 Task: Design a Vector Pattern for a Space-themed DJ Equipment.
Action: Mouse moved to (41, 99)
Screenshot: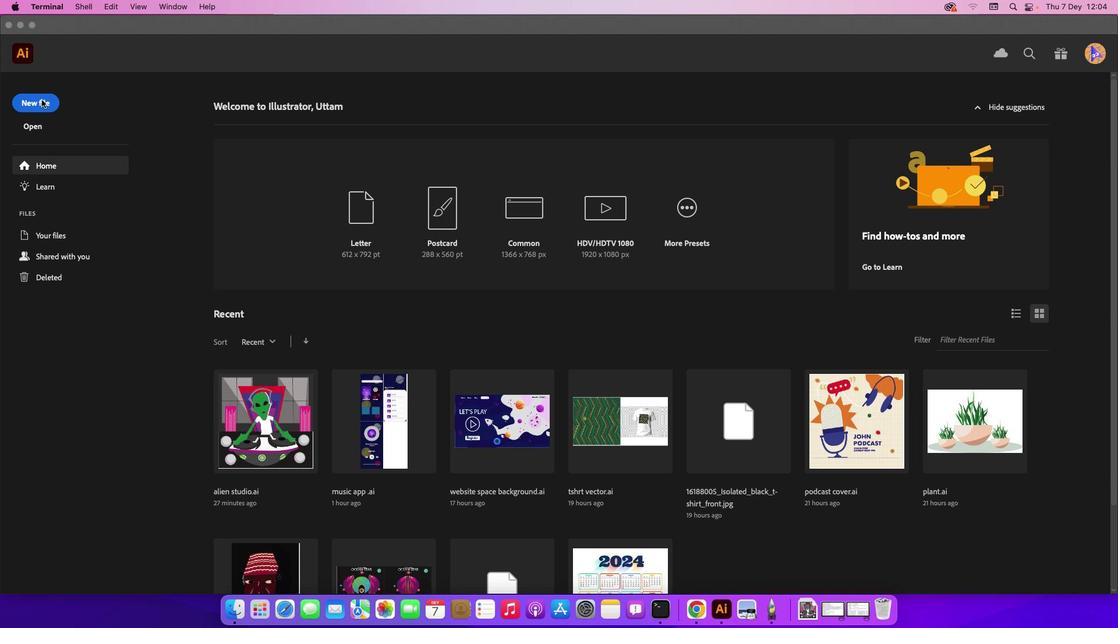 
Action: Mouse pressed left at (41, 99)
Screenshot: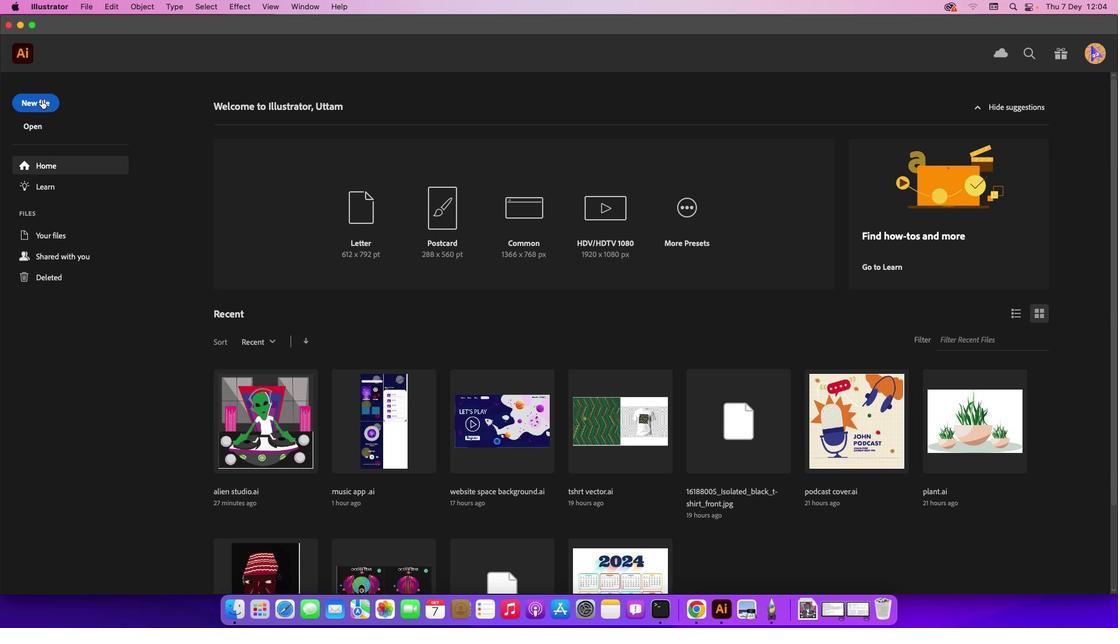 
Action: Mouse moved to (41, 104)
Screenshot: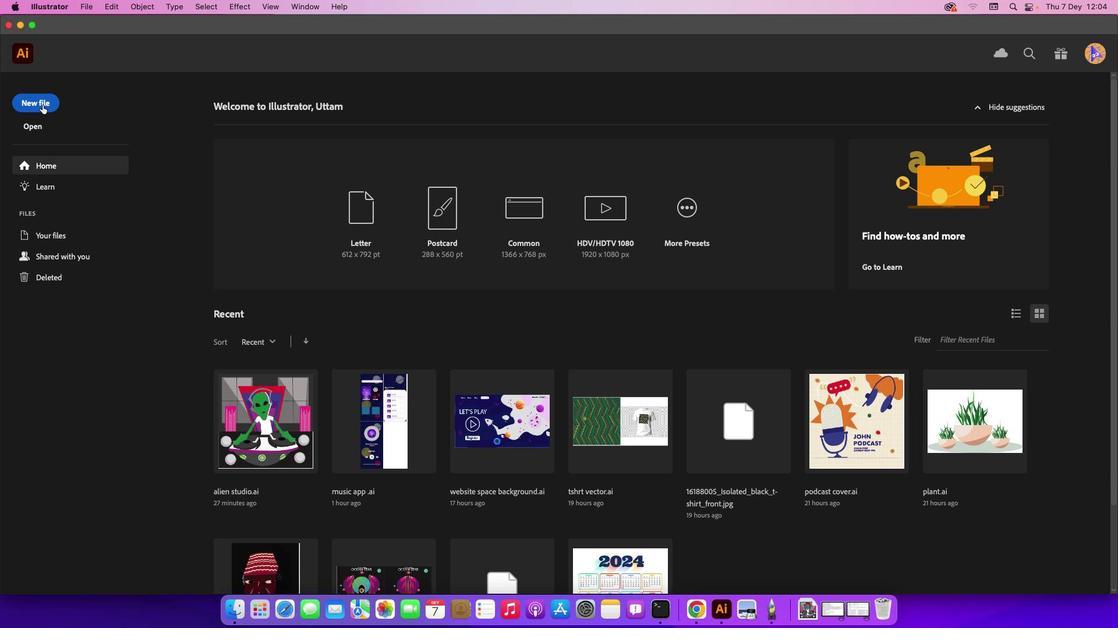 
Action: Mouse pressed left at (41, 104)
Screenshot: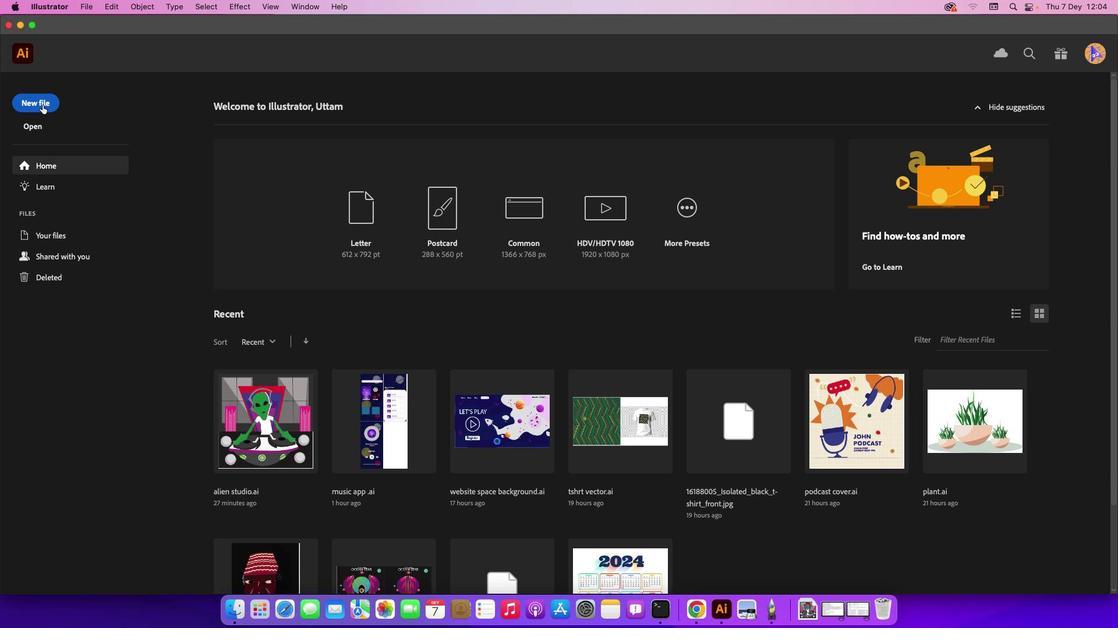 
Action: Mouse moved to (812, 481)
Screenshot: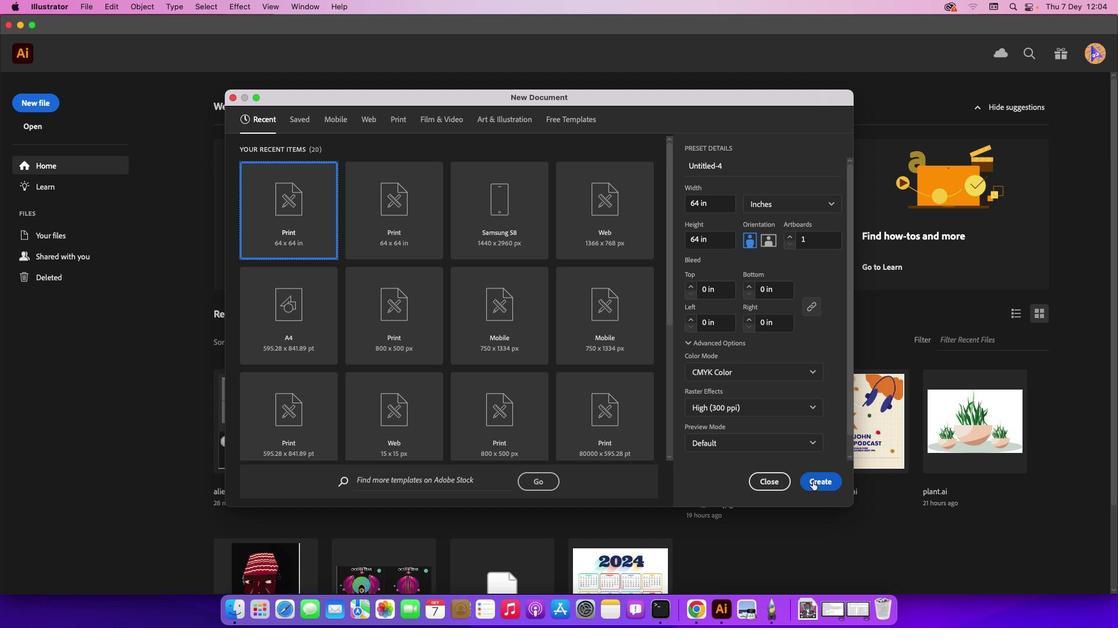 
Action: Mouse pressed left at (812, 481)
Screenshot: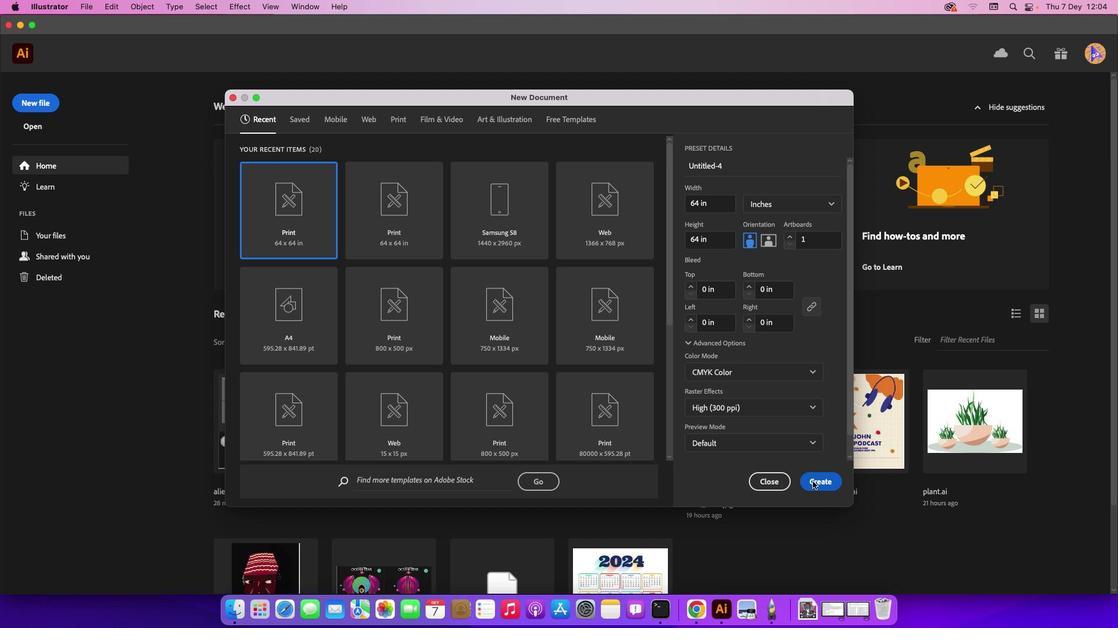 
Action: Mouse moved to (917, 105)
Screenshot: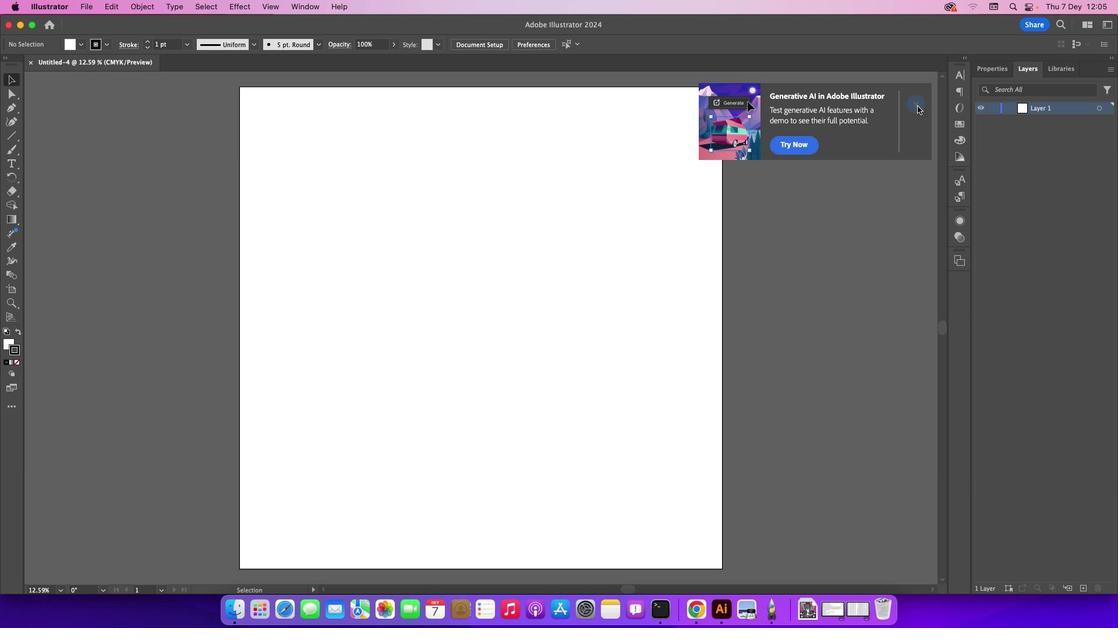 
Action: Mouse pressed left at (917, 105)
Screenshot: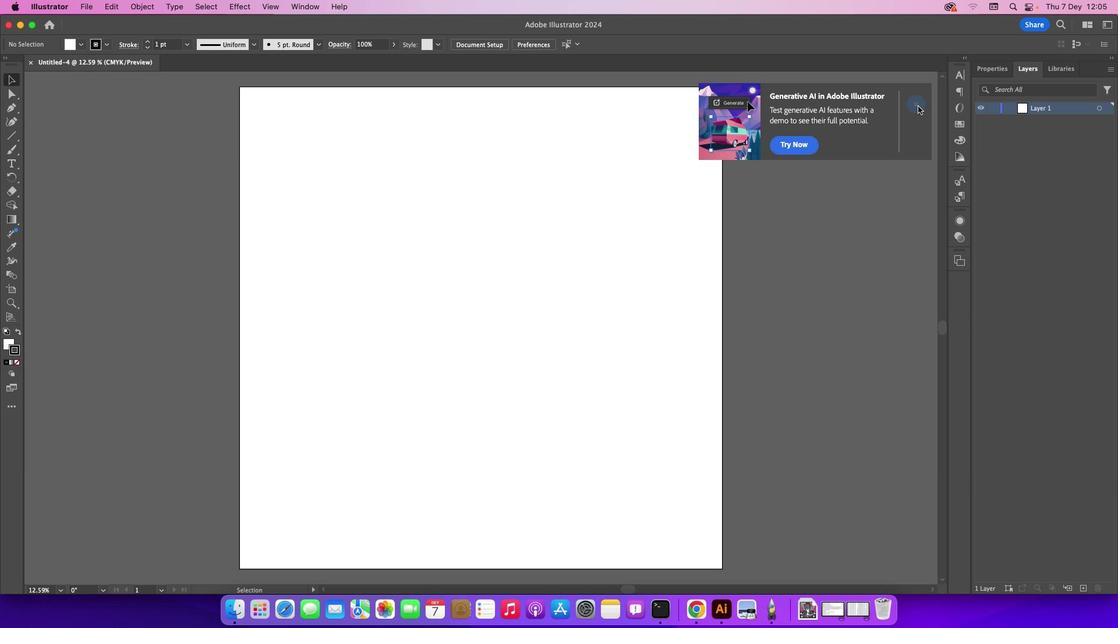 
Action: Mouse moved to (1082, 590)
Screenshot: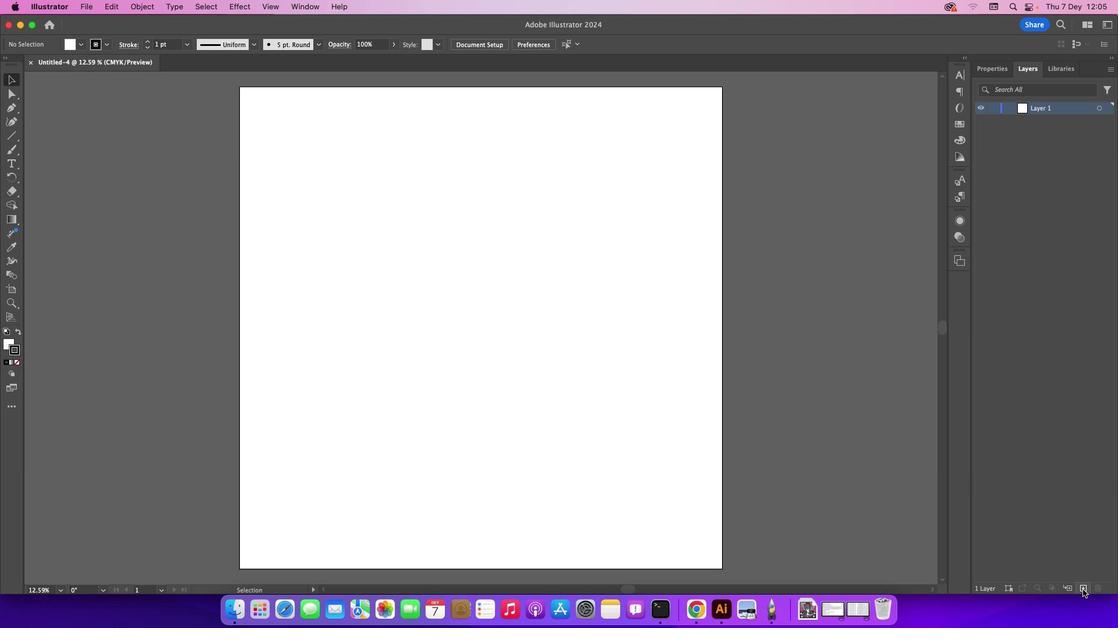 
Action: Mouse pressed left at (1082, 590)
Screenshot: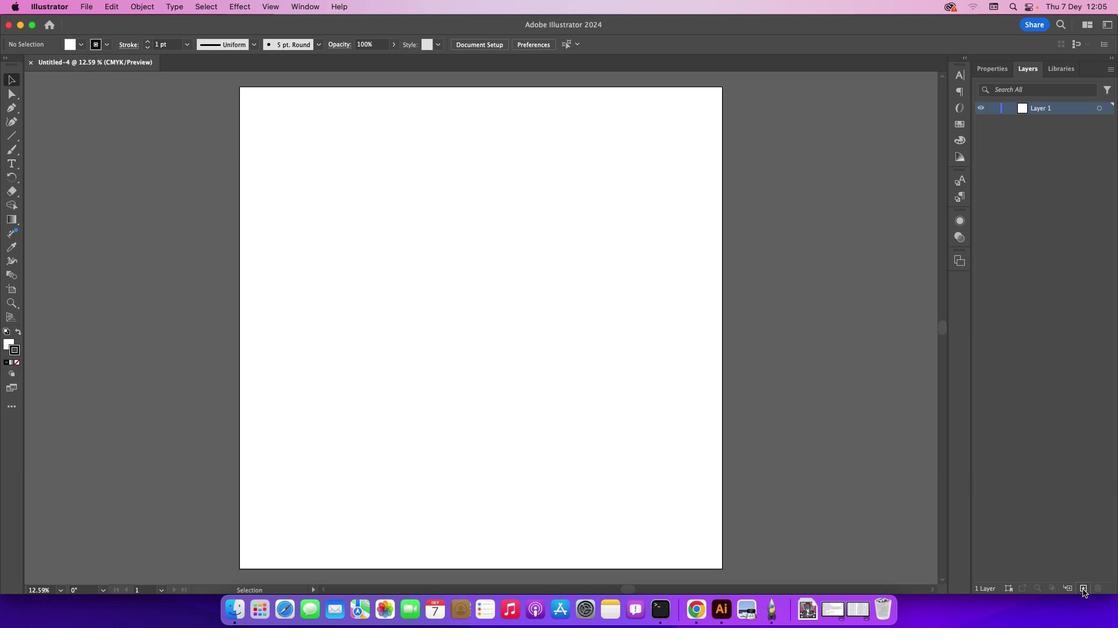 
Action: Mouse moved to (9, 104)
Screenshot: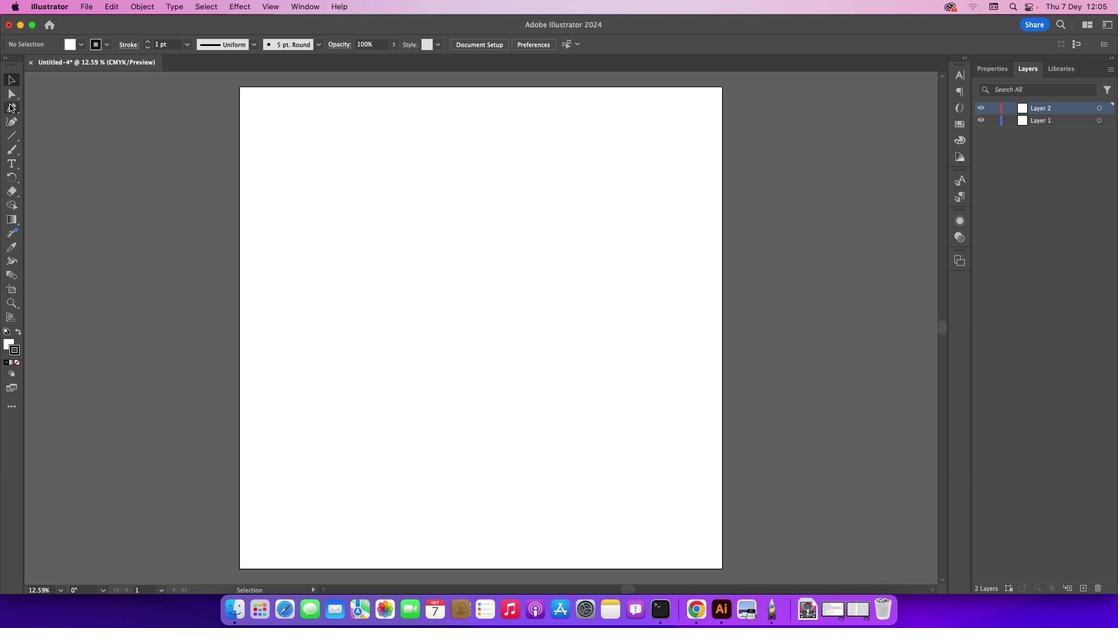 
Action: Mouse pressed left at (9, 104)
Screenshot: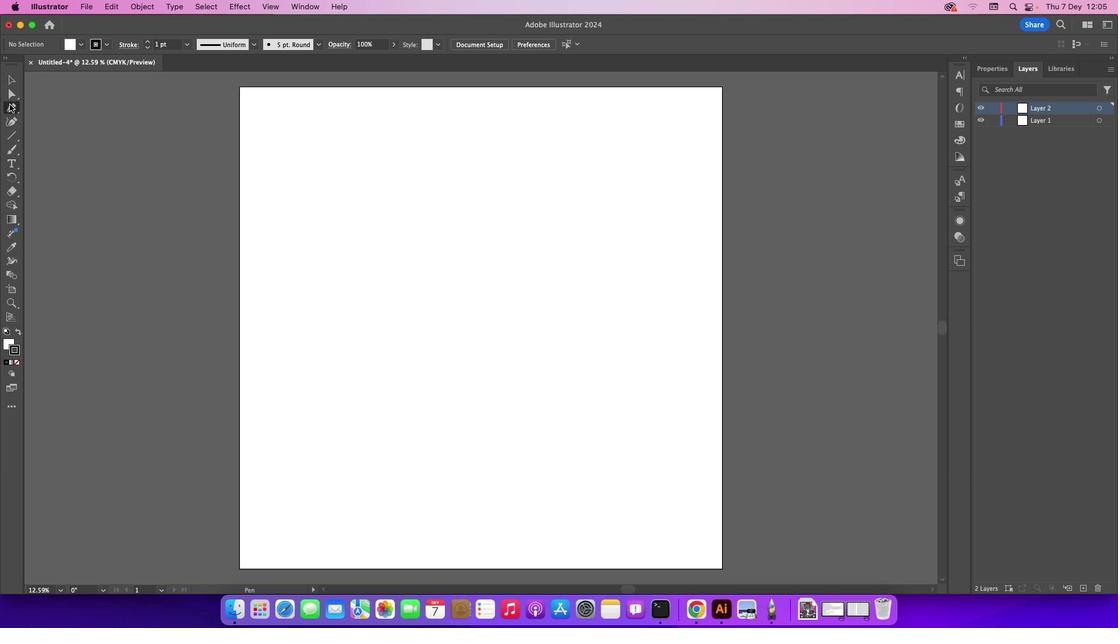 
Action: Mouse moved to (284, 229)
Screenshot: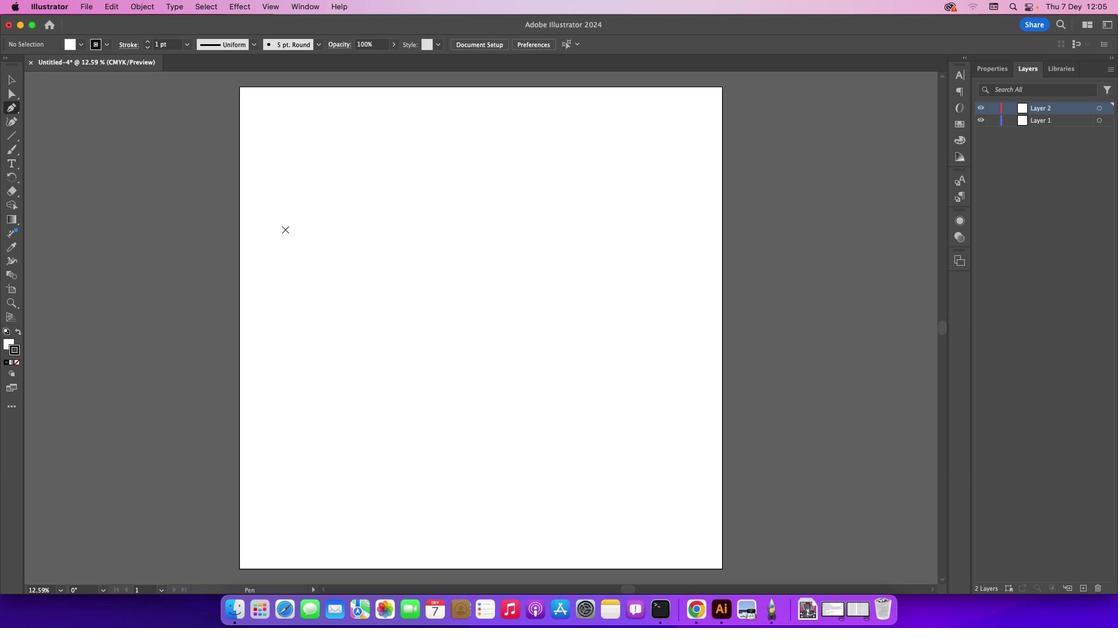 
Action: Key pressed Key.caps_lock
Screenshot: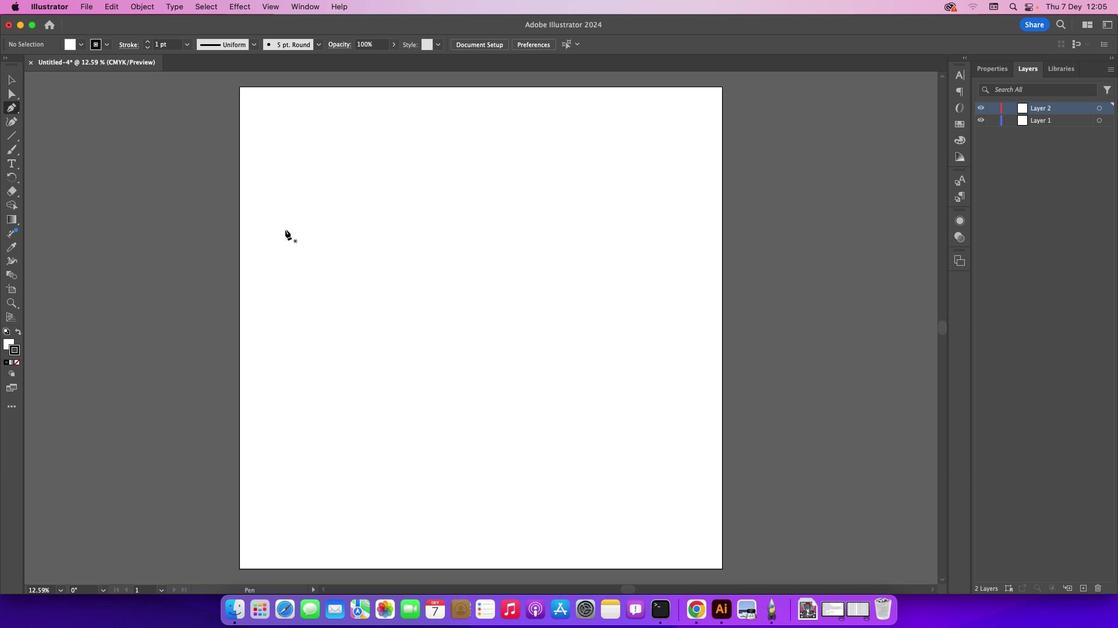 
Action: Mouse moved to (269, 224)
Screenshot: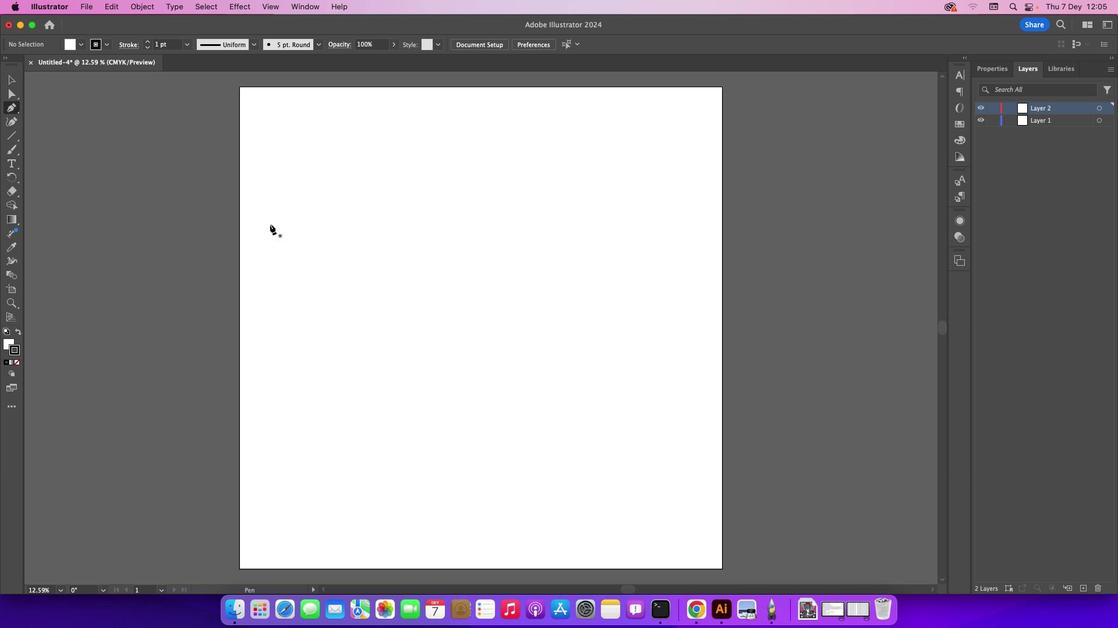 
Action: Mouse pressed left at (269, 224)
Screenshot: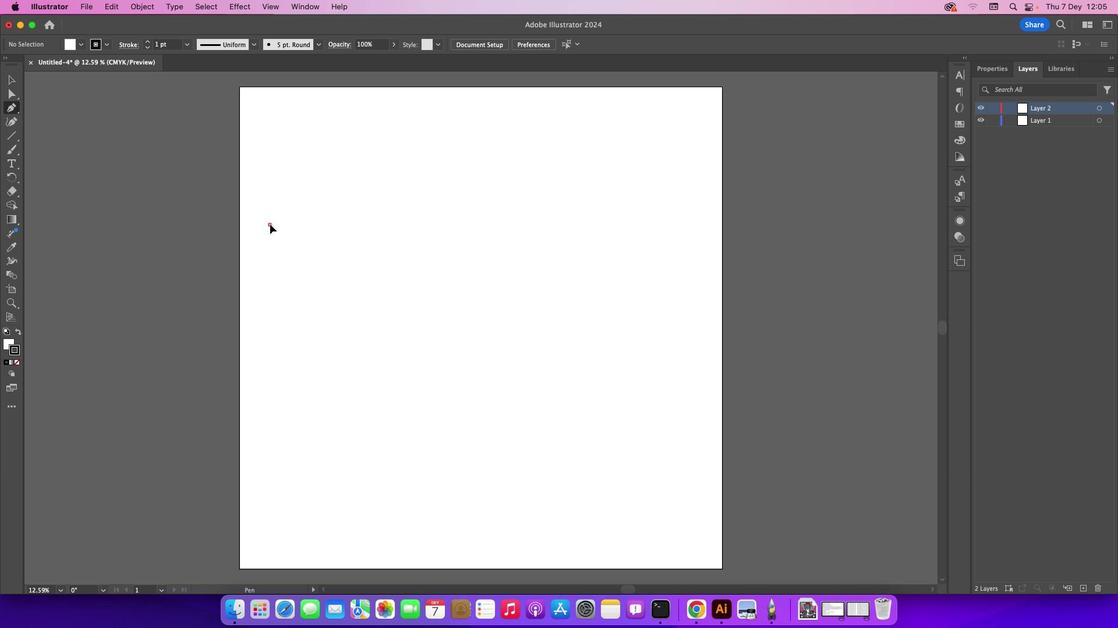 
Action: Mouse moved to (654, 222)
Screenshot: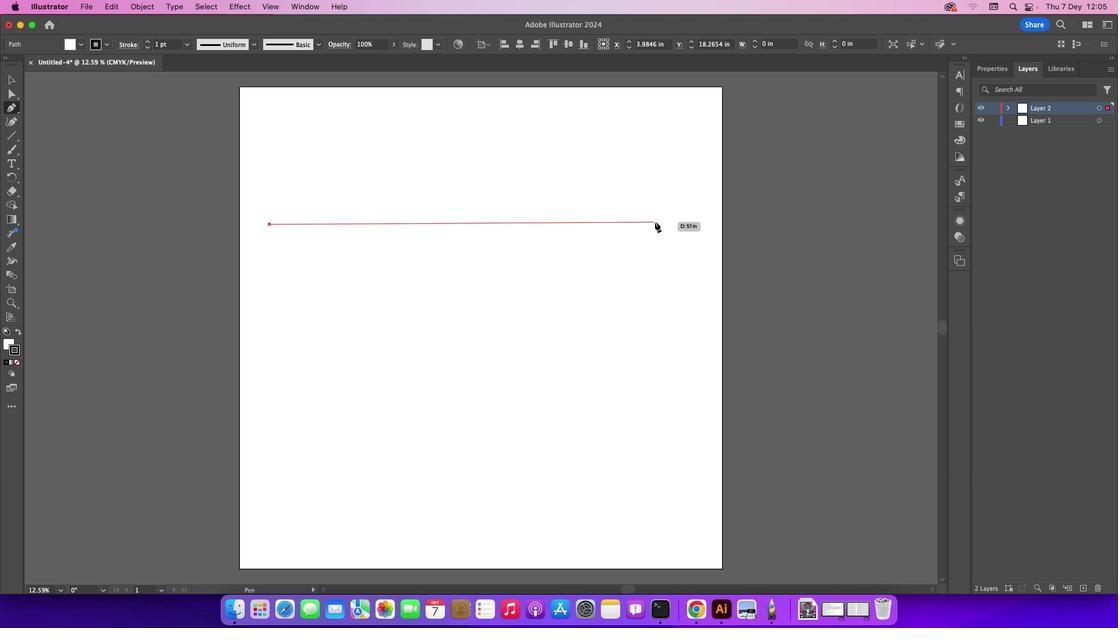 
Action: Mouse pressed left at (654, 222)
Screenshot: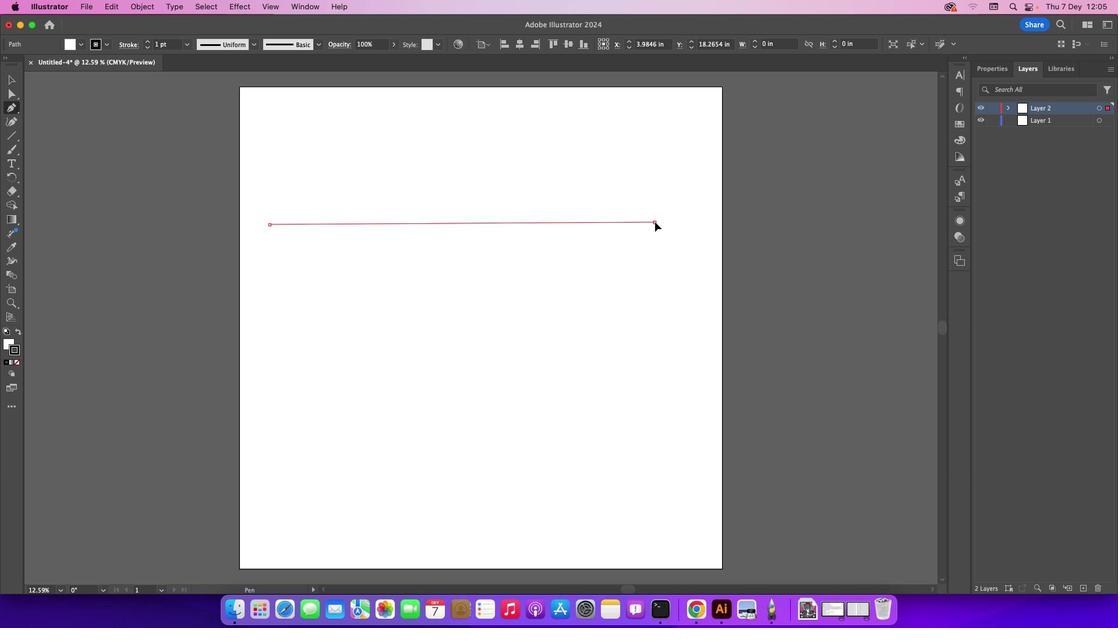 
Action: Mouse moved to (695, 447)
Screenshot: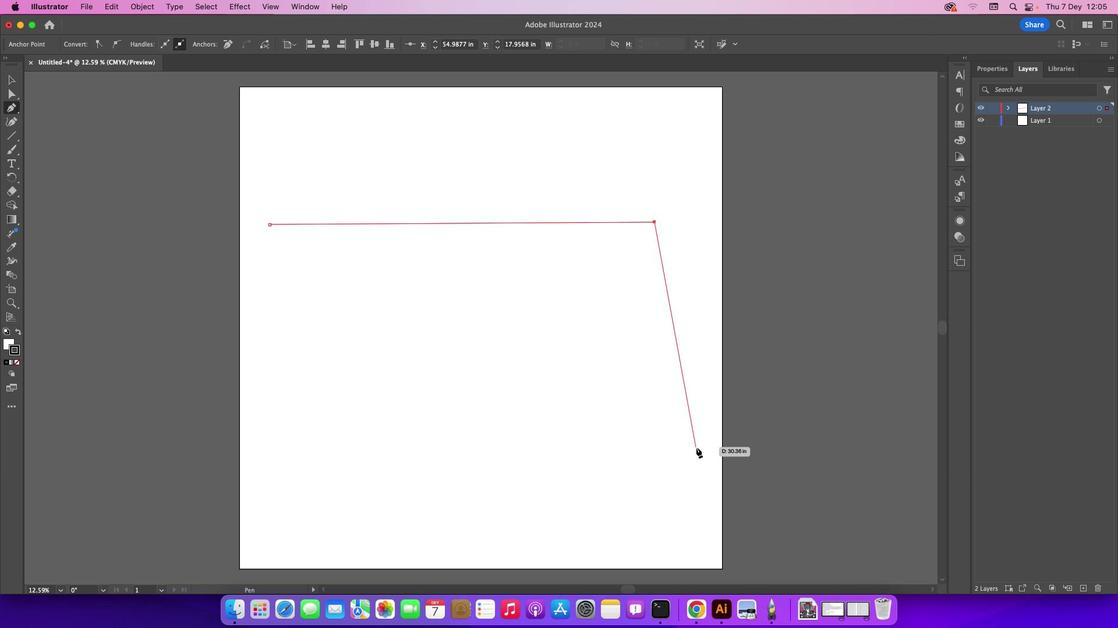 
Action: Mouse pressed left at (695, 447)
Screenshot: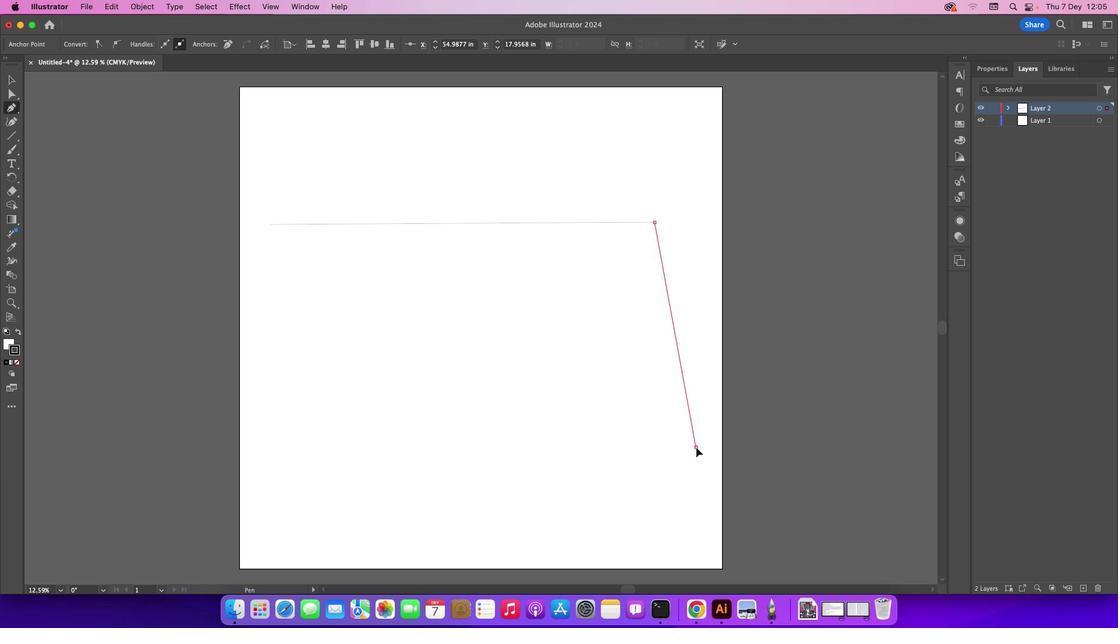 
Action: Mouse moved to (246, 450)
Screenshot: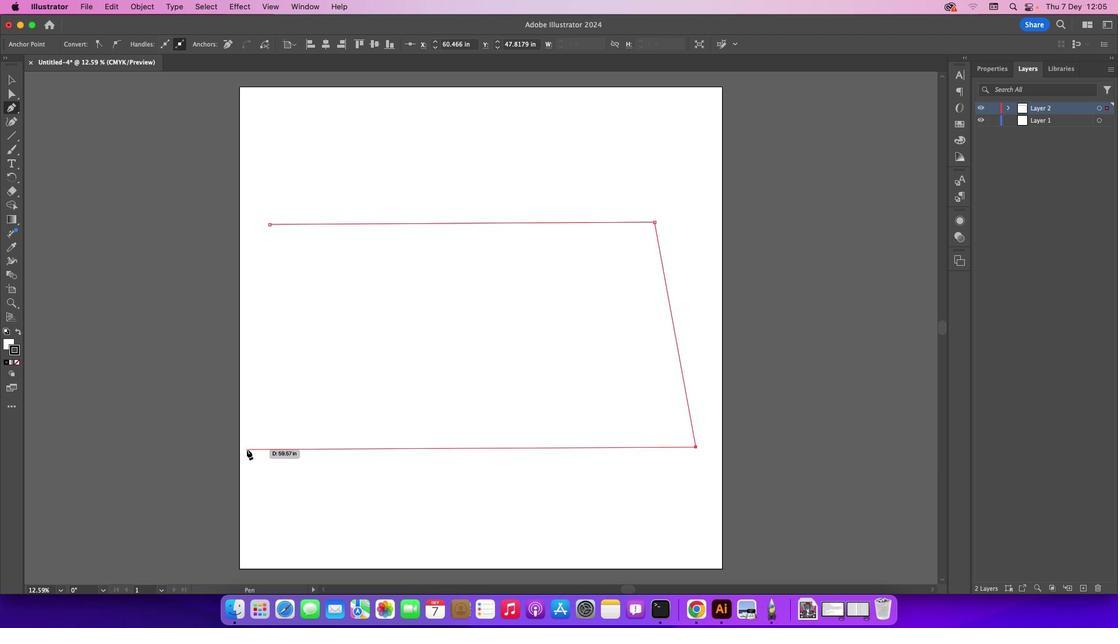 
Action: Mouse pressed left at (246, 450)
Screenshot: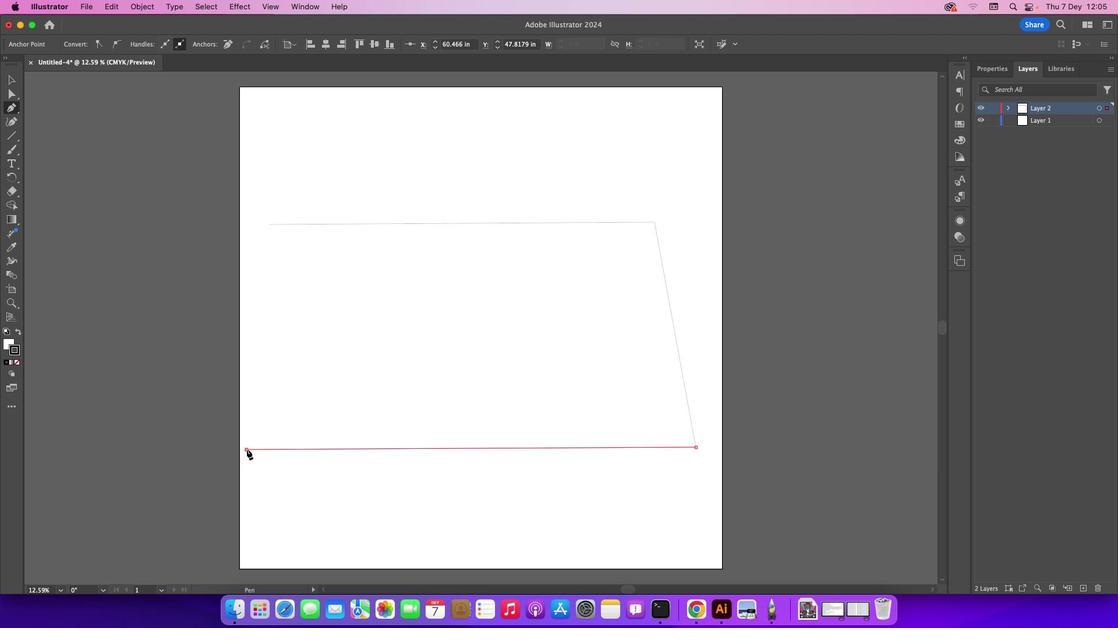 
Action: Mouse moved to (269, 225)
Screenshot: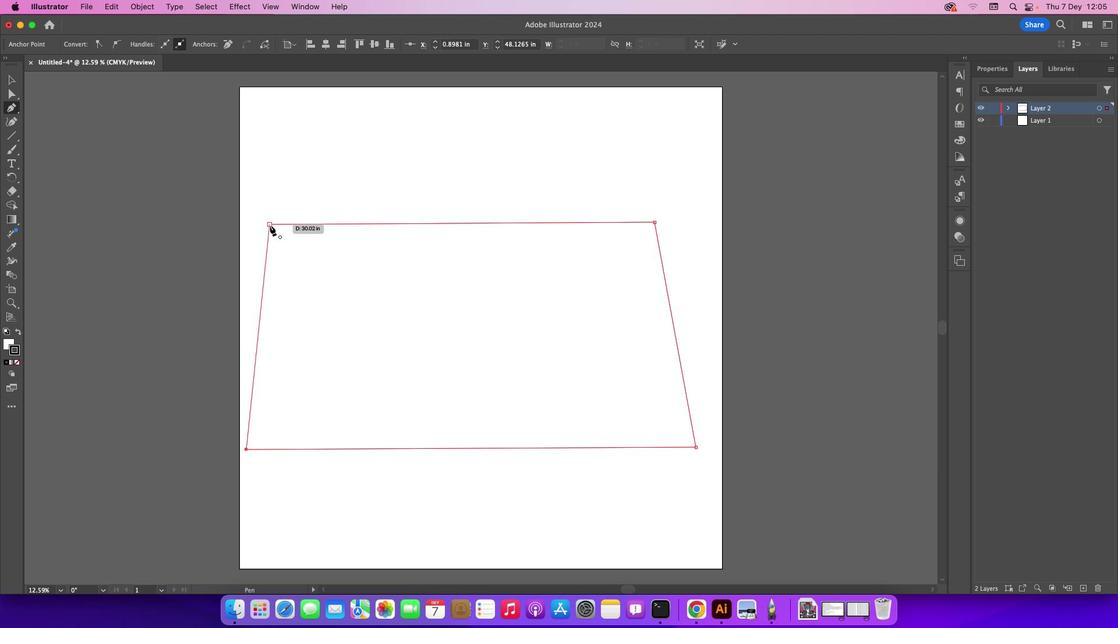 
Action: Mouse pressed left at (269, 225)
Screenshot: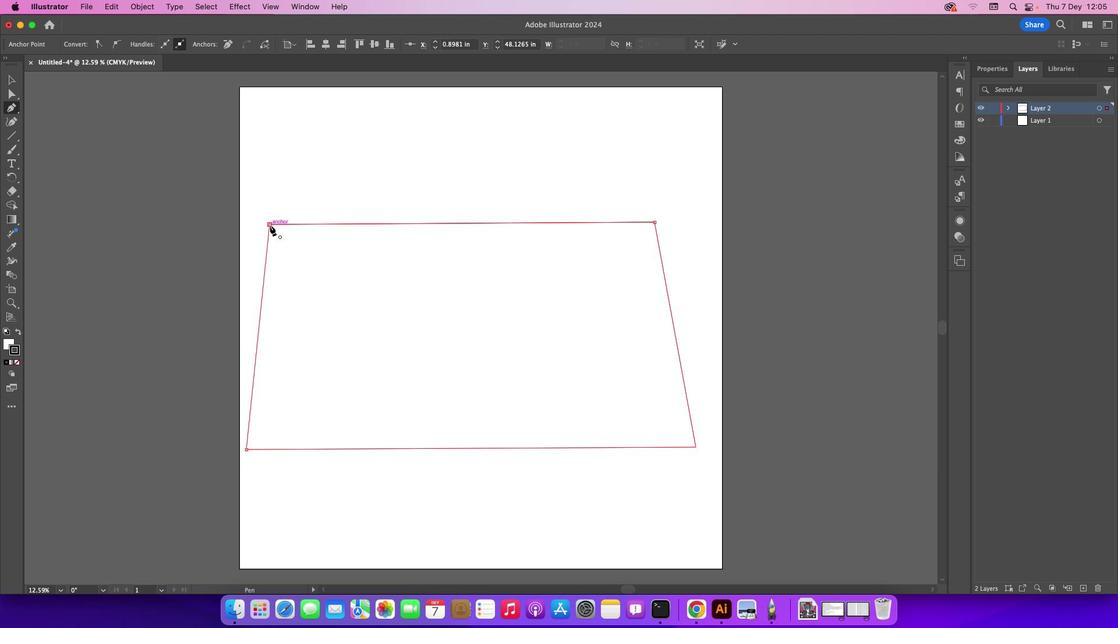 
Action: Mouse moved to (7, 72)
Screenshot: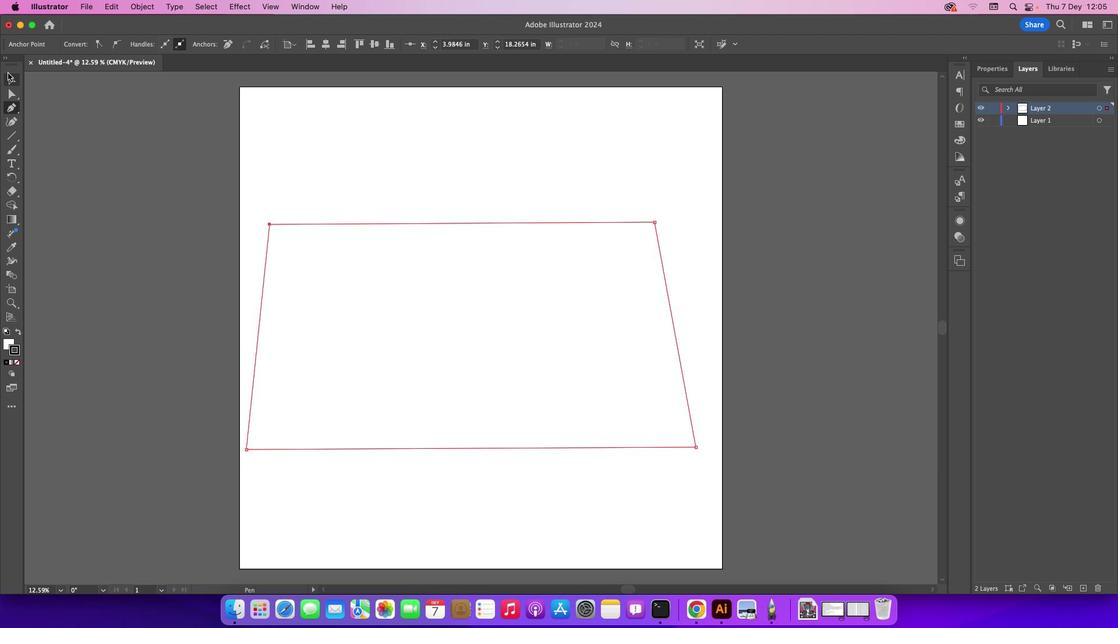 
Action: Mouse pressed left at (7, 72)
Screenshot: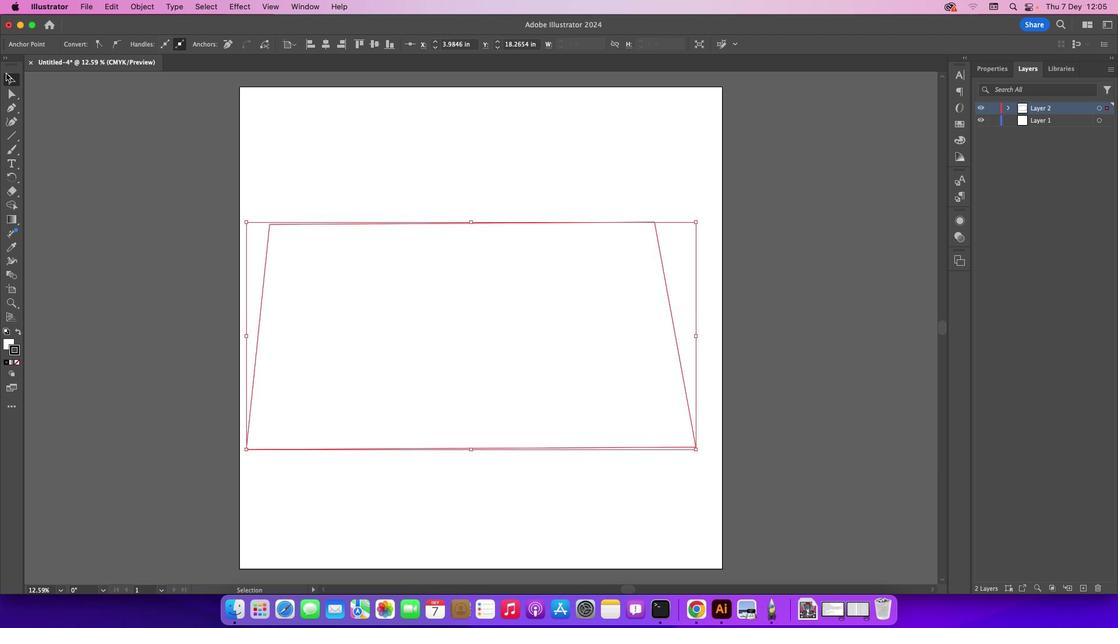 
Action: Mouse moved to (375, 222)
Screenshot: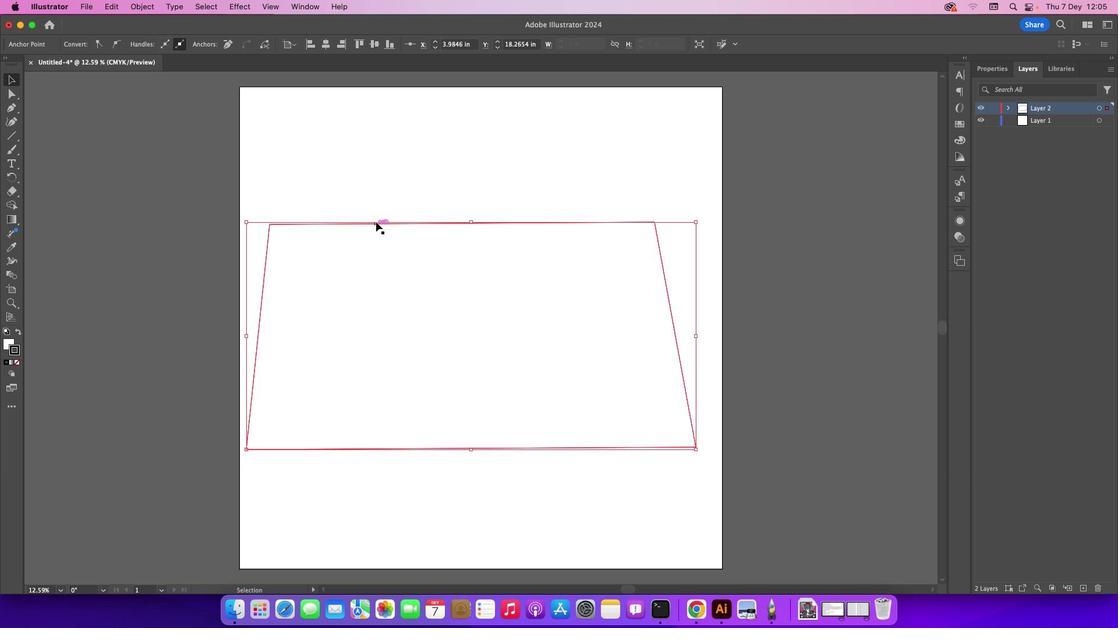 
Action: Mouse pressed left at (375, 222)
Screenshot: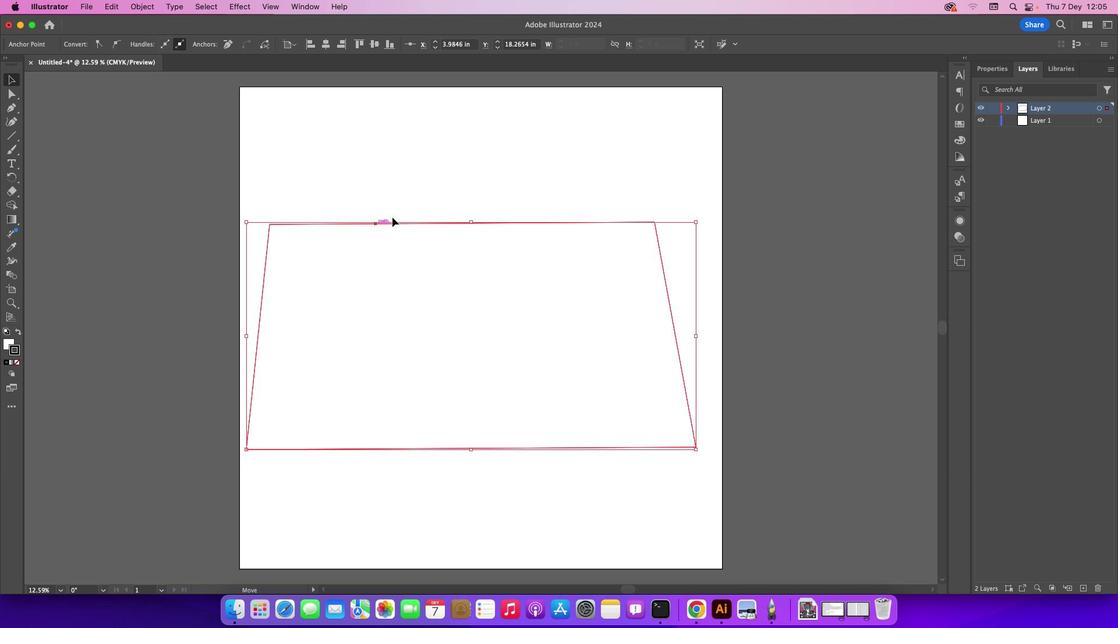 
Action: Mouse moved to (397, 207)
Screenshot: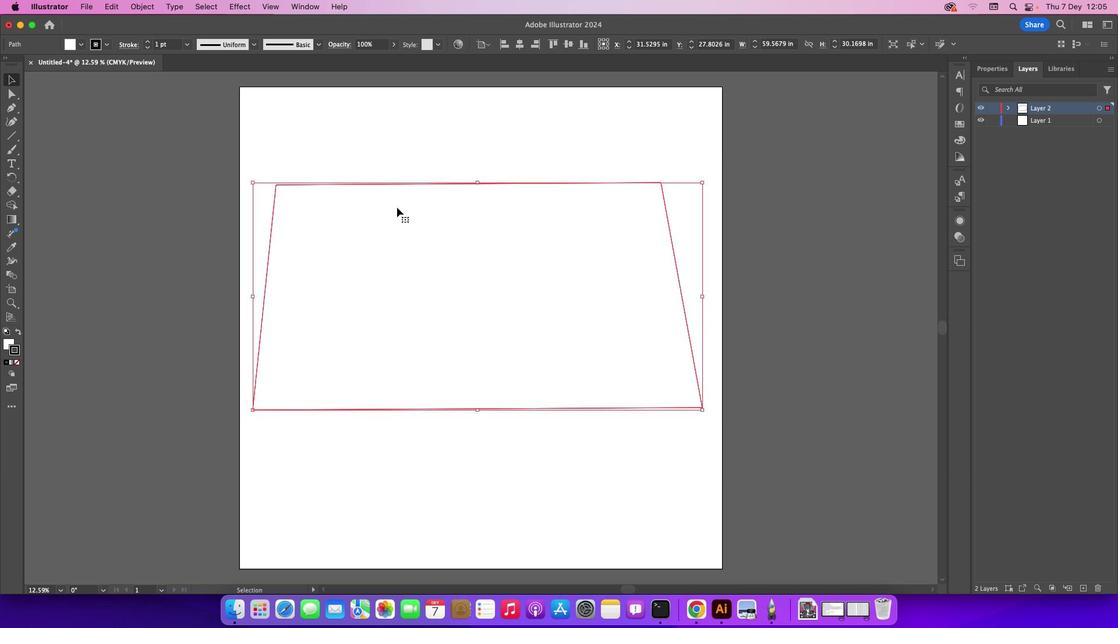 
Action: Key pressed Key.delete
Screenshot: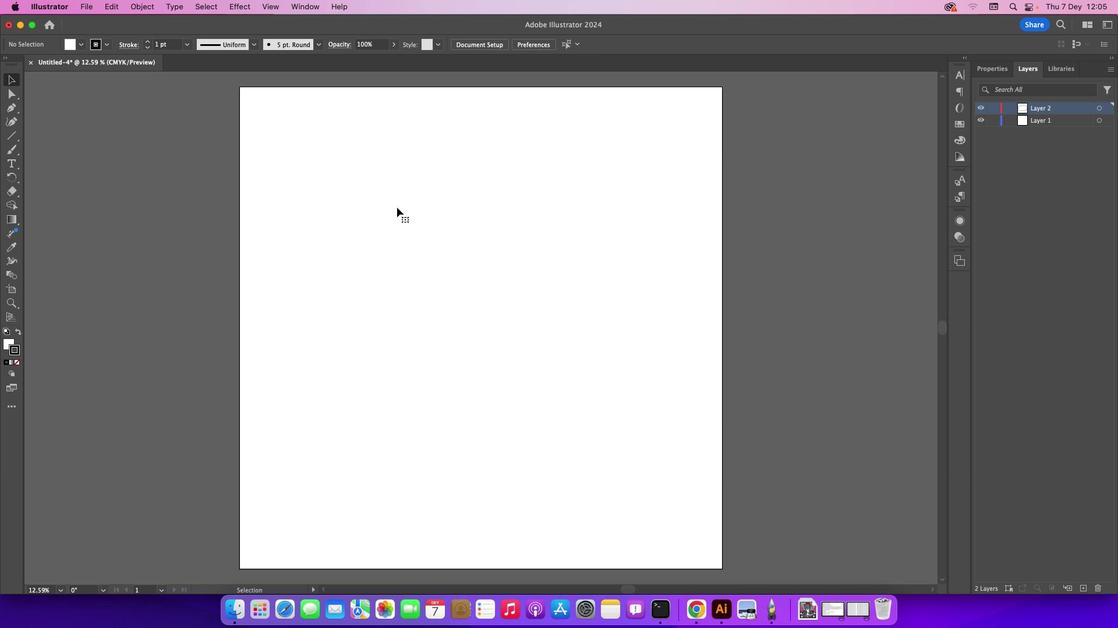 
Action: Mouse moved to (14, 113)
Screenshot: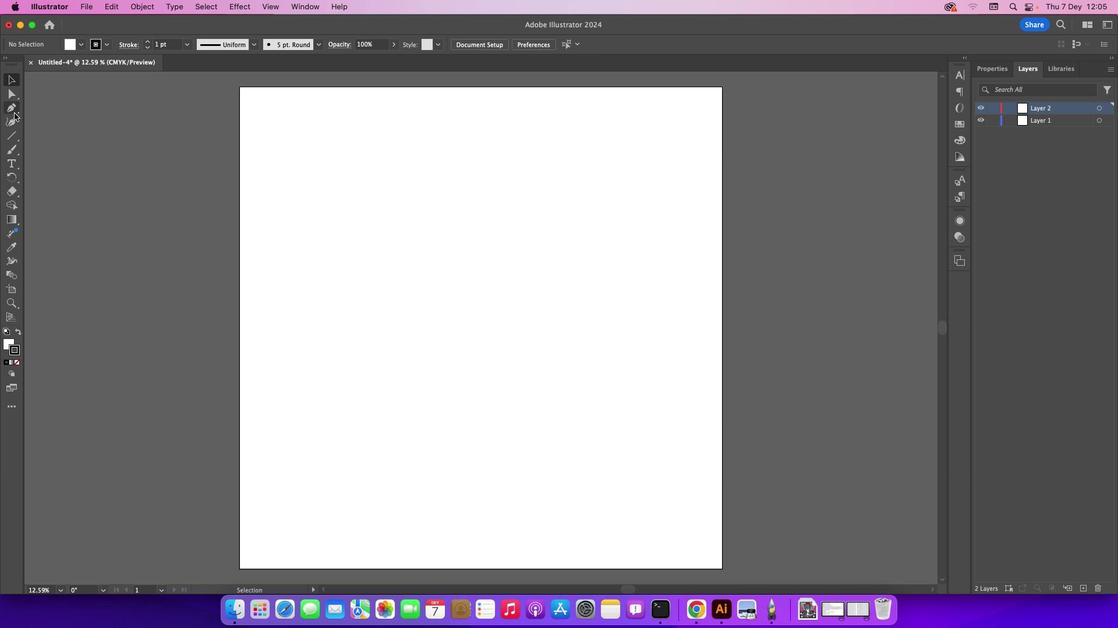 
Action: Mouse pressed left at (14, 113)
Screenshot: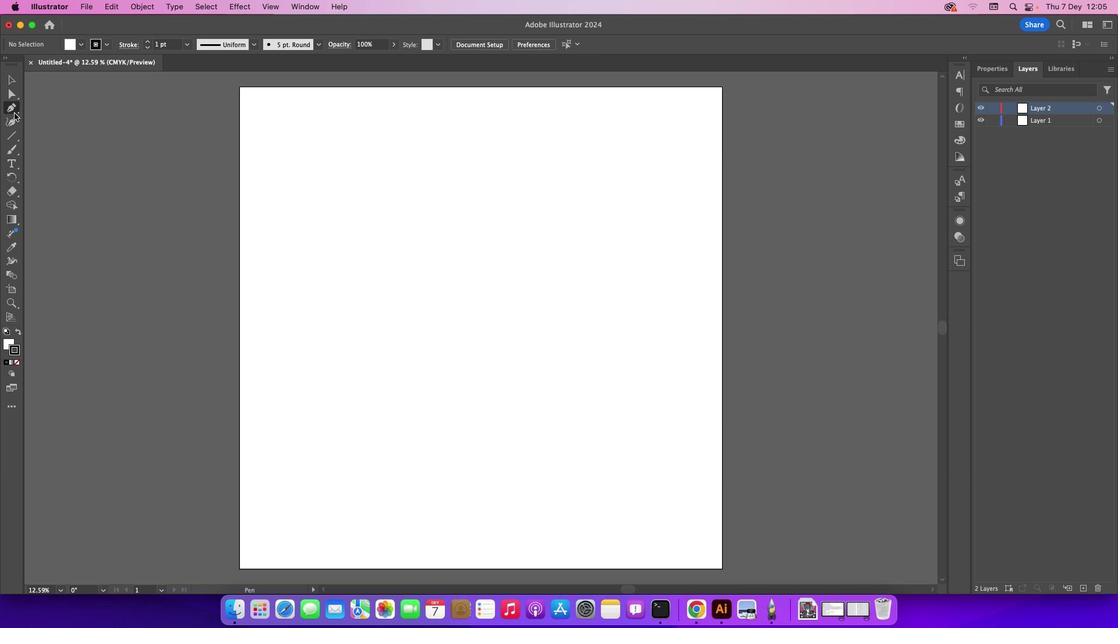 
Action: Mouse moved to (307, 252)
Screenshot: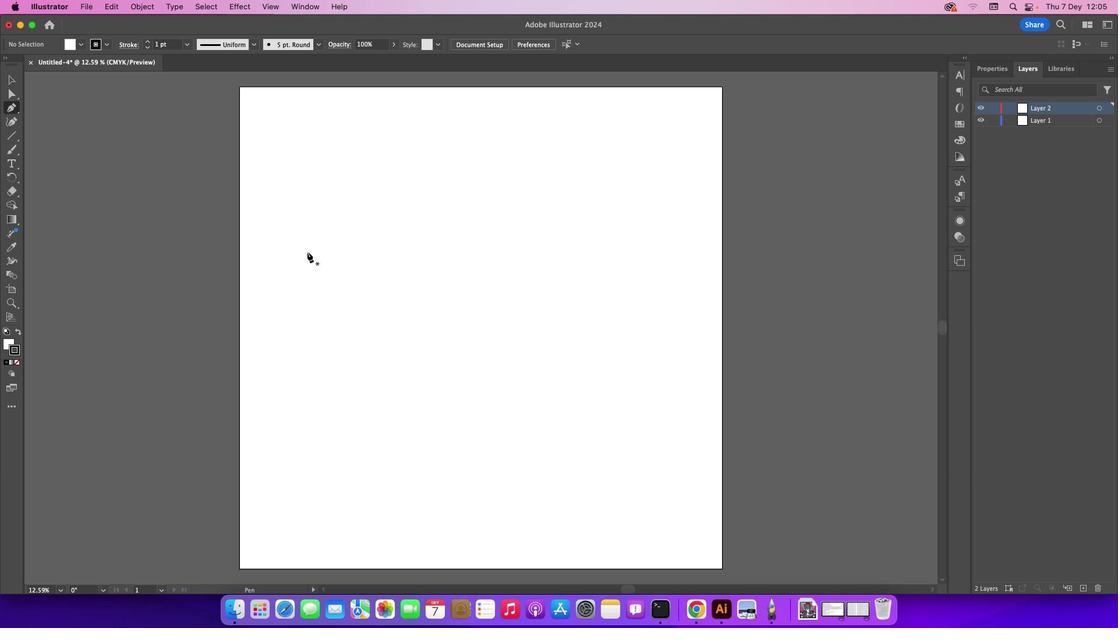 
Action: Mouse pressed left at (307, 252)
Screenshot: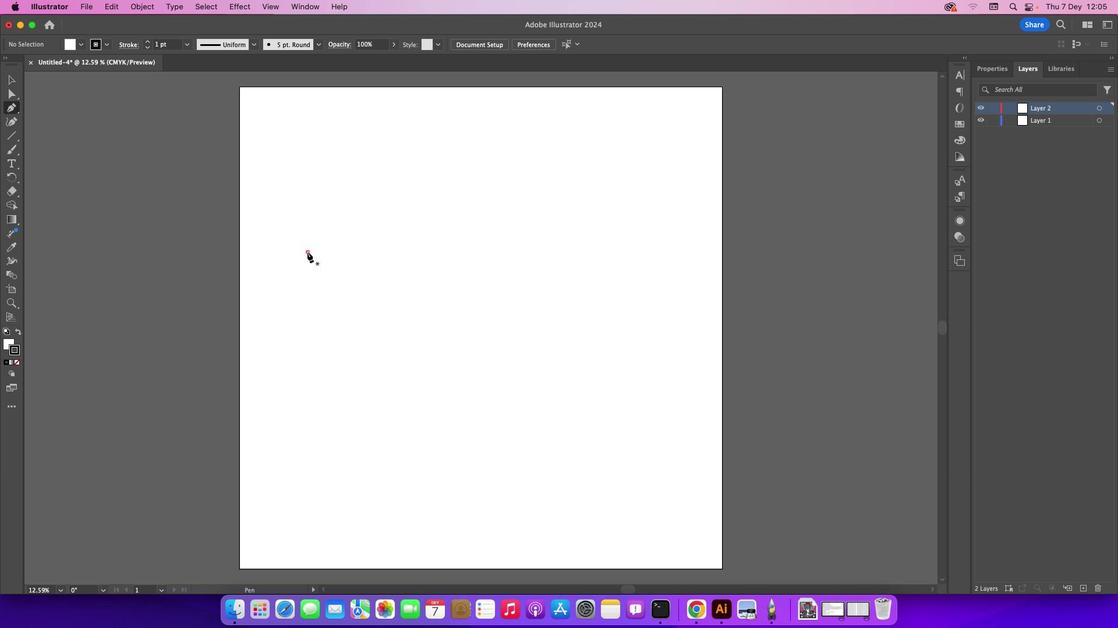 
Action: Mouse moved to (241, 466)
Screenshot: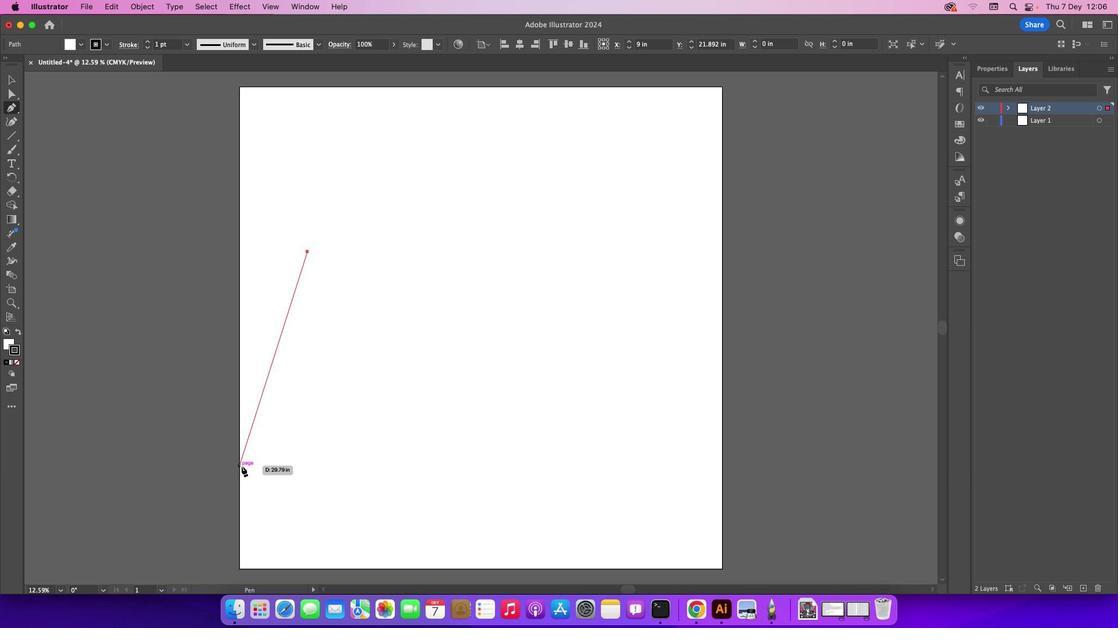 
Action: Mouse pressed left at (241, 466)
Screenshot: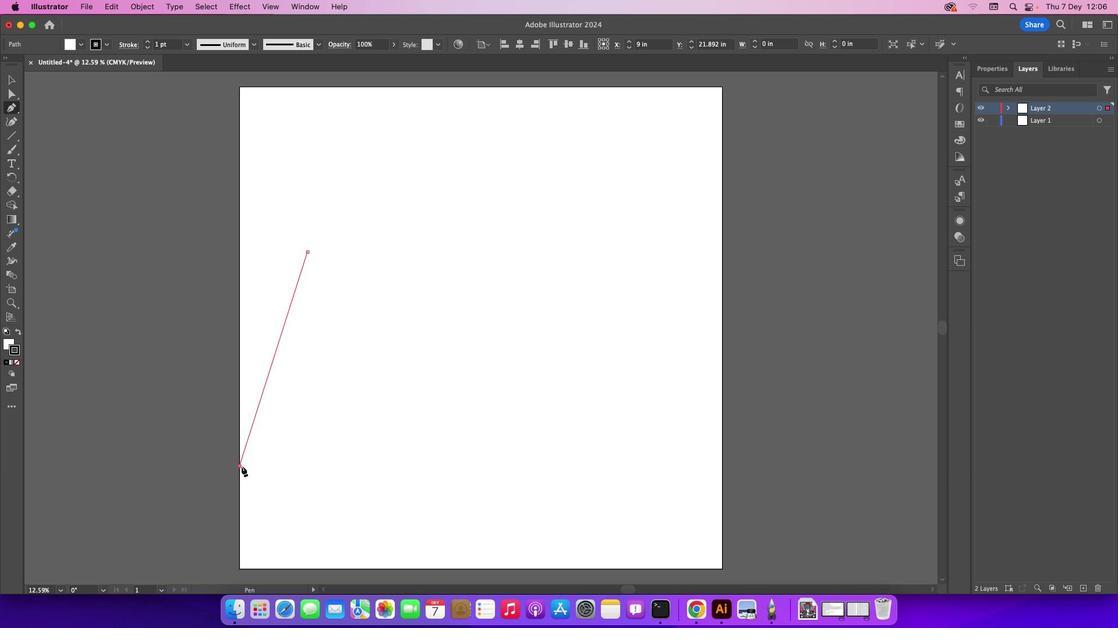 
Action: Mouse moved to (720, 462)
Screenshot: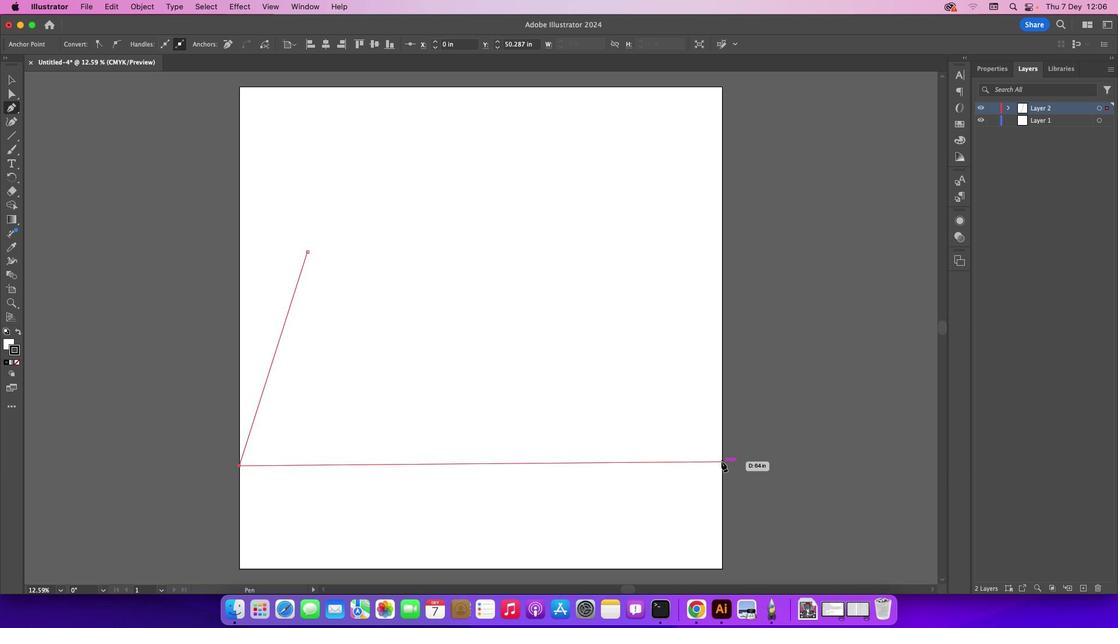 
Action: Mouse pressed left at (720, 462)
Screenshot: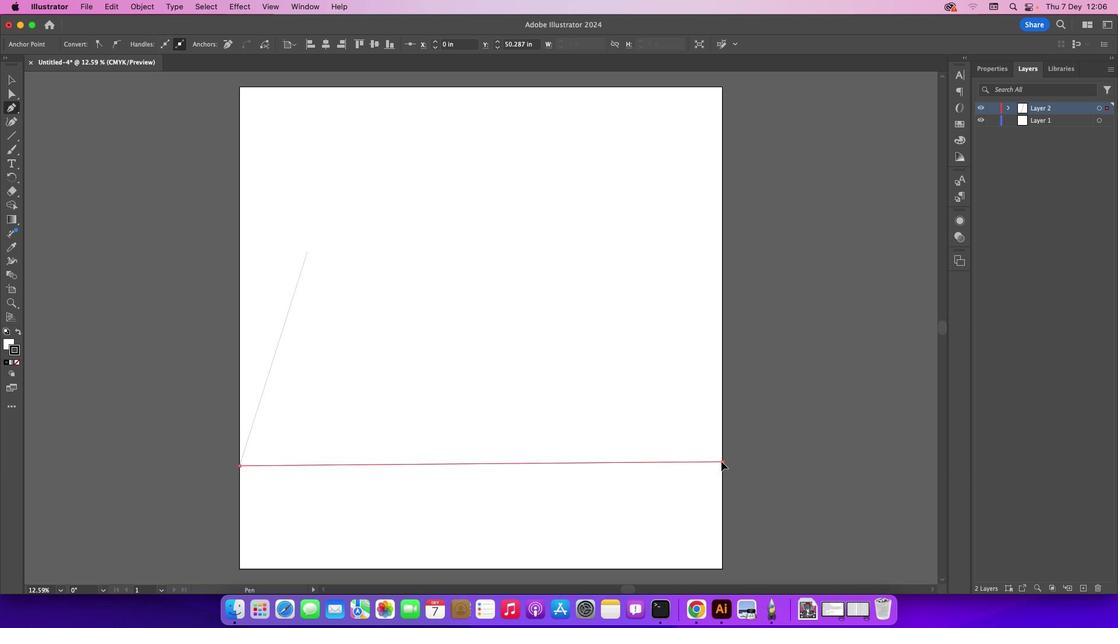 
Action: Mouse moved to (663, 252)
Screenshot: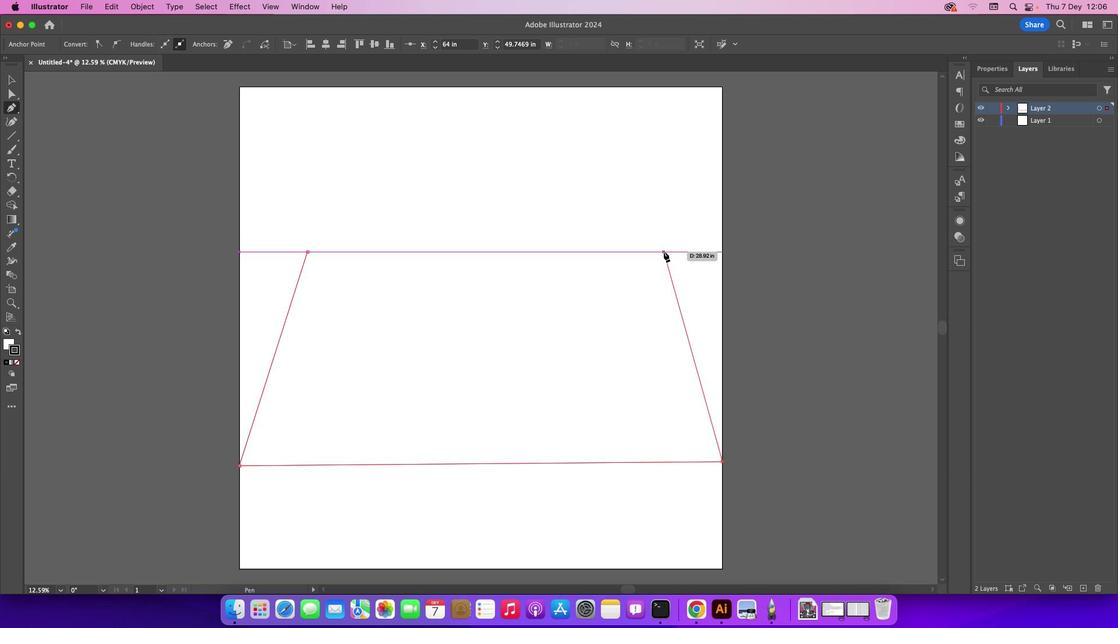 
Action: Mouse pressed left at (663, 252)
Screenshot: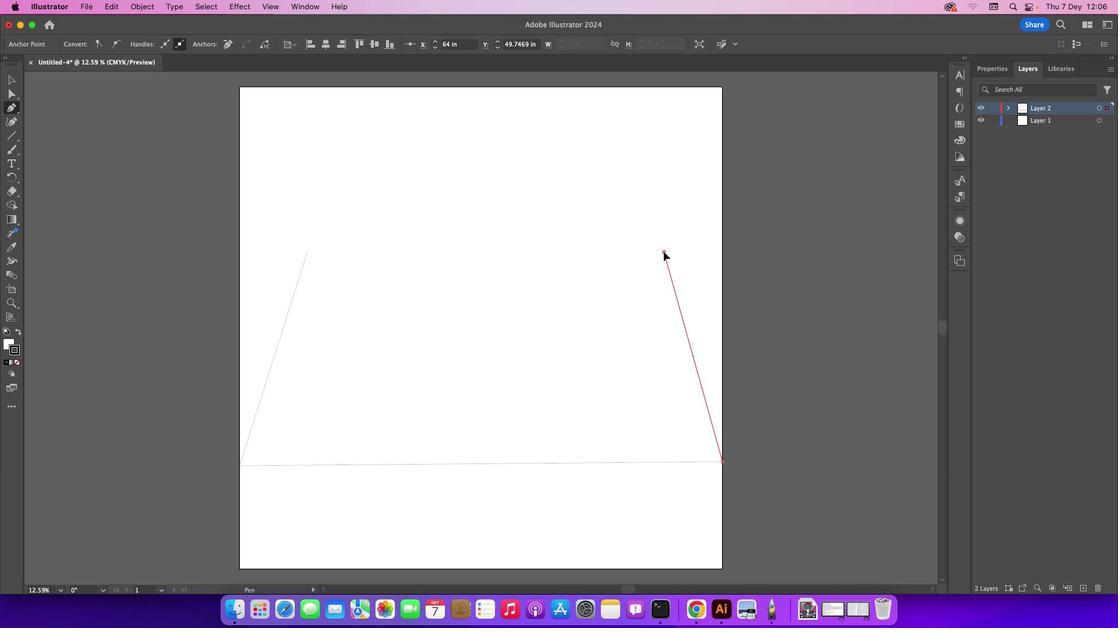 
Action: Mouse moved to (306, 252)
Screenshot: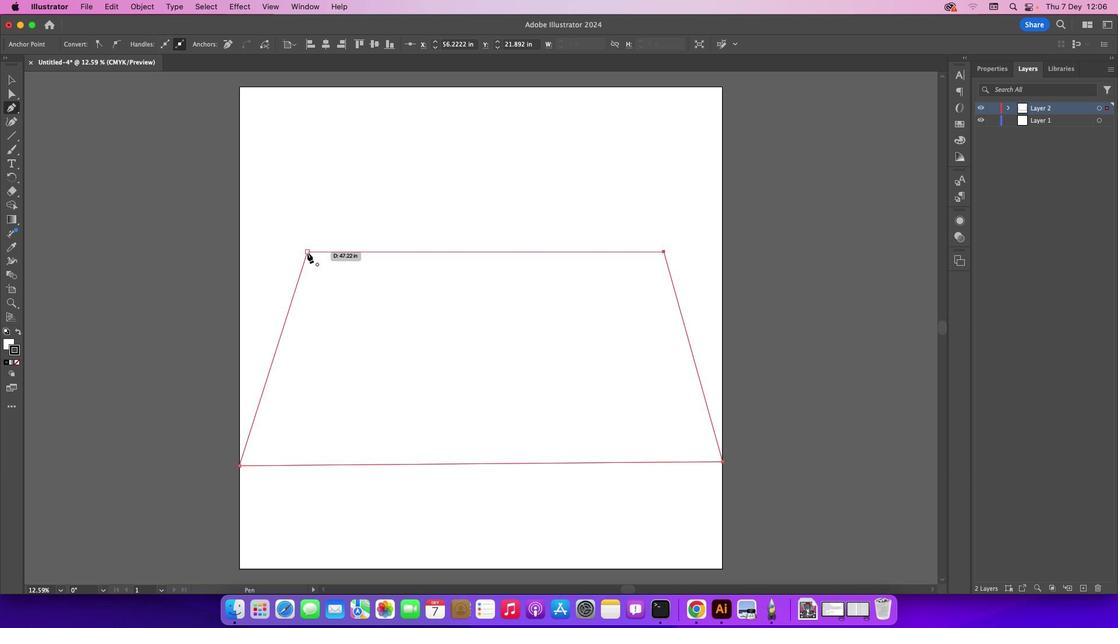 
Action: Mouse pressed left at (306, 252)
Screenshot: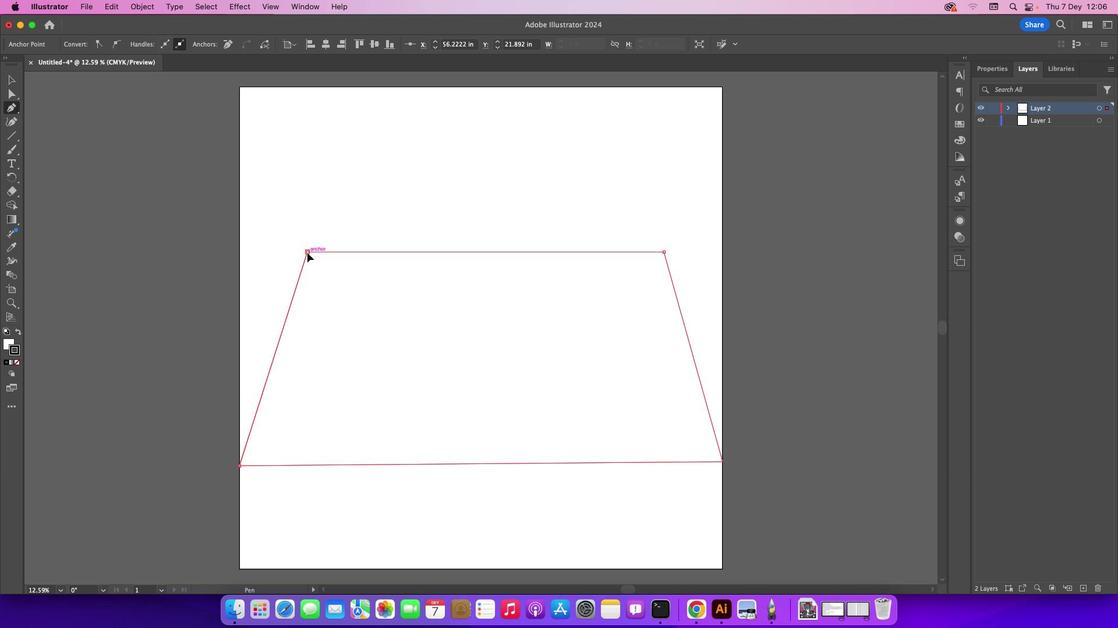 
Action: Mouse moved to (12, 76)
Screenshot: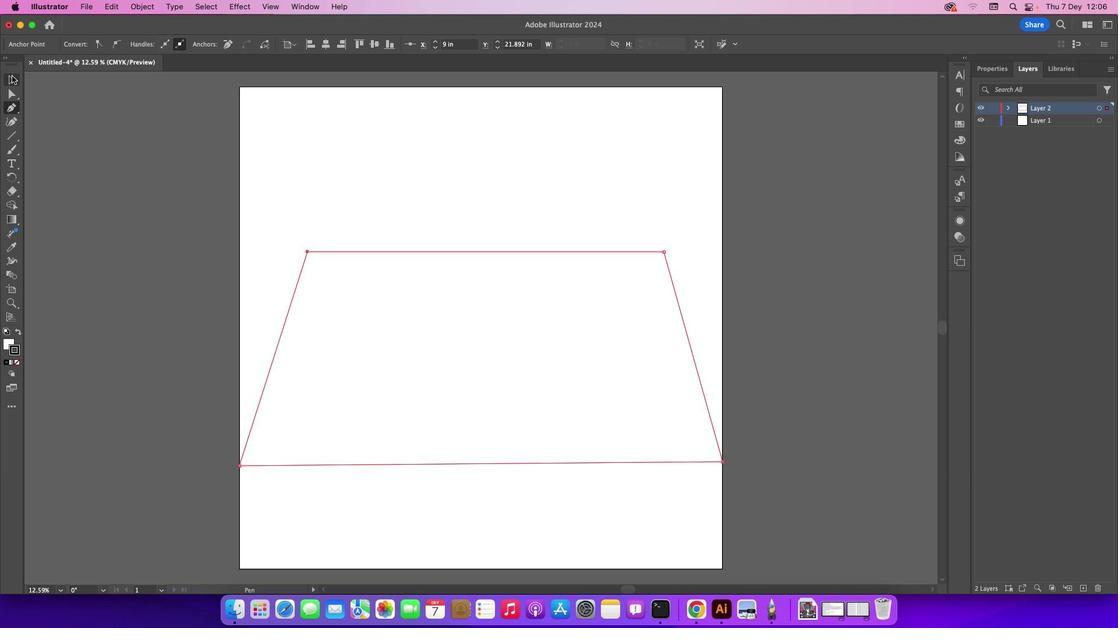 
Action: Mouse pressed left at (12, 76)
Screenshot: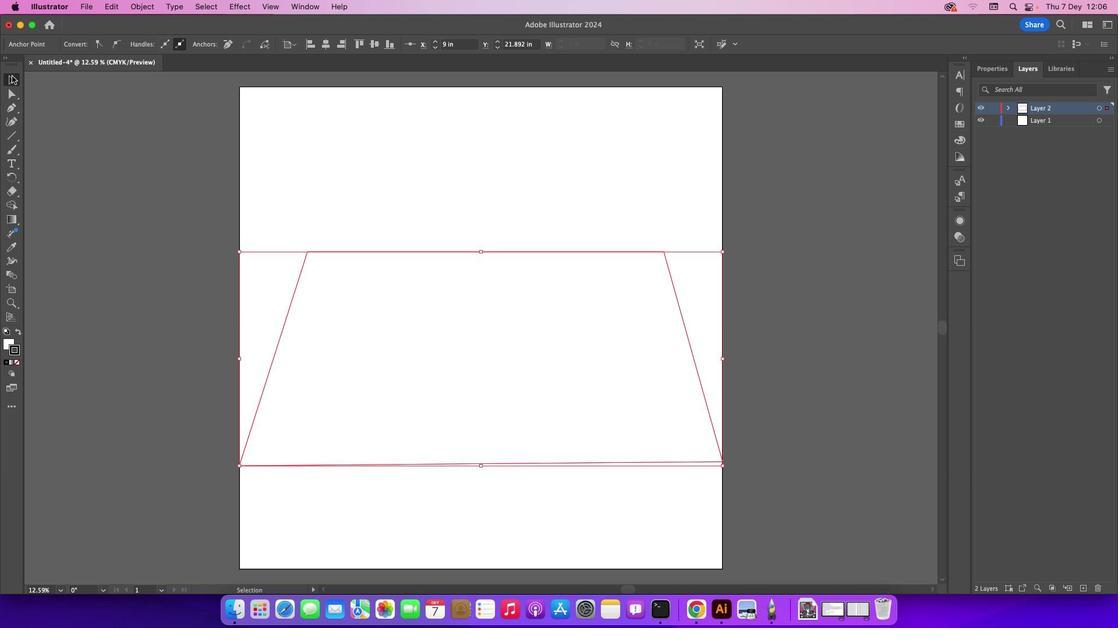 
Action: Mouse moved to (18, 334)
Screenshot: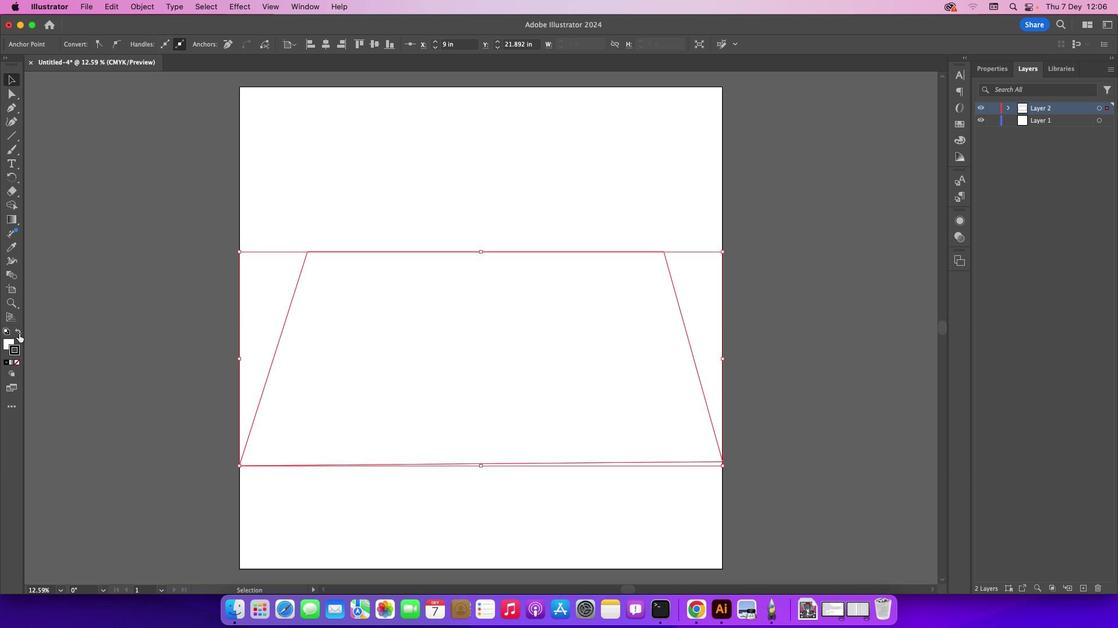 
Action: Mouse pressed left at (18, 334)
Screenshot: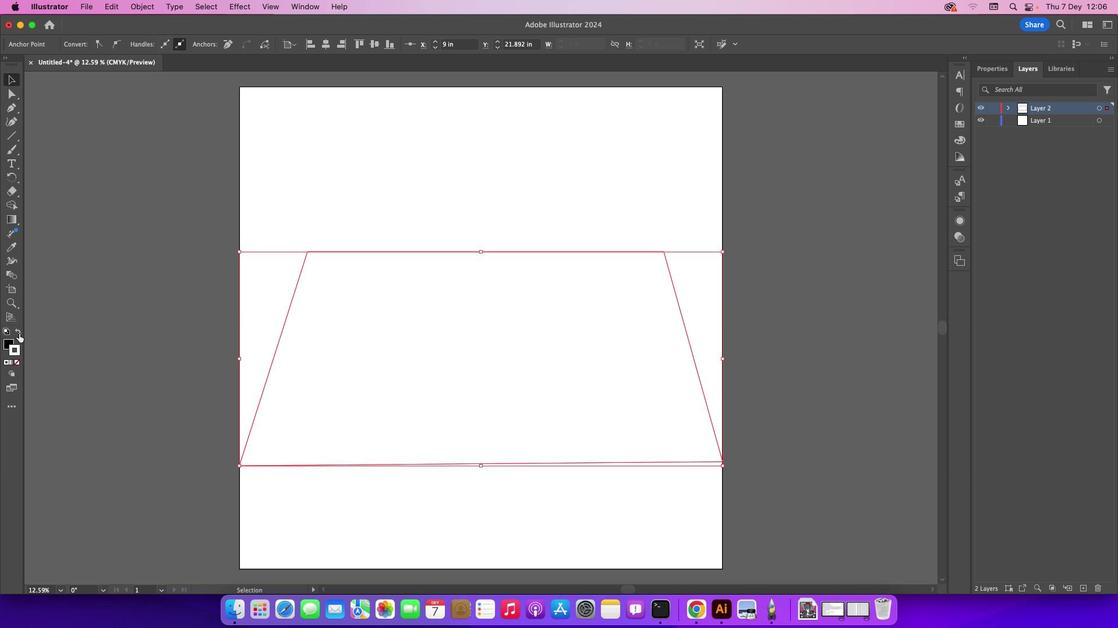 
Action: Mouse moved to (6, 341)
Screenshot: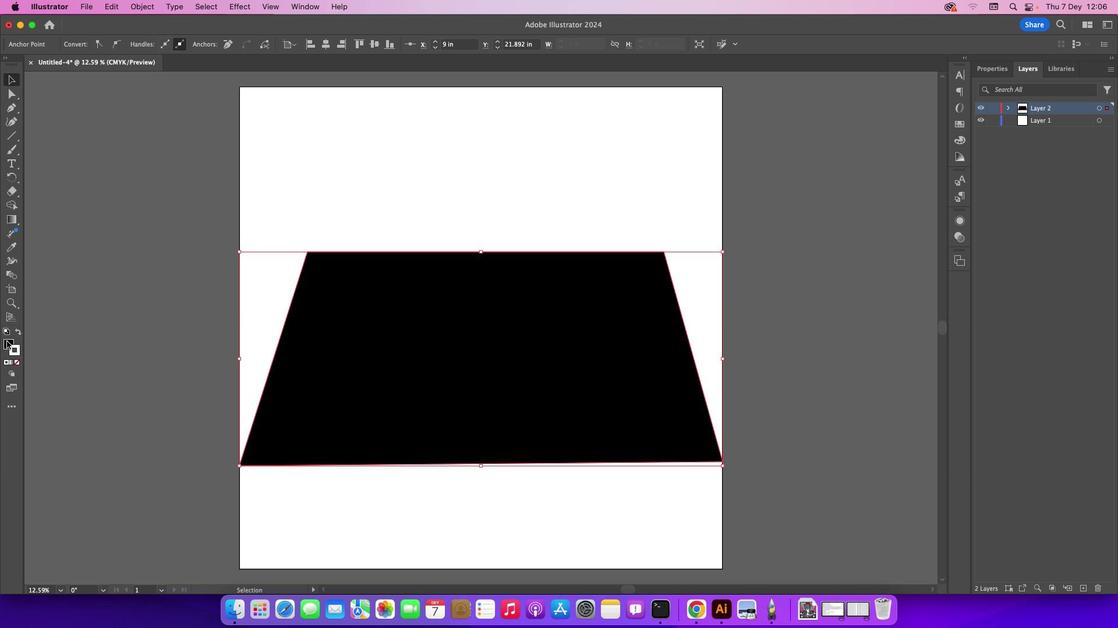 
Action: Mouse pressed left at (6, 341)
Screenshot: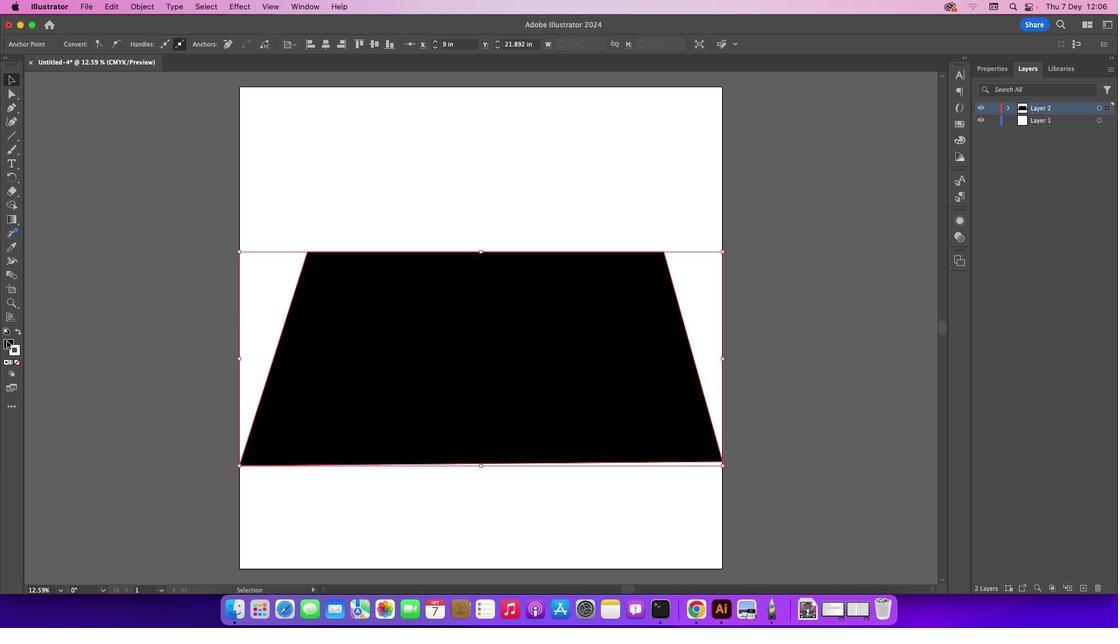 
Action: Mouse moved to (9, 347)
Screenshot: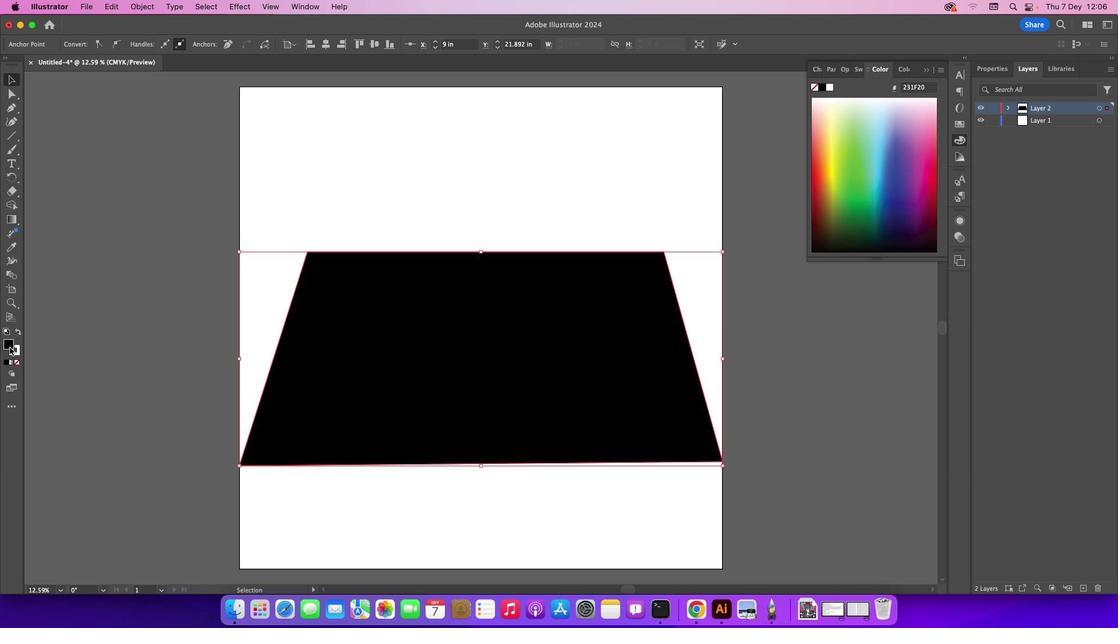 
Action: Mouse pressed left at (9, 347)
Screenshot: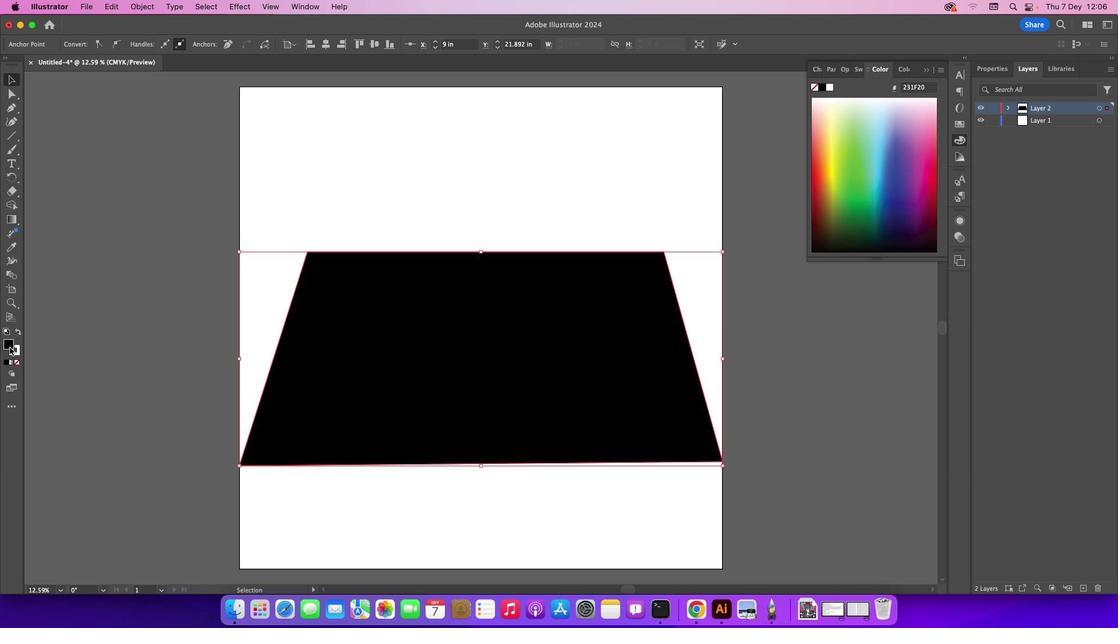 
Action: Mouse pressed left at (9, 347)
Screenshot: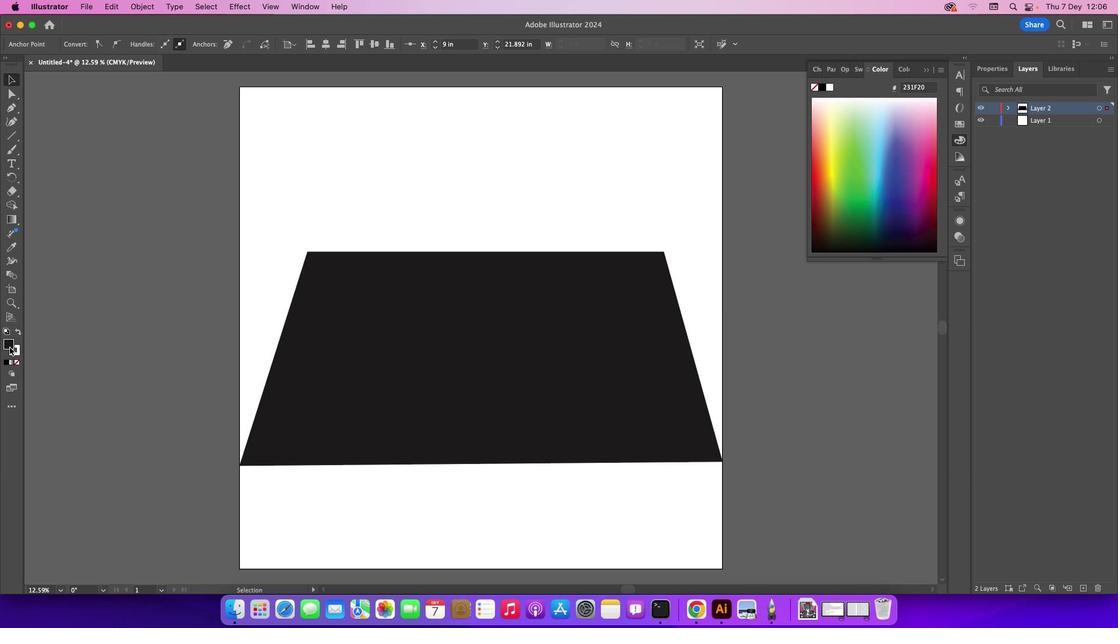 
Action: Mouse moved to (550, 444)
Screenshot: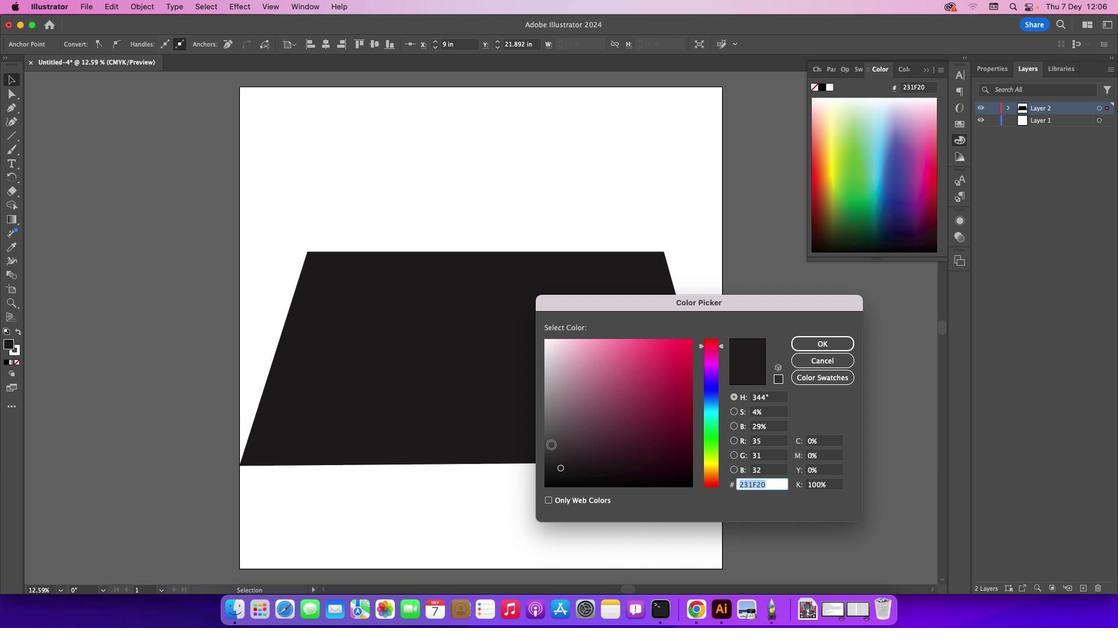 
Action: Mouse pressed left at (550, 444)
Screenshot: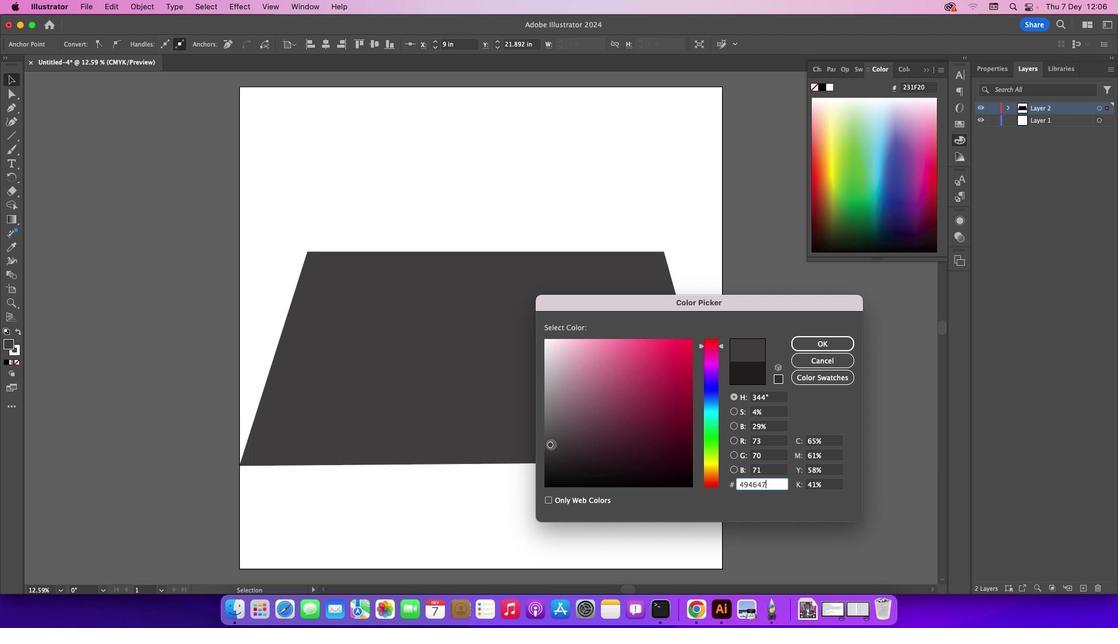 
Action: Mouse moved to (550, 439)
Screenshot: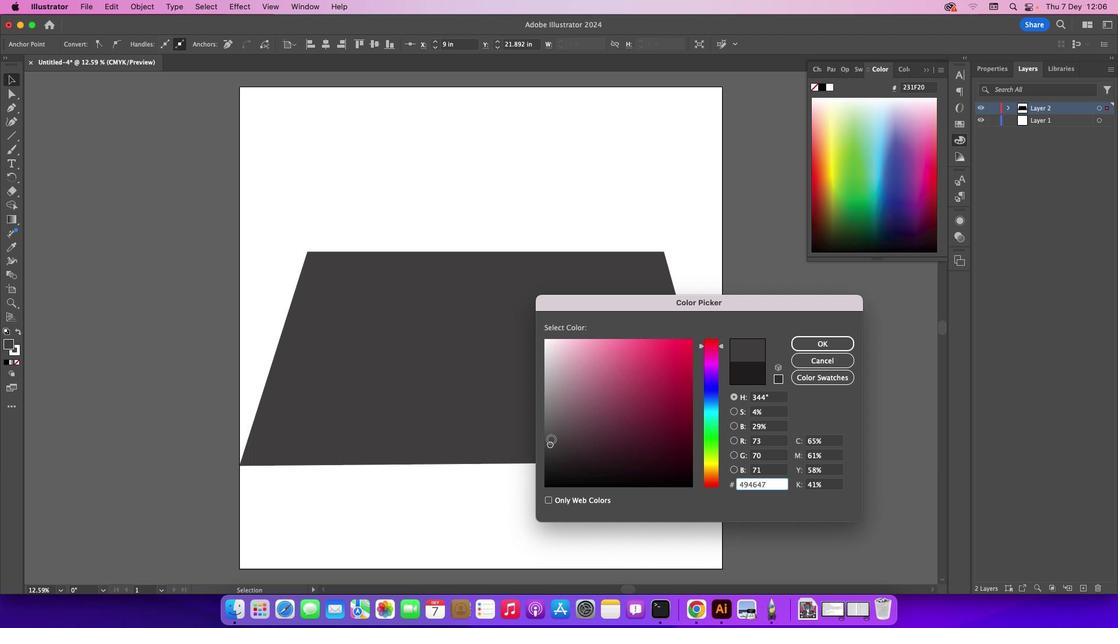 
Action: Mouse pressed left at (550, 439)
Screenshot: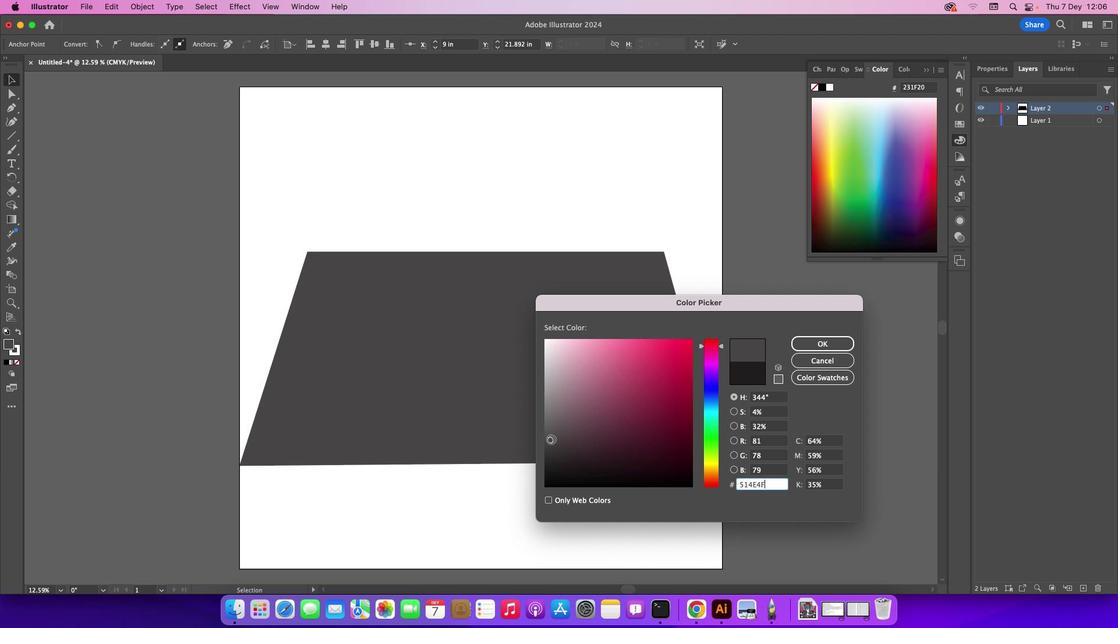 
Action: Mouse moved to (804, 348)
Screenshot: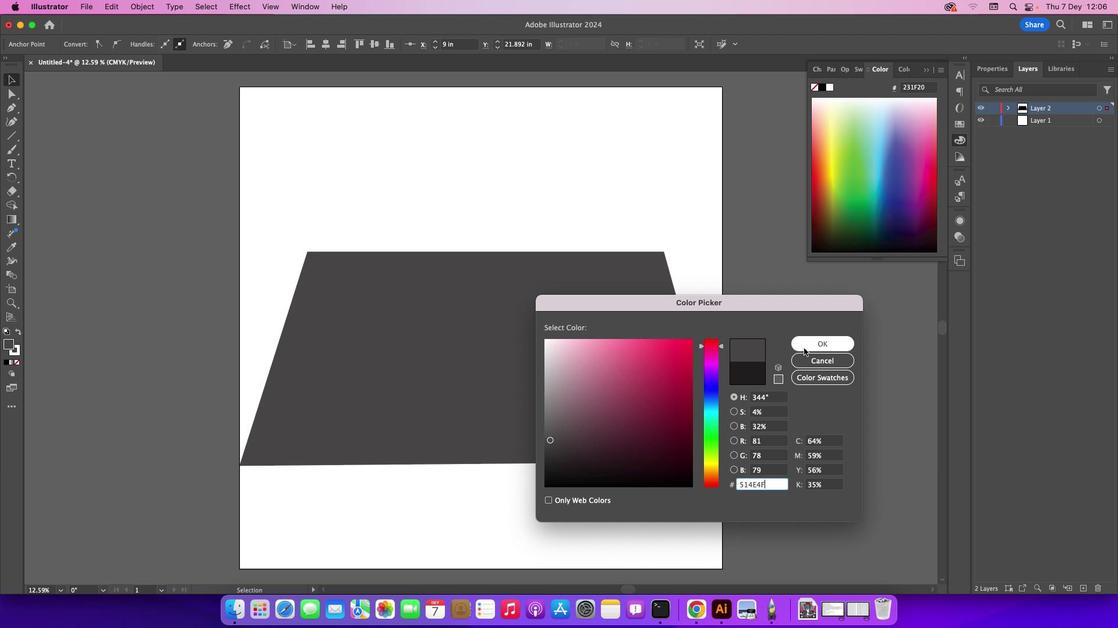 
Action: Mouse pressed left at (804, 348)
Screenshot: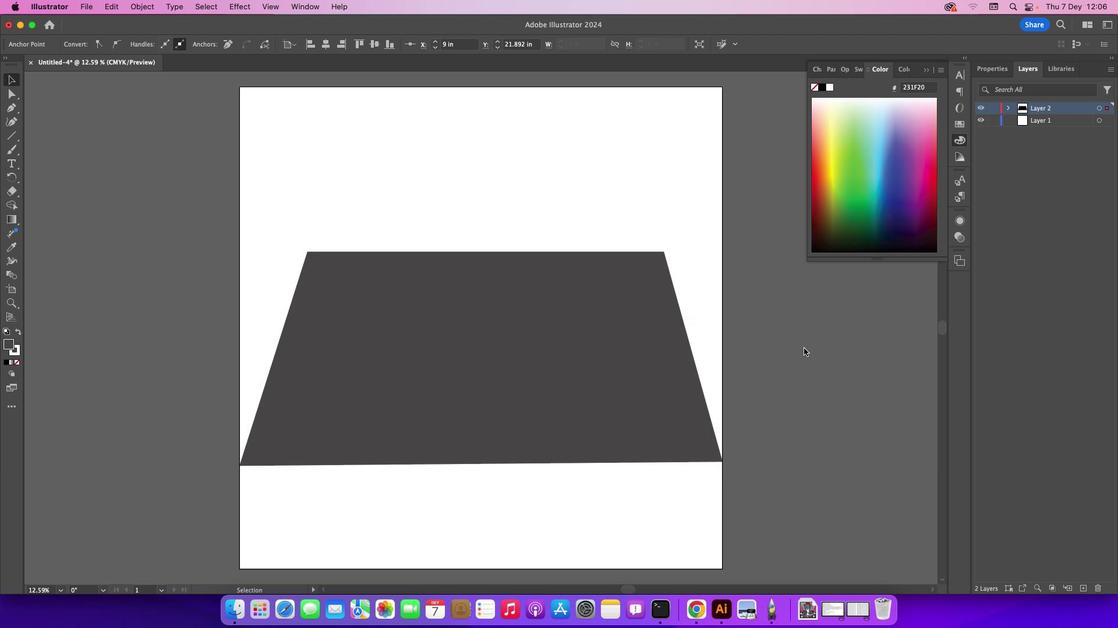 
Action: Mouse moved to (112, 126)
Screenshot: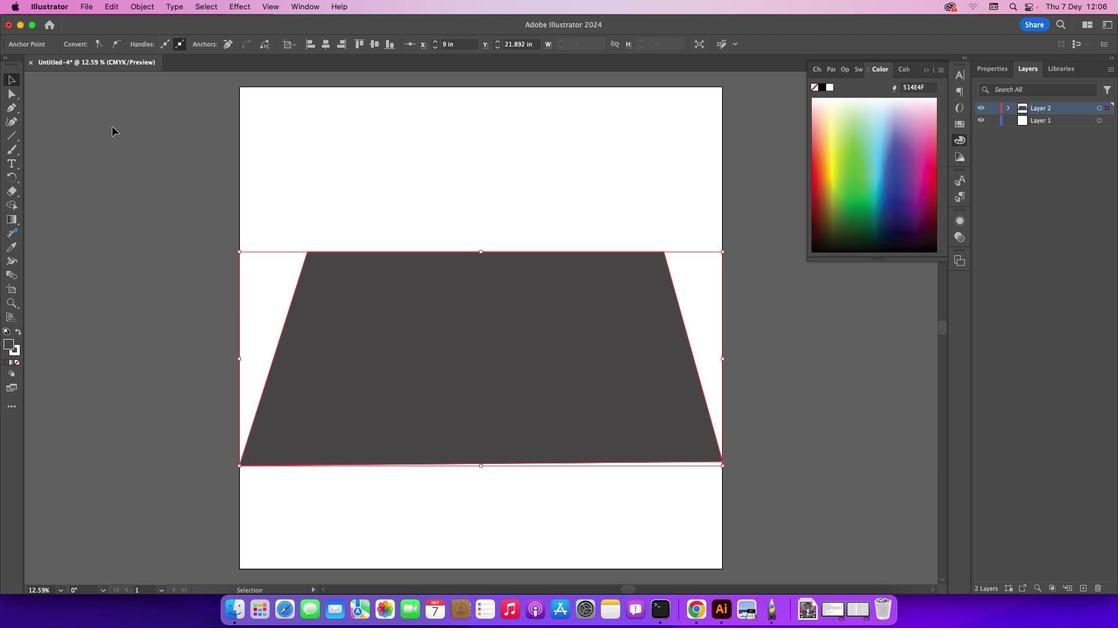 
Action: Mouse pressed left at (112, 126)
Screenshot: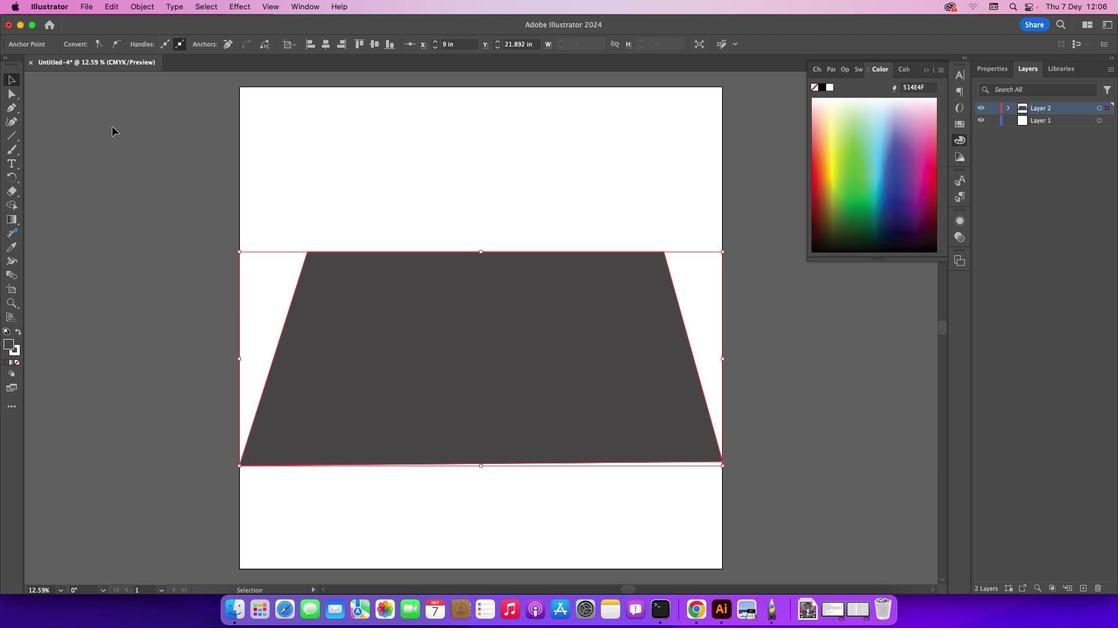 
Action: Mouse moved to (1083, 592)
Screenshot: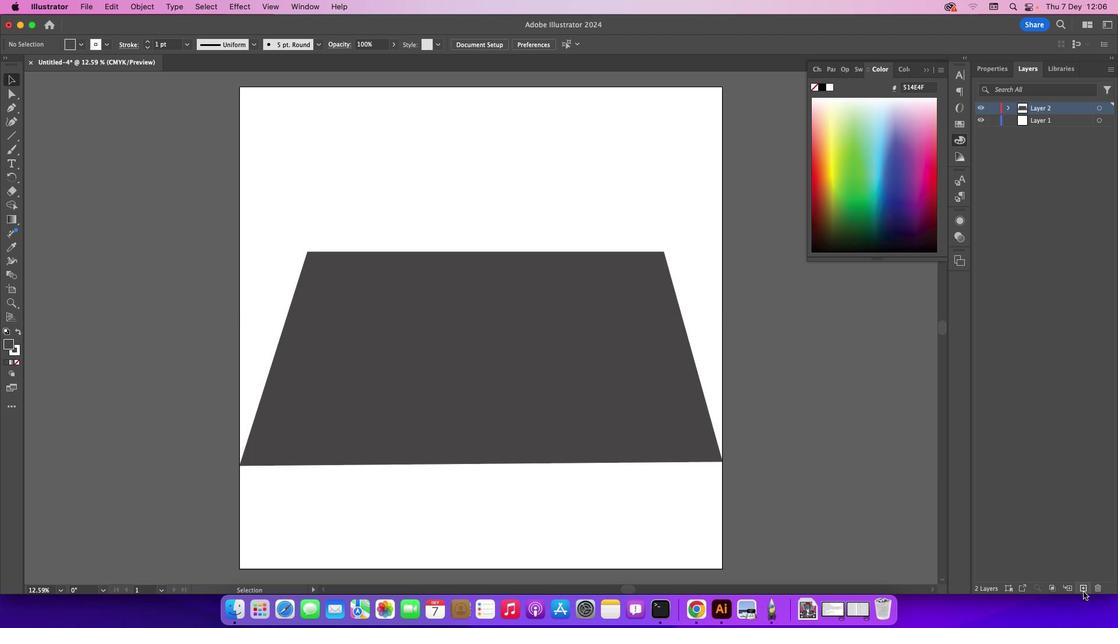 
Action: Mouse pressed left at (1083, 592)
Screenshot: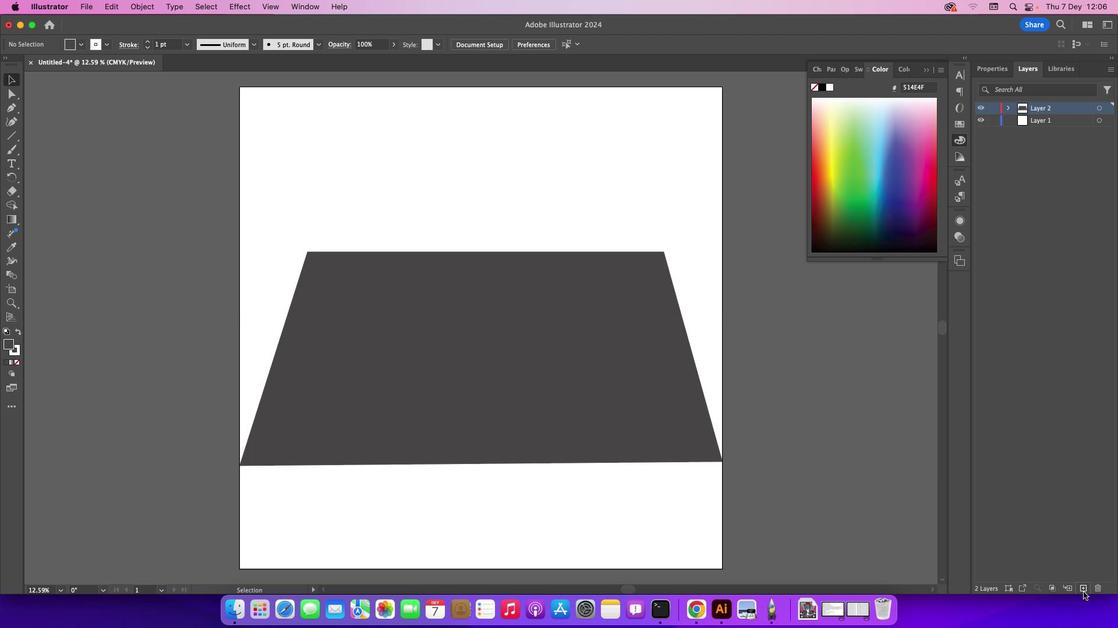 
Action: Mouse moved to (11, 135)
Screenshot: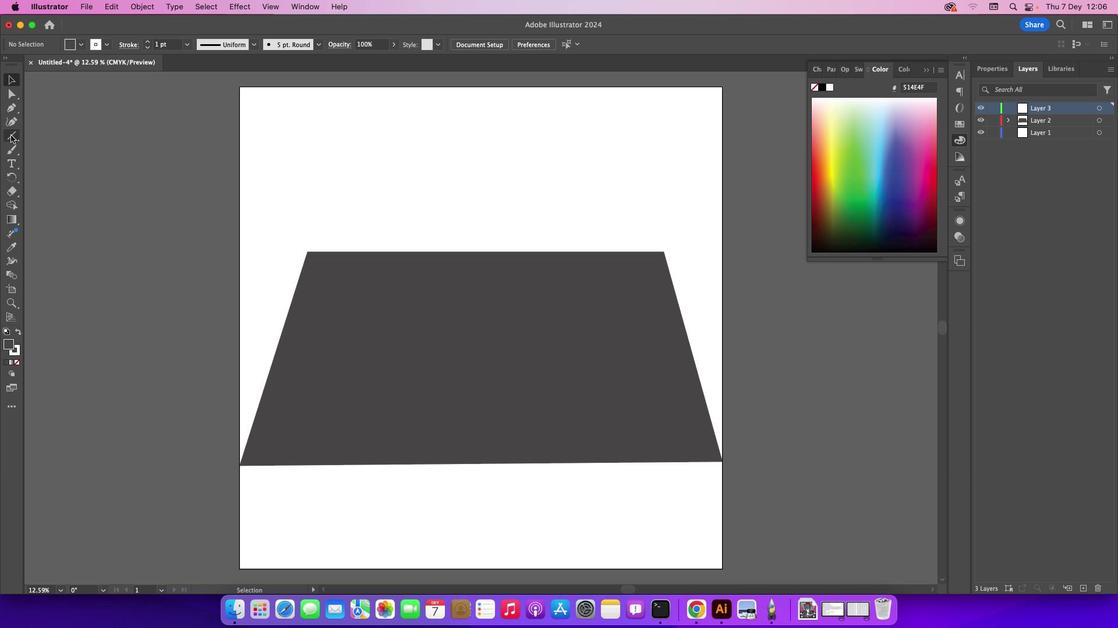 
Action: Mouse pressed left at (11, 135)
Screenshot: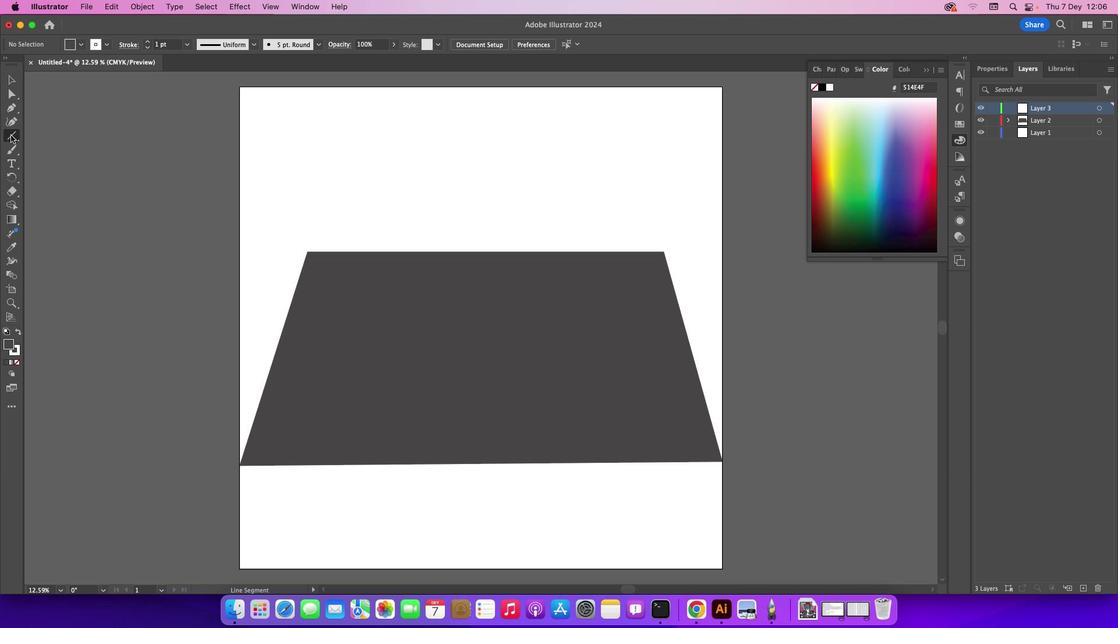 
Action: Mouse moved to (83, 151)
Screenshot: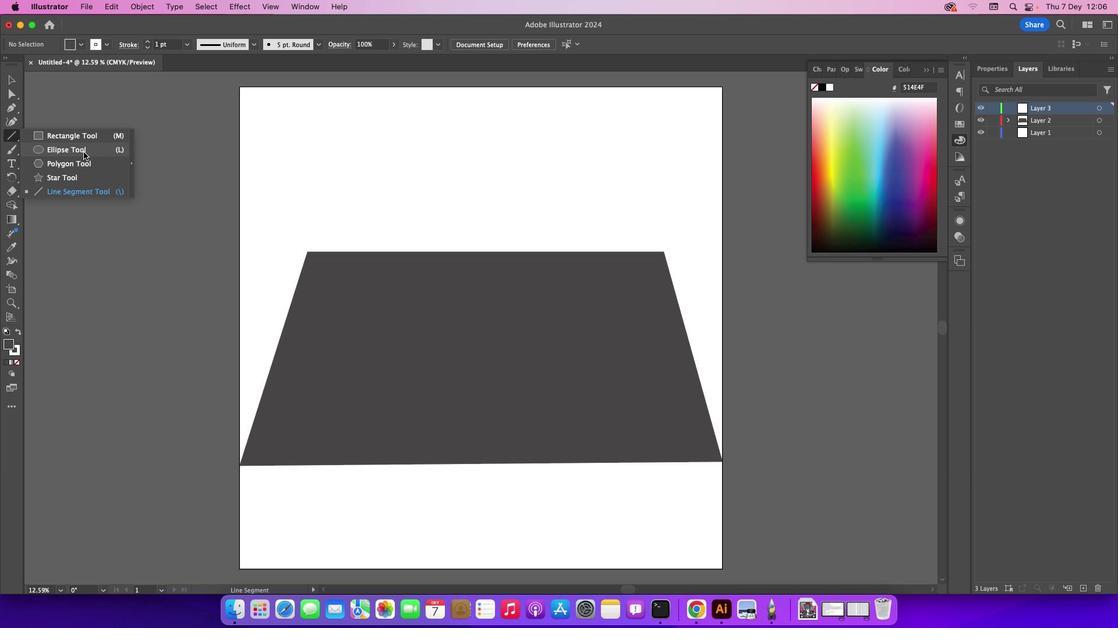 
Action: Mouse pressed left at (83, 151)
Screenshot: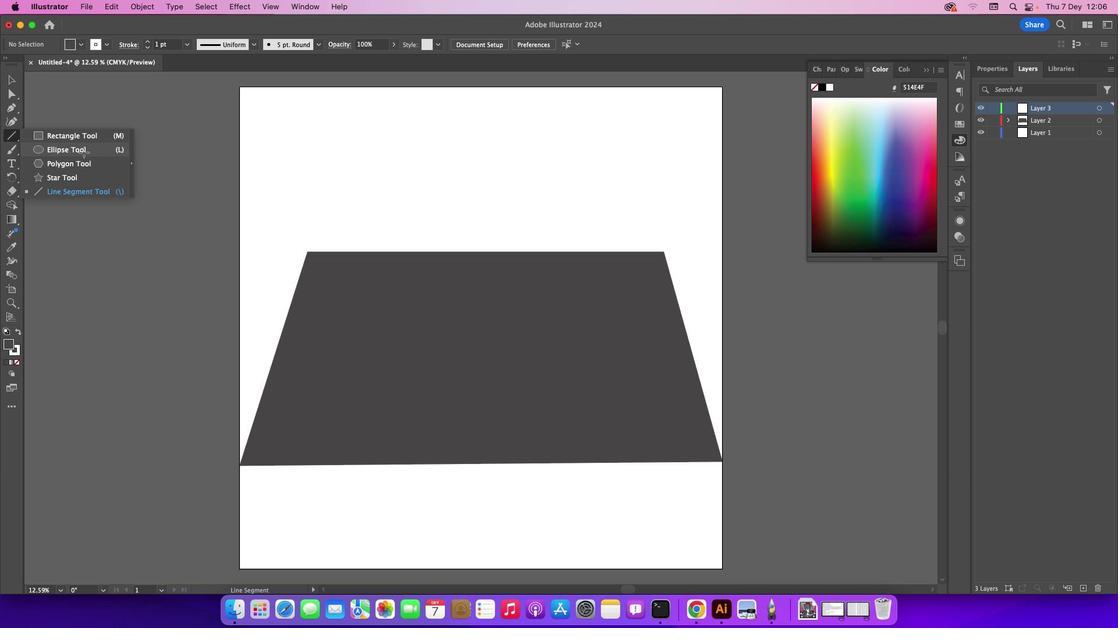 
Action: Mouse moved to (267, 451)
Screenshot: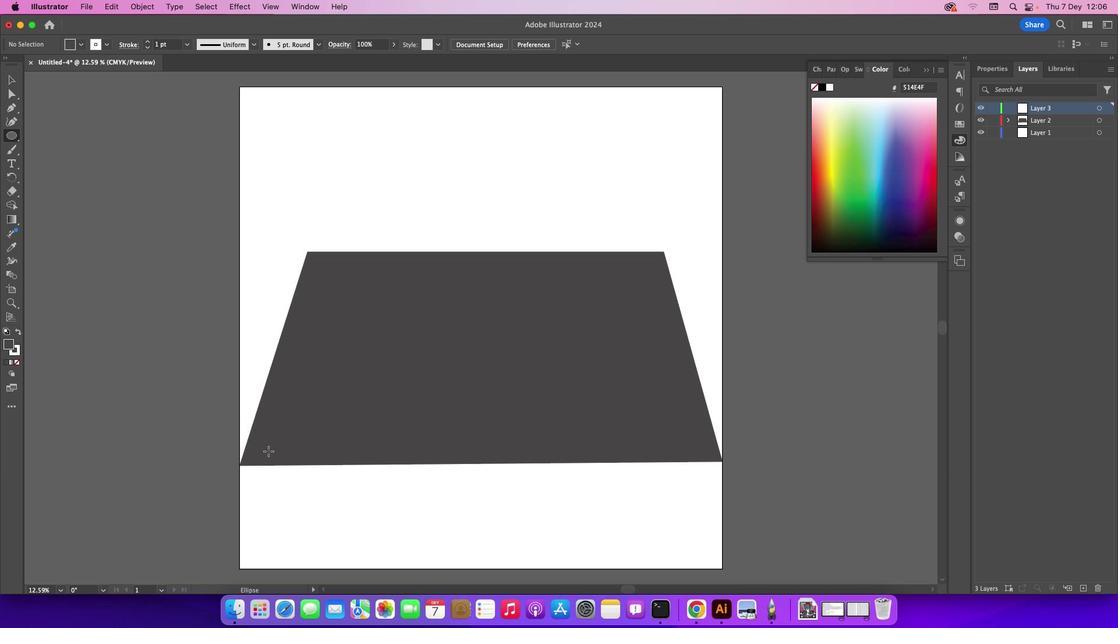 
Action: Mouse pressed left at (267, 451)
Screenshot: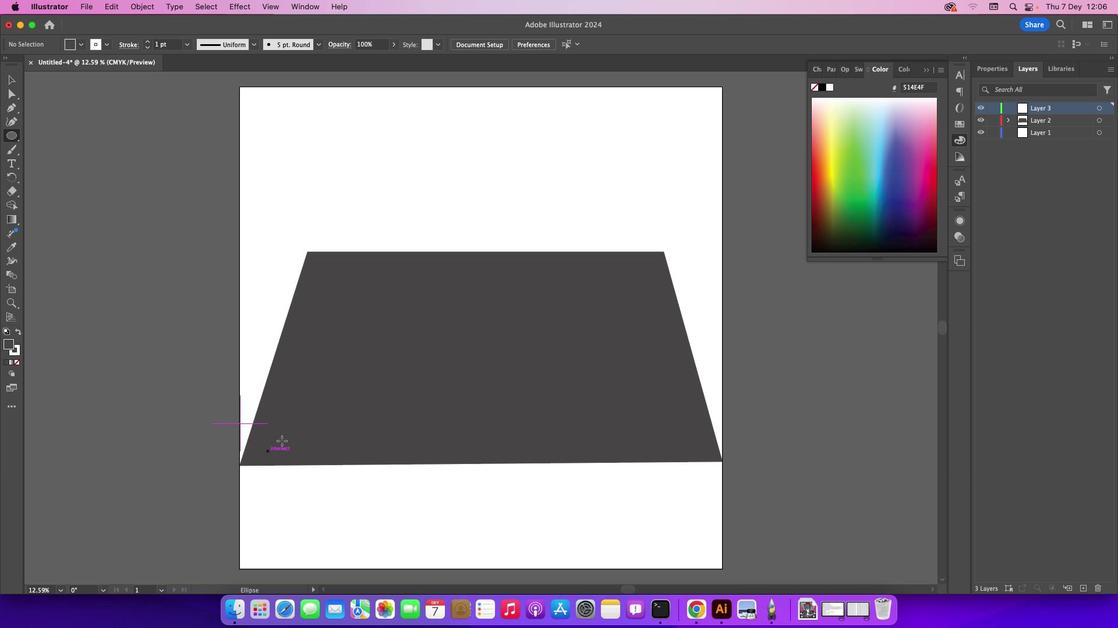 
Action: Mouse moved to (308, 405)
Screenshot: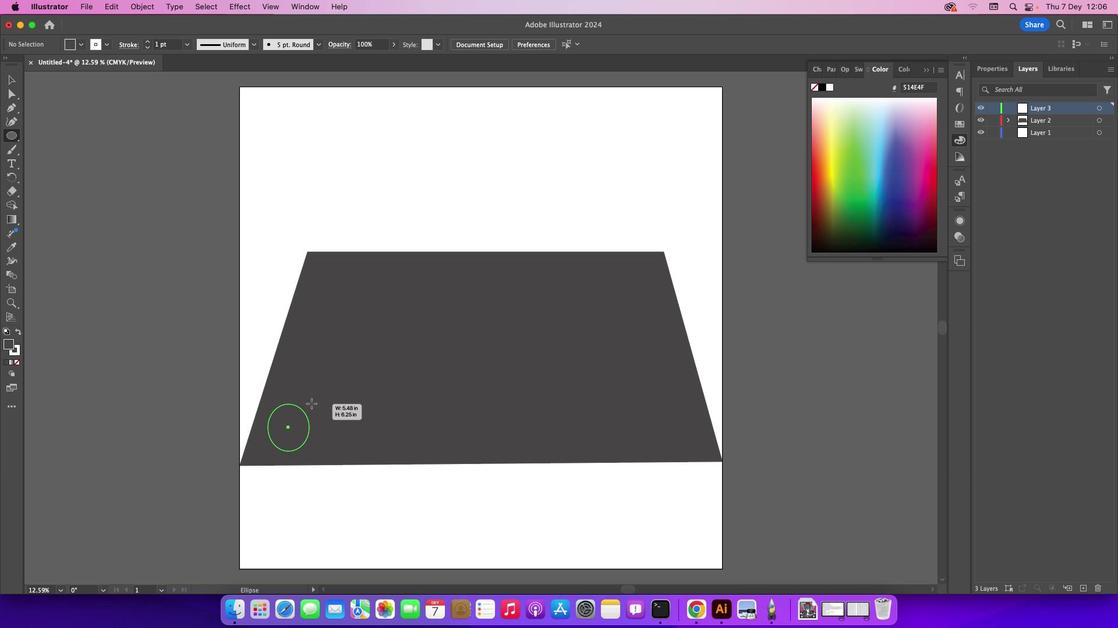 
Action: Mouse pressed right at (308, 405)
Screenshot: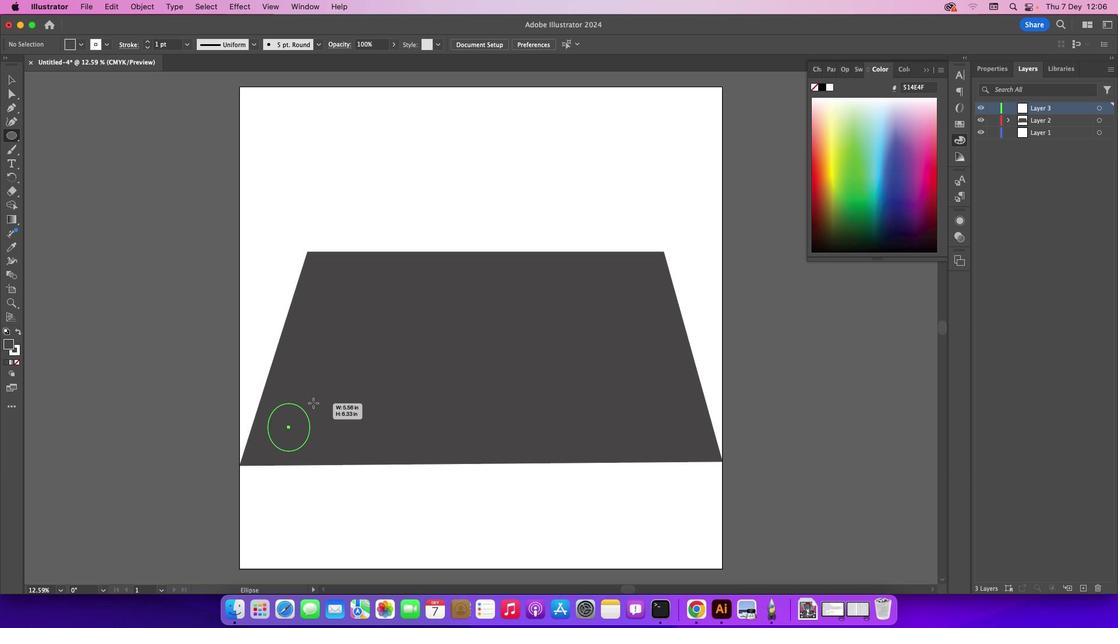
Action: Mouse moved to (8, 344)
Screenshot: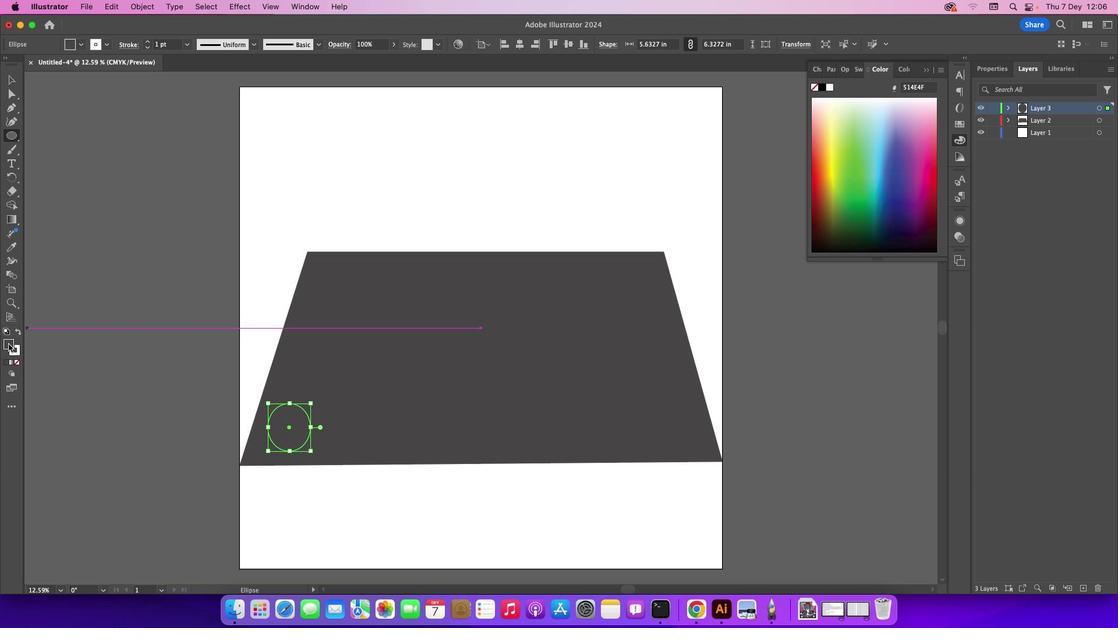 
Action: Mouse pressed left at (8, 344)
Screenshot: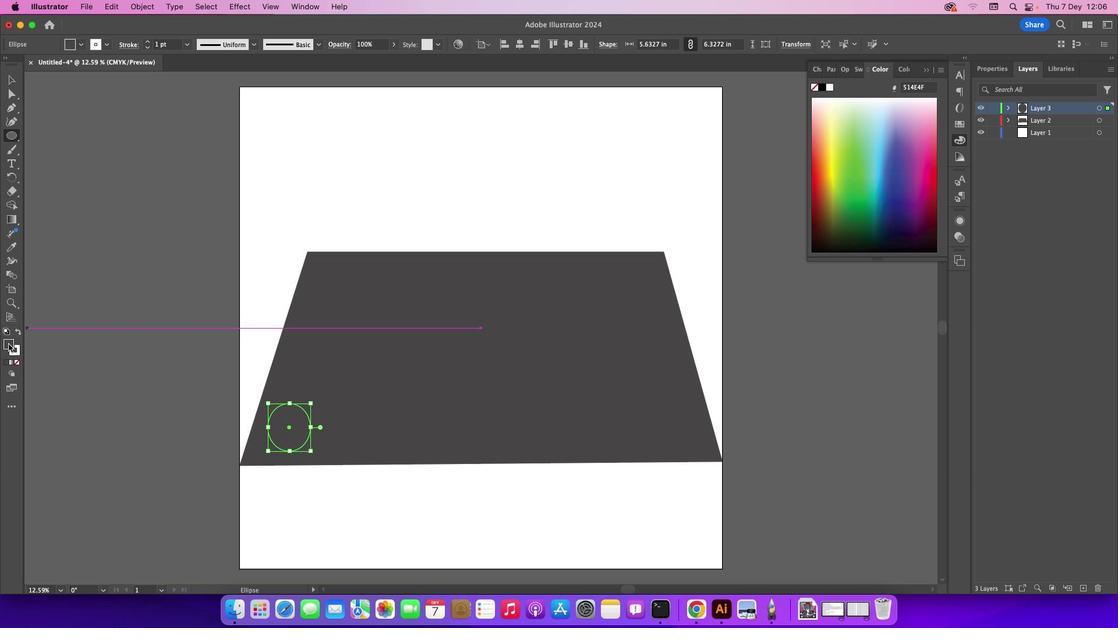 
Action: Mouse pressed left at (8, 344)
Screenshot: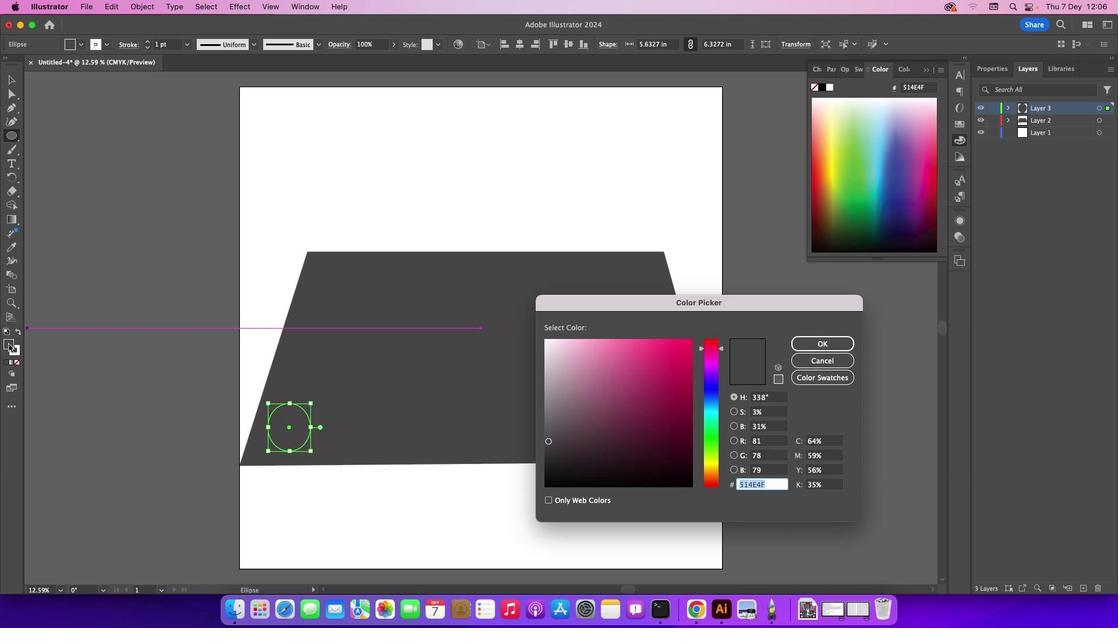 
Action: Mouse moved to (713, 339)
Screenshot: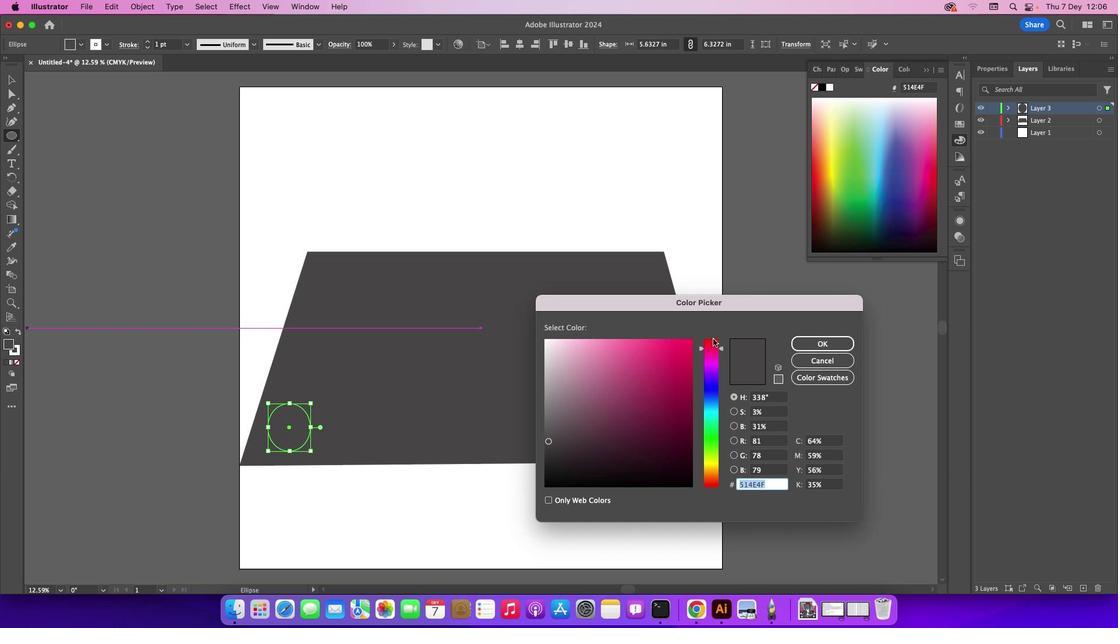 
Action: Mouse pressed left at (713, 339)
Screenshot: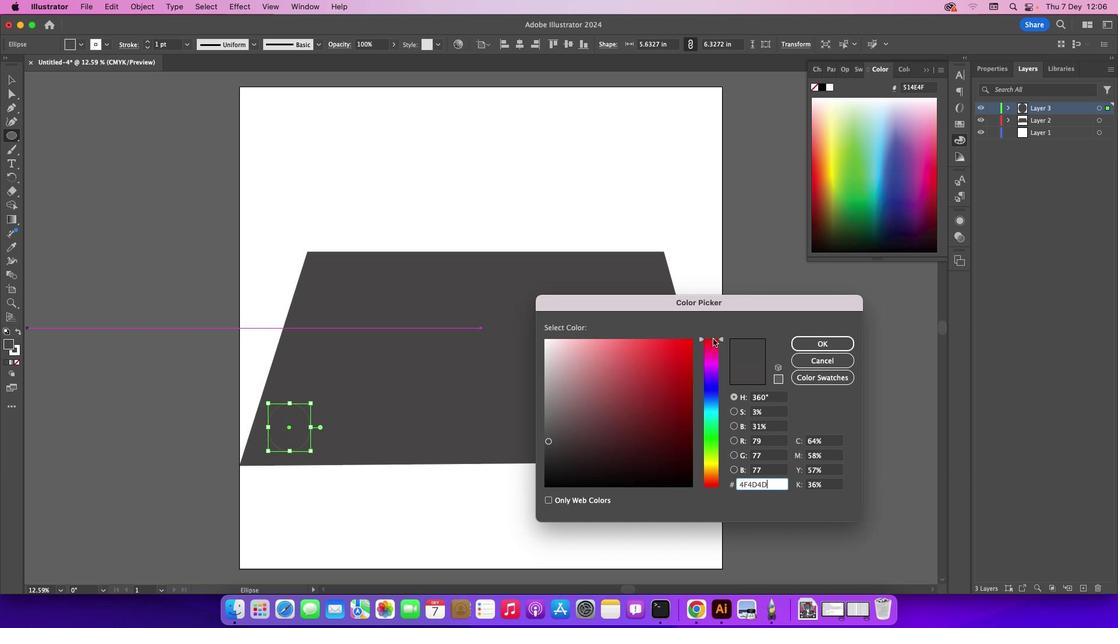 
Action: Mouse moved to (682, 376)
Screenshot: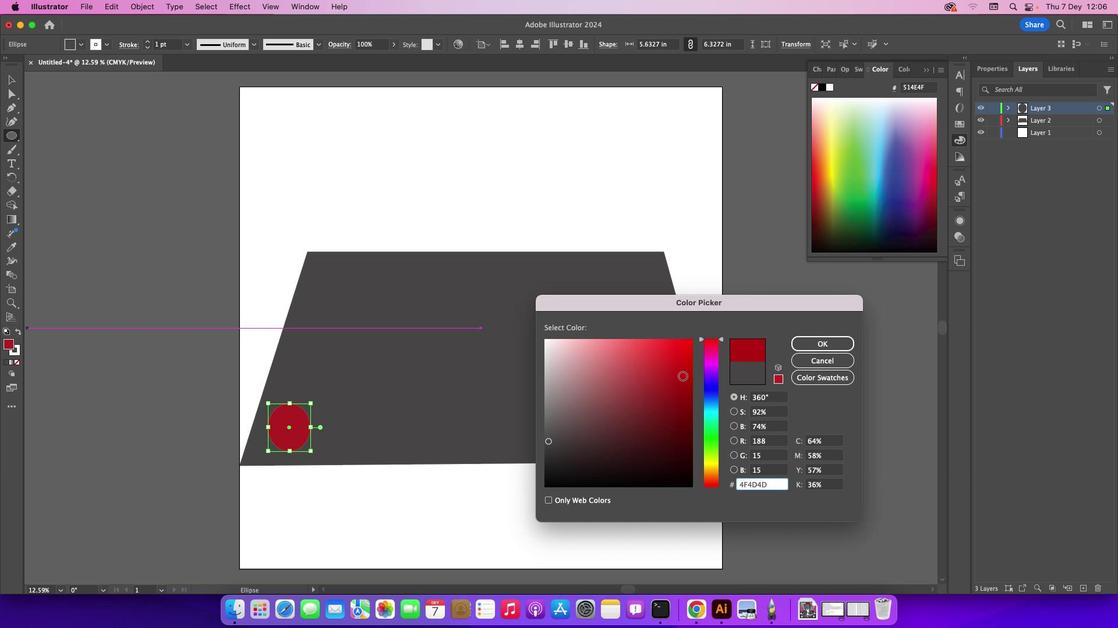 
Action: Mouse pressed left at (682, 376)
Screenshot: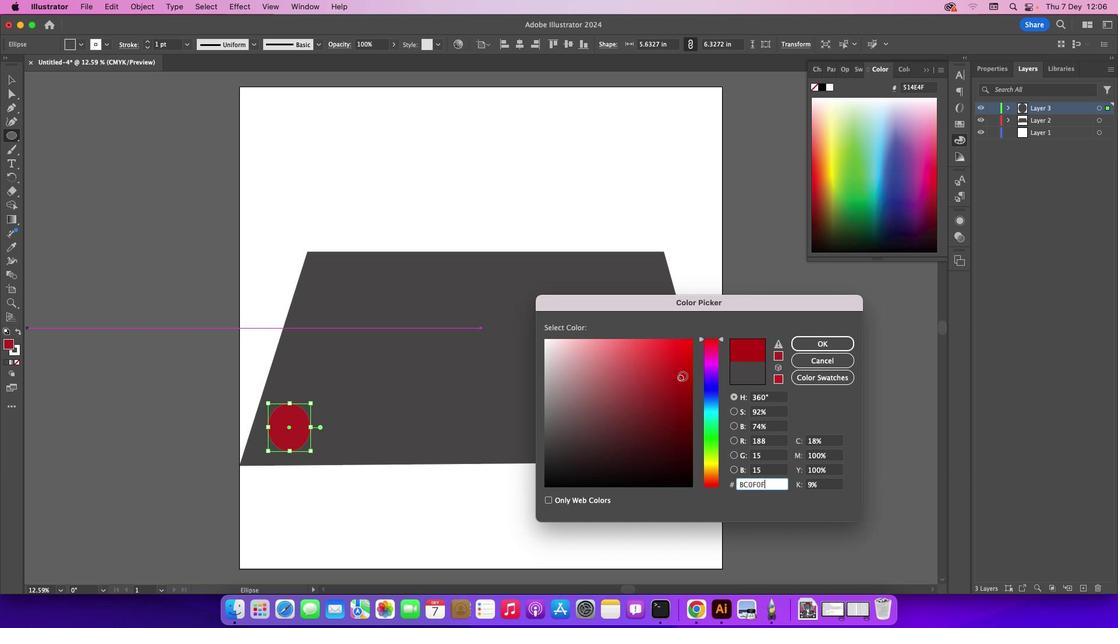 
Action: Mouse moved to (822, 351)
Screenshot: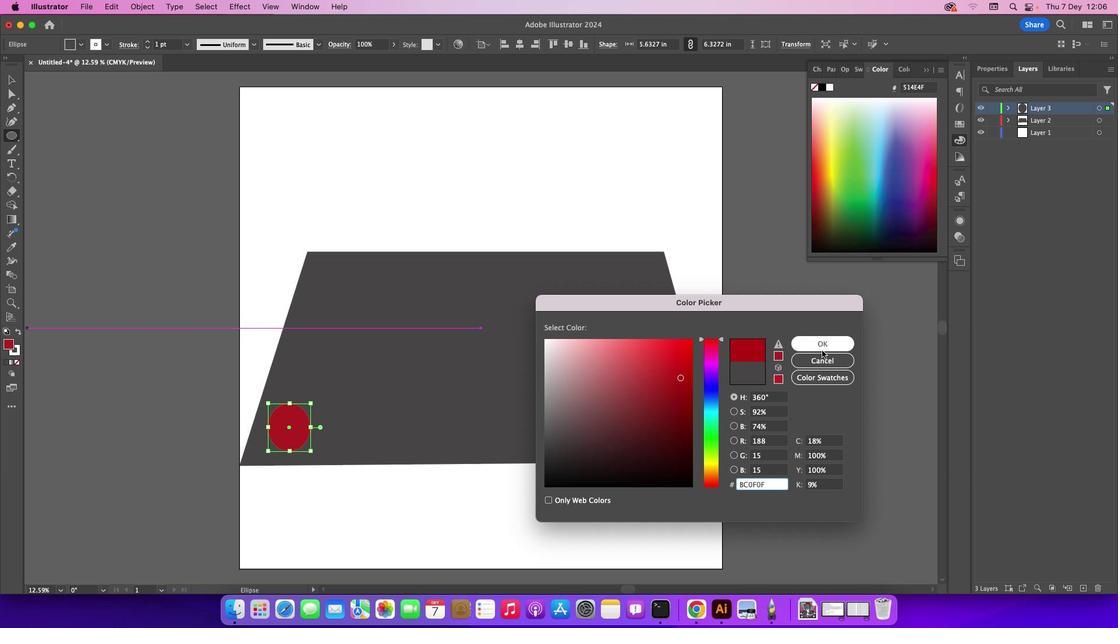 
Action: Mouse pressed left at (822, 351)
Screenshot: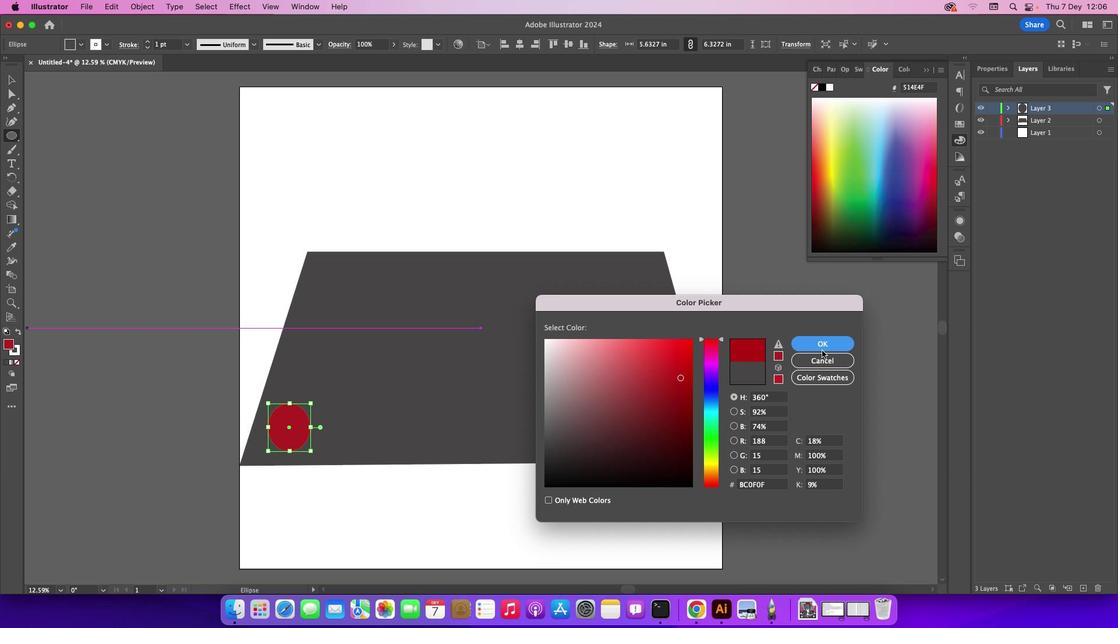 
Action: Mouse moved to (4, 78)
Screenshot: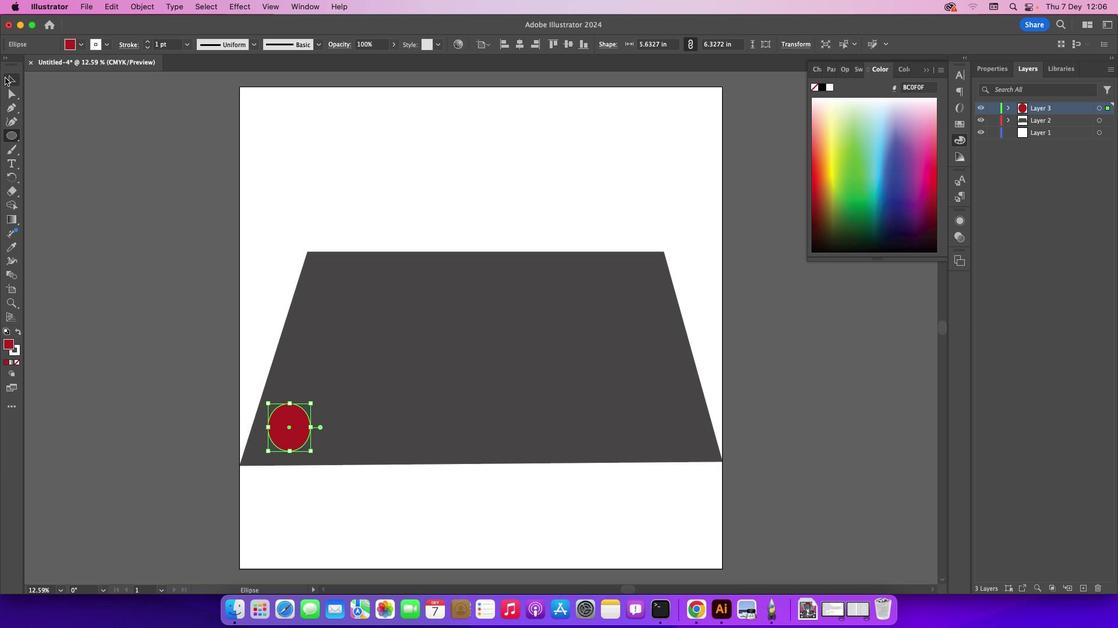 
Action: Mouse pressed left at (4, 78)
Screenshot: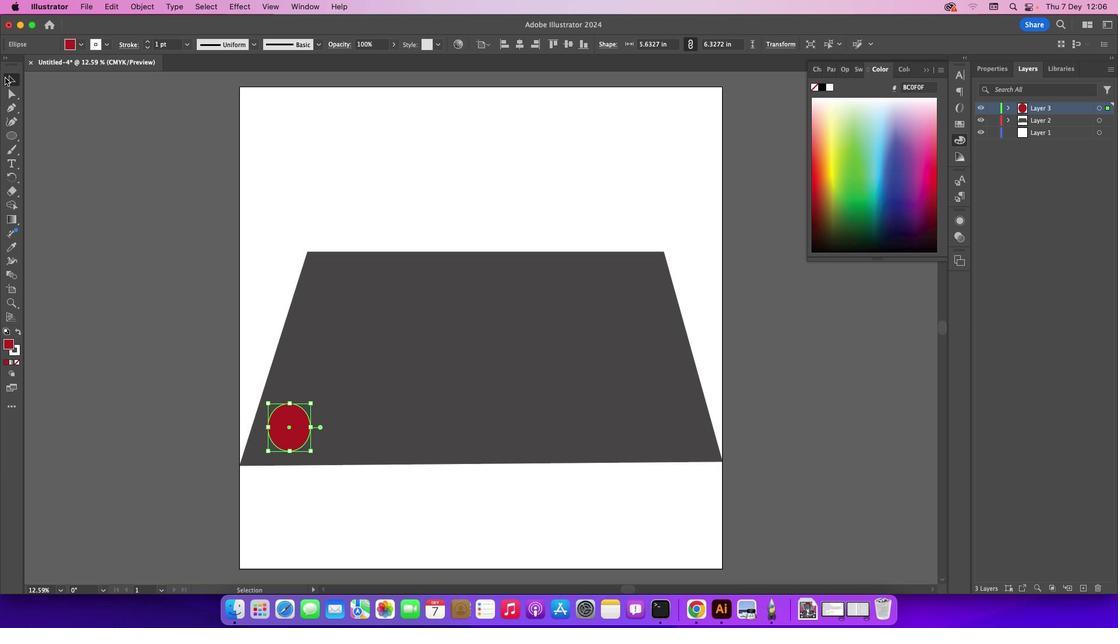 
Action: Mouse moved to (76, 128)
Screenshot: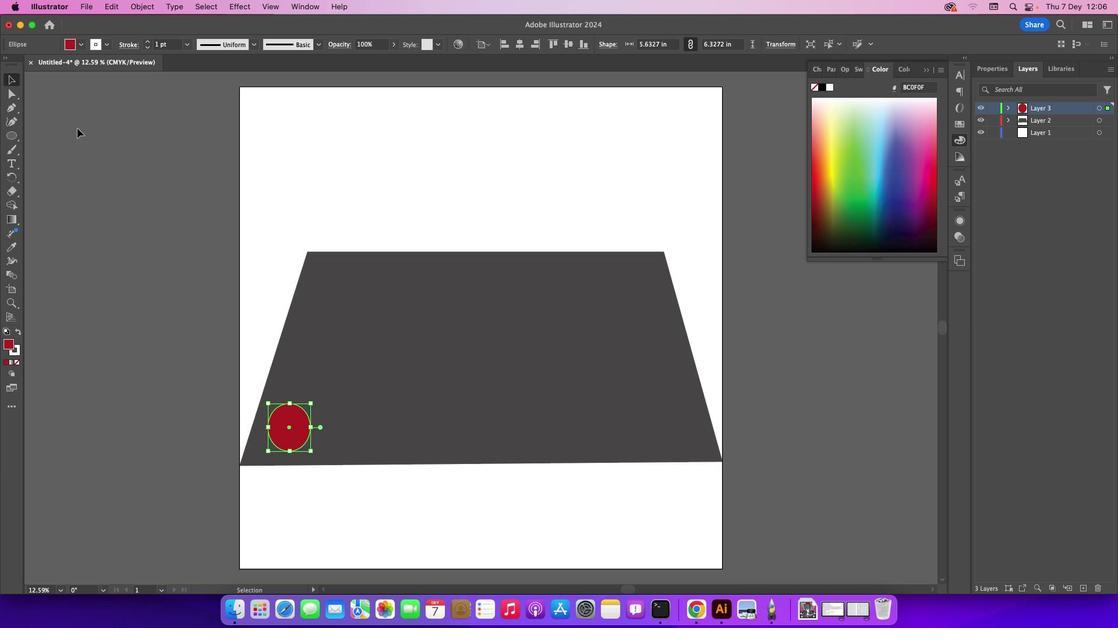 
Action: Mouse pressed left at (76, 128)
Screenshot: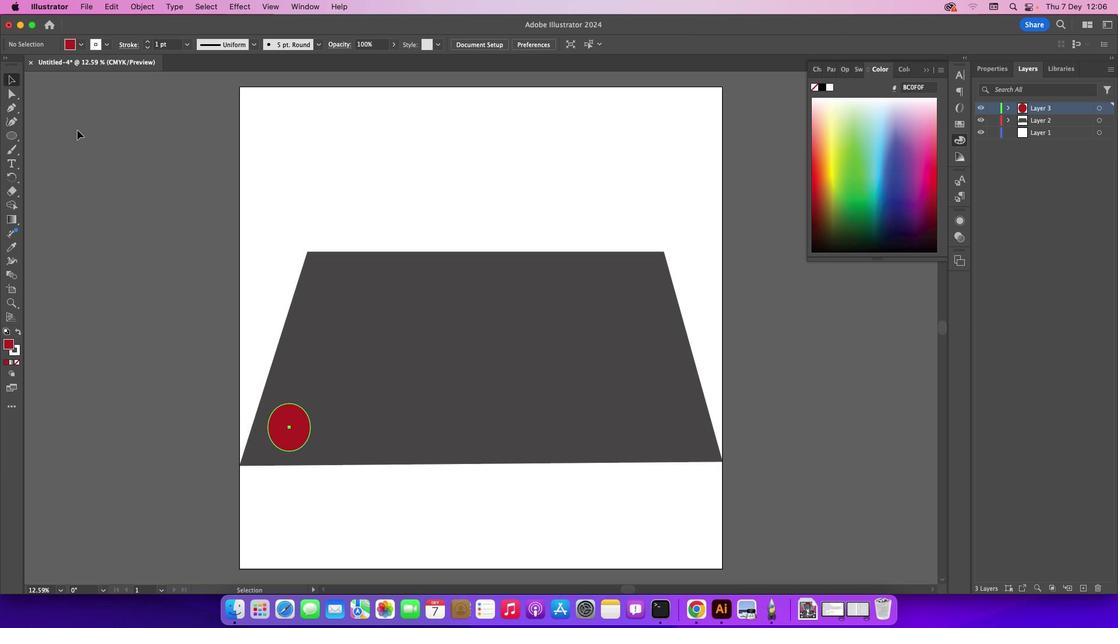 
Action: Mouse moved to (300, 441)
Screenshot: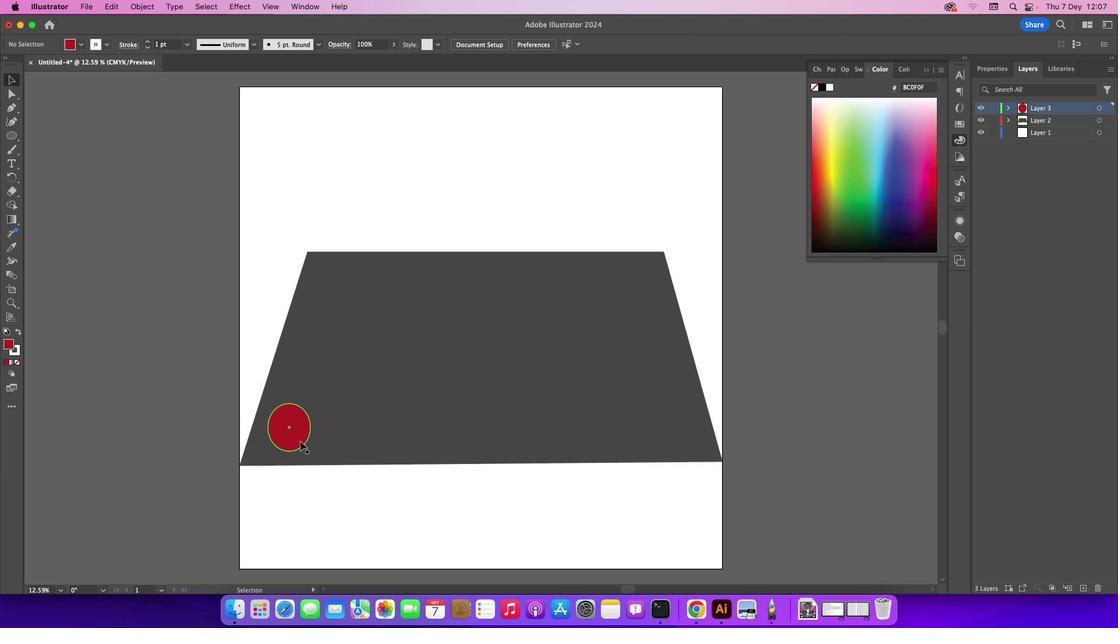 
Action: Mouse pressed left at (300, 441)
Screenshot: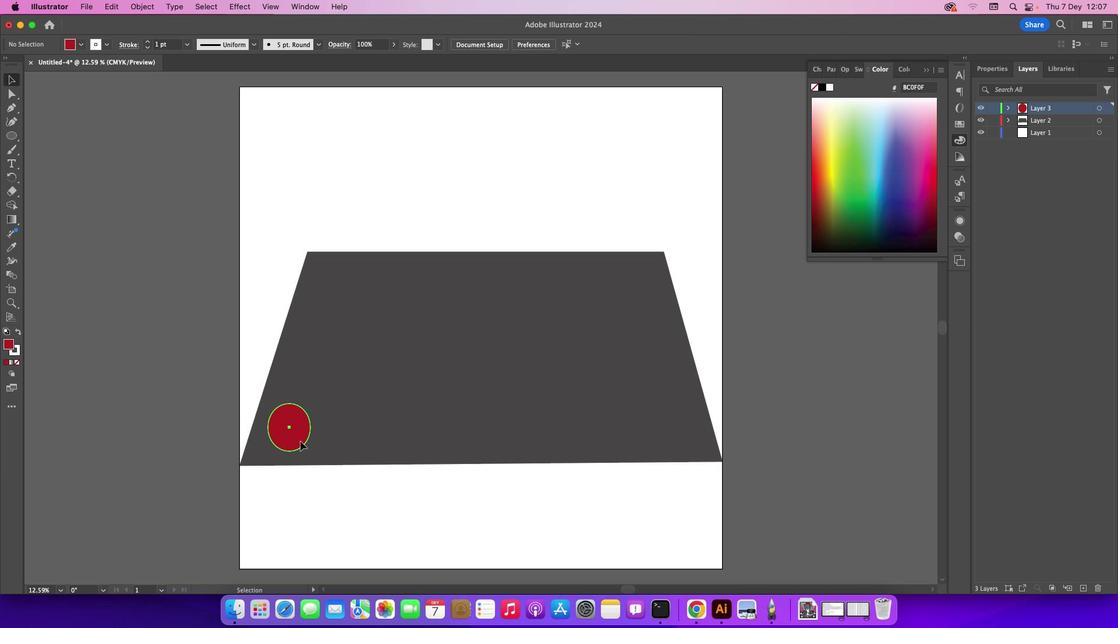 
Action: Mouse moved to (310, 405)
Screenshot: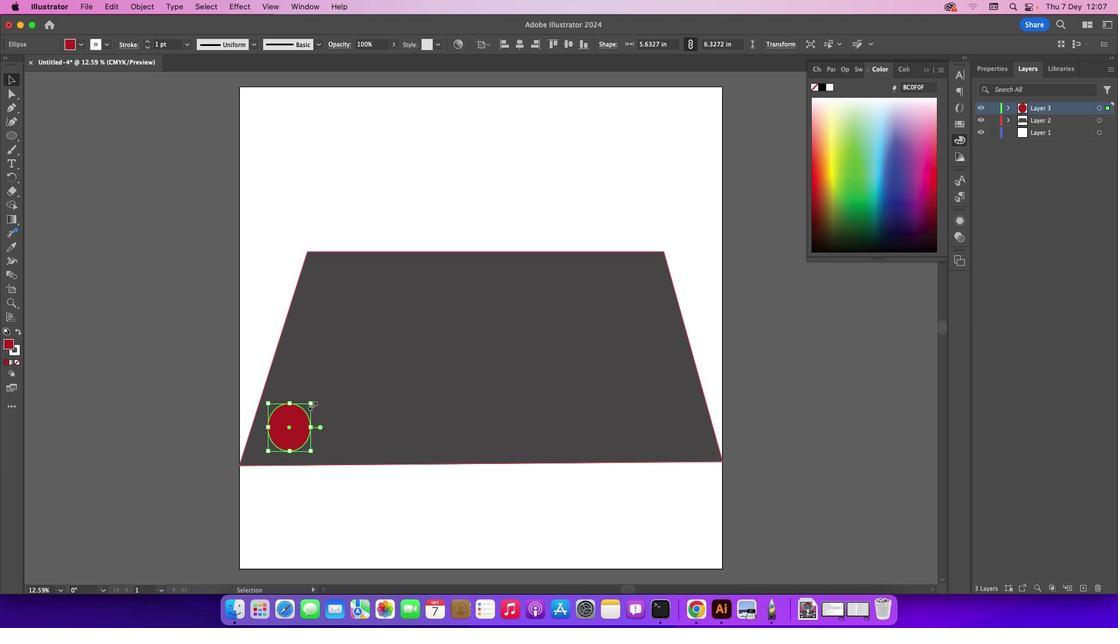 
Action: Mouse pressed left at (310, 405)
Screenshot: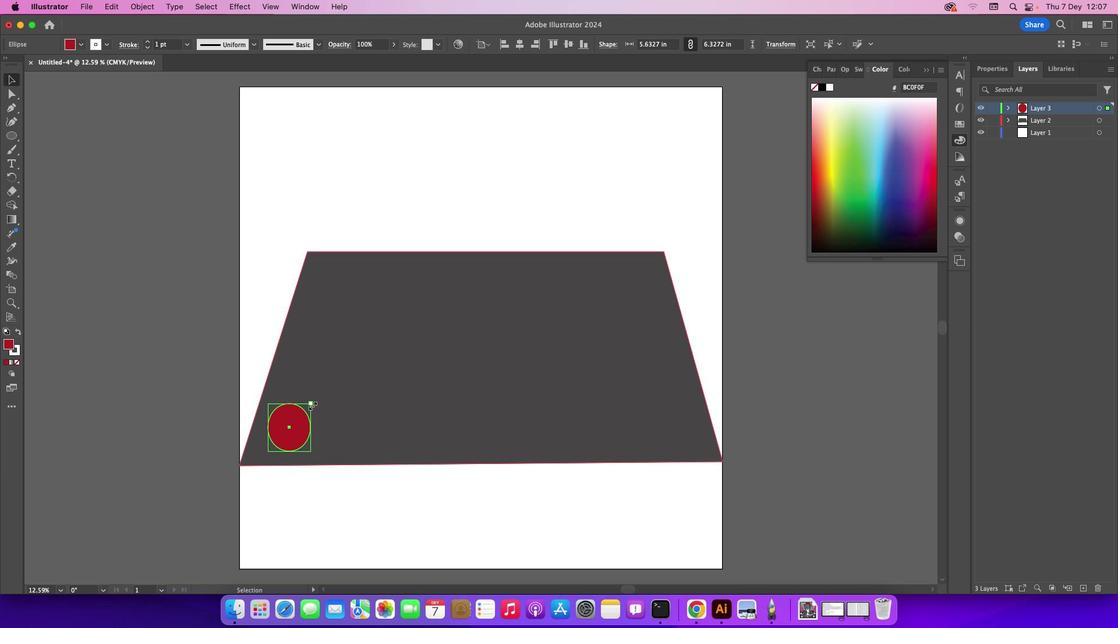 
Action: Mouse moved to (387, 146)
Screenshot: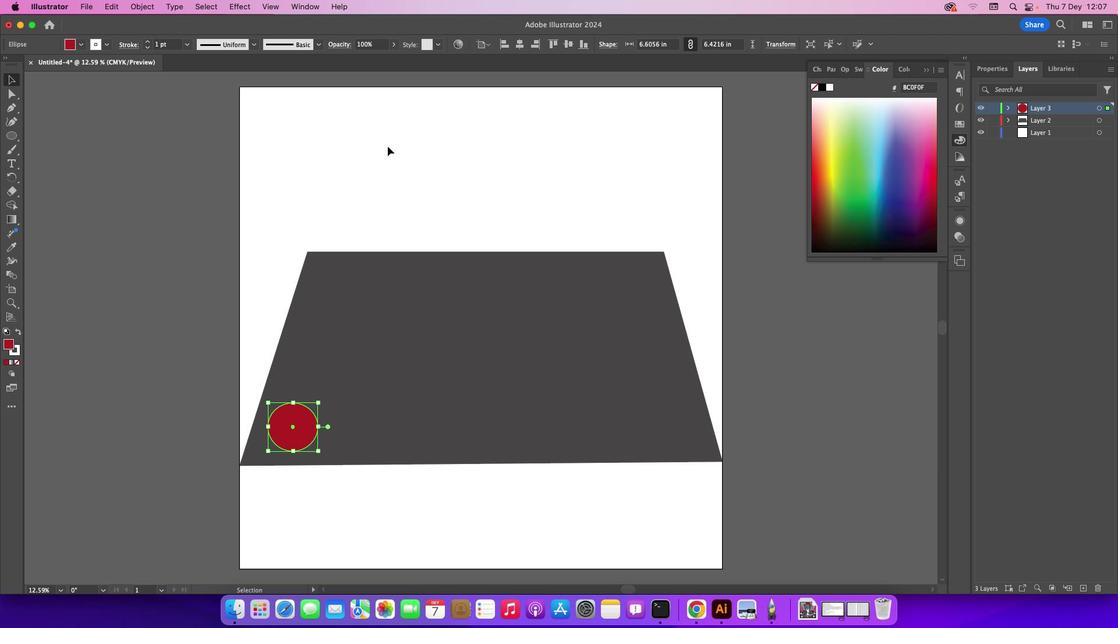 
Action: Mouse pressed left at (387, 146)
Screenshot: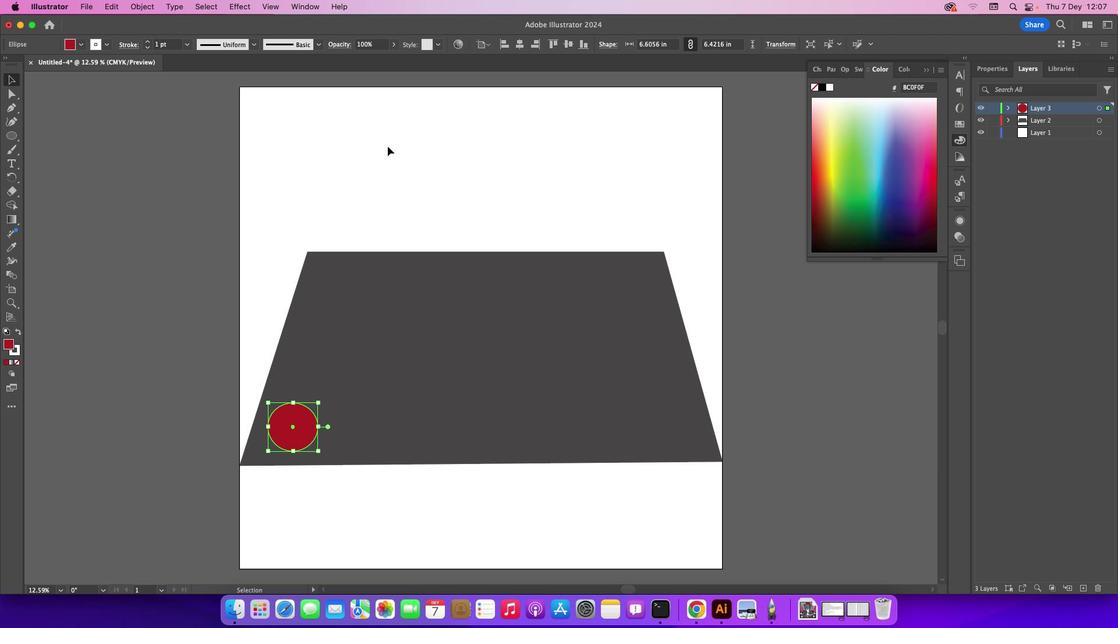 
Action: Mouse moved to (1037, 124)
Screenshot: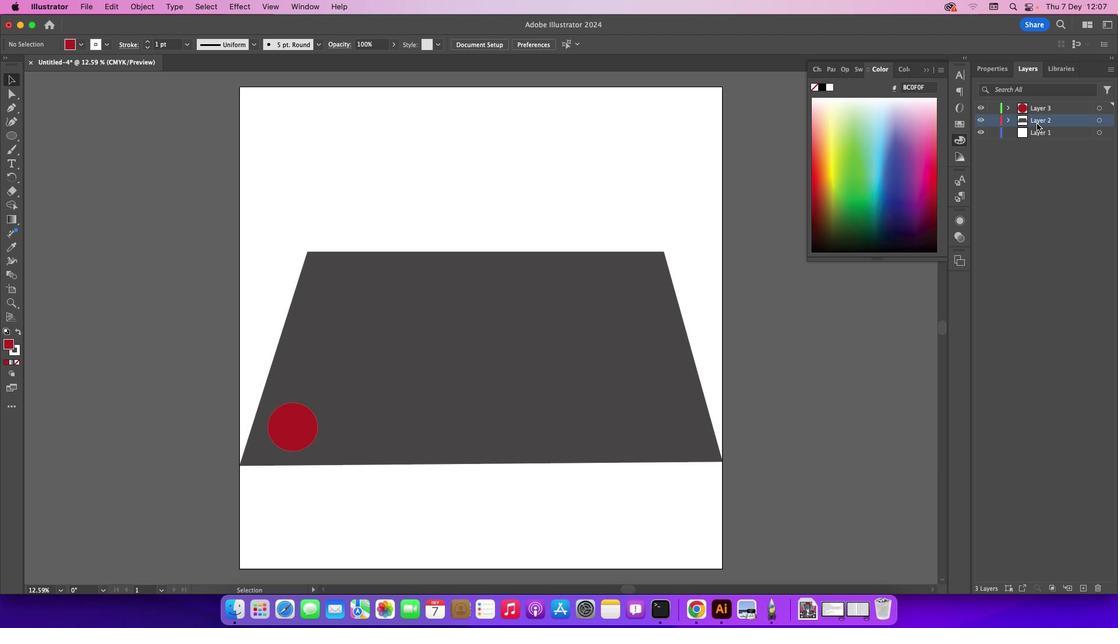 
Action: Mouse pressed left at (1037, 124)
Screenshot: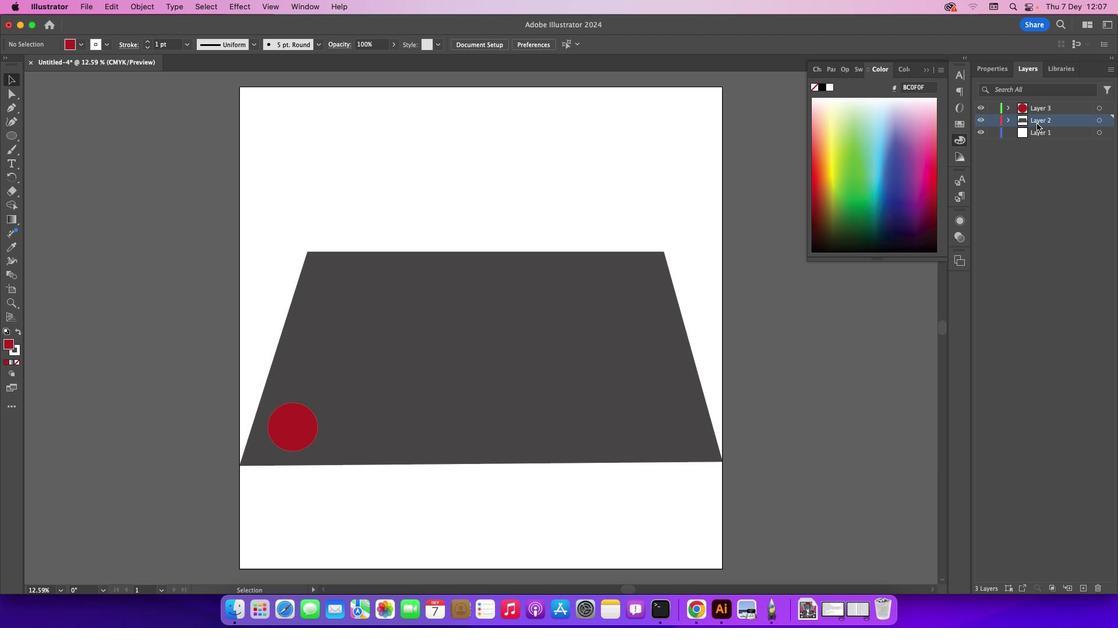 
Action: Mouse moved to (1086, 592)
Screenshot: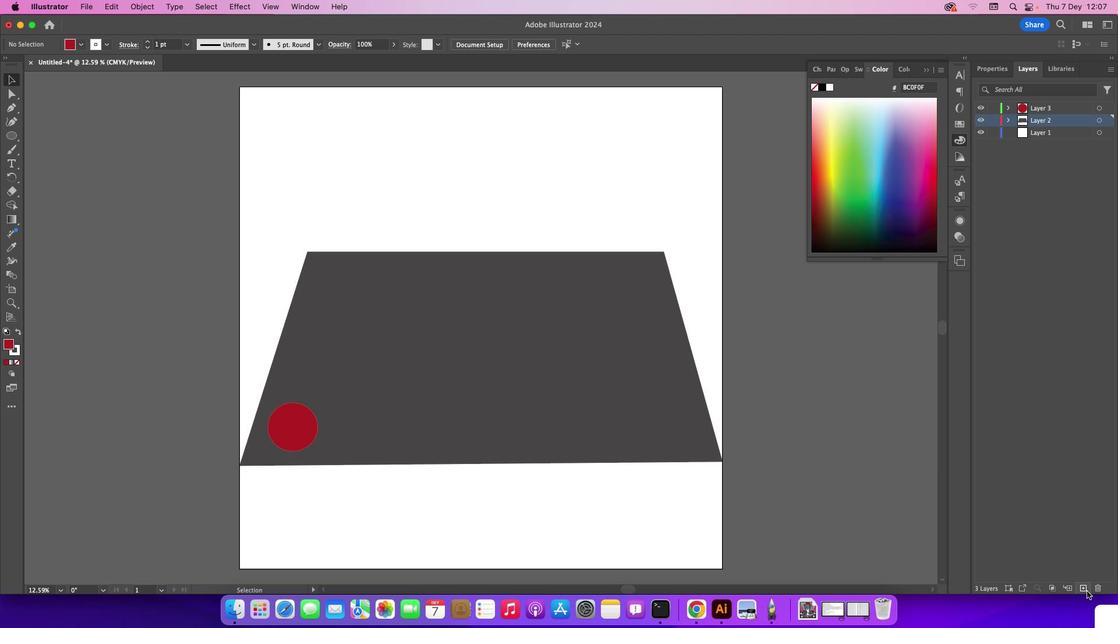
Action: Mouse pressed left at (1086, 592)
Screenshot: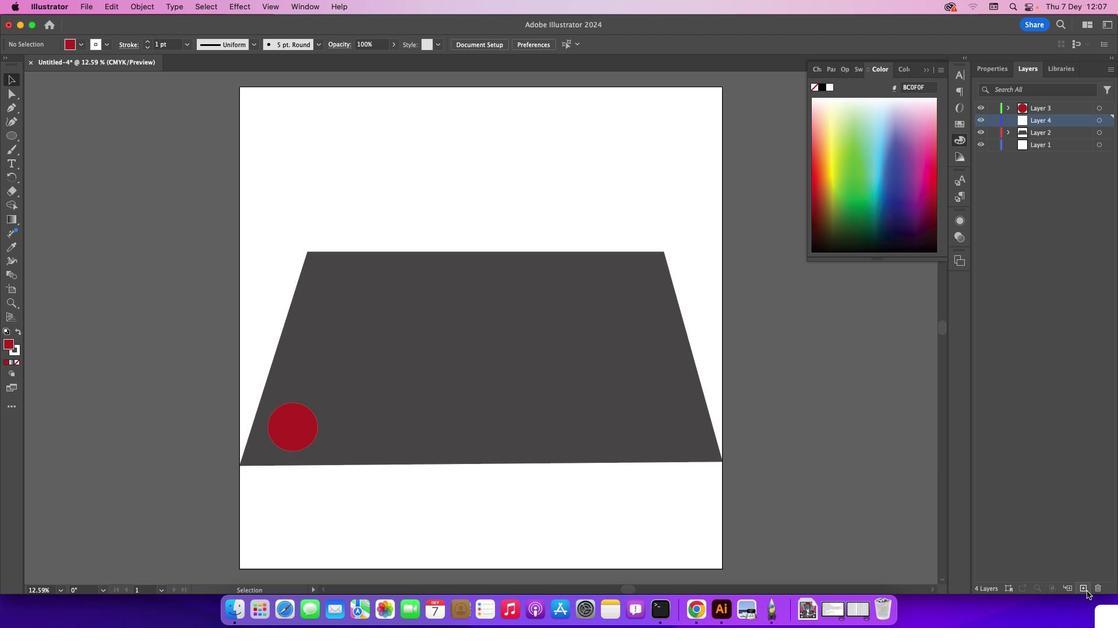 
Action: Mouse moved to (9, 103)
Screenshot: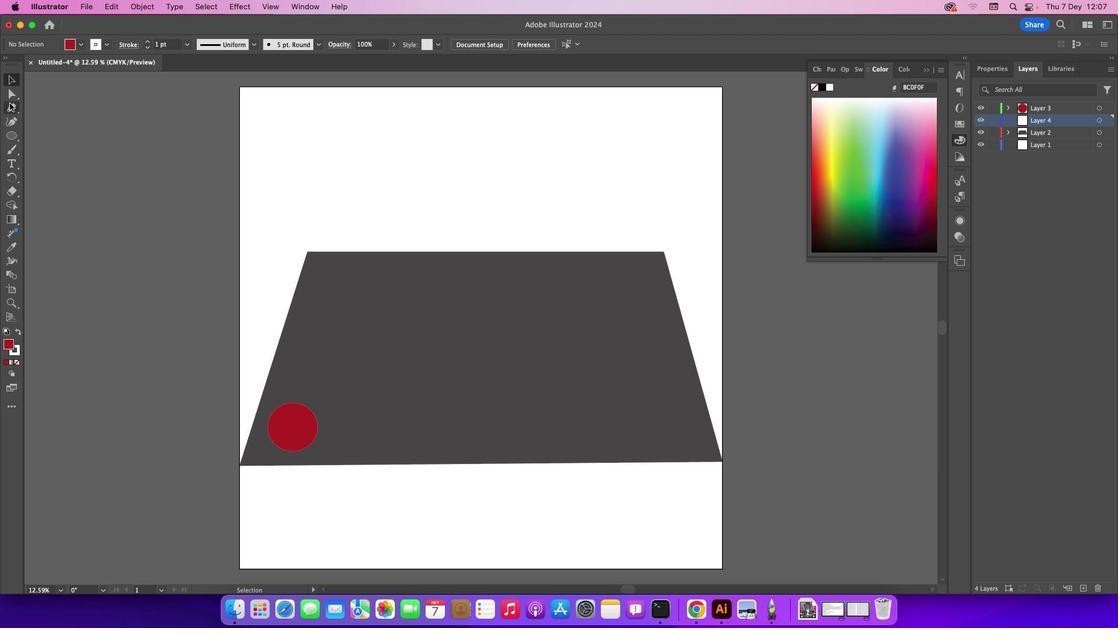
Action: Mouse pressed left at (9, 103)
Screenshot: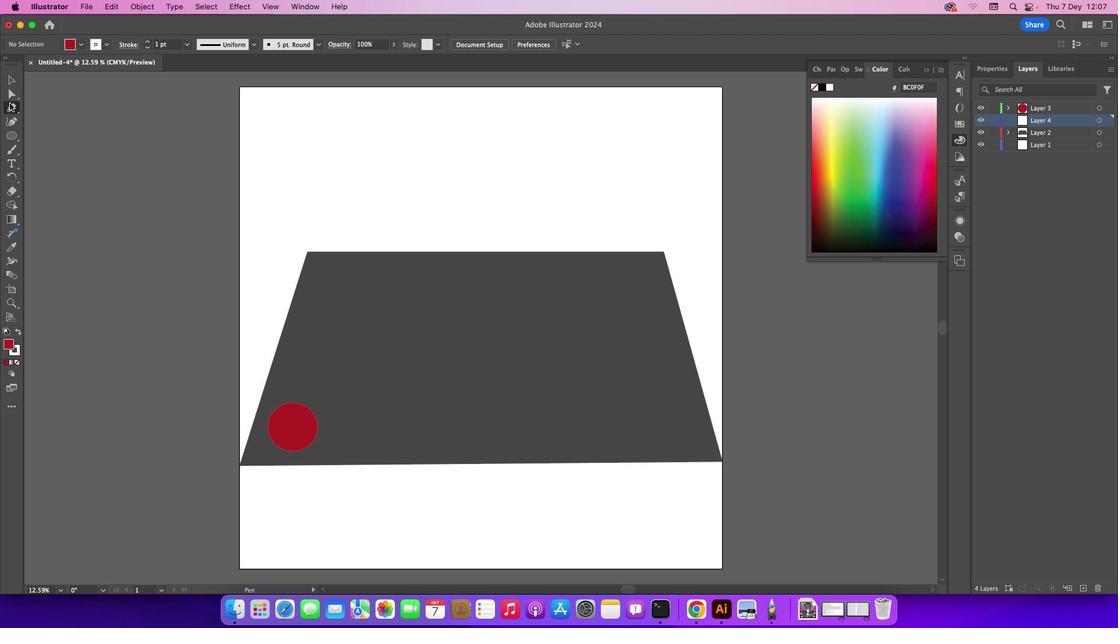 
Action: Mouse moved to (287, 321)
Screenshot: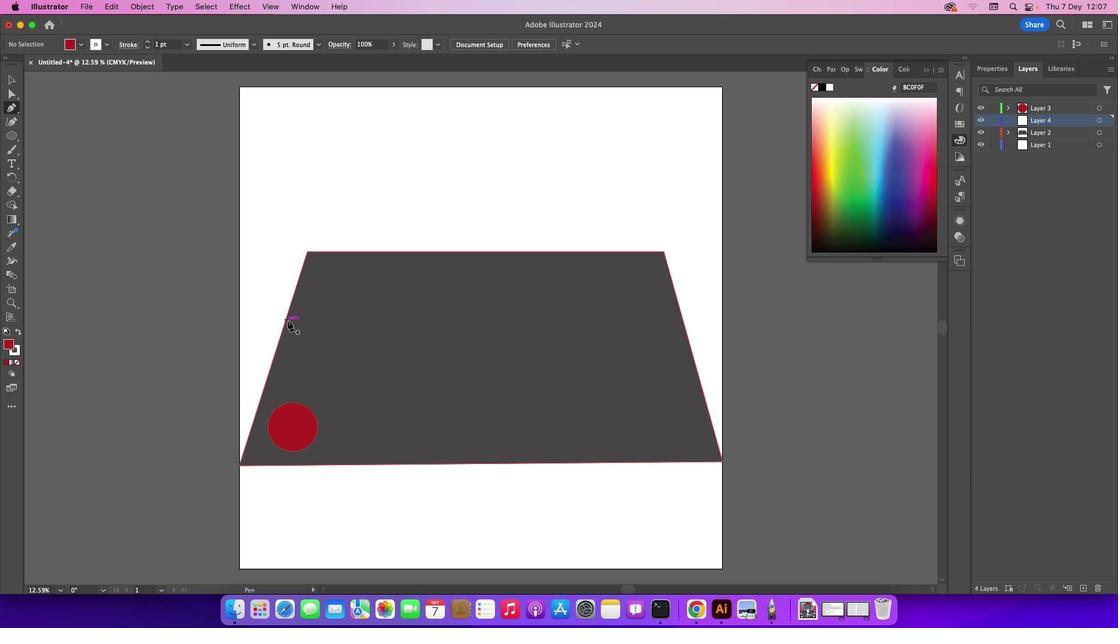 
Action: Mouse pressed left at (287, 321)
Screenshot: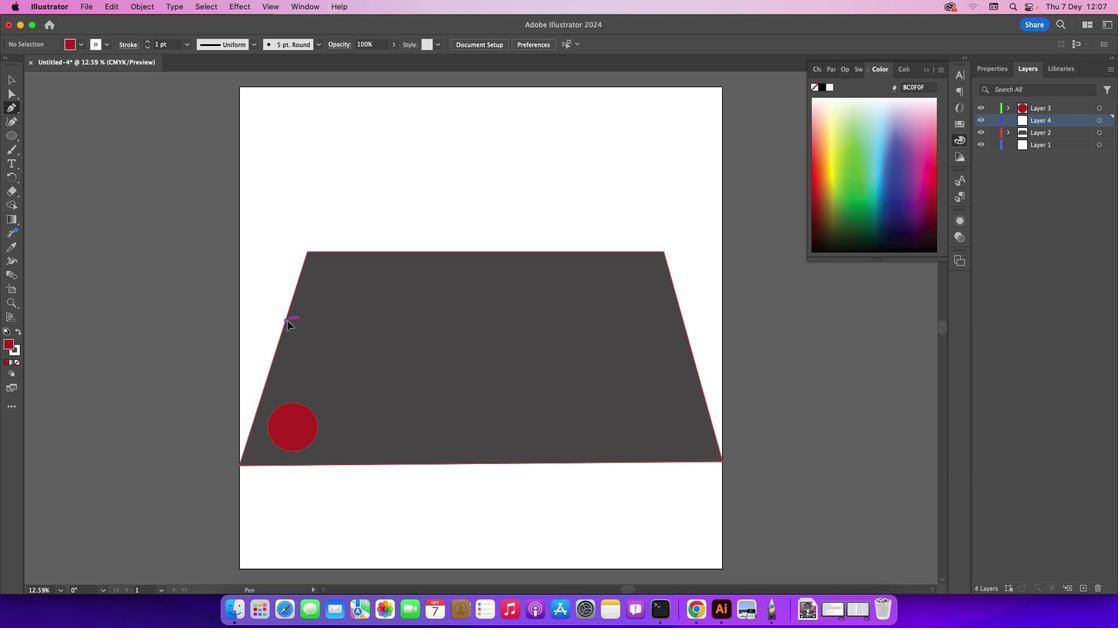
Action: Mouse moved to (349, 323)
Screenshot: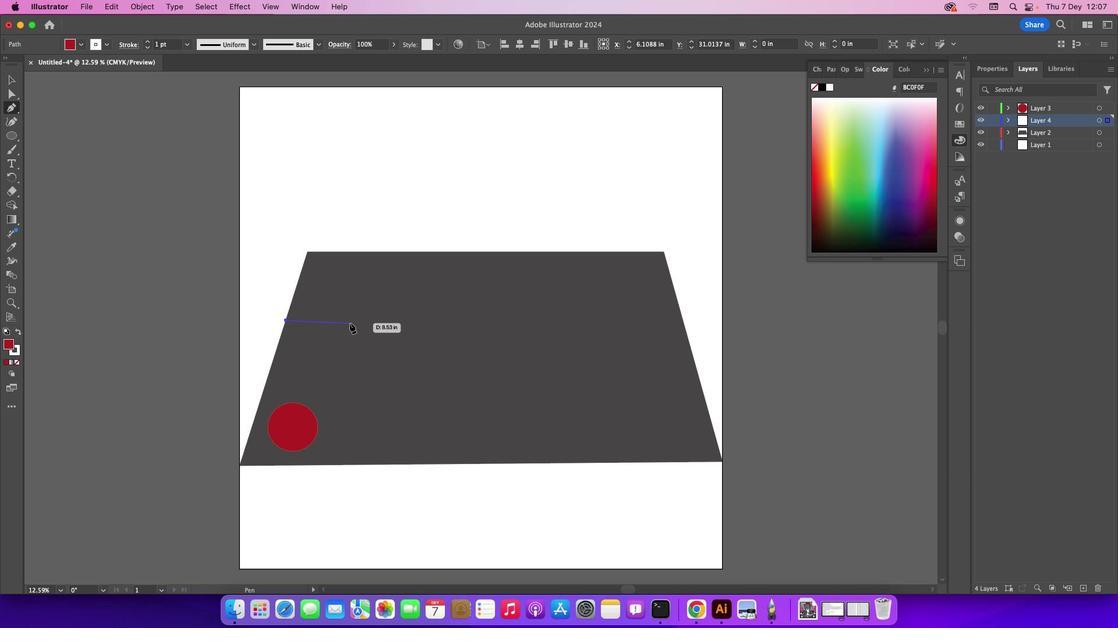 
Action: Mouse pressed left at (349, 323)
Screenshot: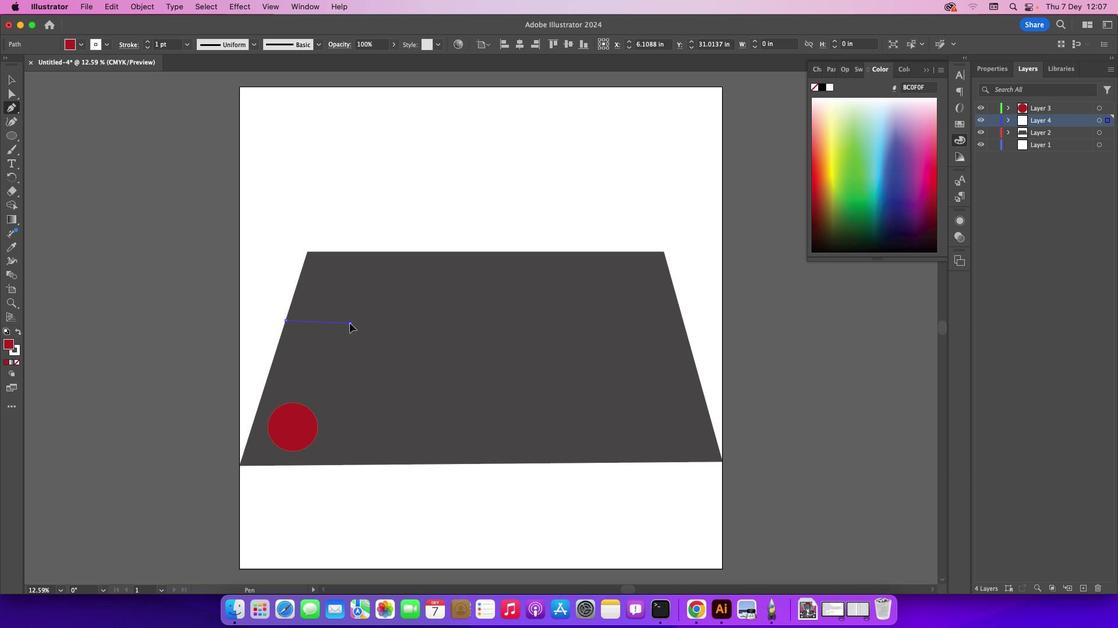 
Action: Mouse moved to (408, 299)
Screenshot: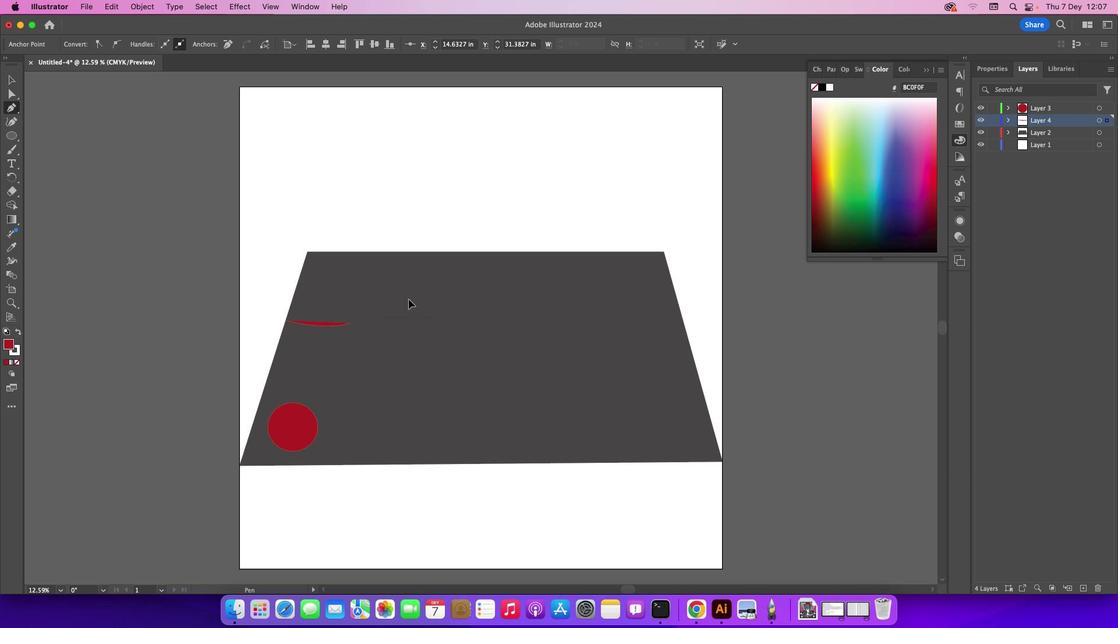 
Action: Mouse pressed left at (408, 299)
Screenshot: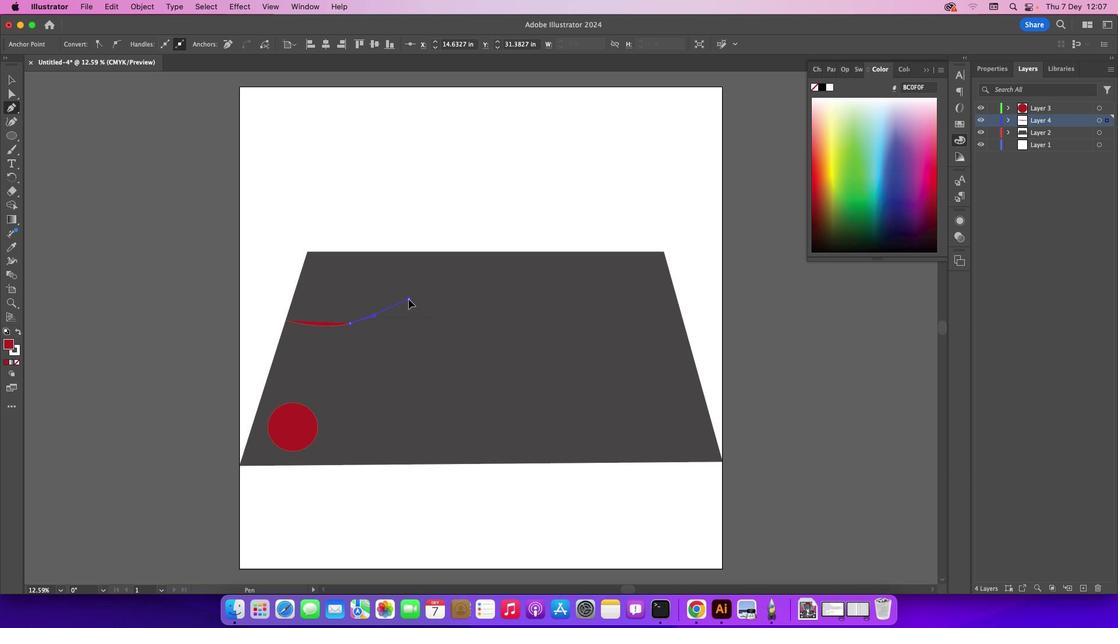 
Action: Mouse moved to (475, 251)
Screenshot: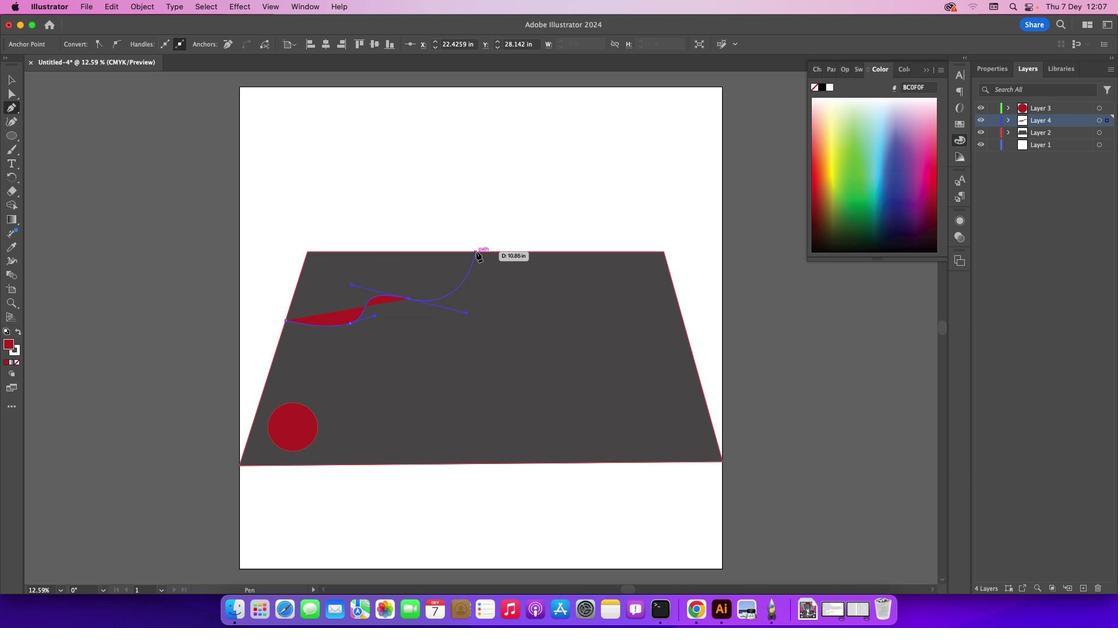 
Action: Mouse pressed left at (475, 251)
Screenshot: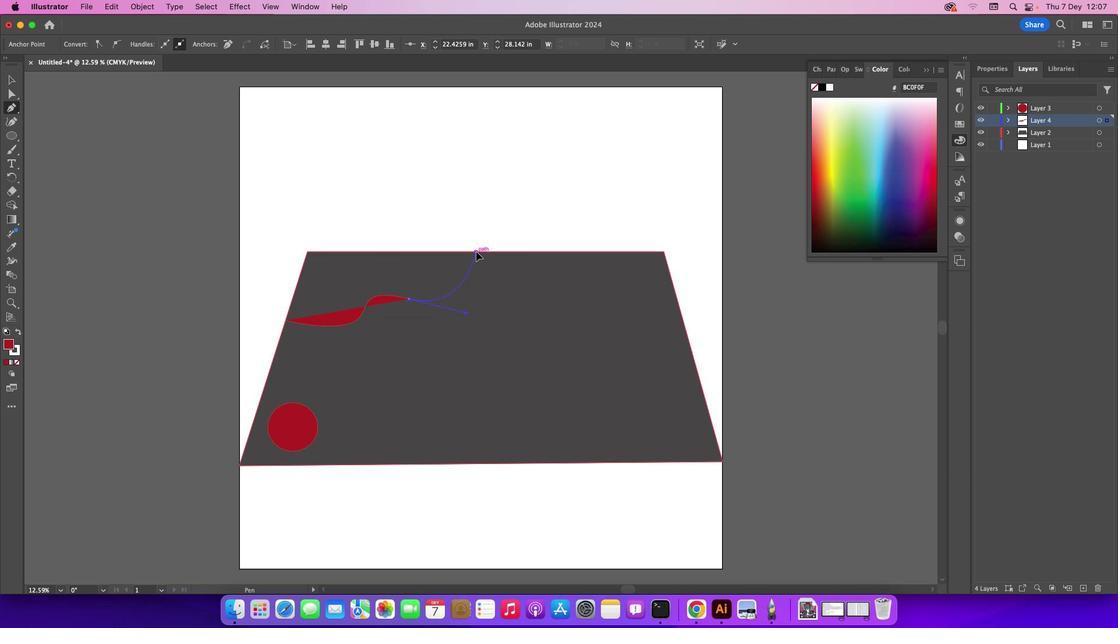
Action: Mouse moved to (408, 331)
Screenshot: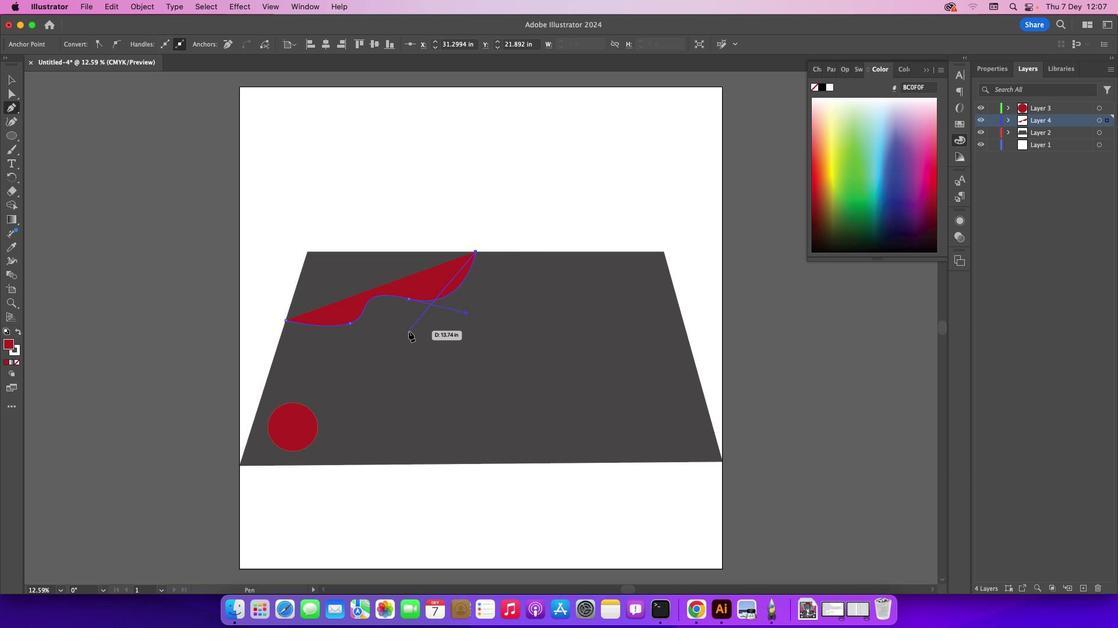 
Action: Mouse pressed left at (408, 331)
Screenshot: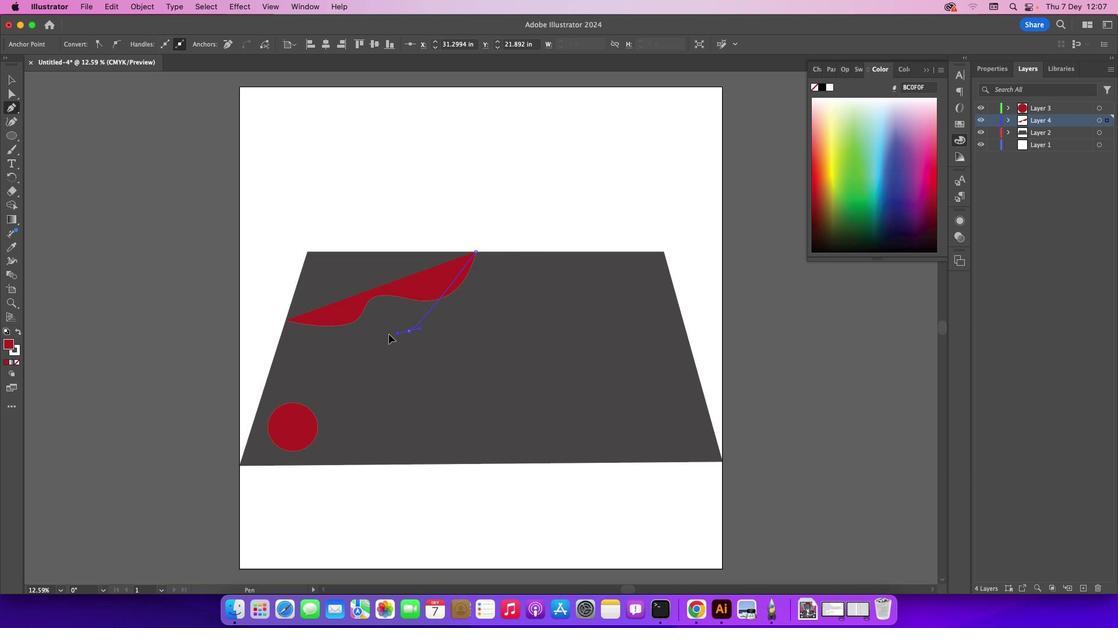 
Action: Mouse moved to (315, 370)
Screenshot: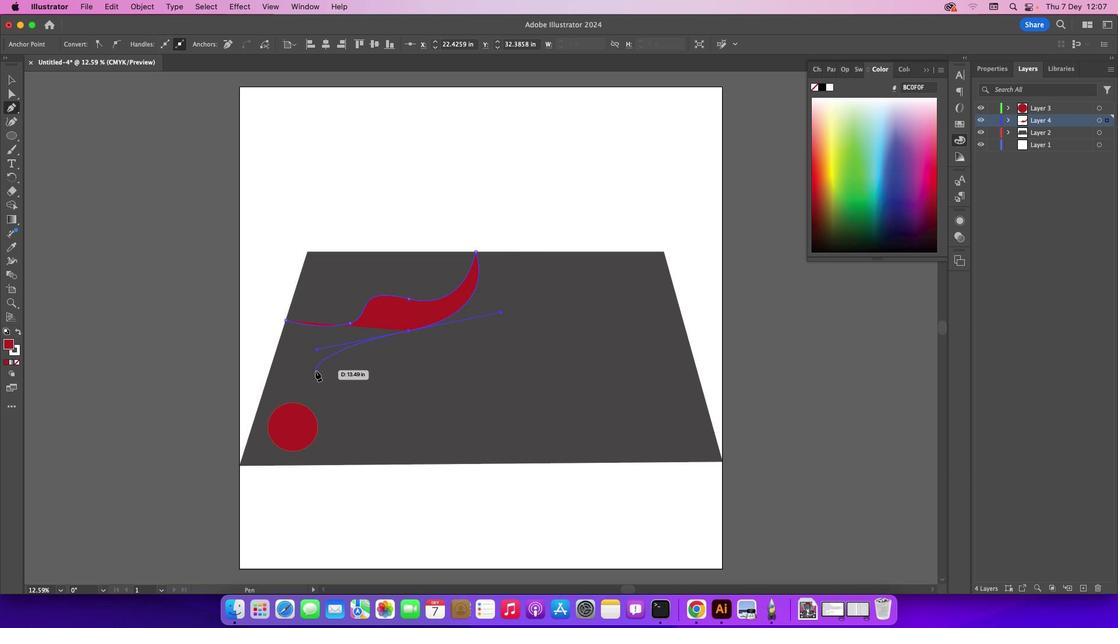 
Action: Mouse pressed left at (315, 370)
Screenshot: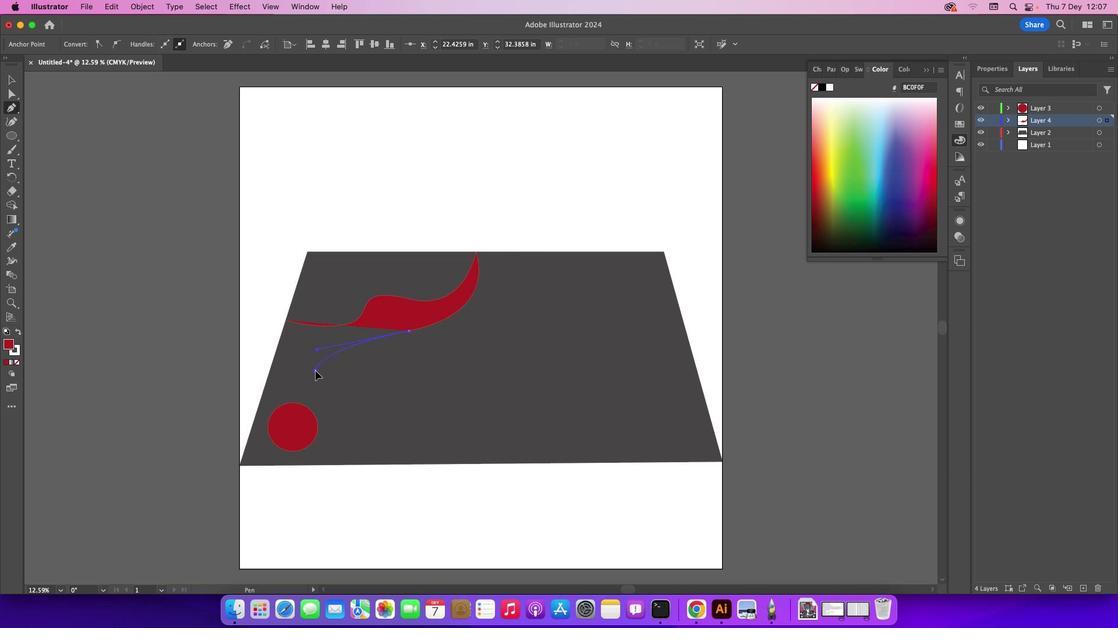 
Action: Mouse moved to (269, 376)
Screenshot: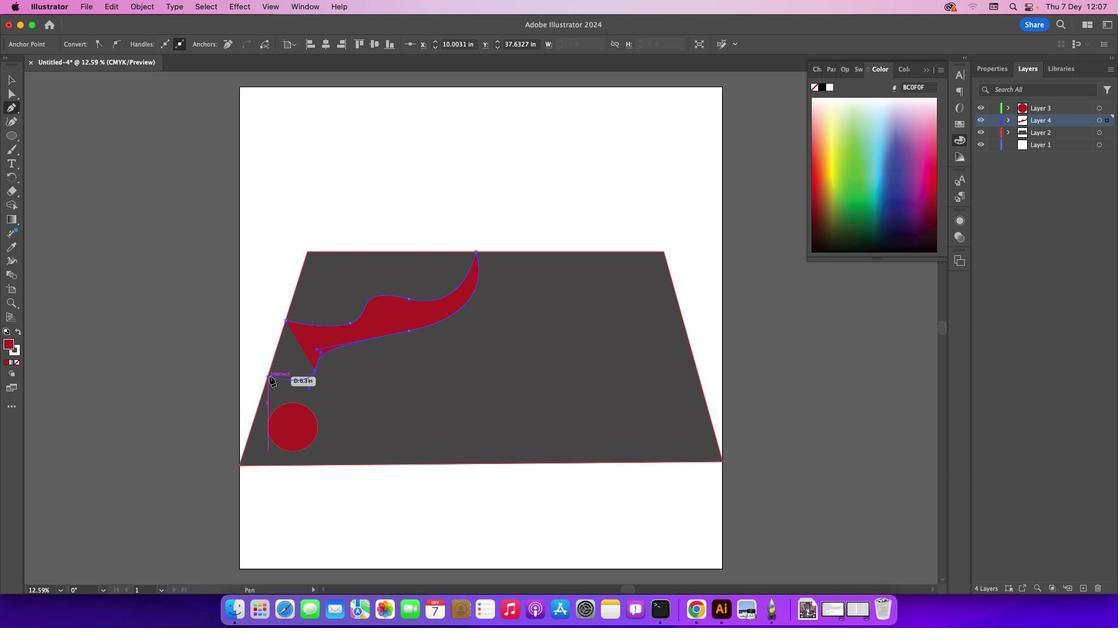 
Action: Mouse pressed left at (269, 376)
Screenshot: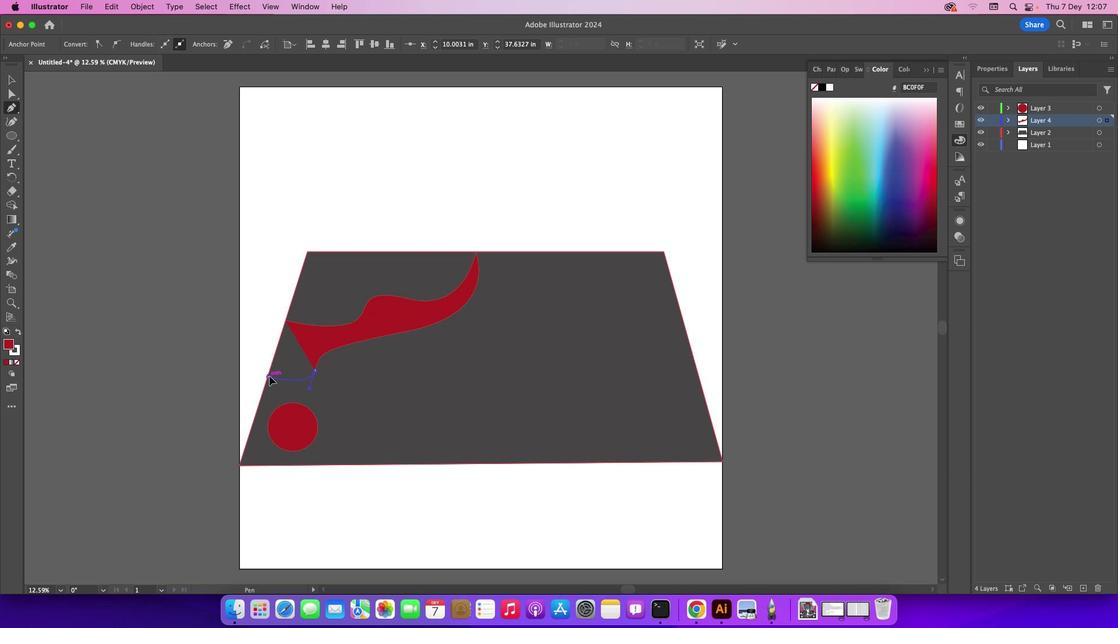 
Action: Mouse moved to (284, 320)
Screenshot: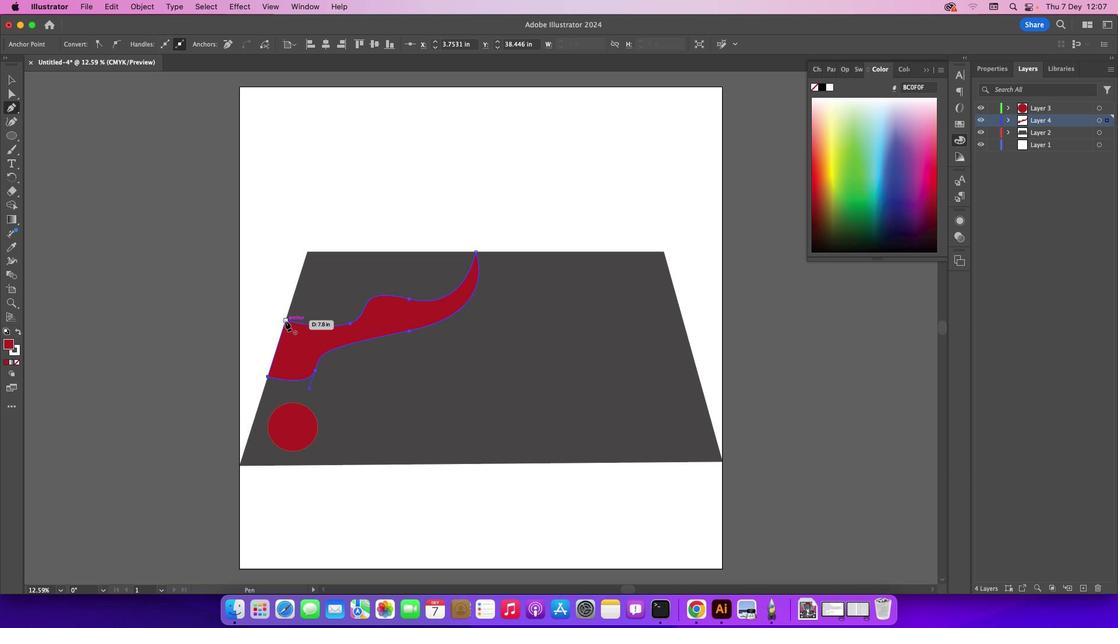 
Action: Mouse pressed left at (284, 320)
Screenshot: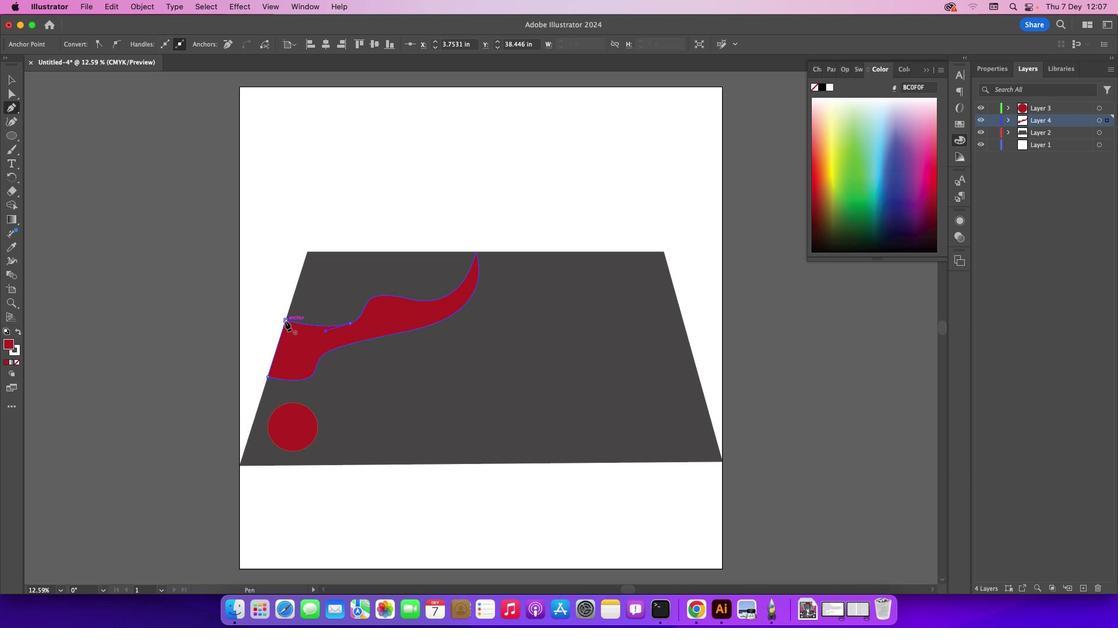
Action: Mouse moved to (12, 343)
Screenshot: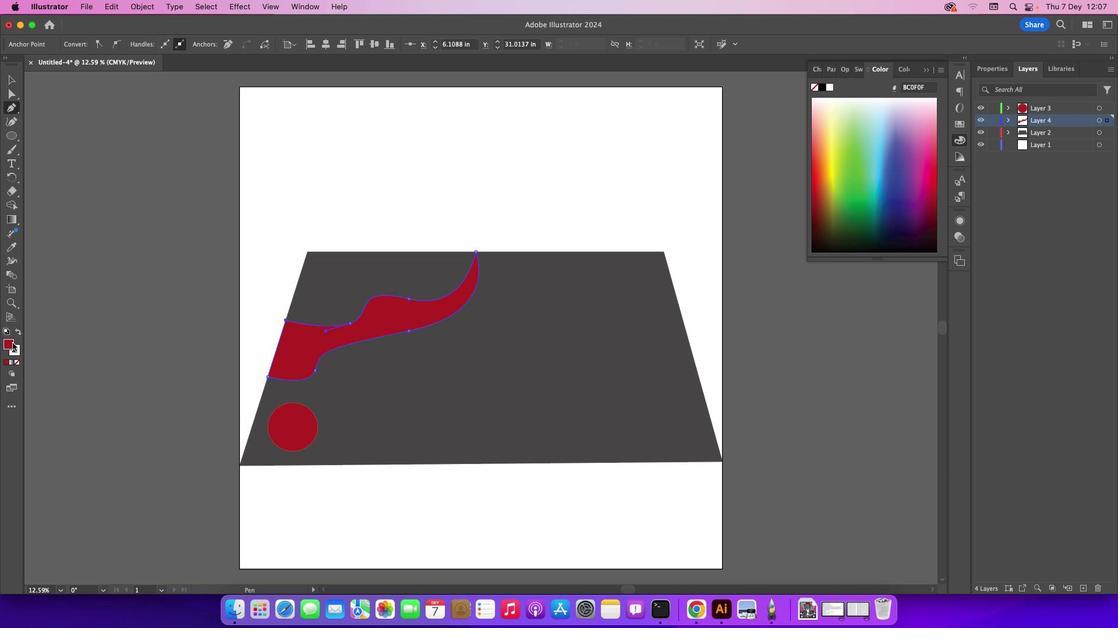 
Action: Mouse pressed left at (12, 343)
Screenshot: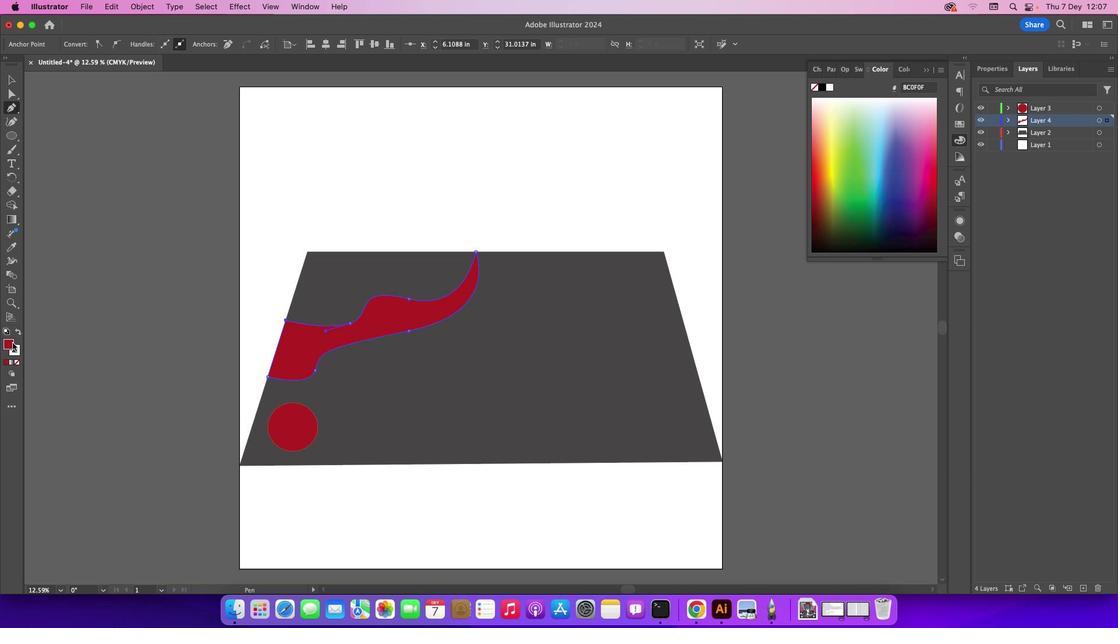 
Action: Mouse pressed left at (12, 343)
Screenshot: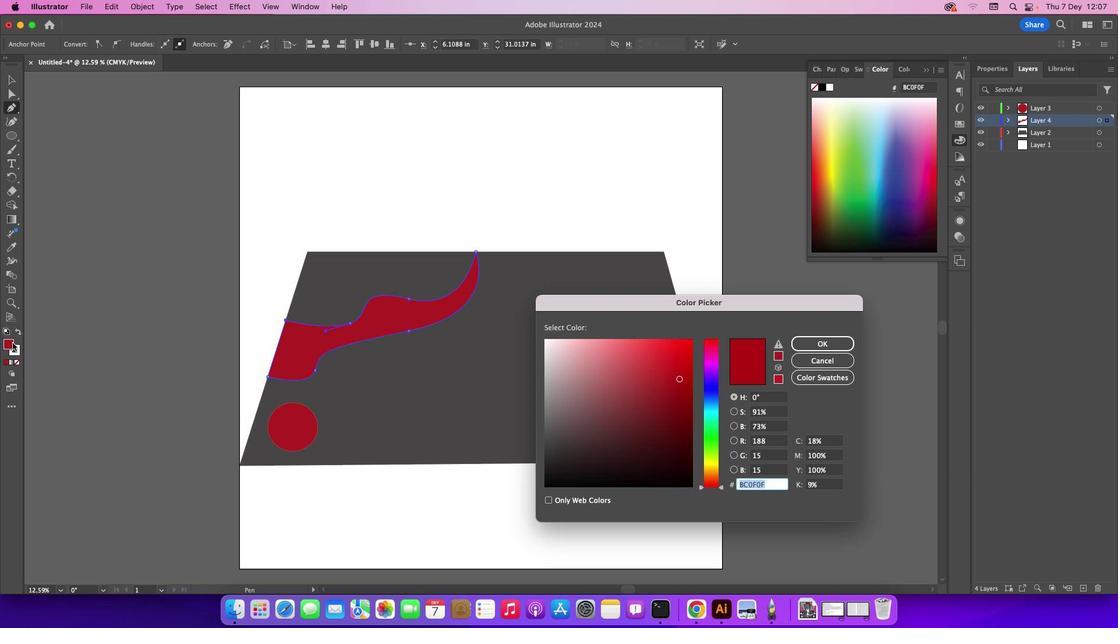 
Action: Mouse moved to (567, 440)
Screenshot: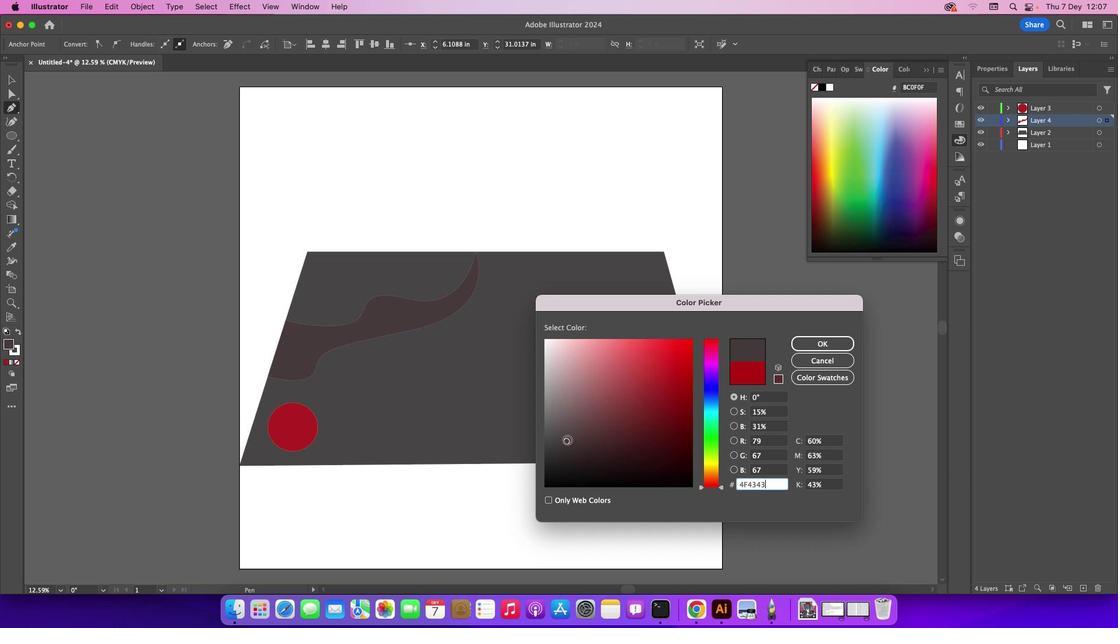 
Action: Mouse pressed left at (567, 440)
Screenshot: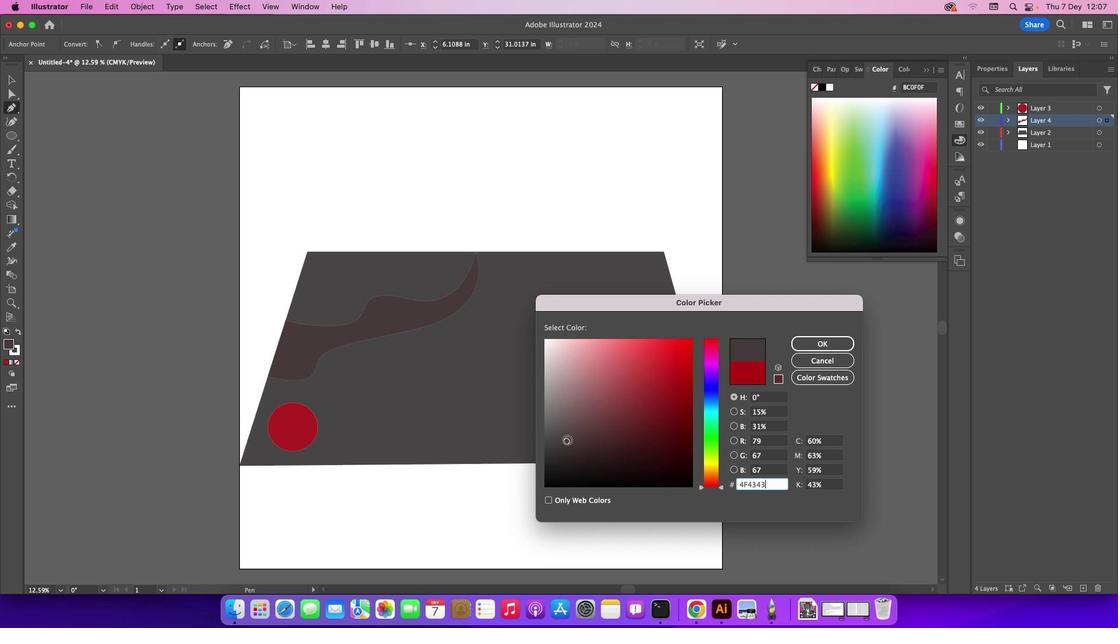 
Action: Mouse moved to (564, 443)
Screenshot: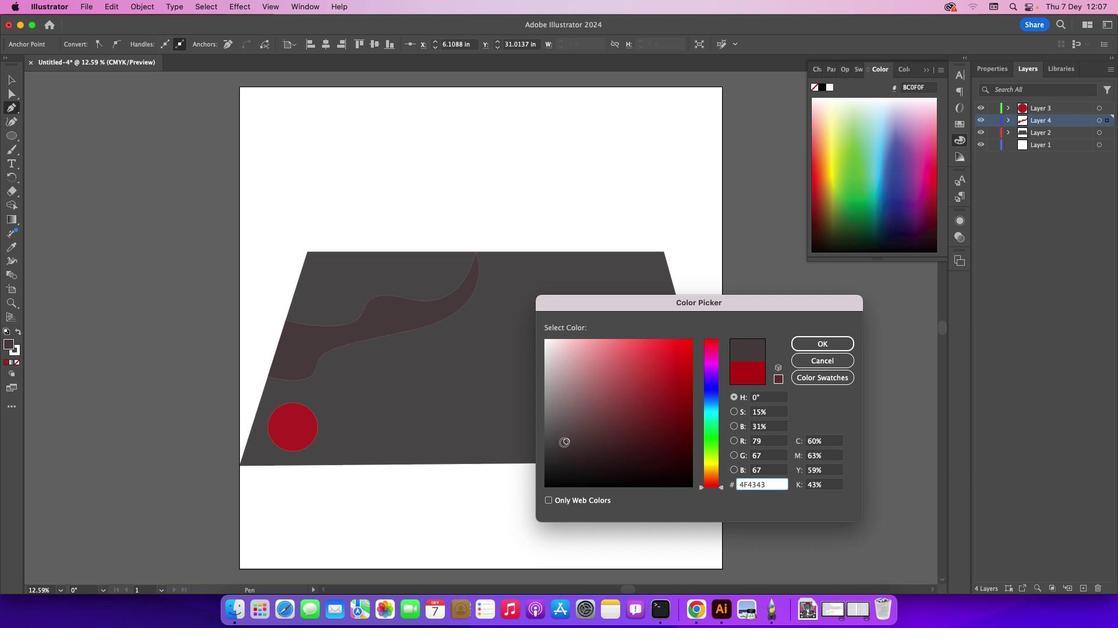 
Action: Mouse pressed left at (564, 443)
Screenshot: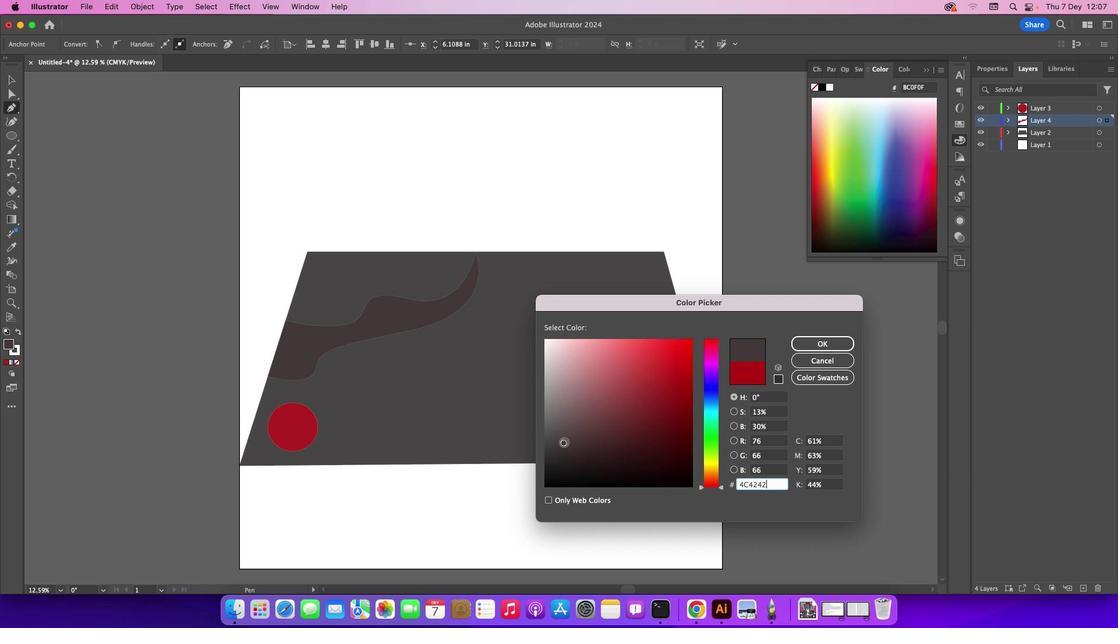
Action: Mouse moved to (557, 431)
Screenshot: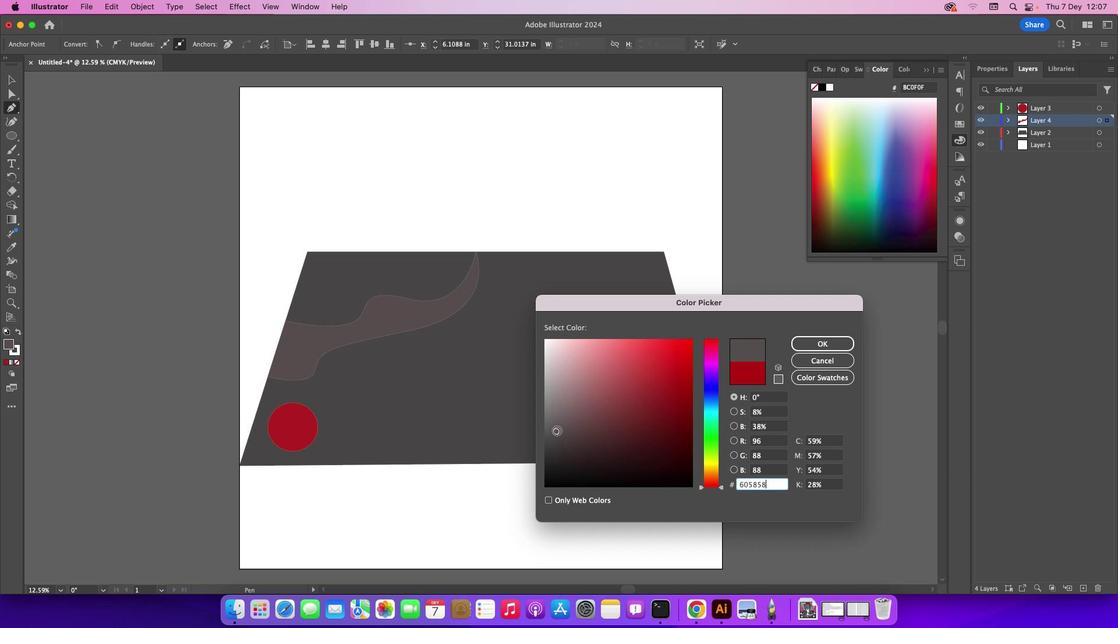 
Action: Mouse pressed left at (557, 431)
Screenshot: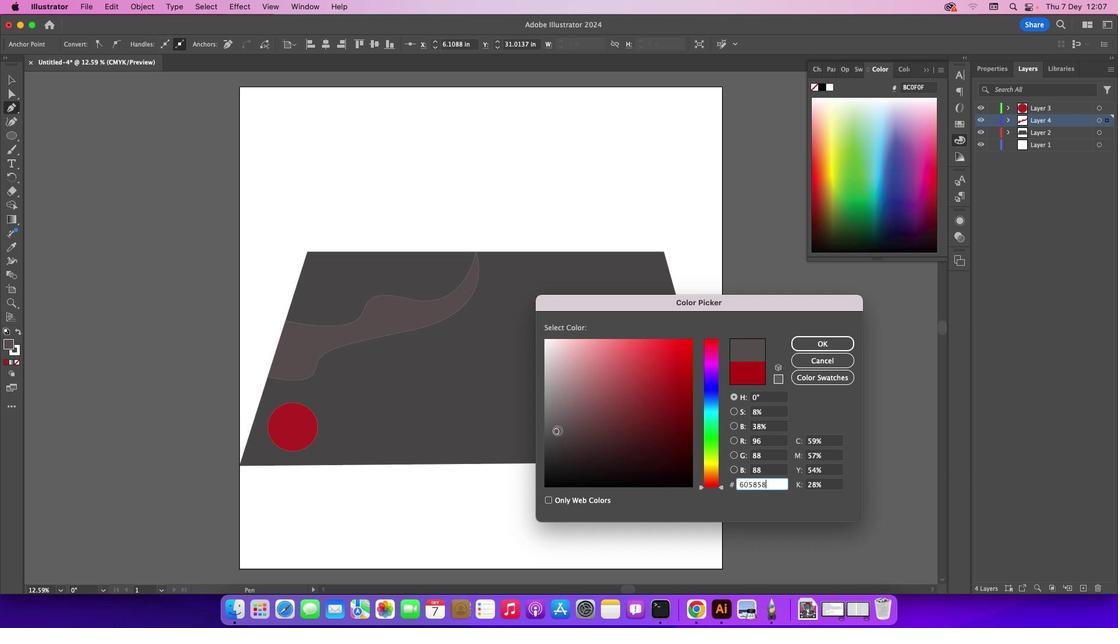 
Action: Mouse moved to (561, 437)
Screenshot: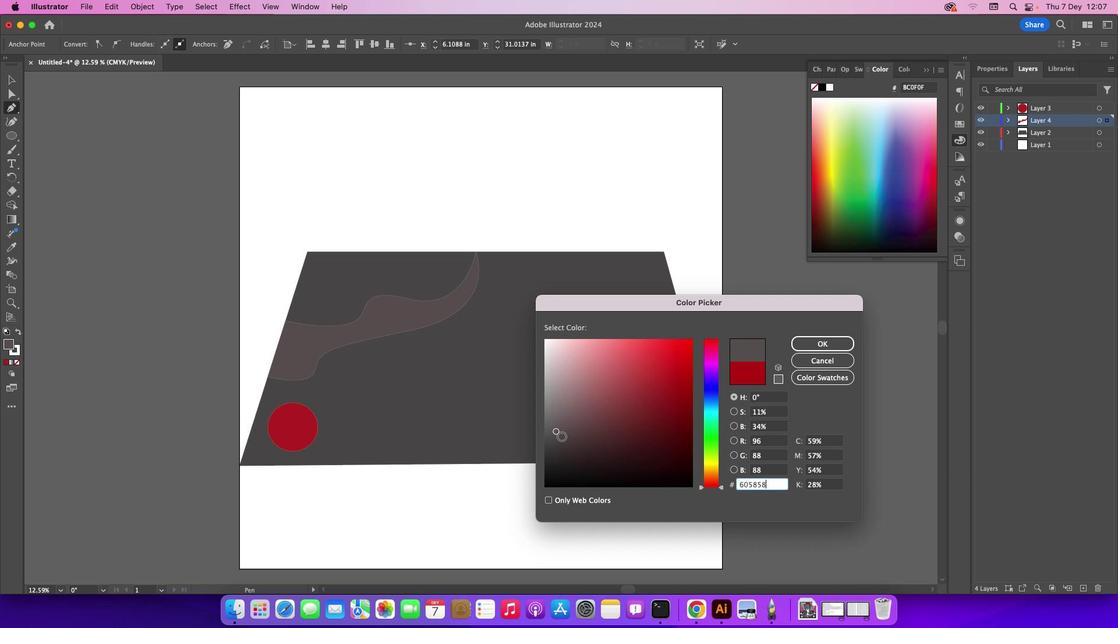 
Action: Mouse pressed left at (561, 437)
Screenshot: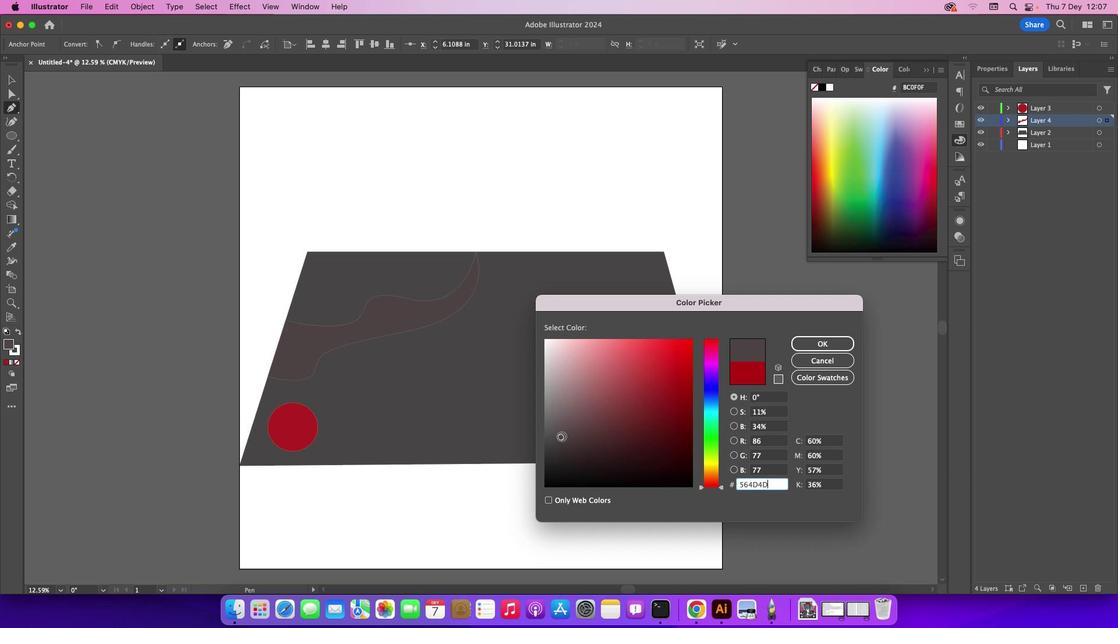 
Action: Mouse moved to (565, 436)
Screenshot: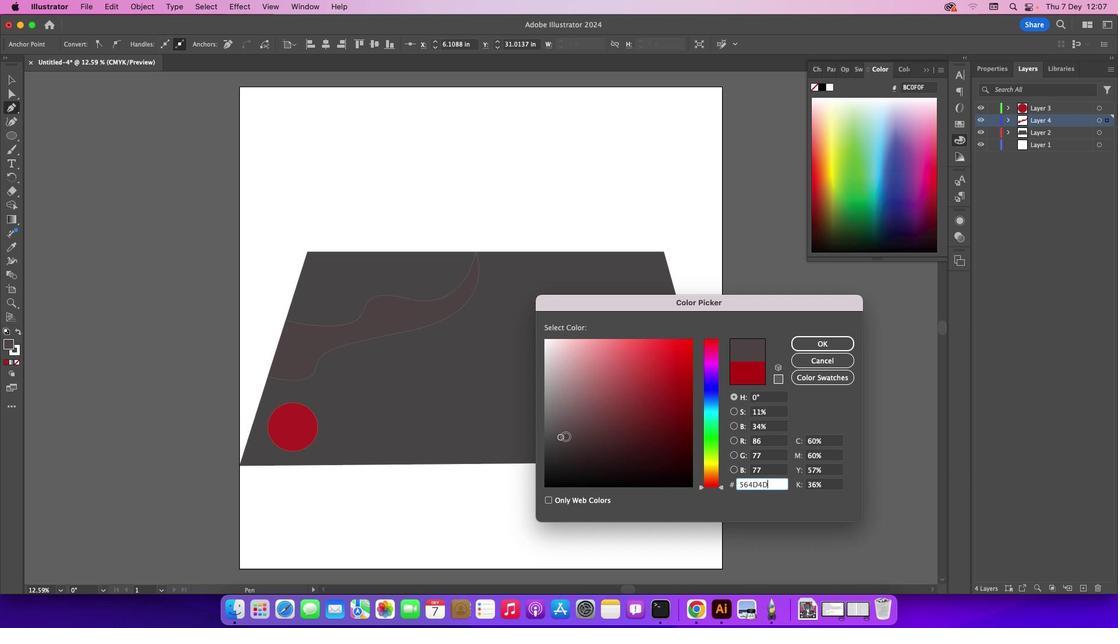 
Action: Mouse pressed left at (565, 436)
Screenshot: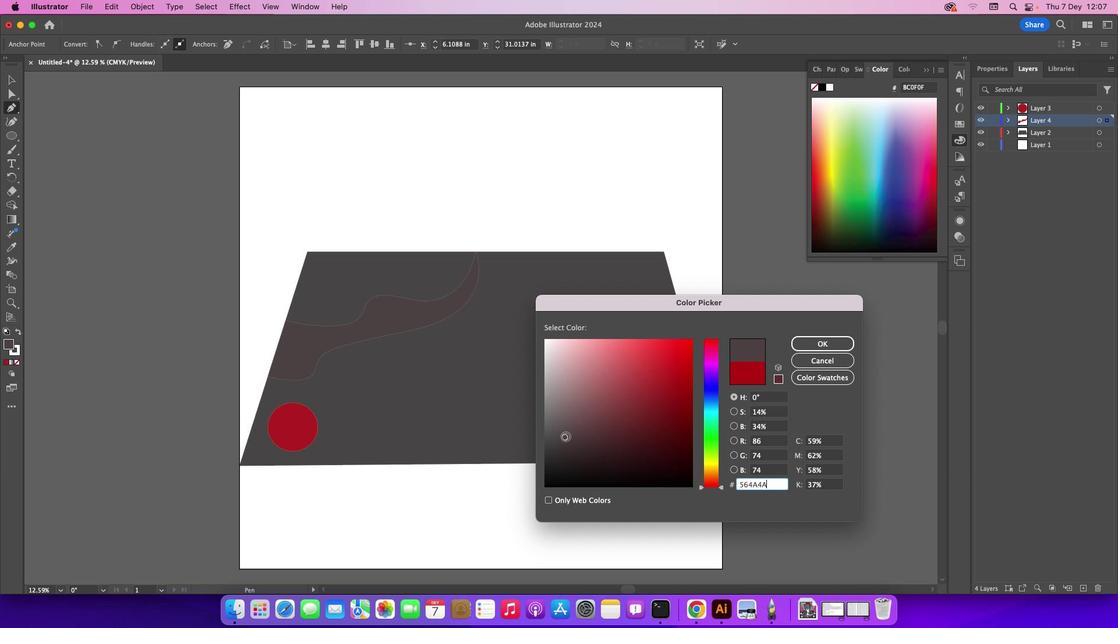 
Action: Mouse moved to (568, 436)
Screenshot: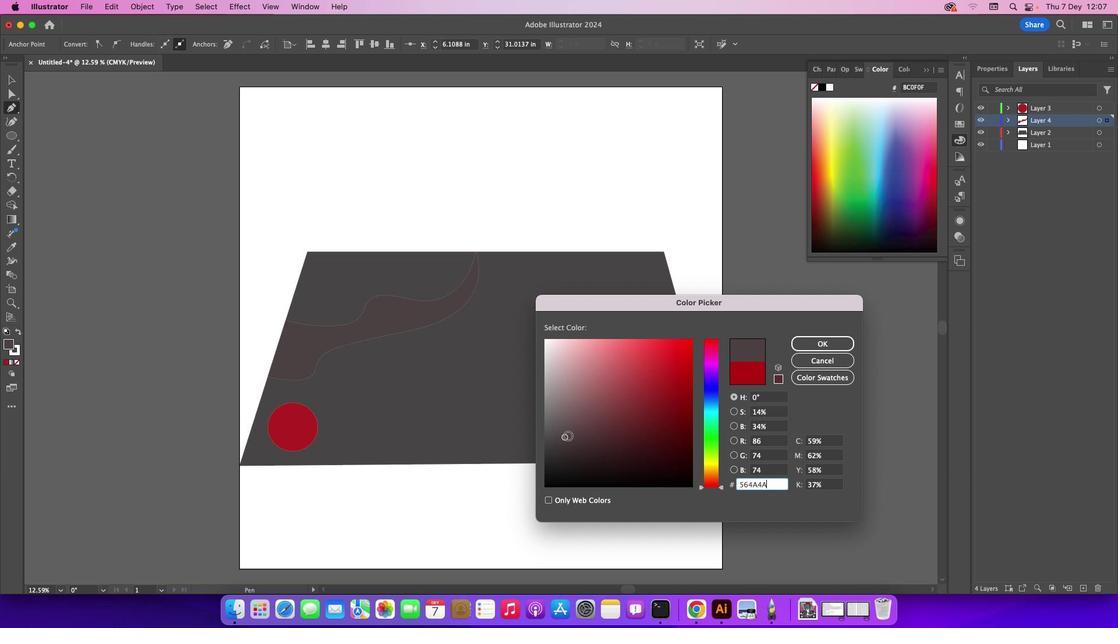 
Action: Mouse pressed left at (568, 436)
Screenshot: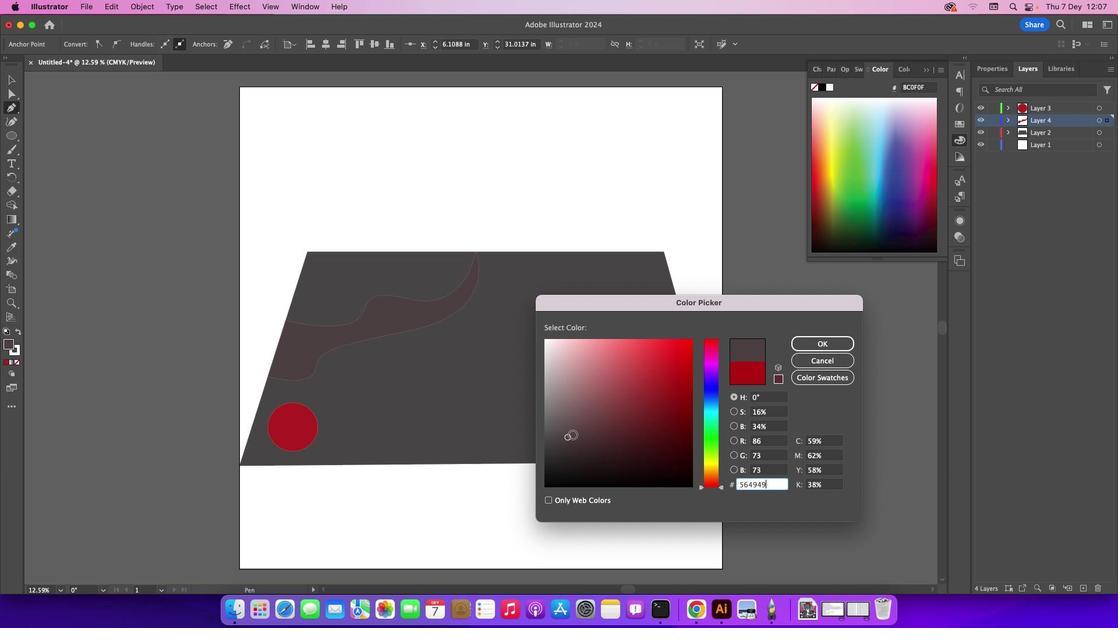 
Action: Mouse moved to (591, 436)
Screenshot: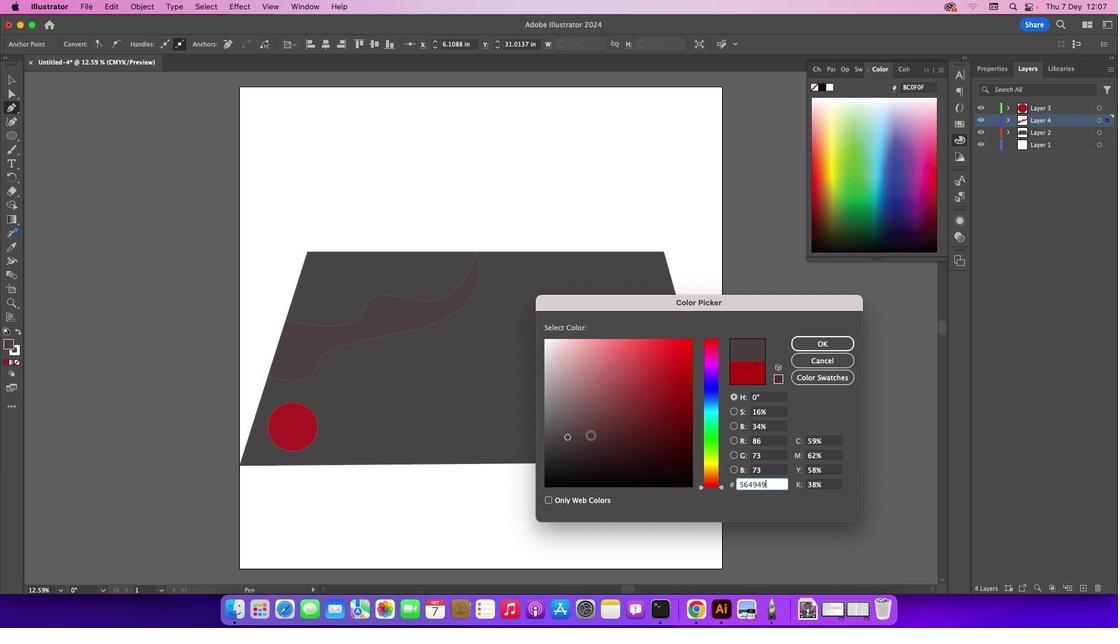 
Action: Mouse pressed left at (591, 436)
Screenshot: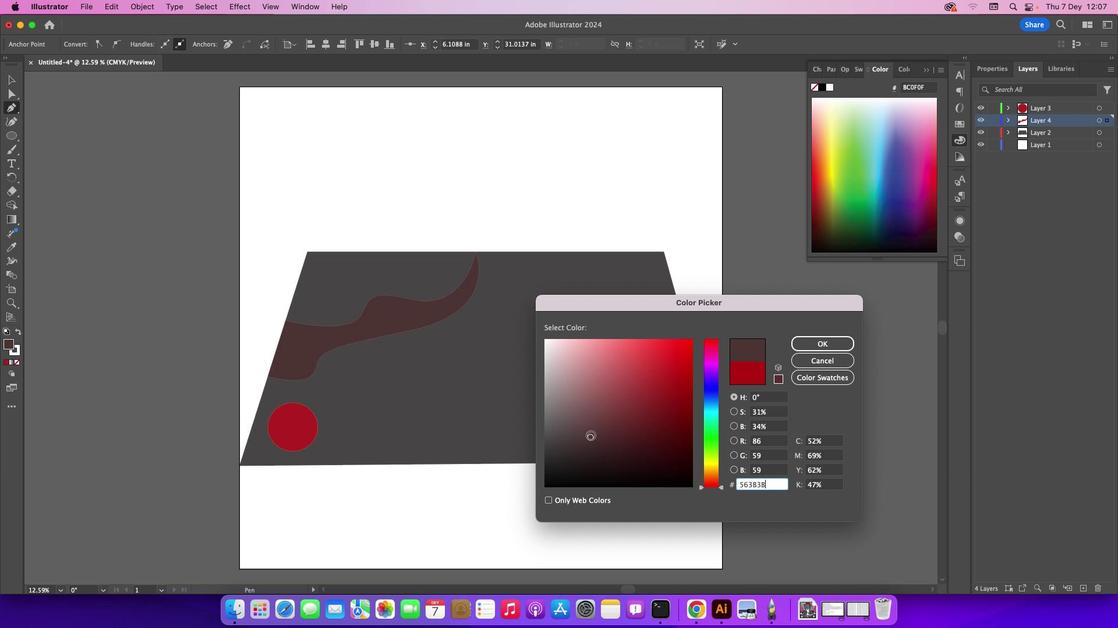 
Action: Mouse moved to (556, 444)
Screenshot: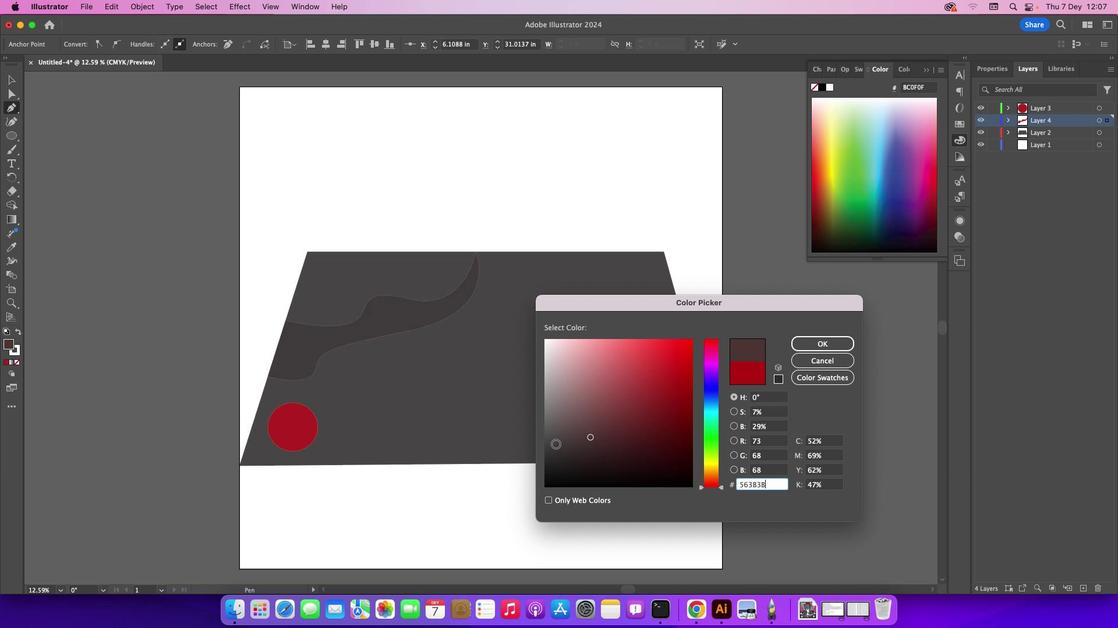 
Action: Mouse pressed left at (556, 444)
Screenshot: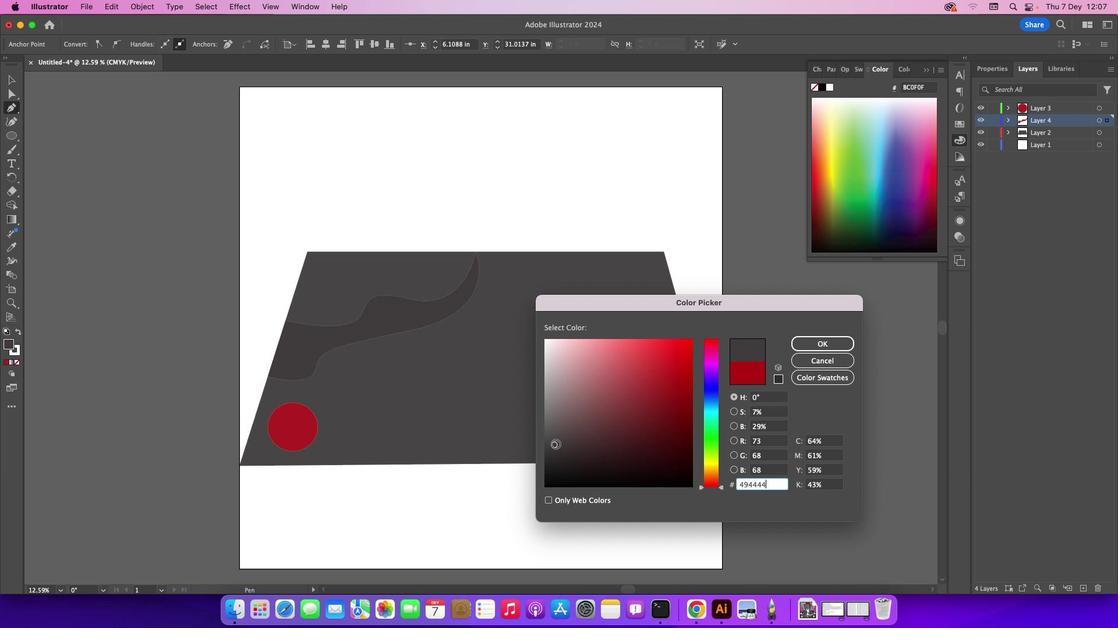 
Action: Mouse moved to (549, 447)
Screenshot: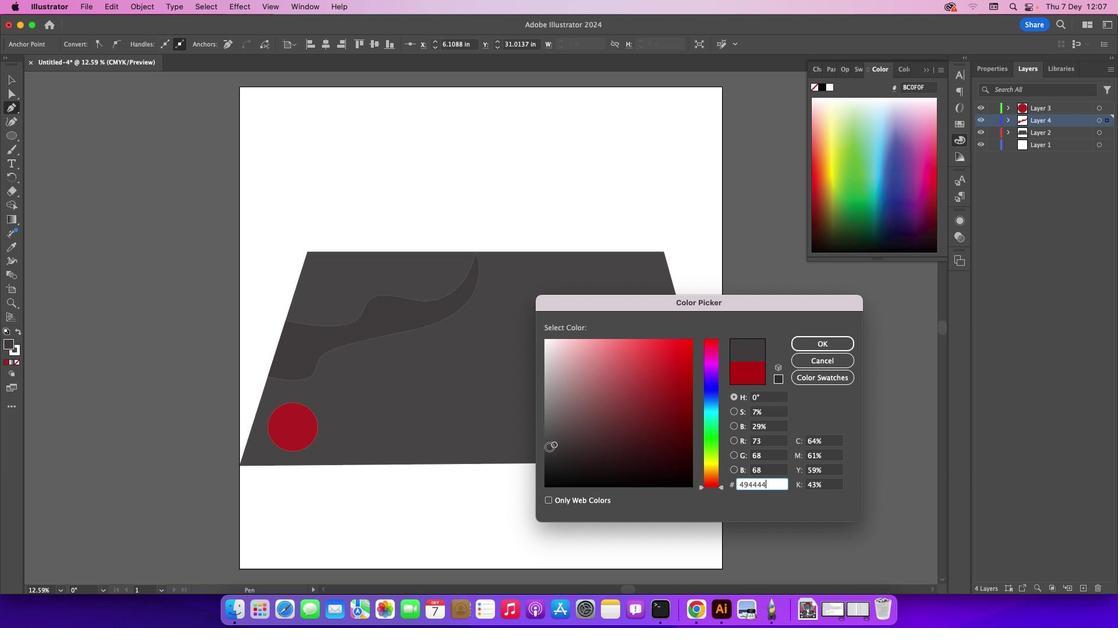
Action: Mouse pressed left at (549, 447)
Screenshot: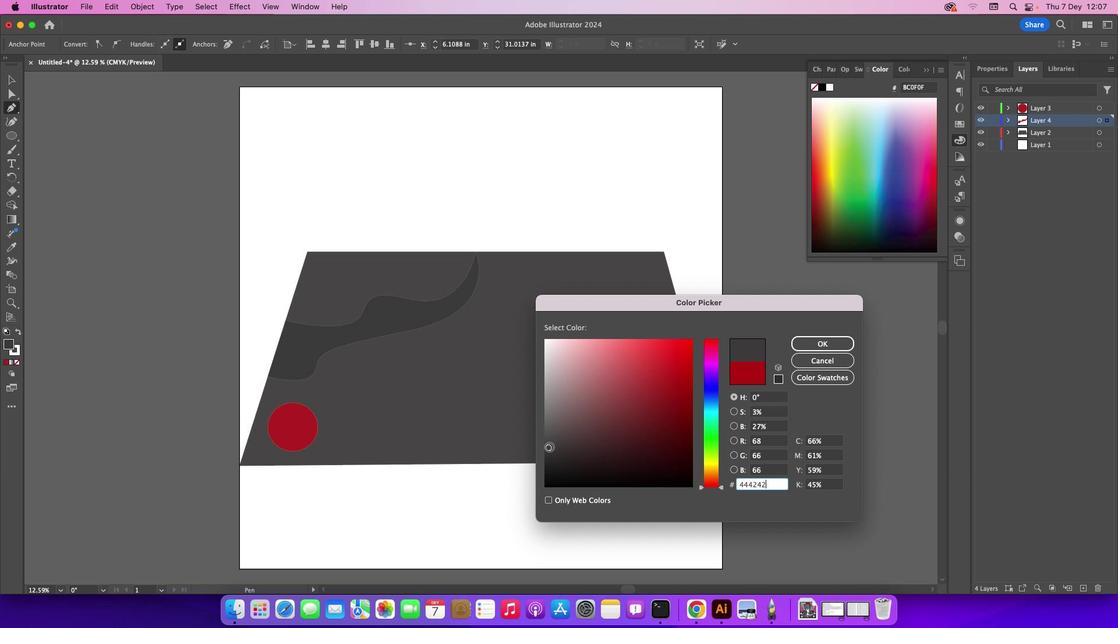
Action: Mouse moved to (833, 341)
Screenshot: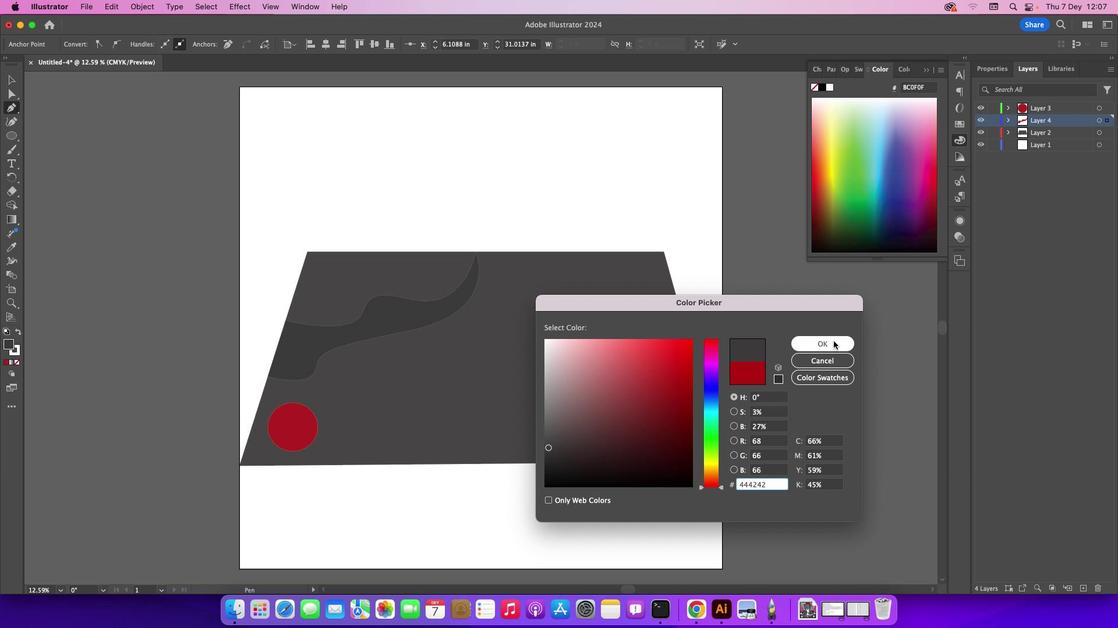 
Action: Mouse pressed left at (833, 341)
Screenshot: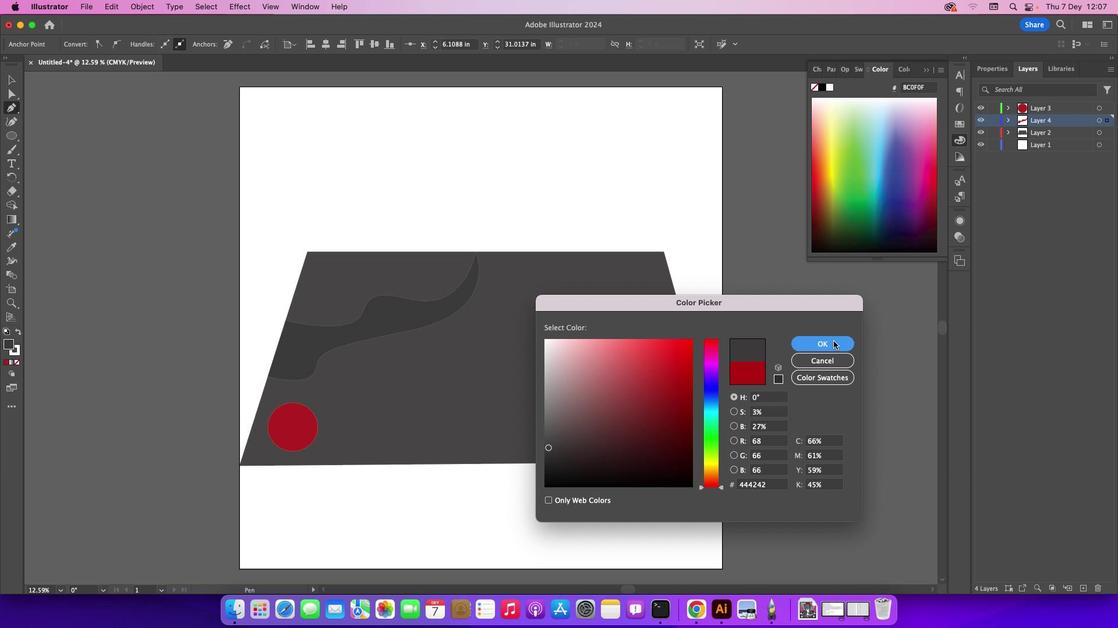 
Action: Mouse moved to (16, 351)
Screenshot: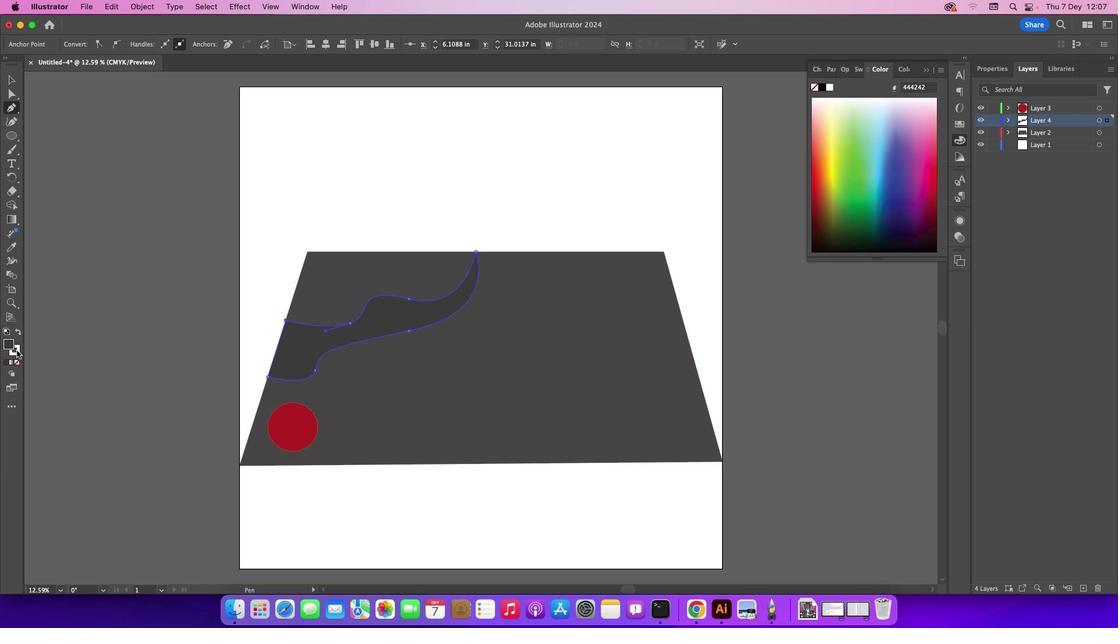 
Action: Mouse pressed left at (16, 351)
Screenshot: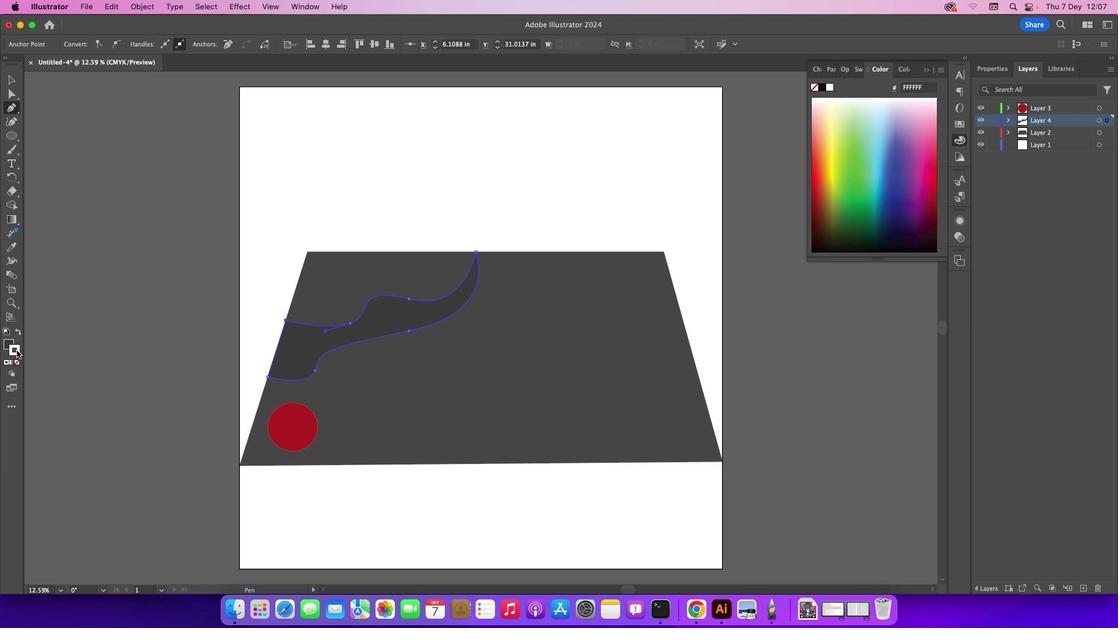 
Action: Mouse moved to (18, 363)
Screenshot: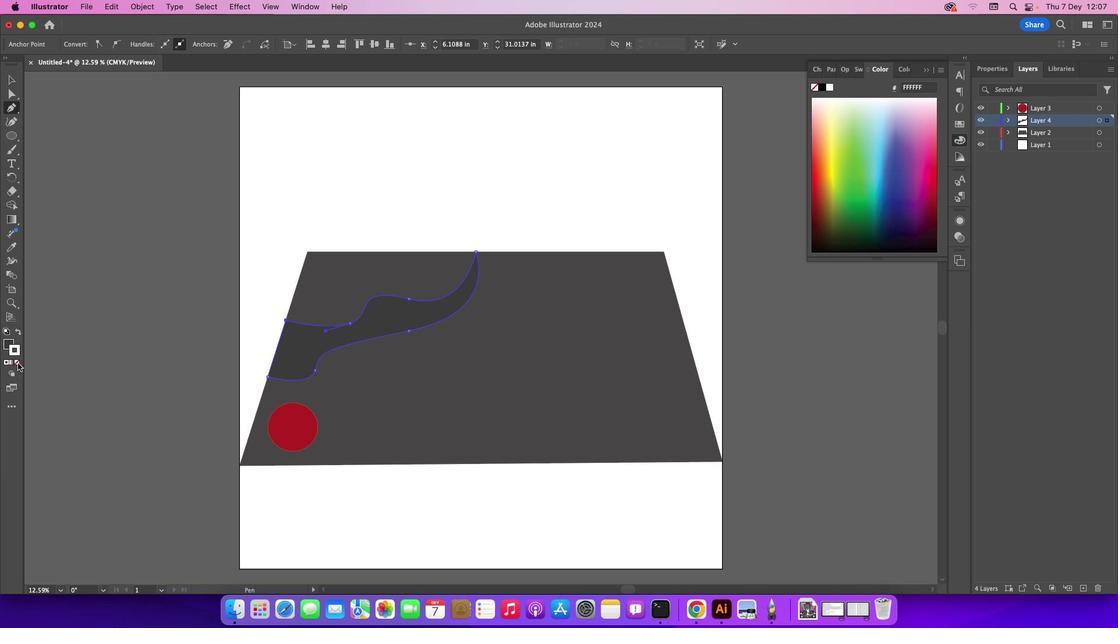 
Action: Mouse pressed left at (18, 363)
Screenshot: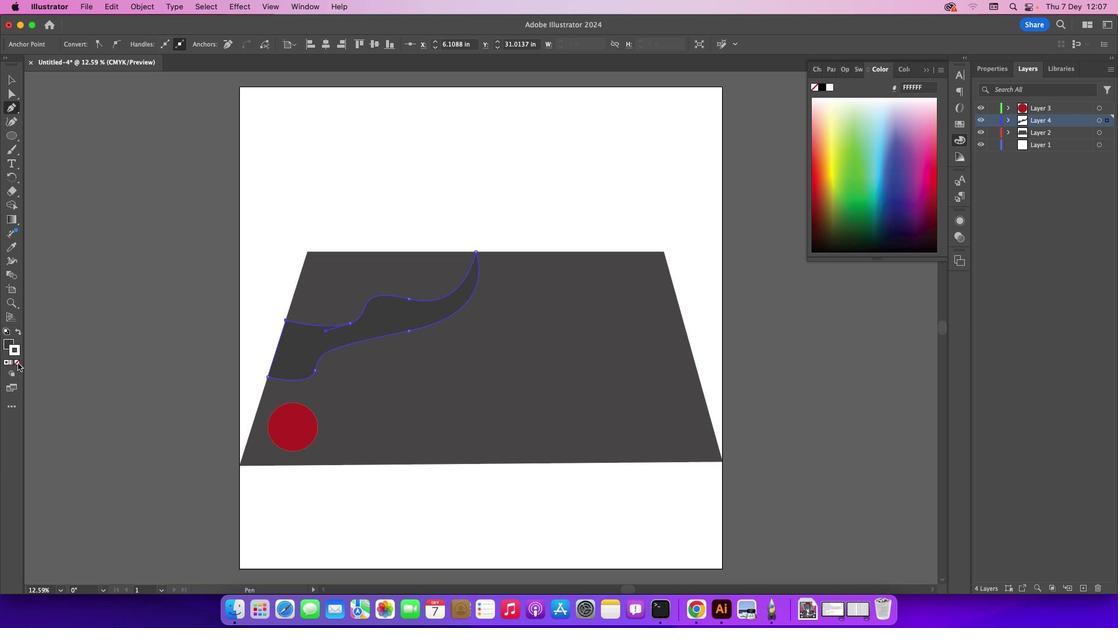 
Action: Mouse moved to (6, 342)
Screenshot: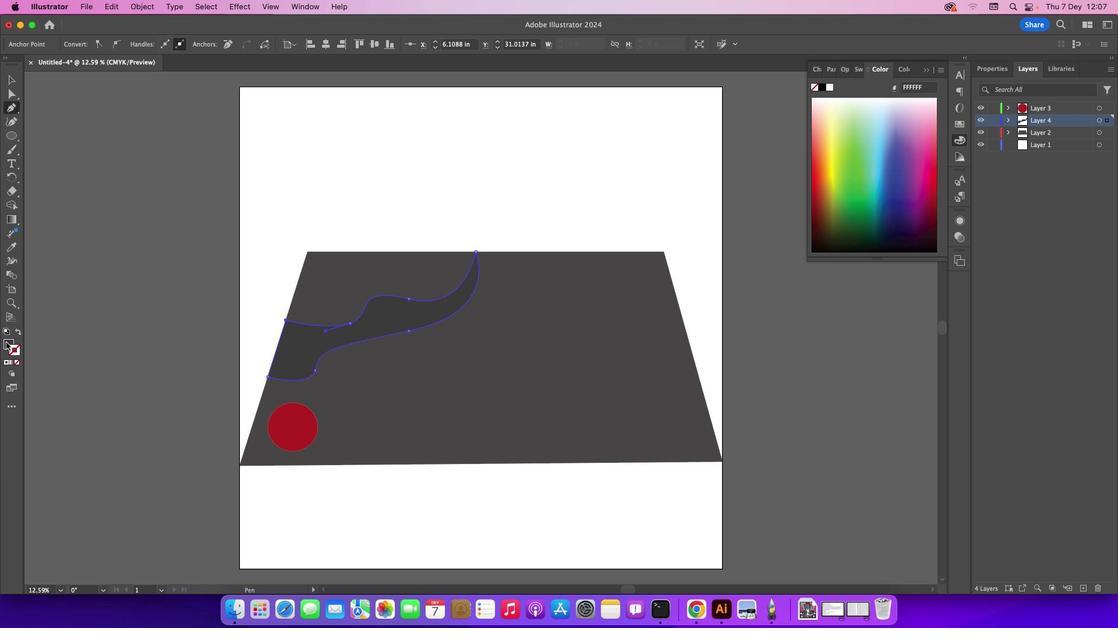 
Action: Mouse pressed left at (6, 342)
Screenshot: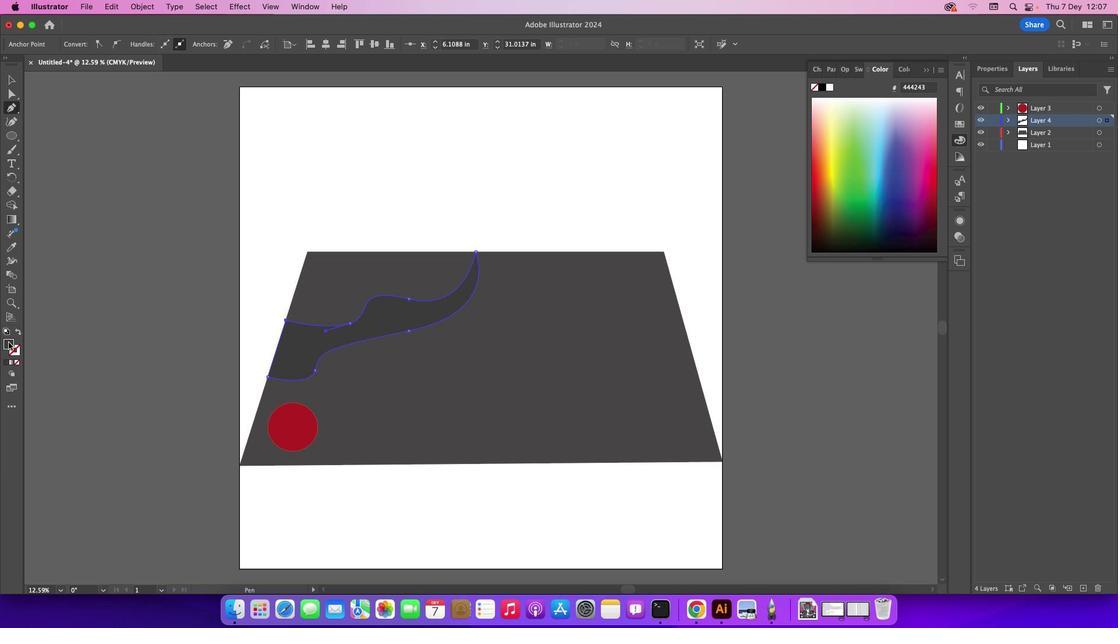 
Action: Mouse moved to (107, 330)
Screenshot: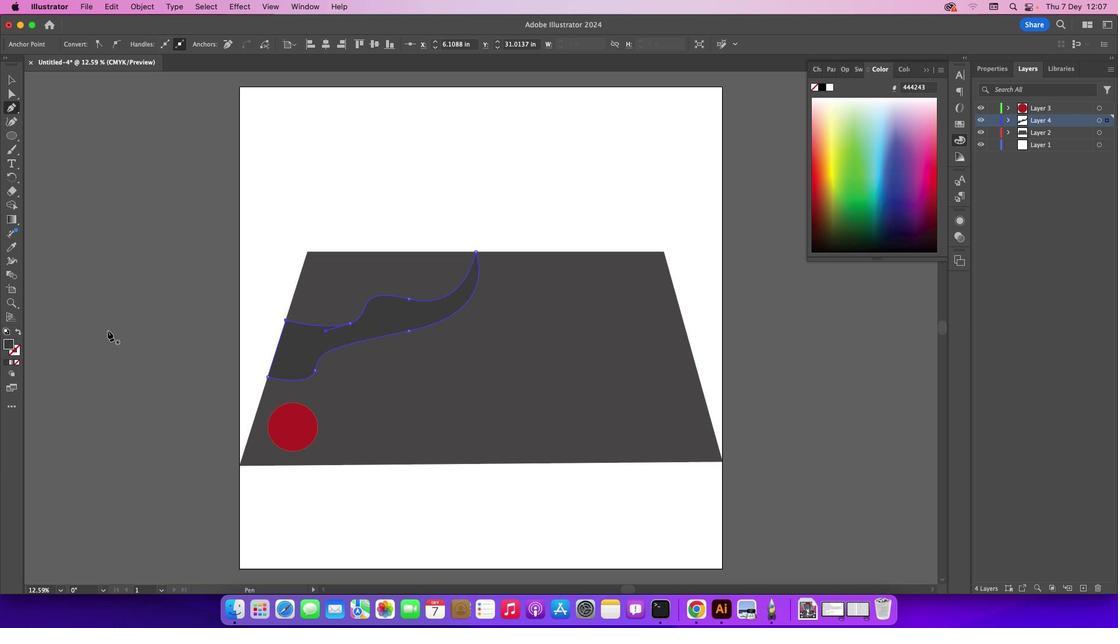 
Action: Mouse pressed left at (107, 330)
Screenshot: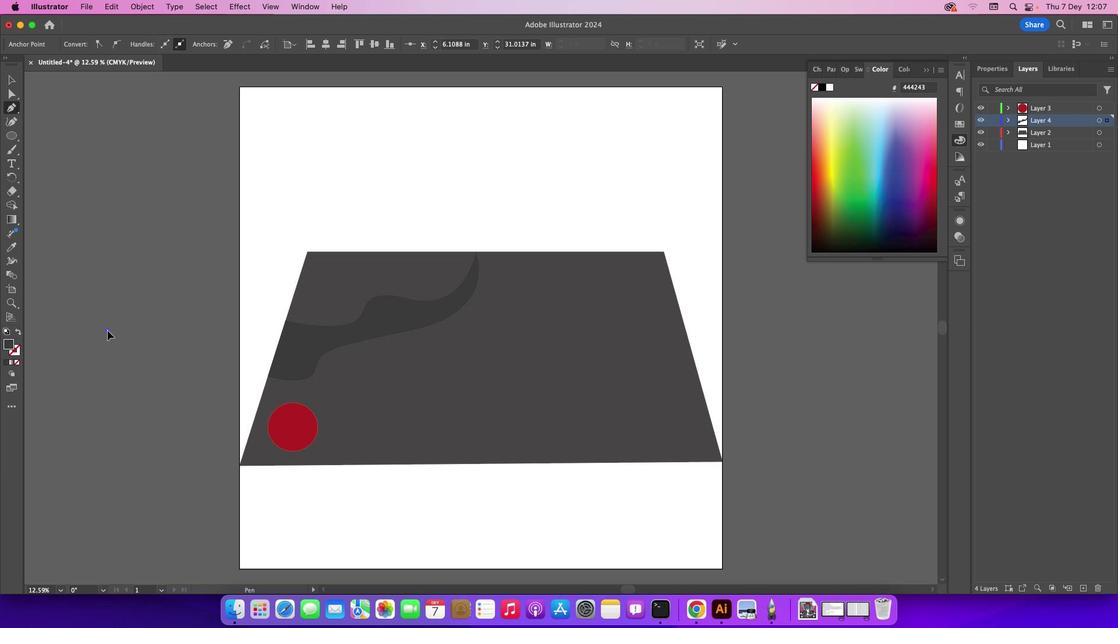 
Action: Mouse moved to (4, 76)
Screenshot: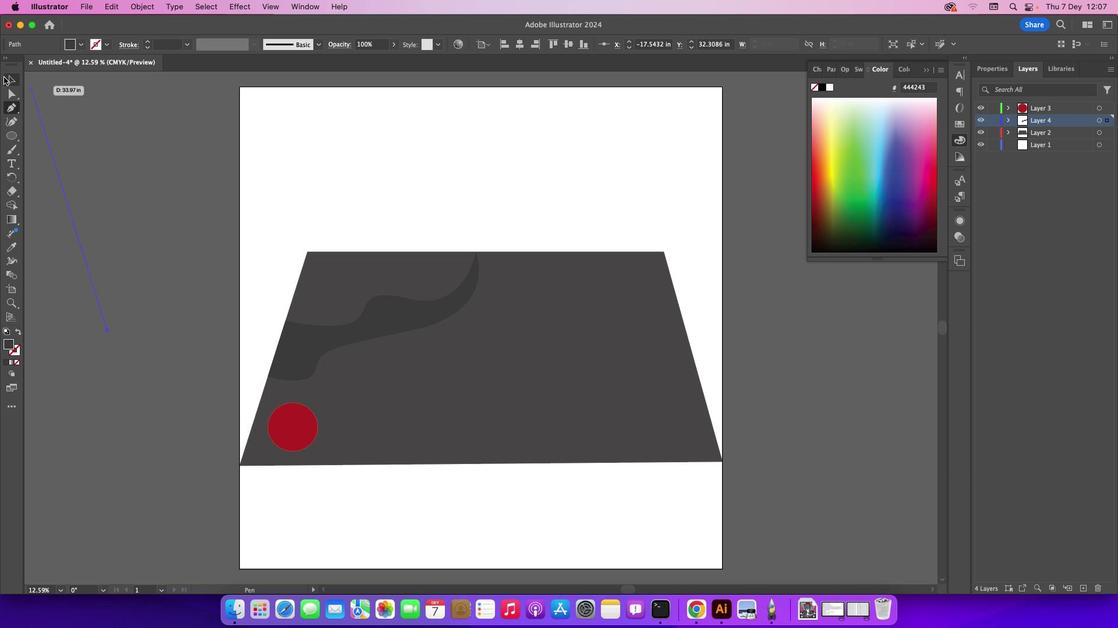 
Action: Mouse pressed left at (4, 76)
Screenshot: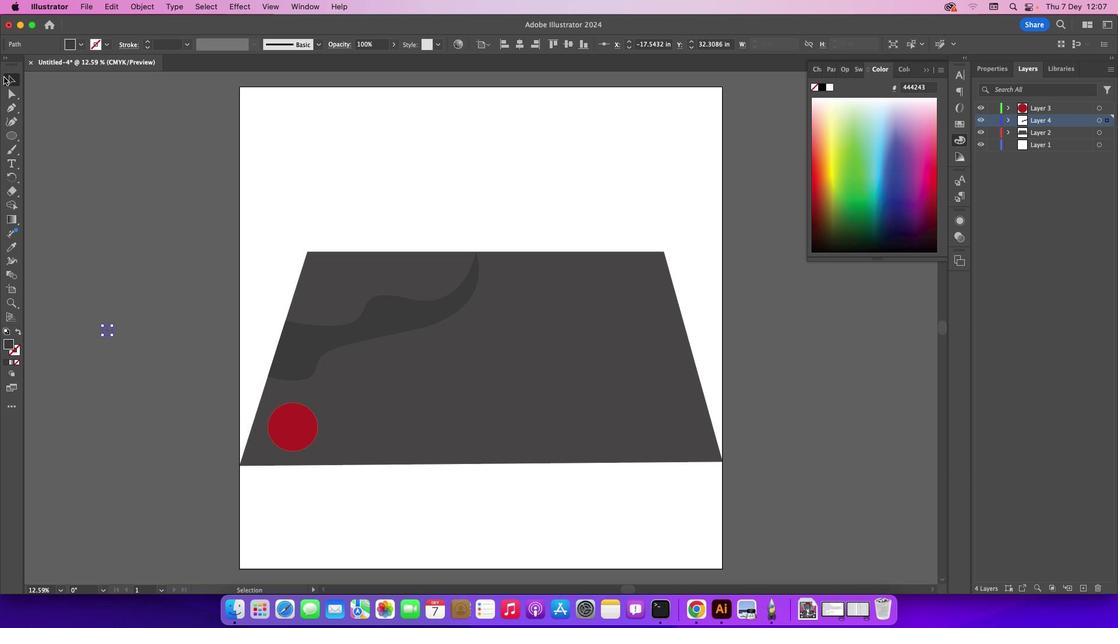 
Action: Mouse moved to (199, 239)
Screenshot: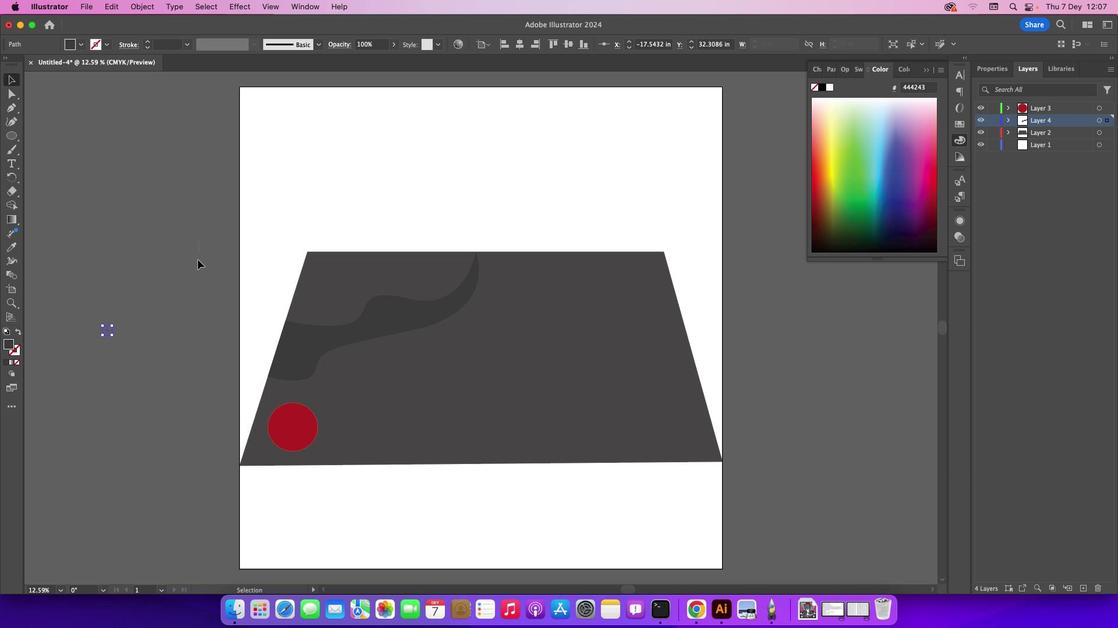 
Action: Mouse pressed left at (199, 239)
Screenshot: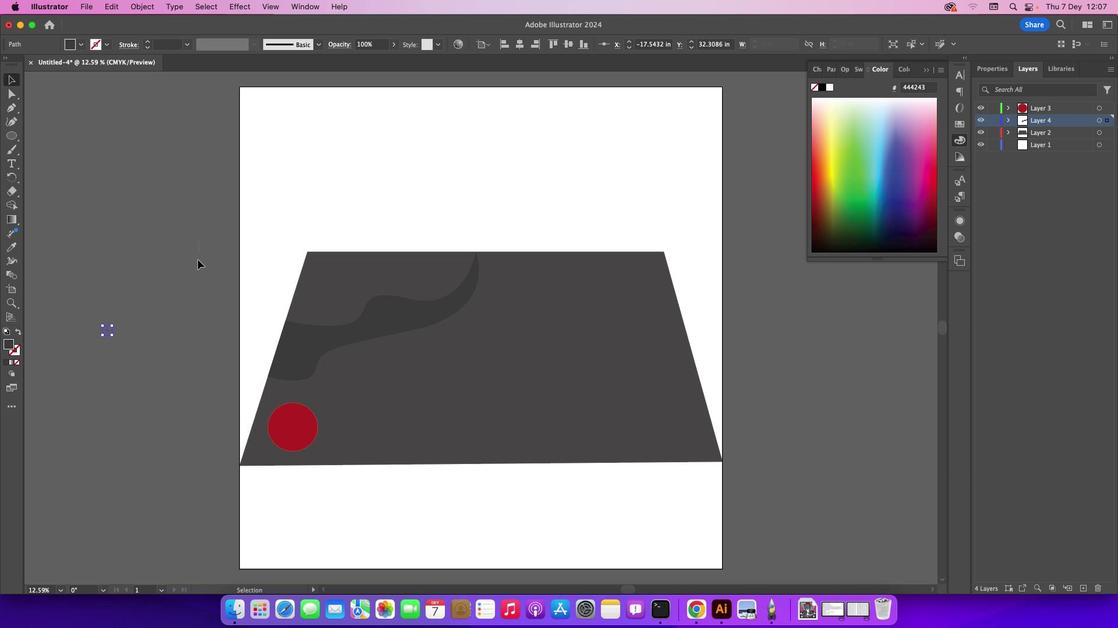 
Action: Mouse moved to (153, 303)
Screenshot: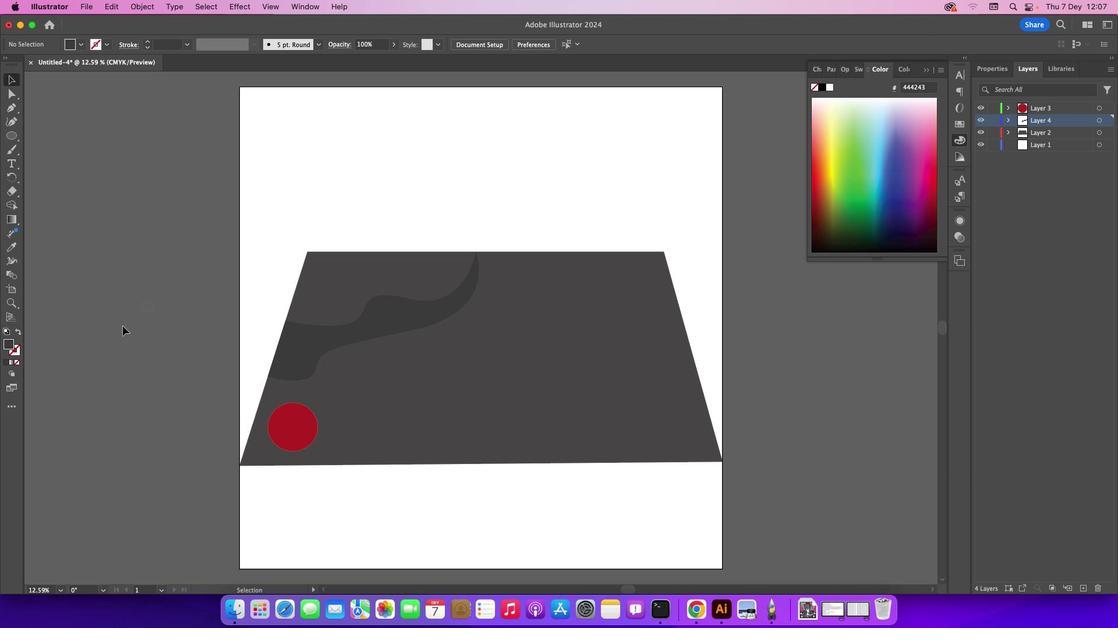
Action: Mouse pressed left at (153, 303)
Screenshot: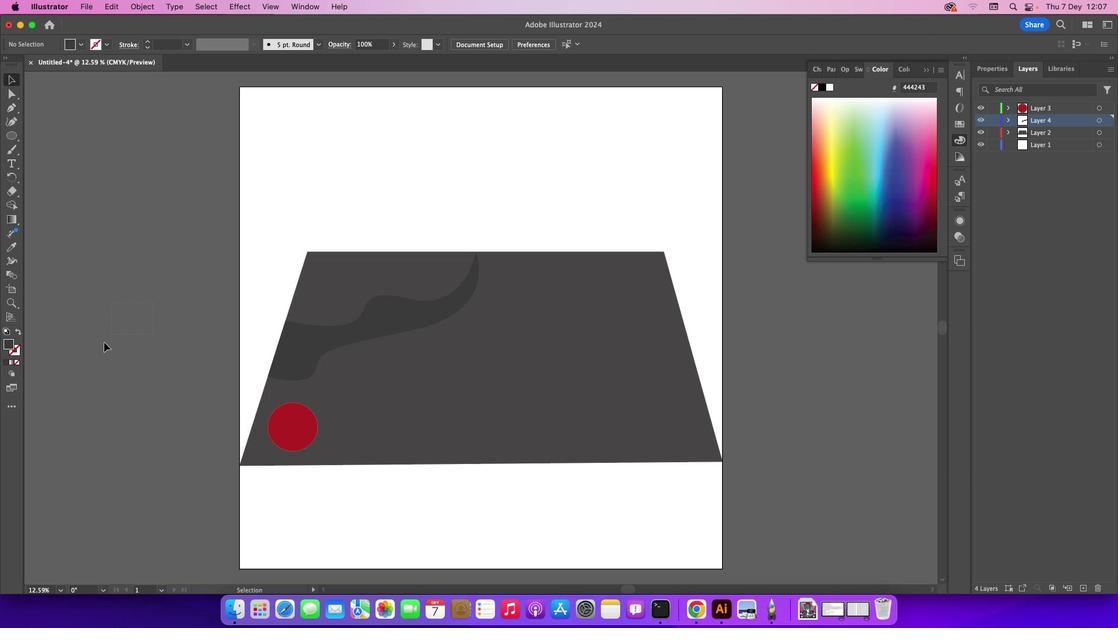 
Action: Mouse moved to (92, 363)
Screenshot: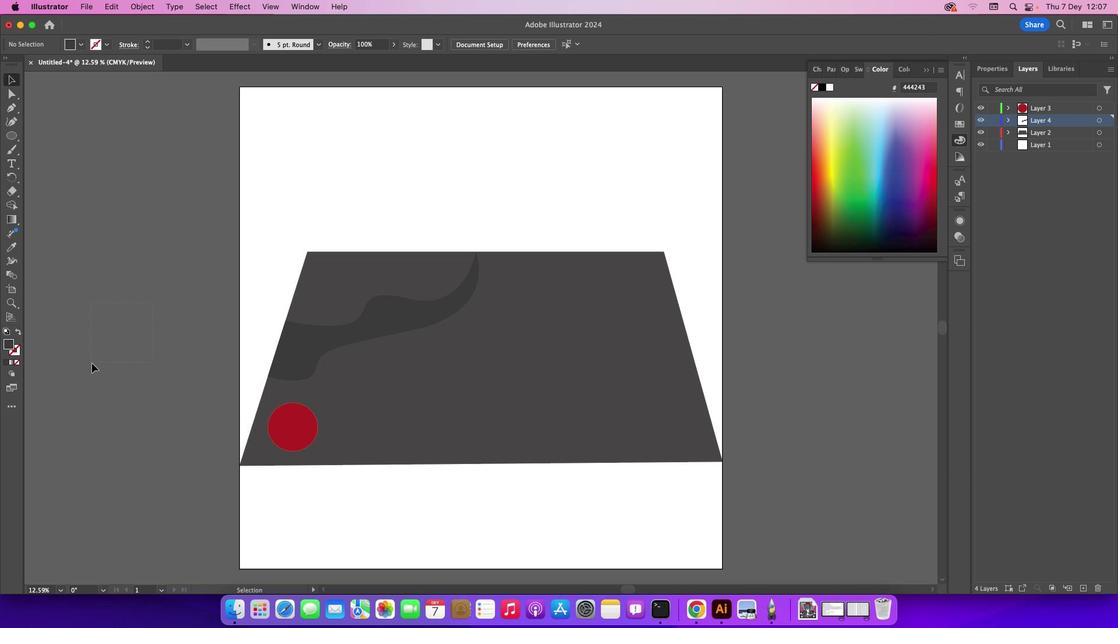 
Action: Key pressed Key.delete
Screenshot: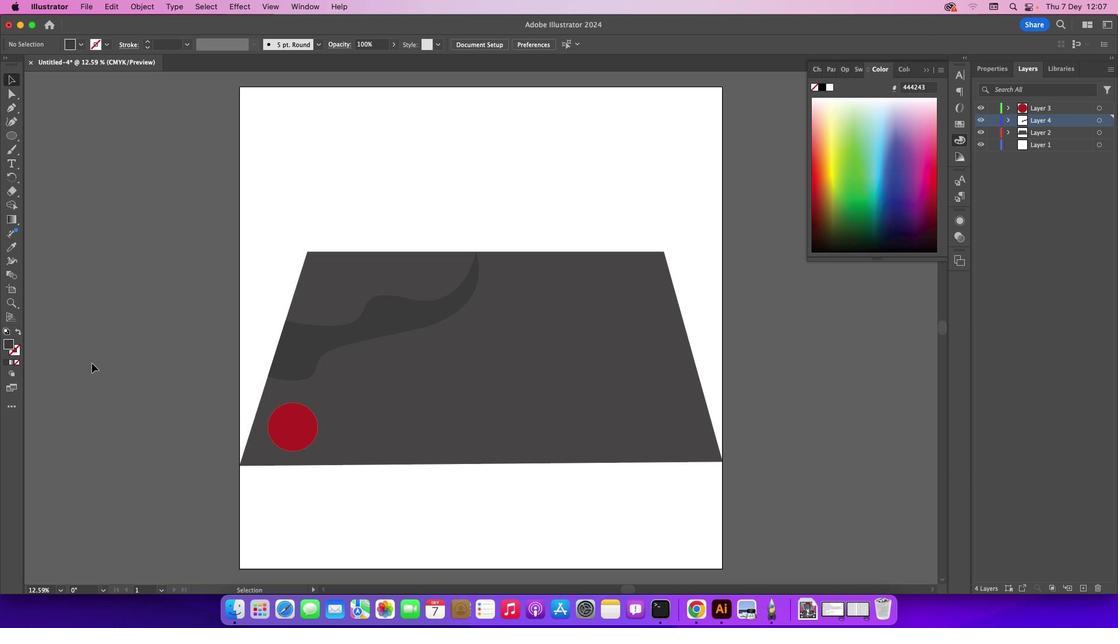 
Action: Mouse moved to (379, 327)
Screenshot: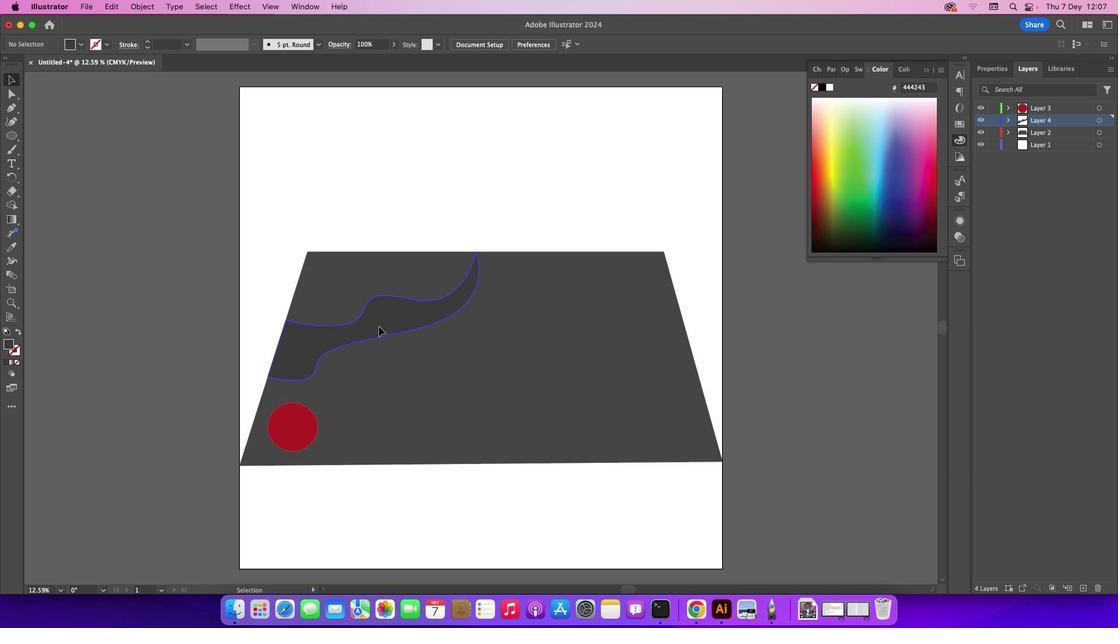 
Action: Mouse pressed left at (379, 327)
Screenshot: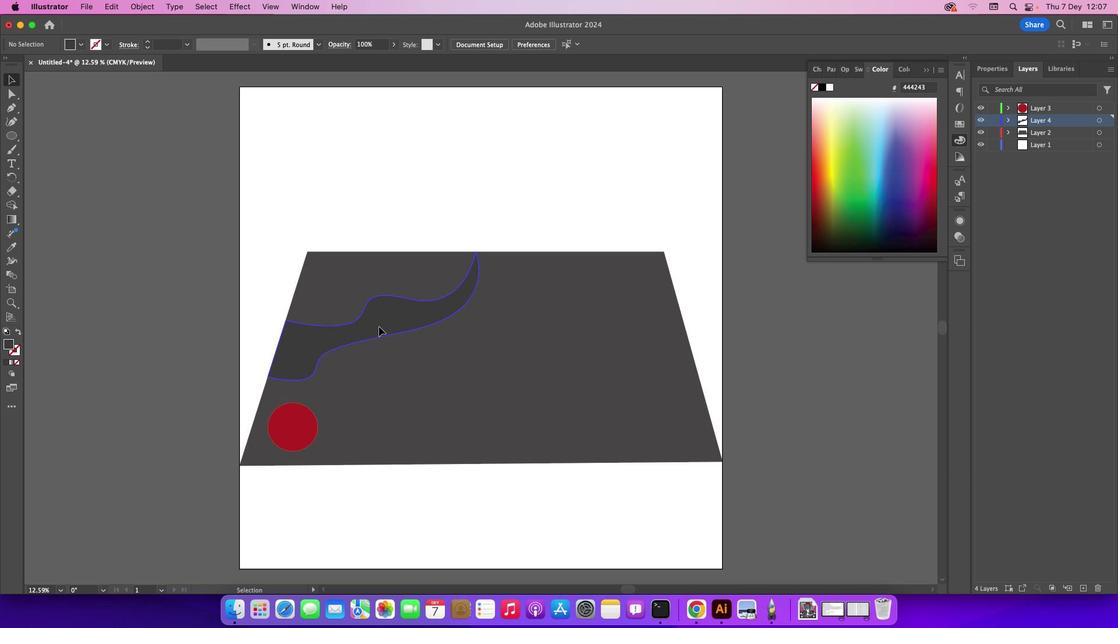
Action: Mouse moved to (1033, 109)
Screenshot: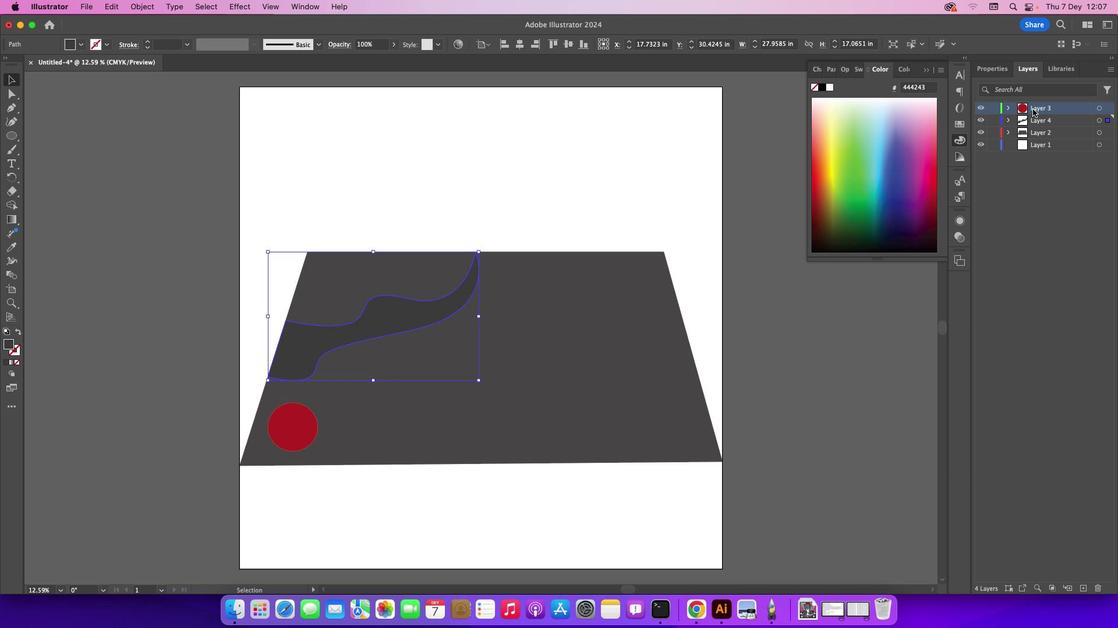 
Action: Mouse pressed left at (1033, 109)
Screenshot: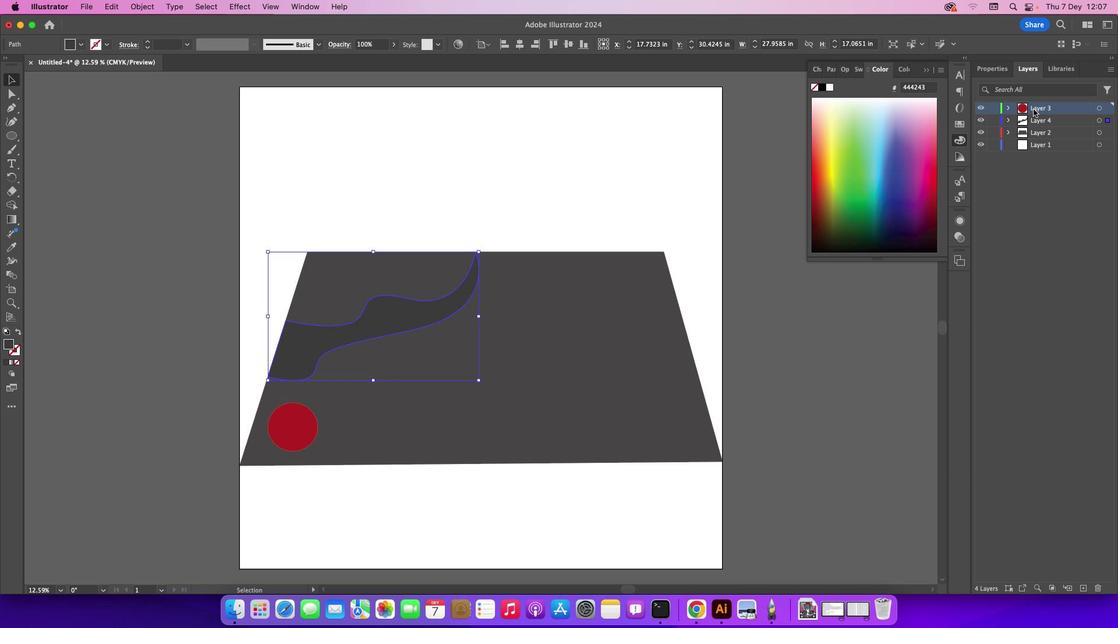 
Action: Mouse moved to (1084, 589)
Screenshot: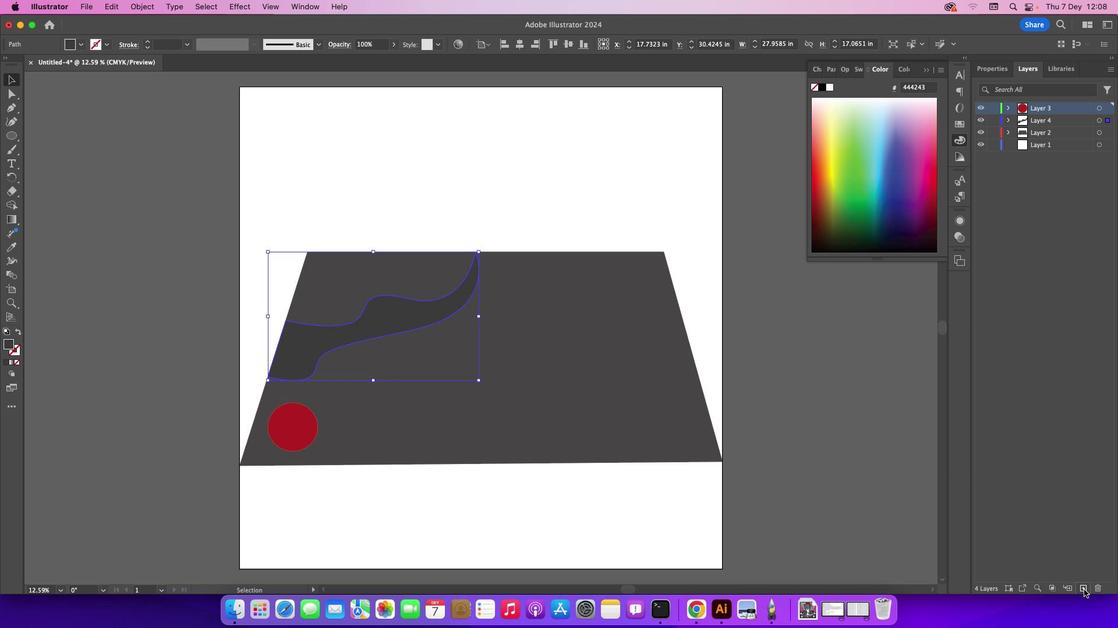 
Action: Mouse pressed left at (1084, 589)
Screenshot: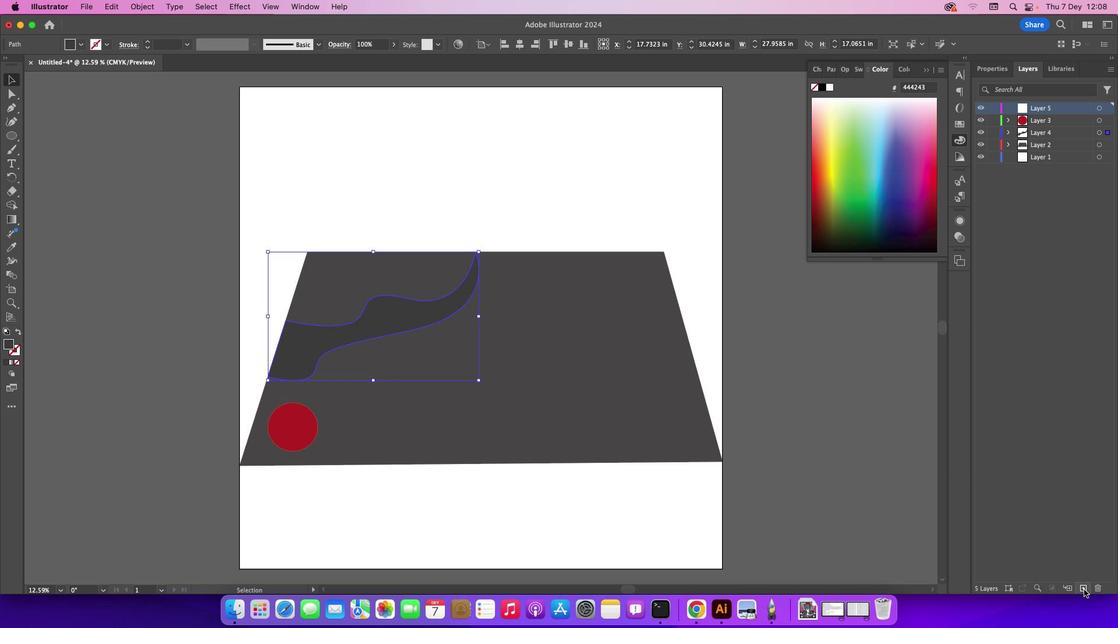 
Action: Mouse moved to (166, 219)
Screenshot: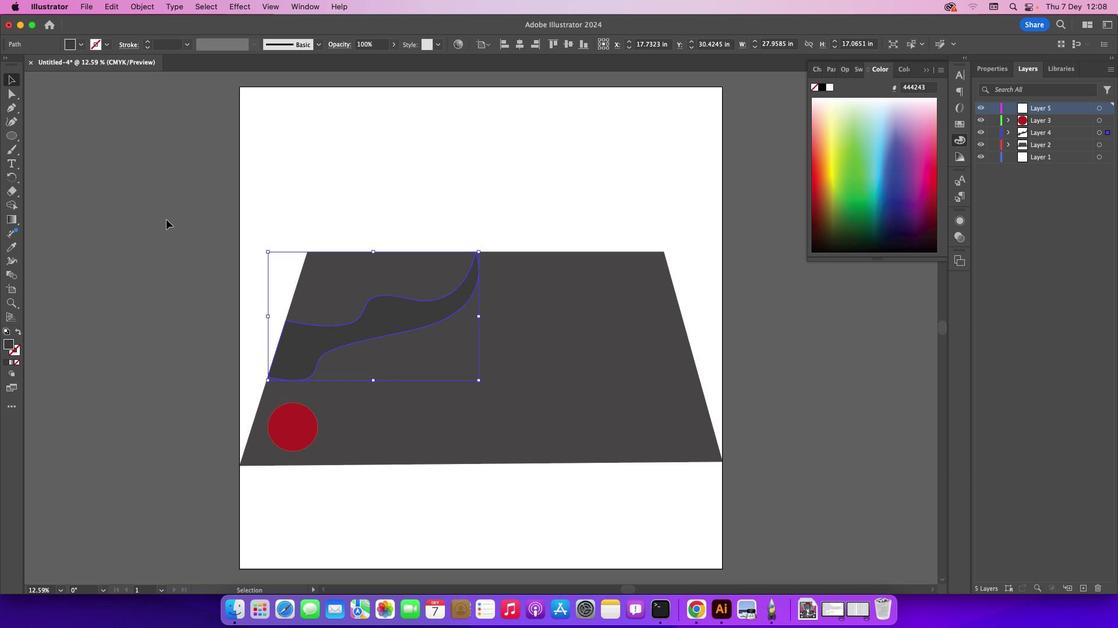
Action: Mouse pressed left at (166, 219)
Screenshot: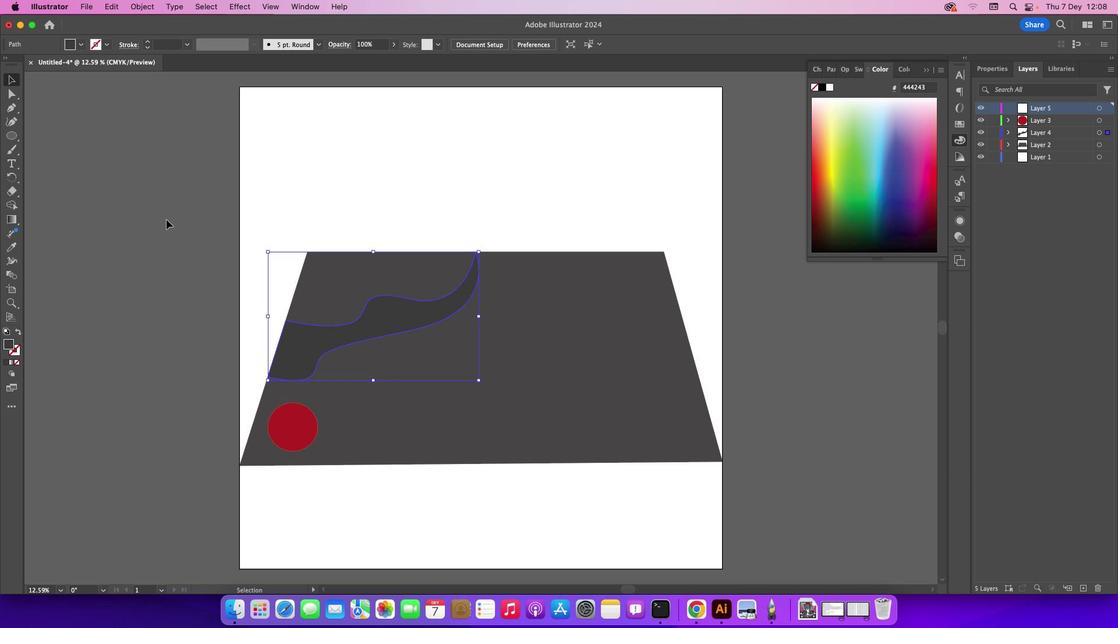 
Action: Mouse moved to (8, 108)
Screenshot: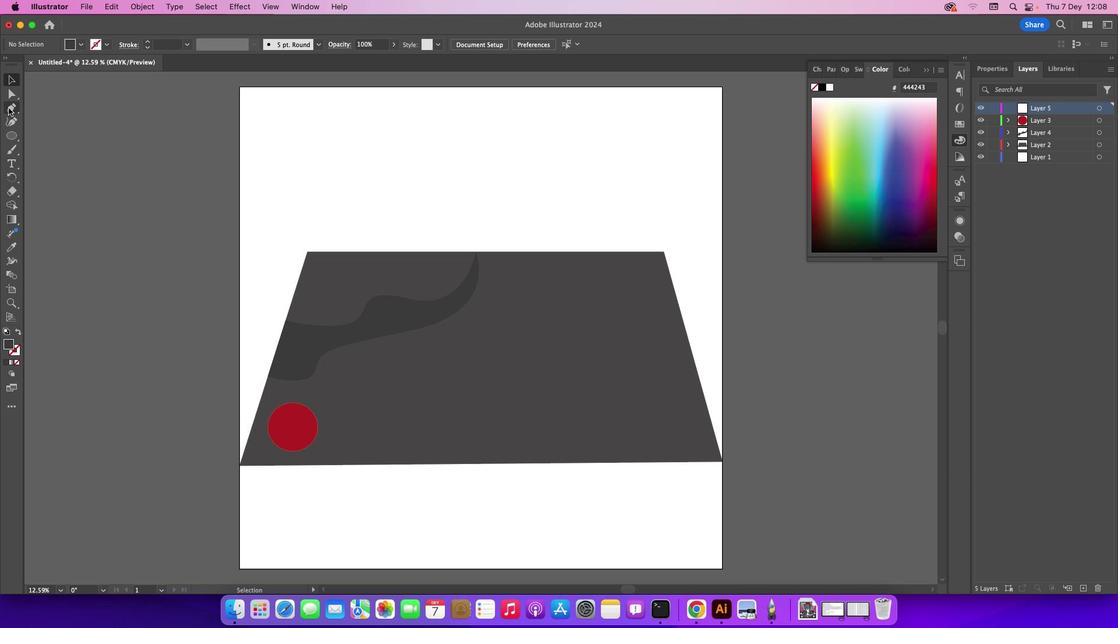 
Action: Mouse pressed left at (8, 108)
Screenshot: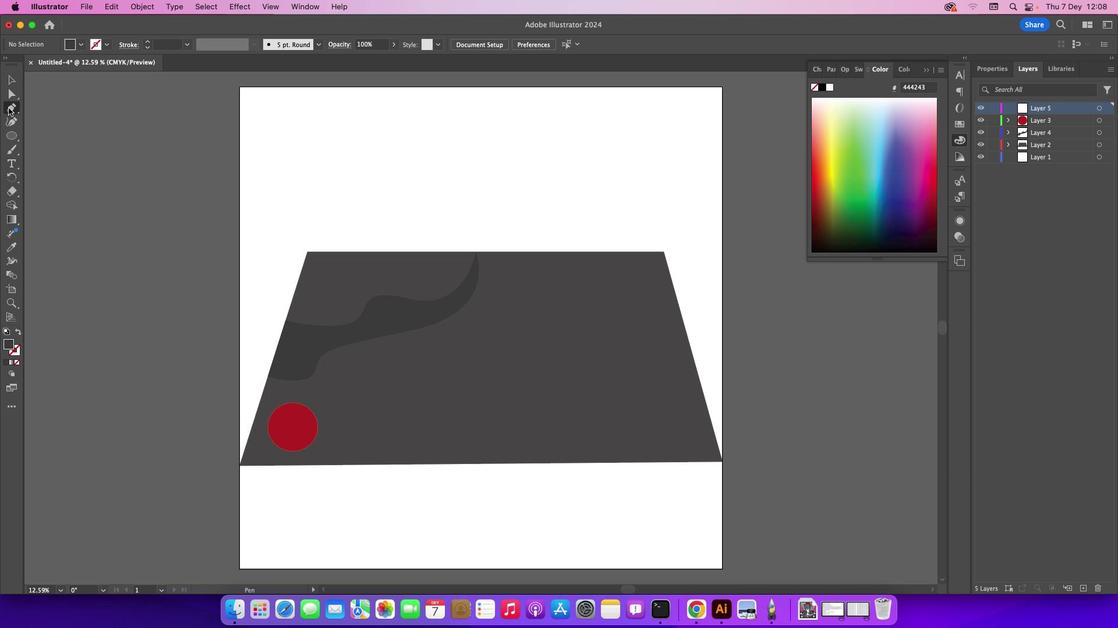 
Action: Mouse moved to (666, 262)
Screenshot: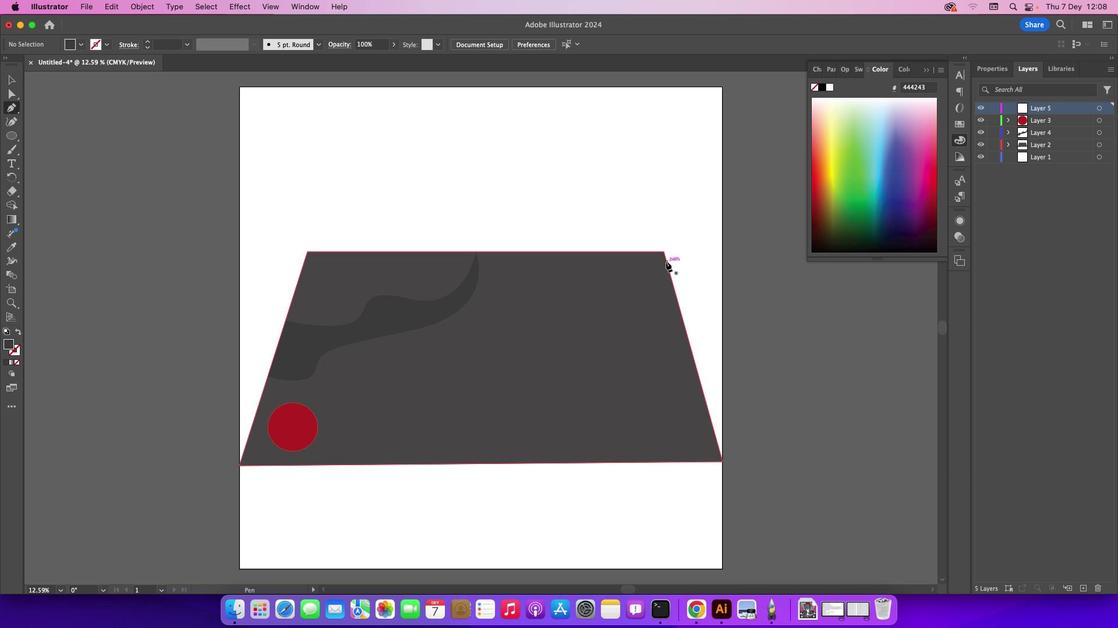 
Action: Mouse pressed left at (666, 262)
Screenshot: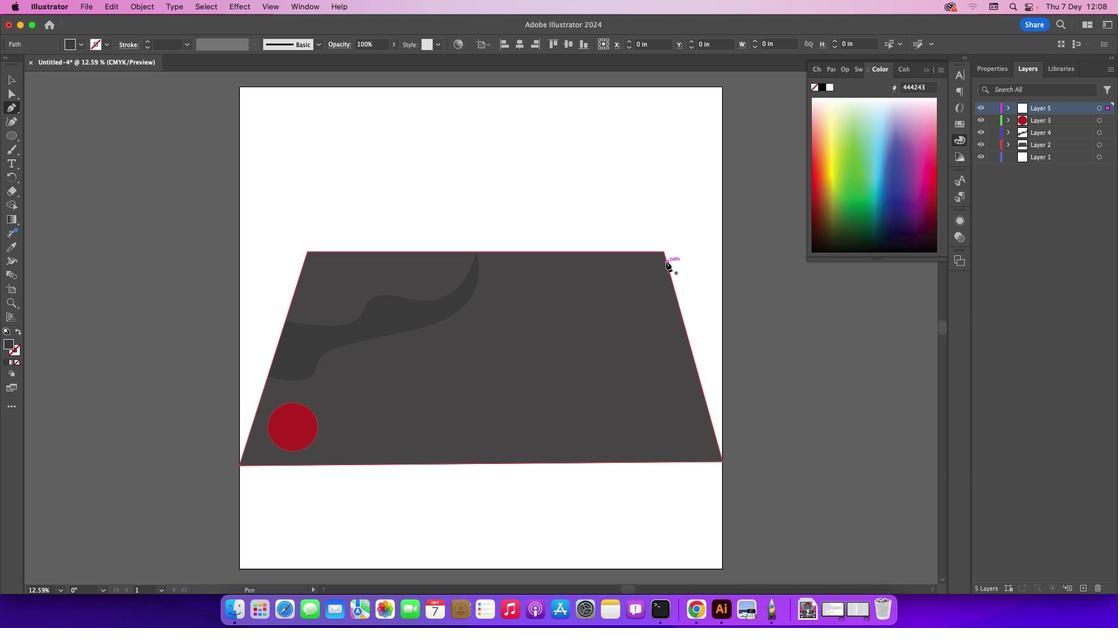 
Action: Mouse moved to (610, 296)
Screenshot: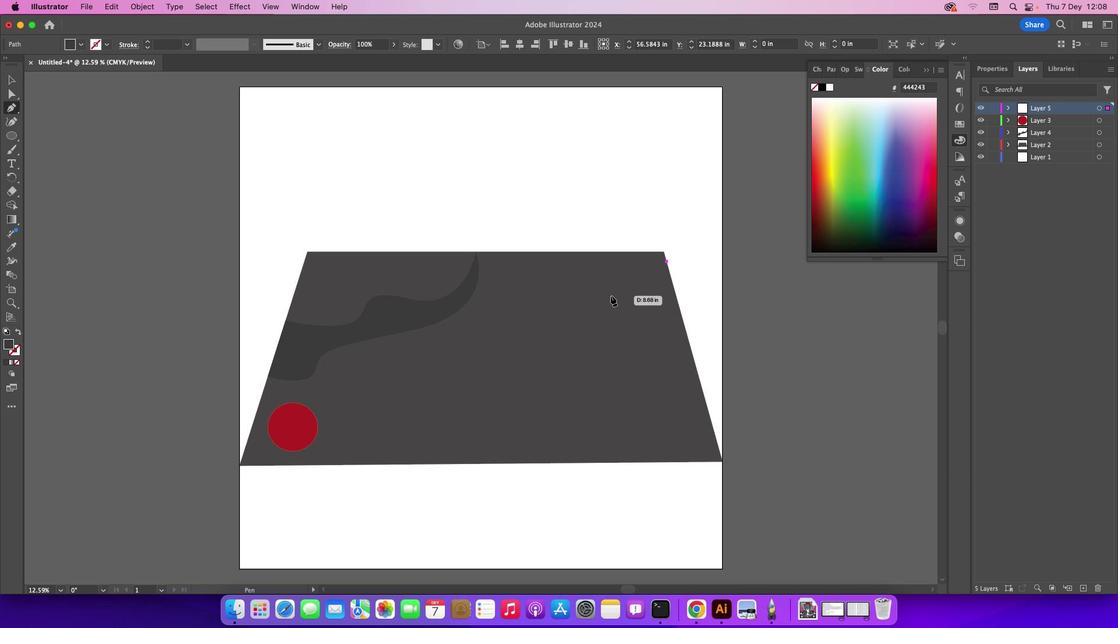 
Action: Mouse pressed left at (610, 296)
Screenshot: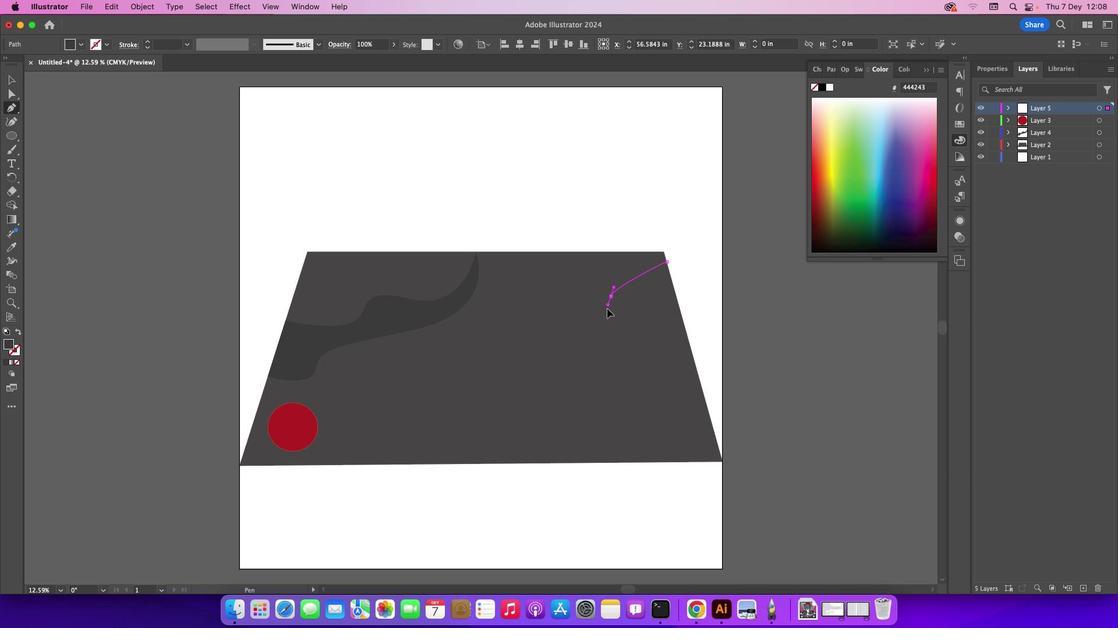 
Action: Mouse moved to (581, 345)
Screenshot: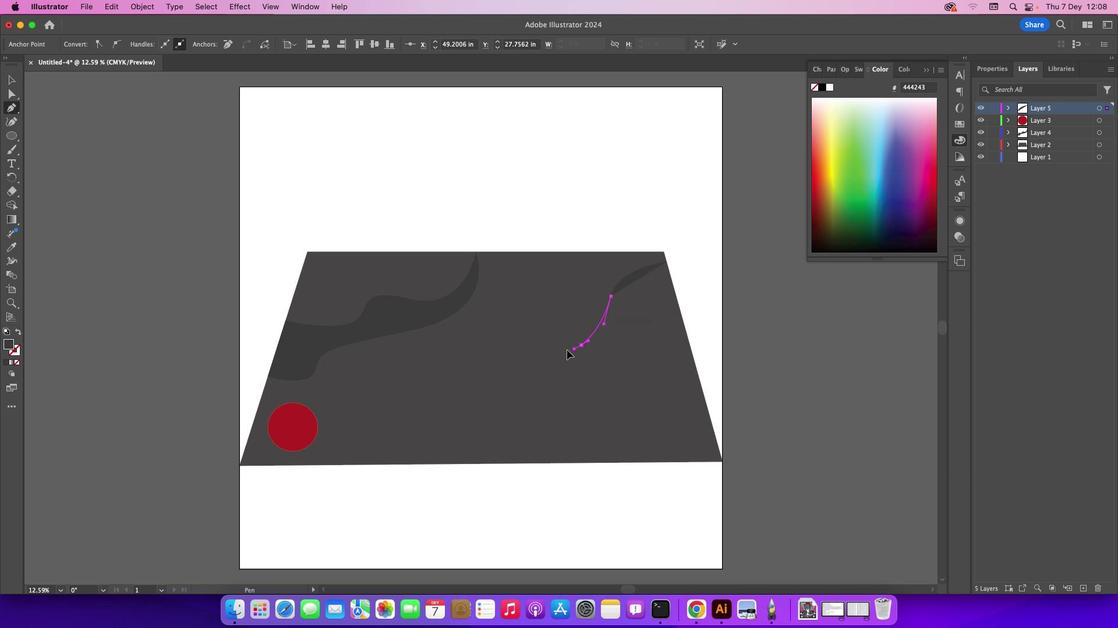 
Action: Mouse pressed left at (581, 345)
Screenshot: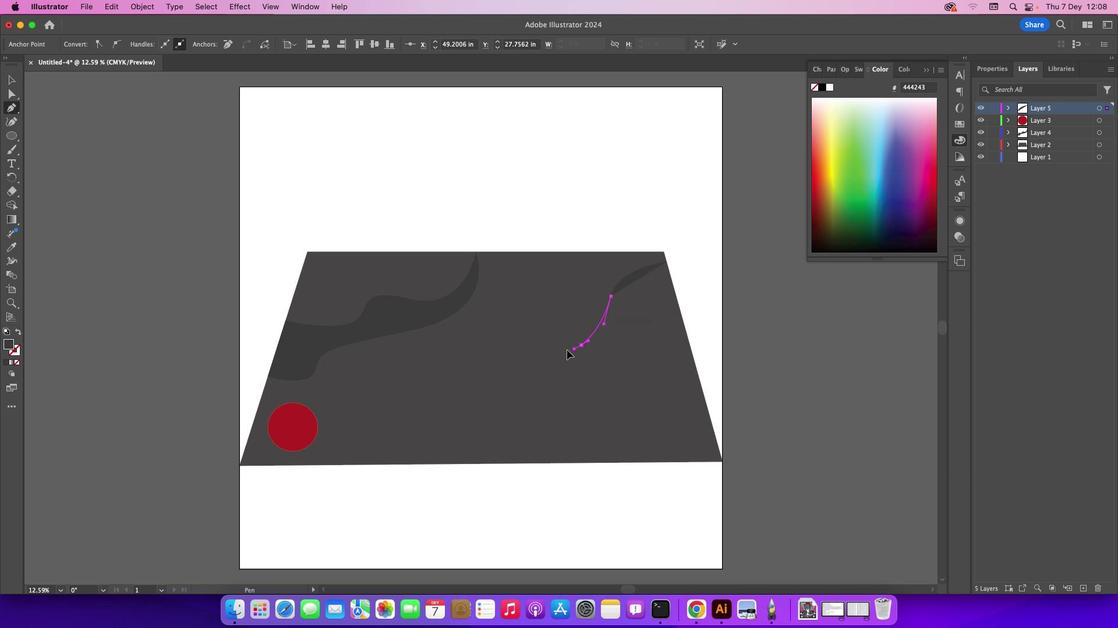 
Action: Mouse moved to (524, 391)
Screenshot: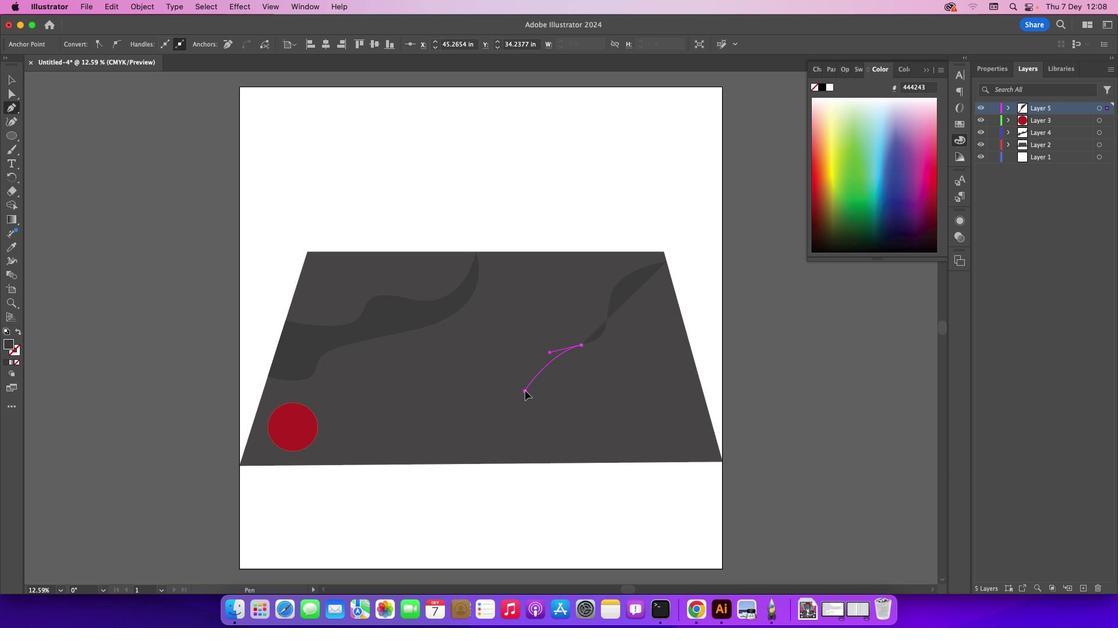 
Action: Mouse pressed left at (524, 391)
Screenshot: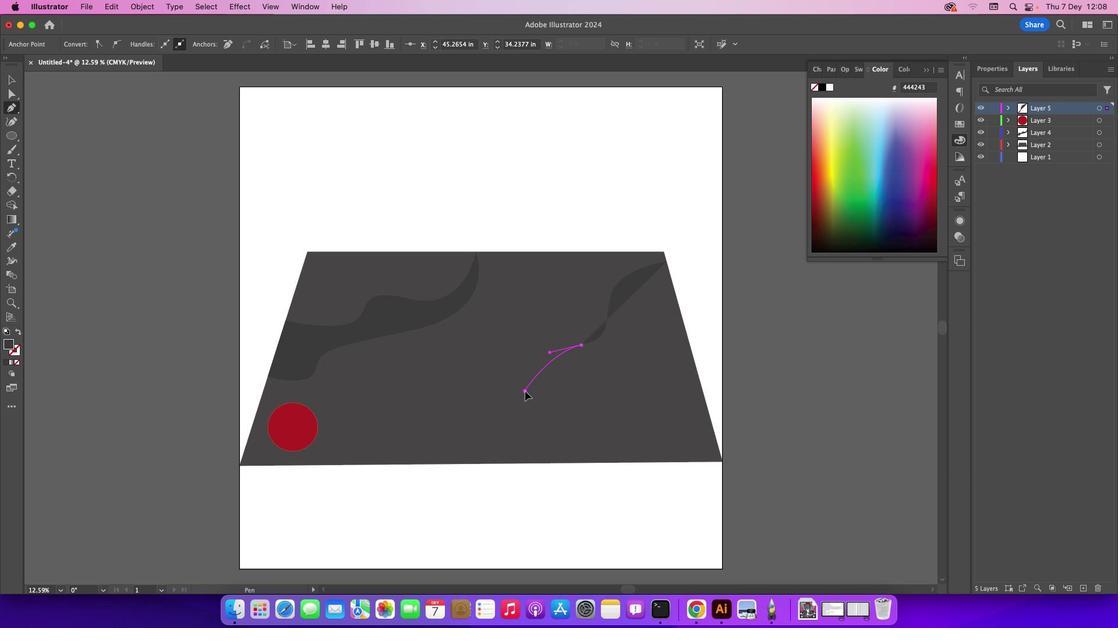 
Action: Mouse moved to (430, 462)
Screenshot: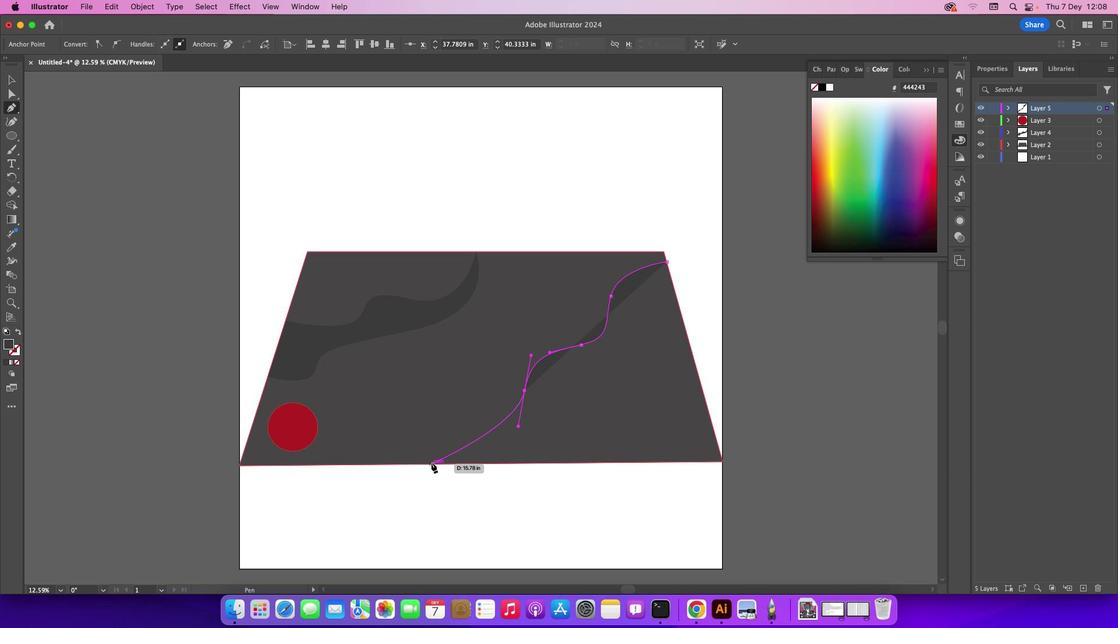 
Action: Mouse pressed left at (430, 462)
Screenshot: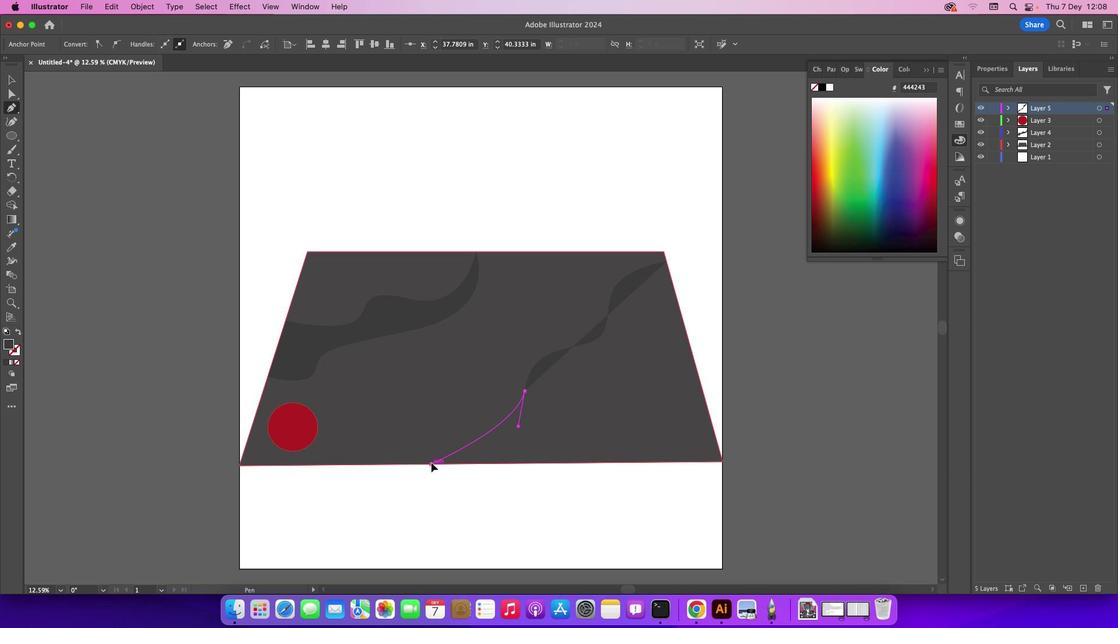 
Action: Mouse moved to (429, 463)
Screenshot: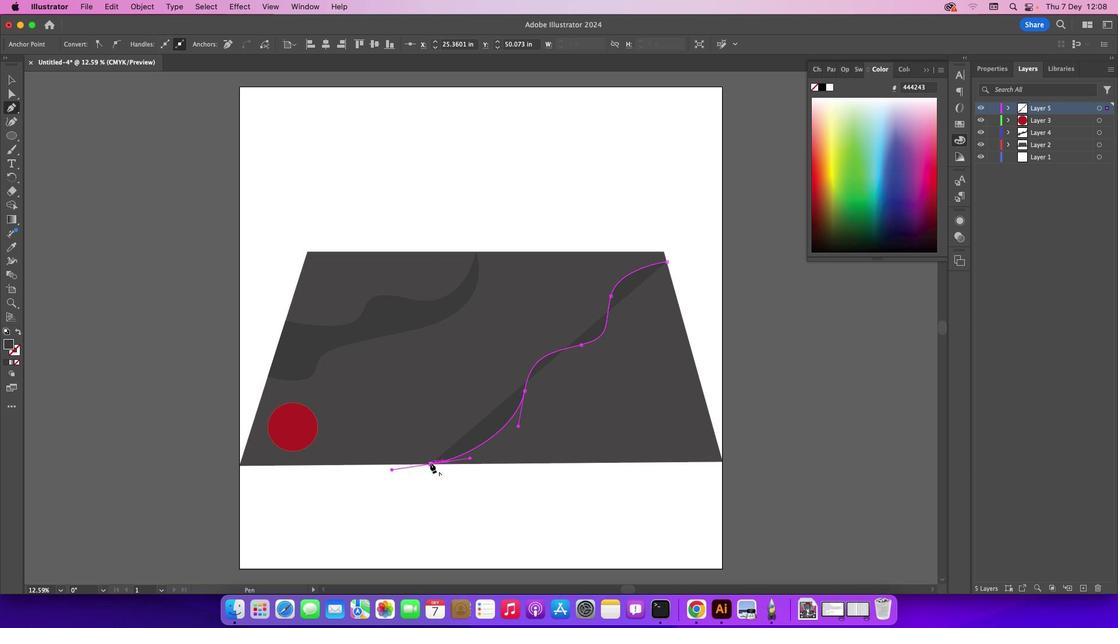 
Action: Mouse pressed left at (429, 463)
Screenshot: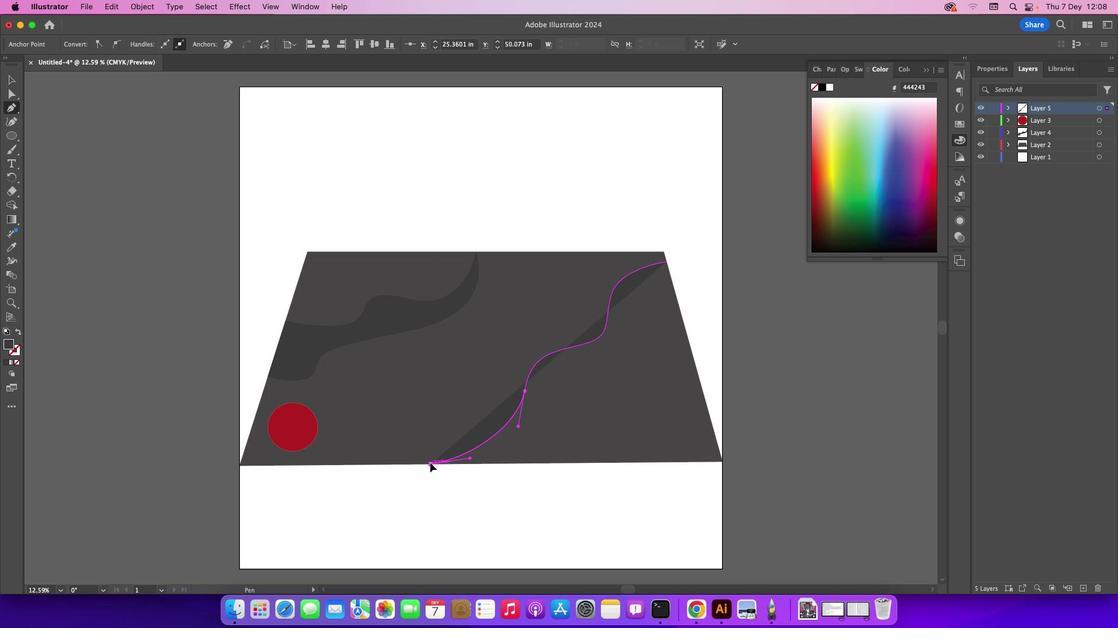 
Action: Mouse moved to (474, 462)
Screenshot: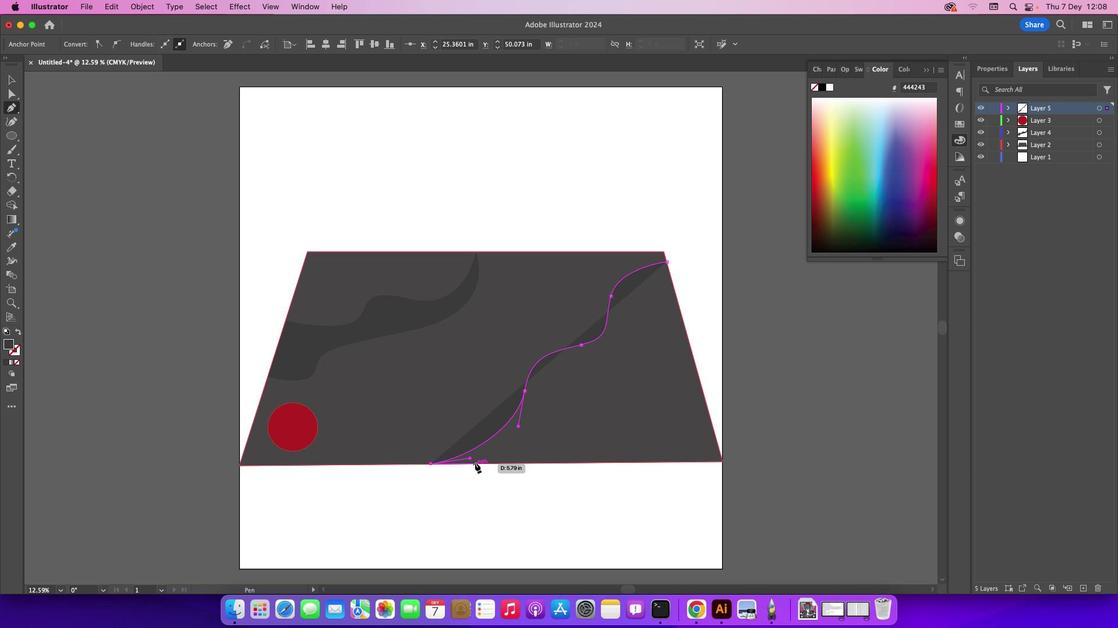 
Action: Mouse pressed left at (474, 462)
Screenshot: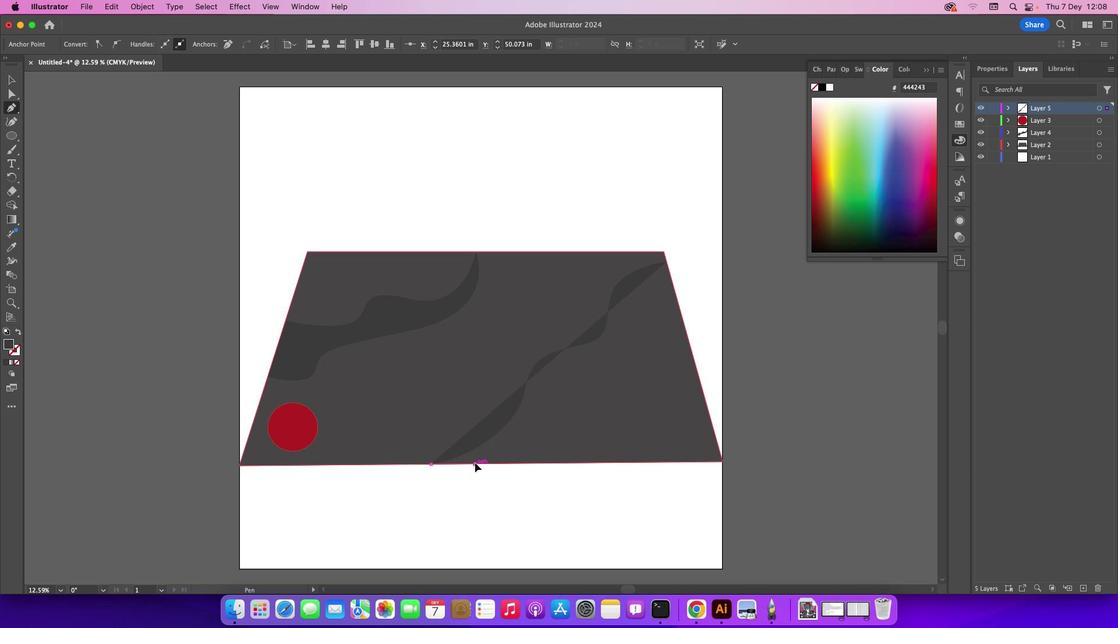 
Action: Mouse moved to (543, 397)
Screenshot: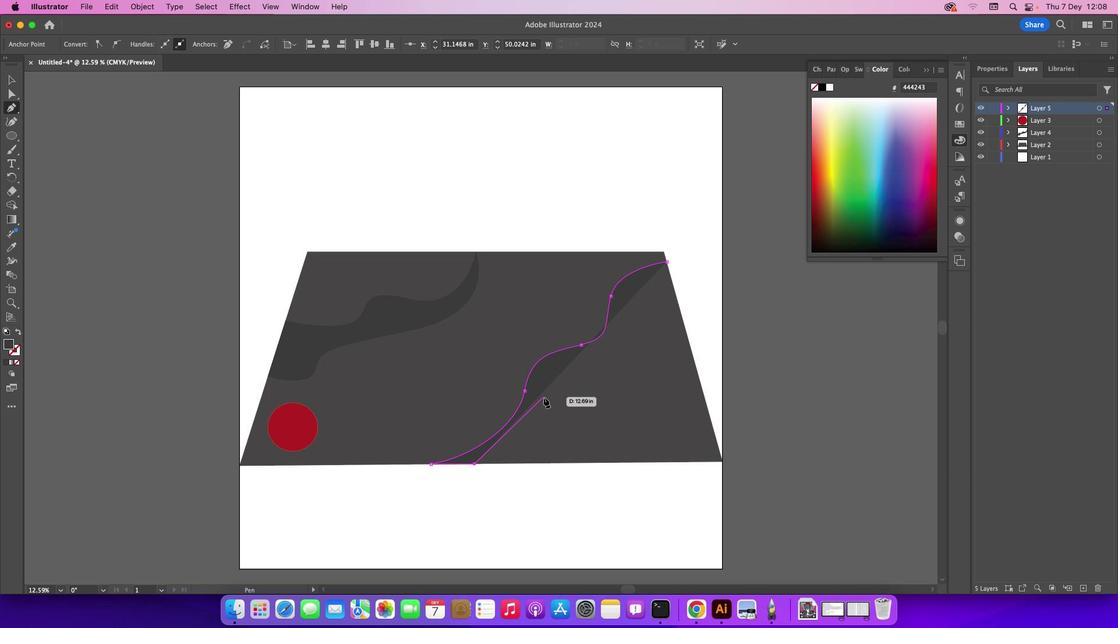 
Action: Mouse pressed left at (543, 397)
Screenshot: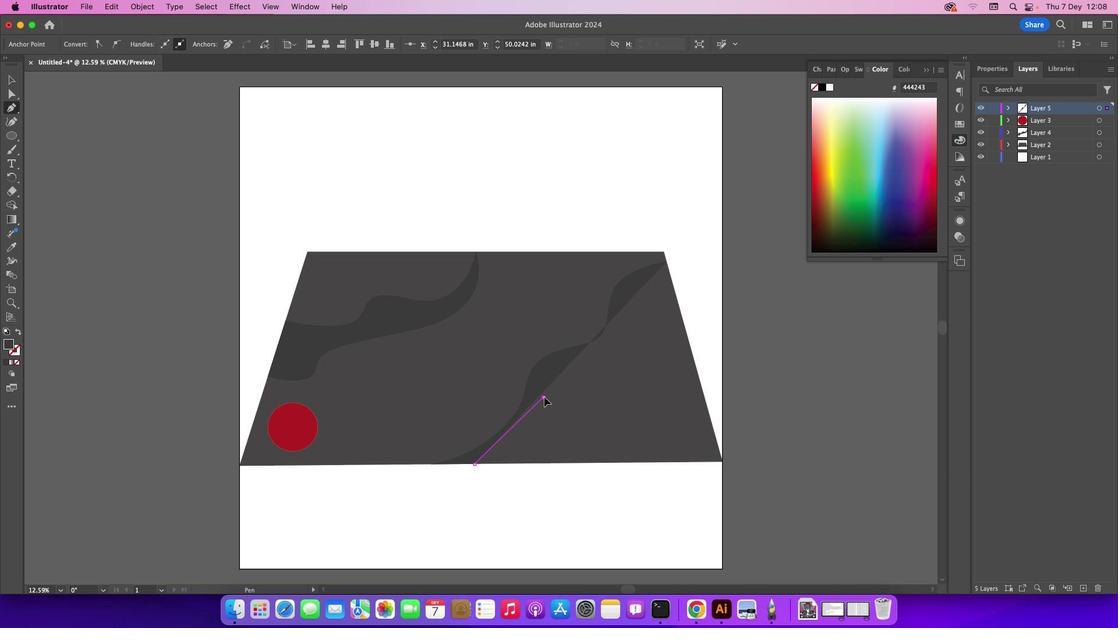 
Action: Mouse moved to (629, 356)
Screenshot: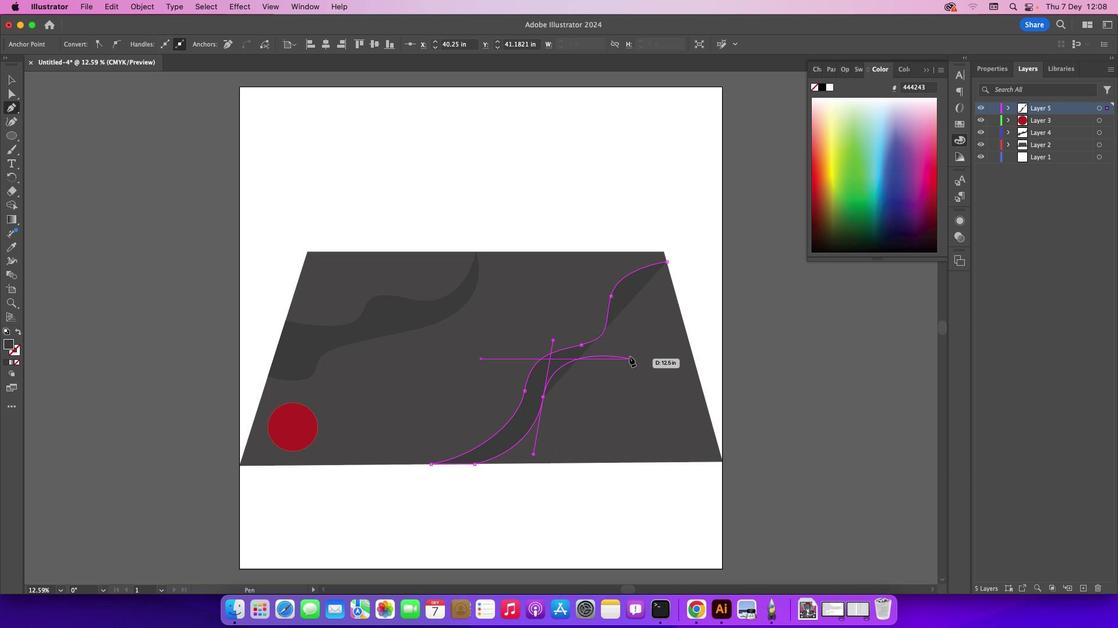 
Action: Mouse pressed left at (629, 356)
Screenshot: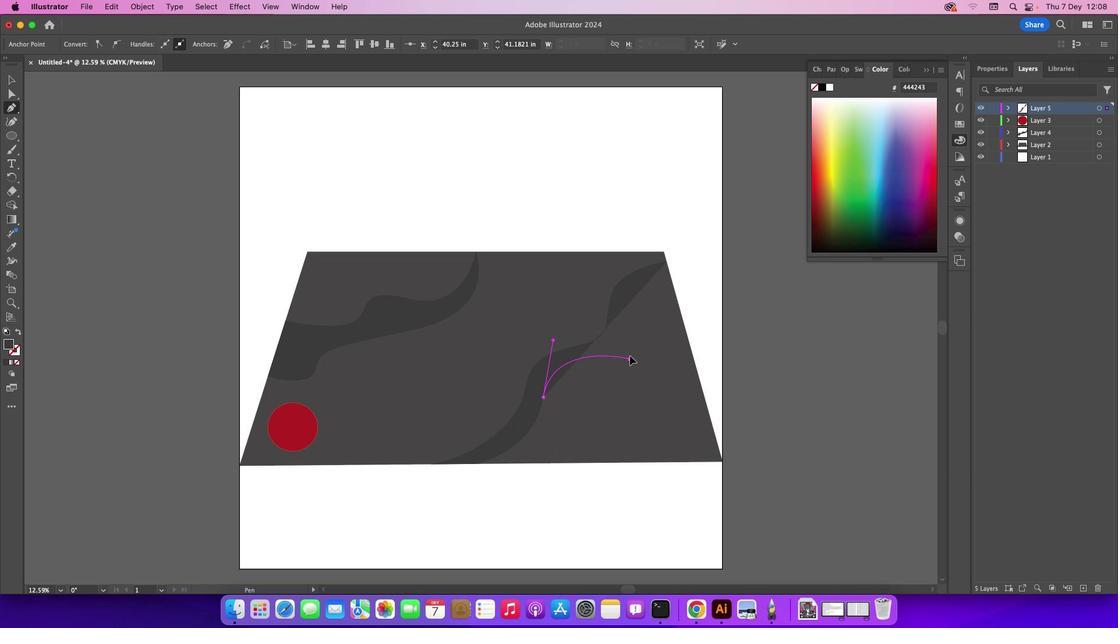 
Action: Mouse moved to (635, 330)
Screenshot: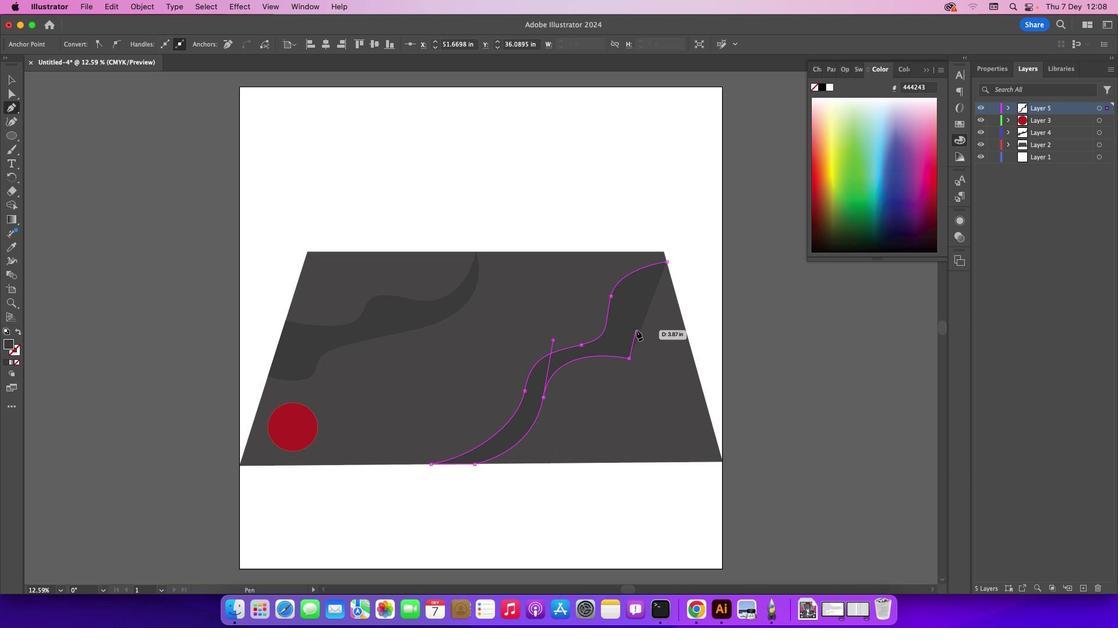 
Action: Key pressed Key.cmd
Screenshot: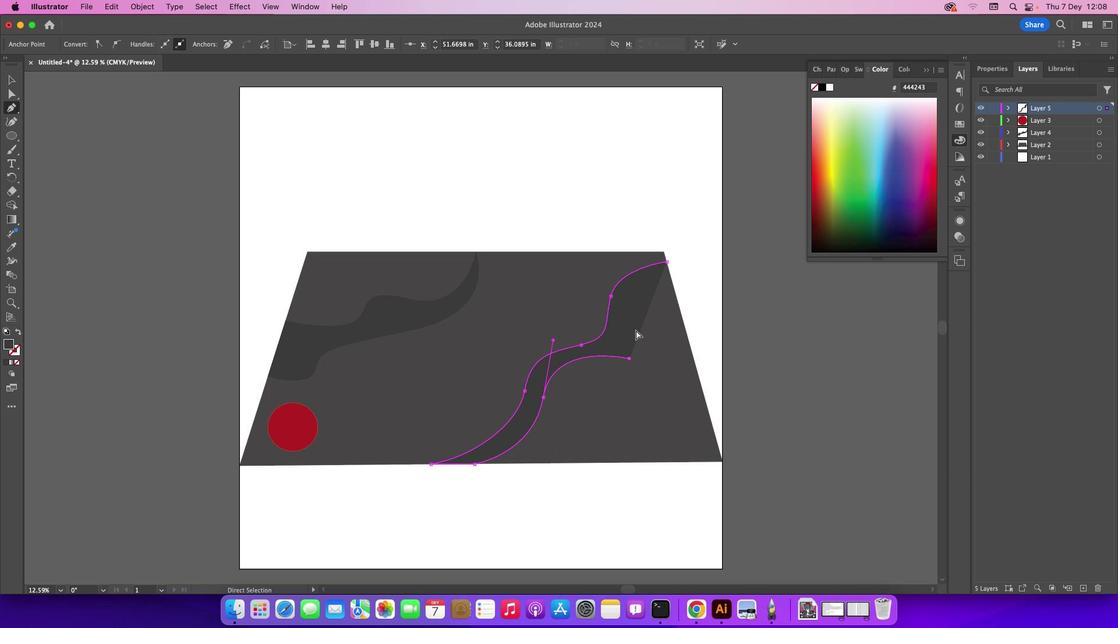 
Action: Mouse moved to (635, 330)
Screenshot: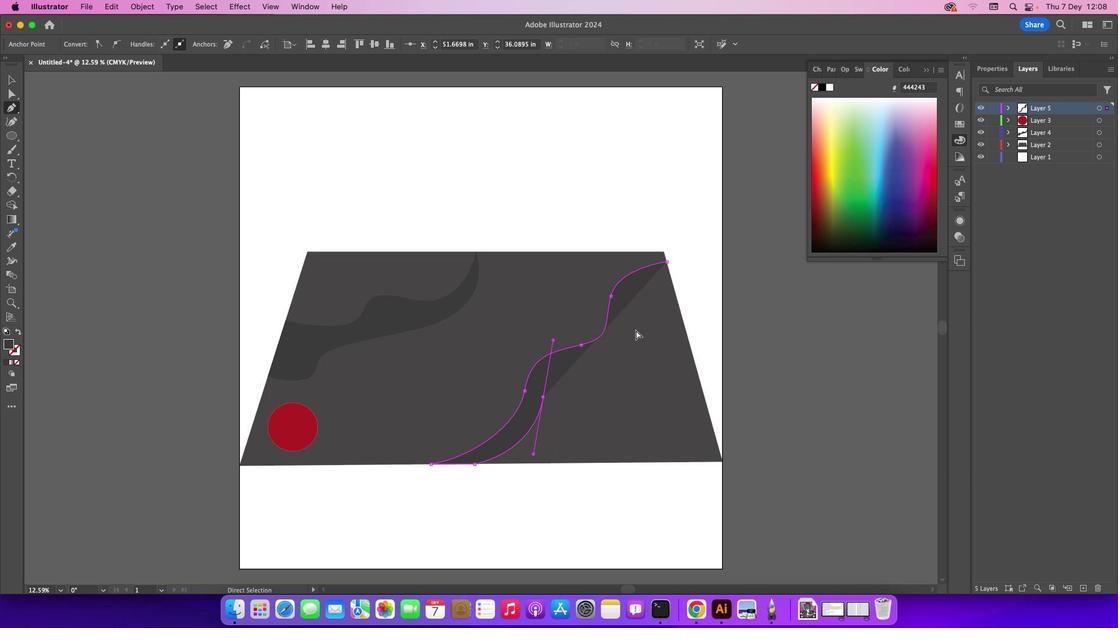 
Action: Key pressed 'z'
Screenshot: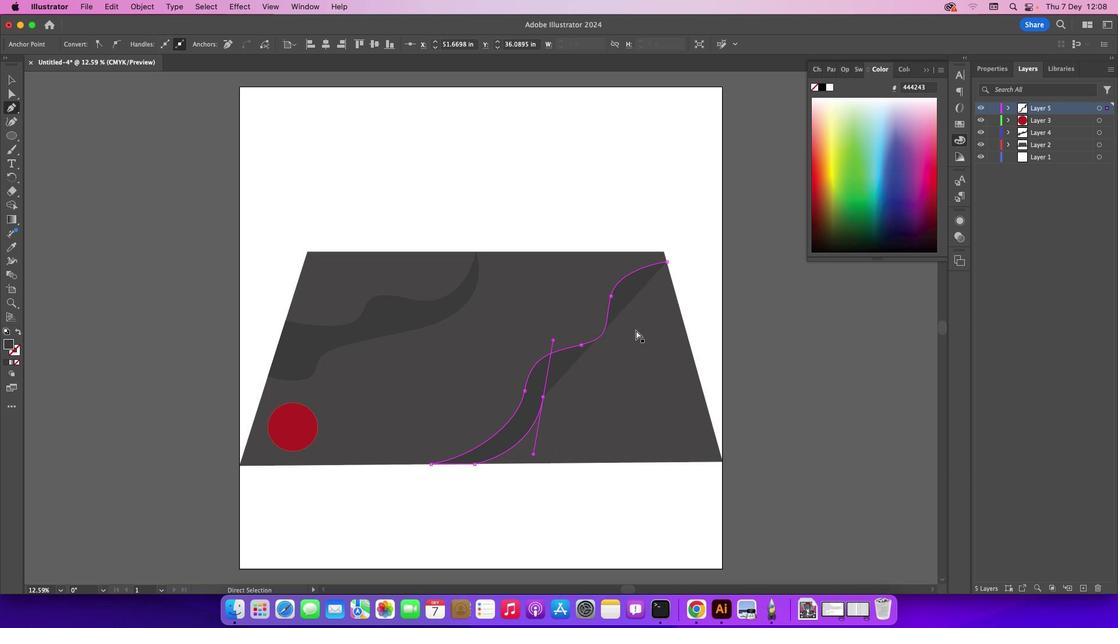 
Action: Mouse moved to (543, 395)
Screenshot: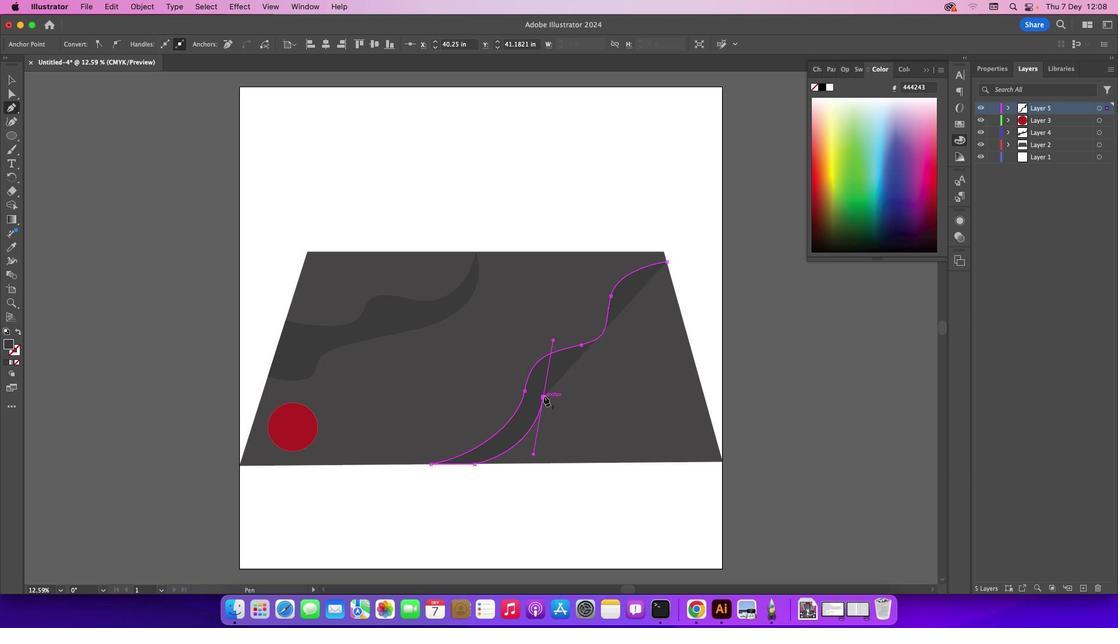 
Action: Mouse pressed left at (543, 395)
Screenshot: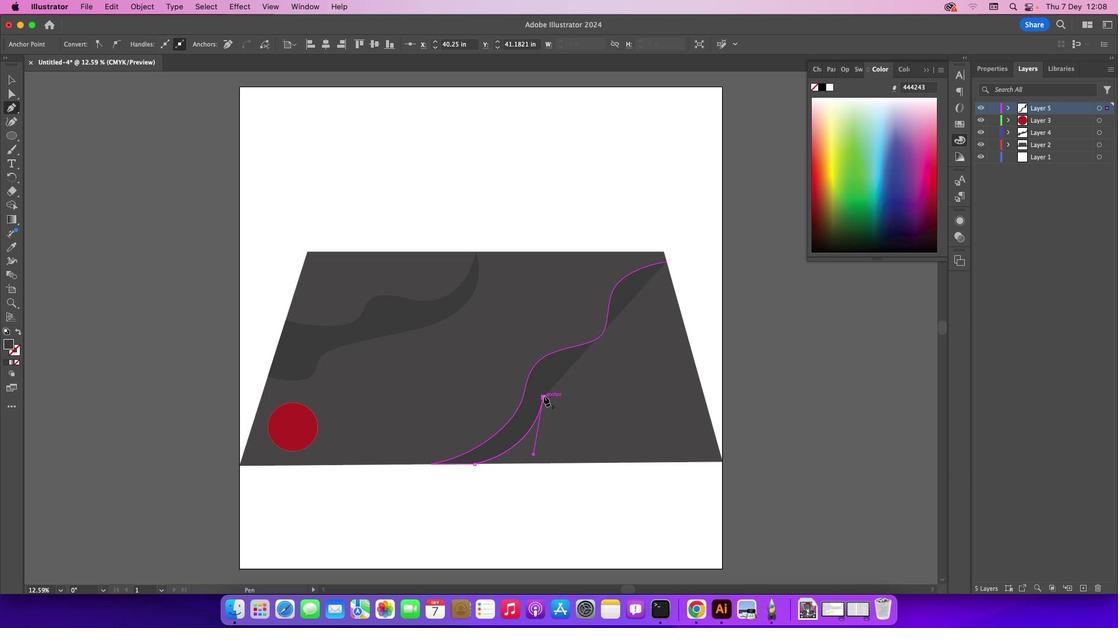 
Action: Mouse moved to (602, 363)
Screenshot: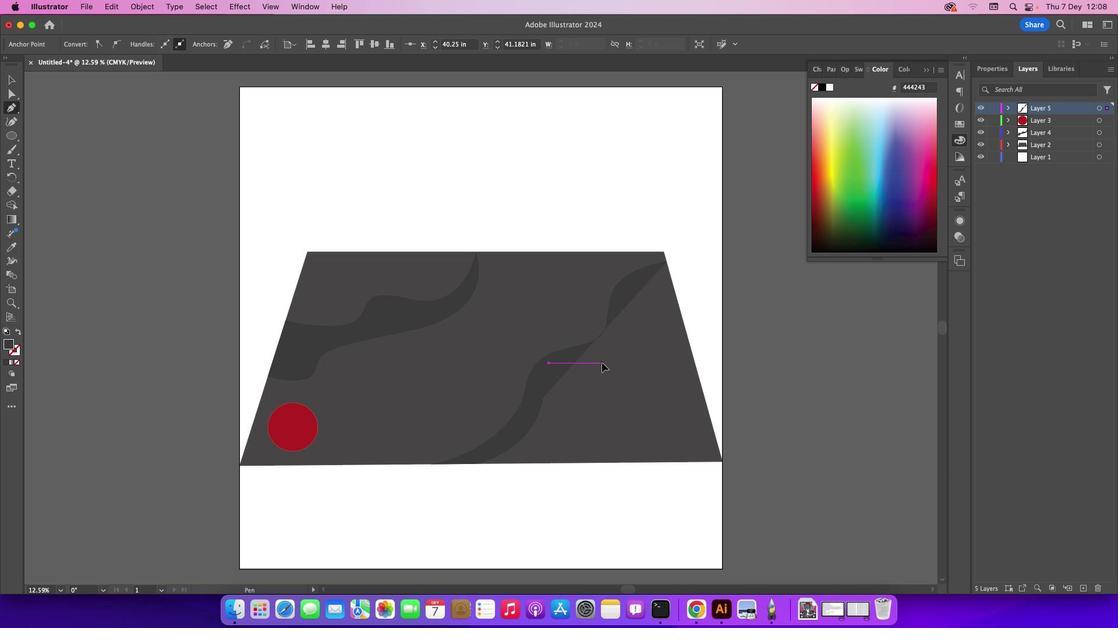 
Action: Mouse pressed left at (602, 363)
Screenshot: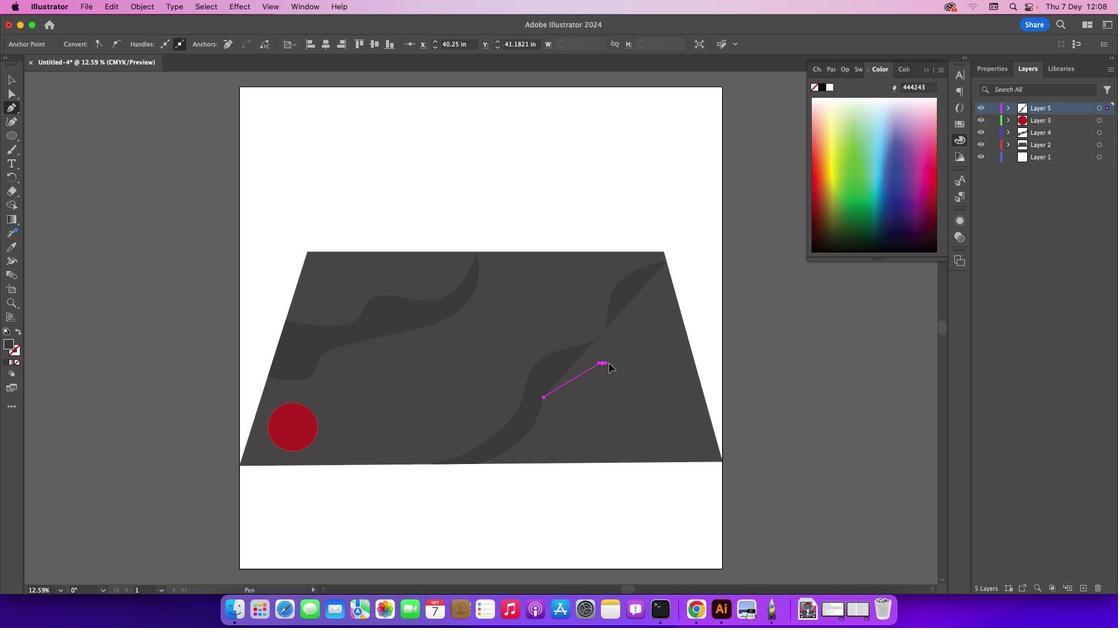 
Action: Mouse moved to (641, 305)
Screenshot: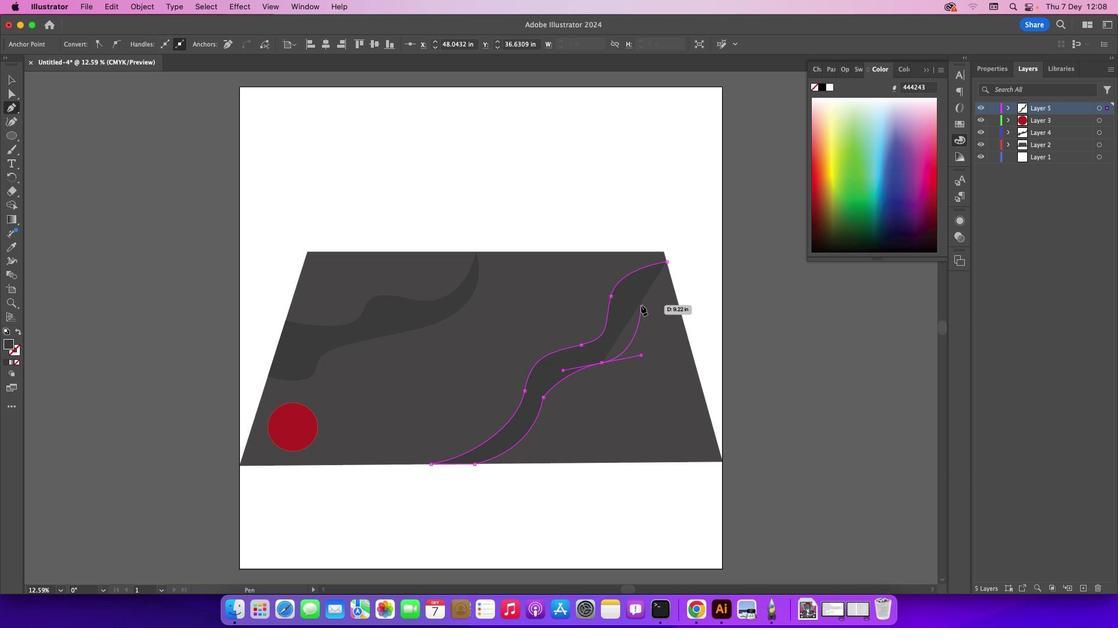 
Action: Mouse pressed left at (641, 305)
Screenshot: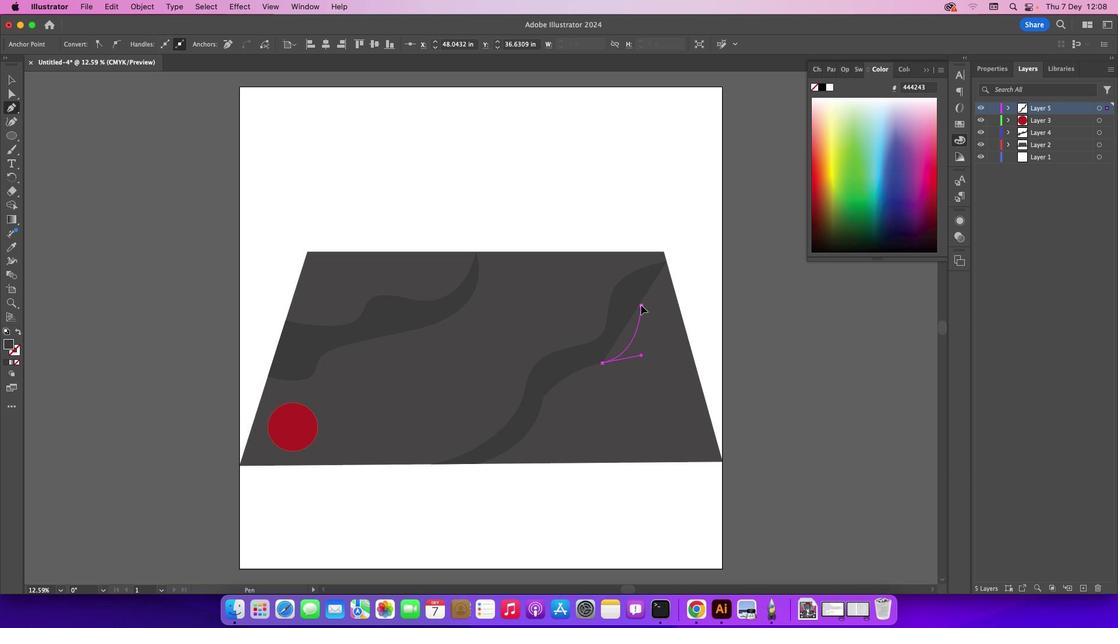 
Action: Mouse moved to (672, 290)
Screenshot: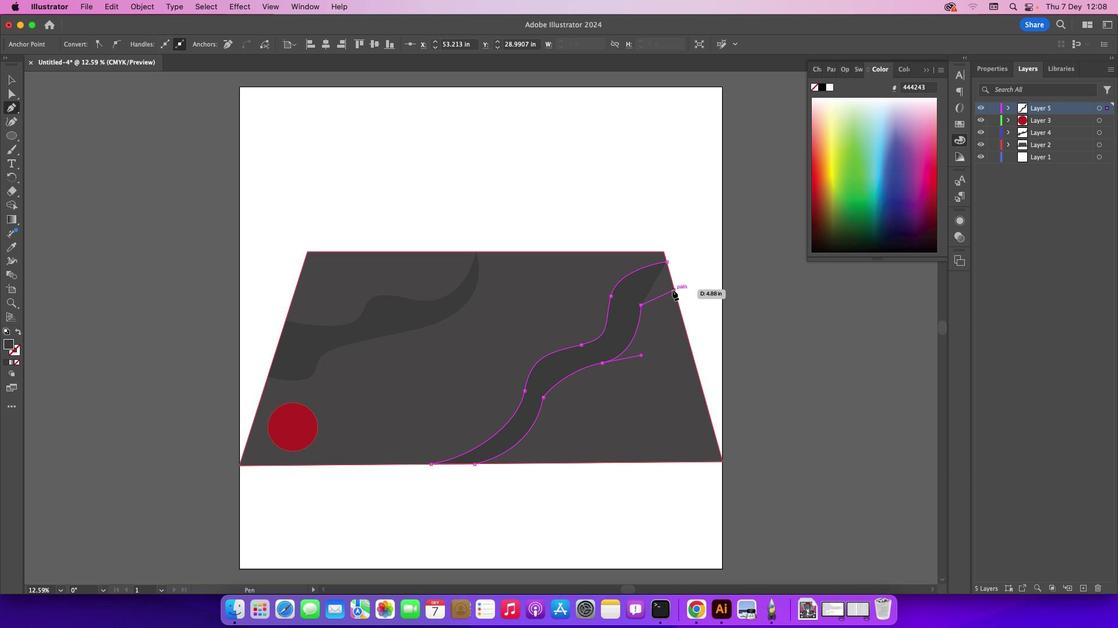 
Action: Mouse pressed left at (672, 290)
Screenshot: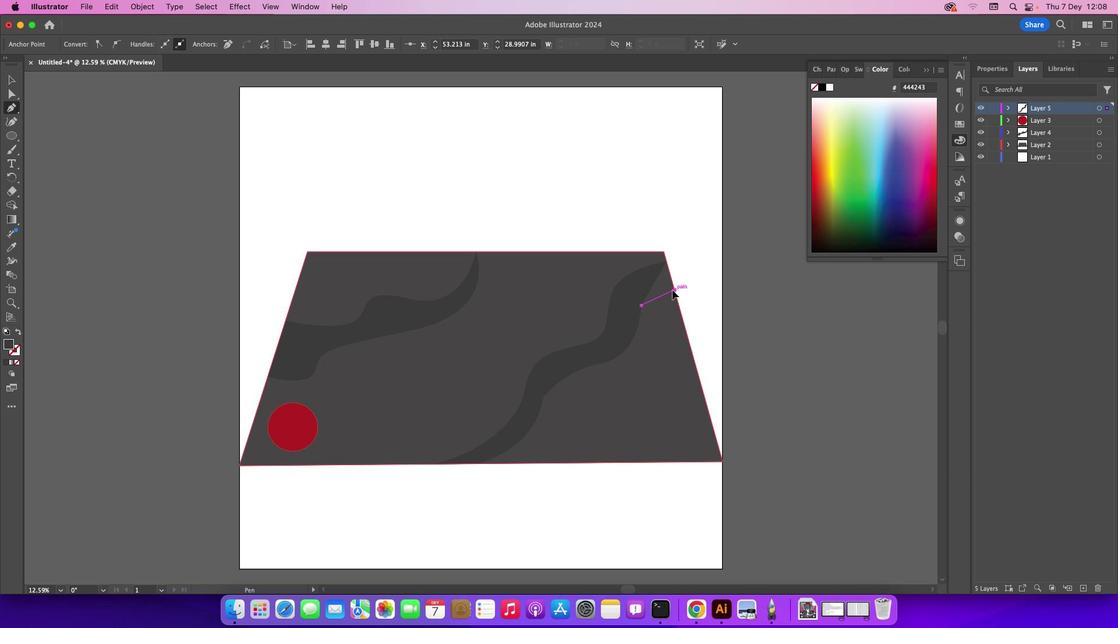 
Action: Mouse moved to (673, 289)
Screenshot: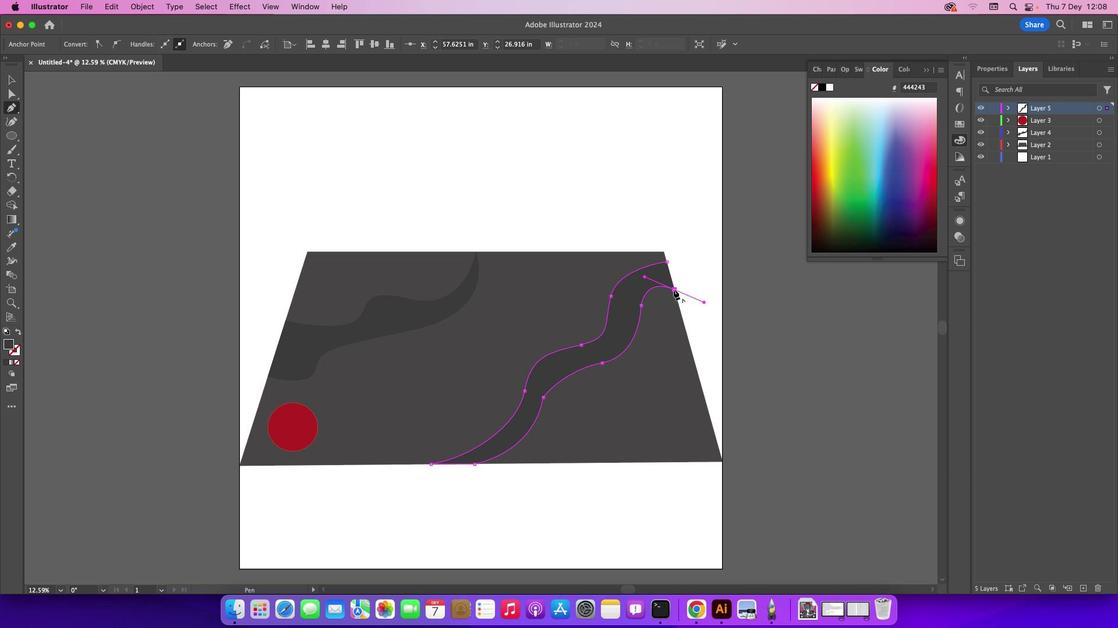 
Action: Mouse pressed left at (673, 289)
Screenshot: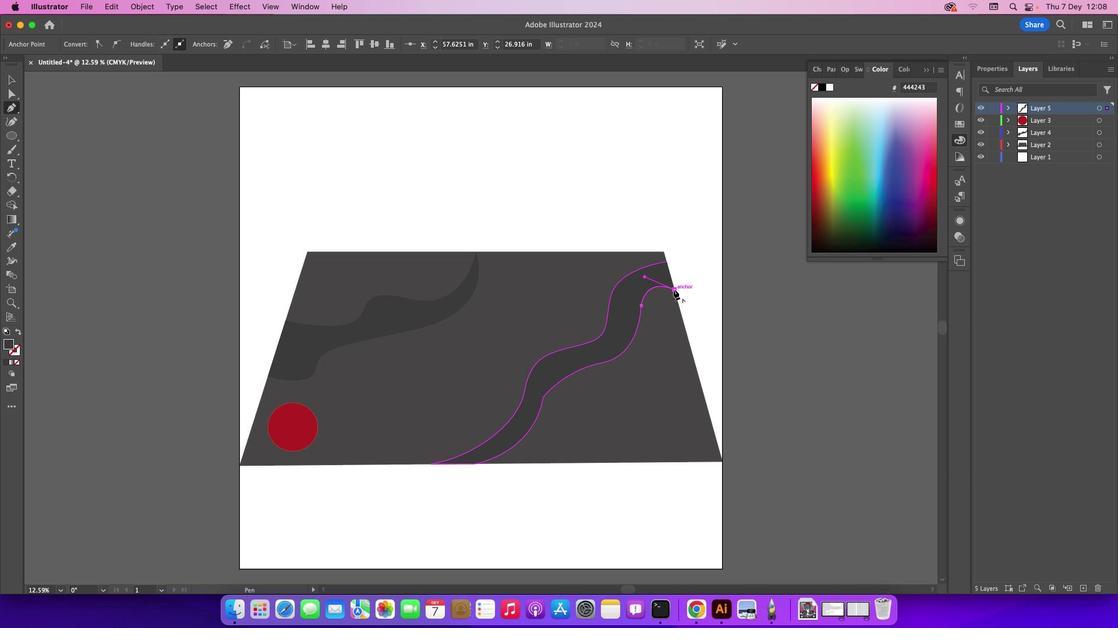 
Action: Mouse moved to (667, 262)
Screenshot: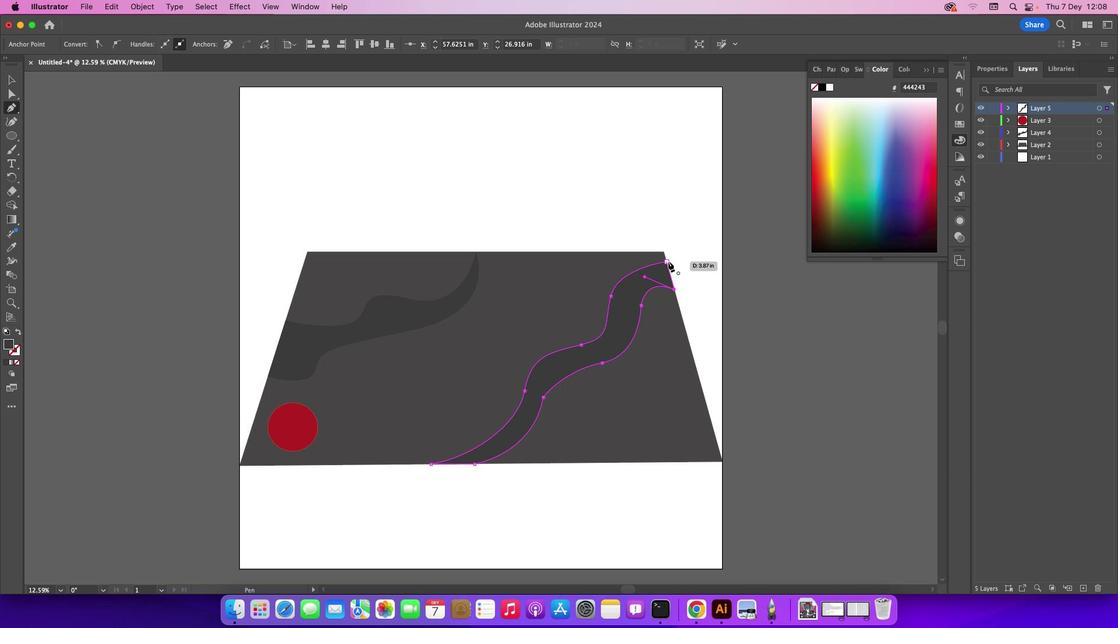 
Action: Mouse pressed left at (667, 262)
Screenshot: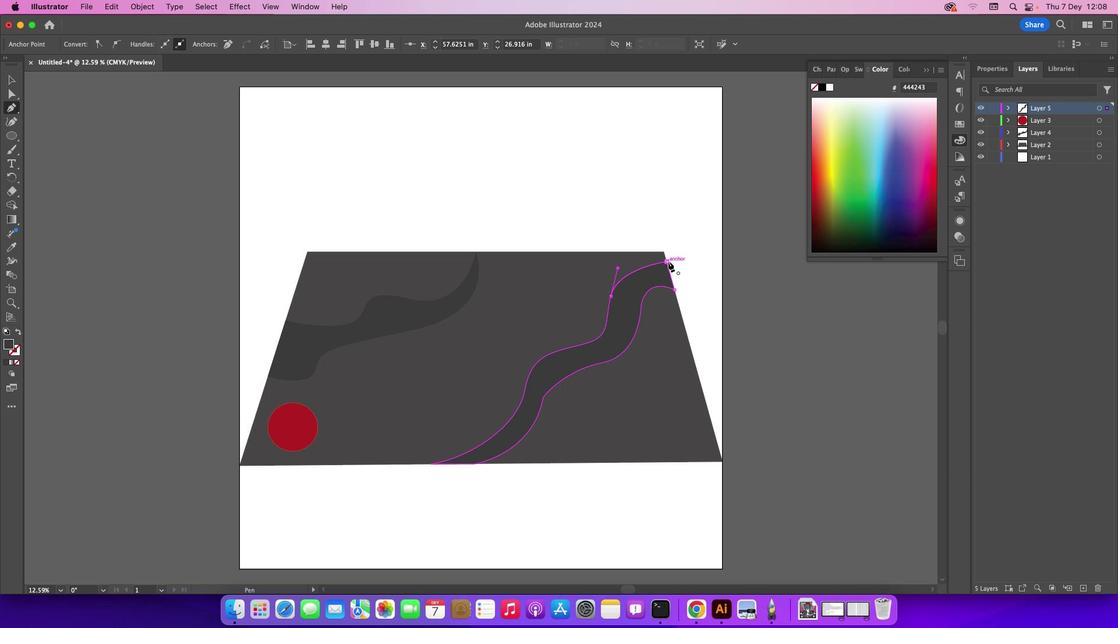 
Action: Mouse moved to (8, 80)
Screenshot: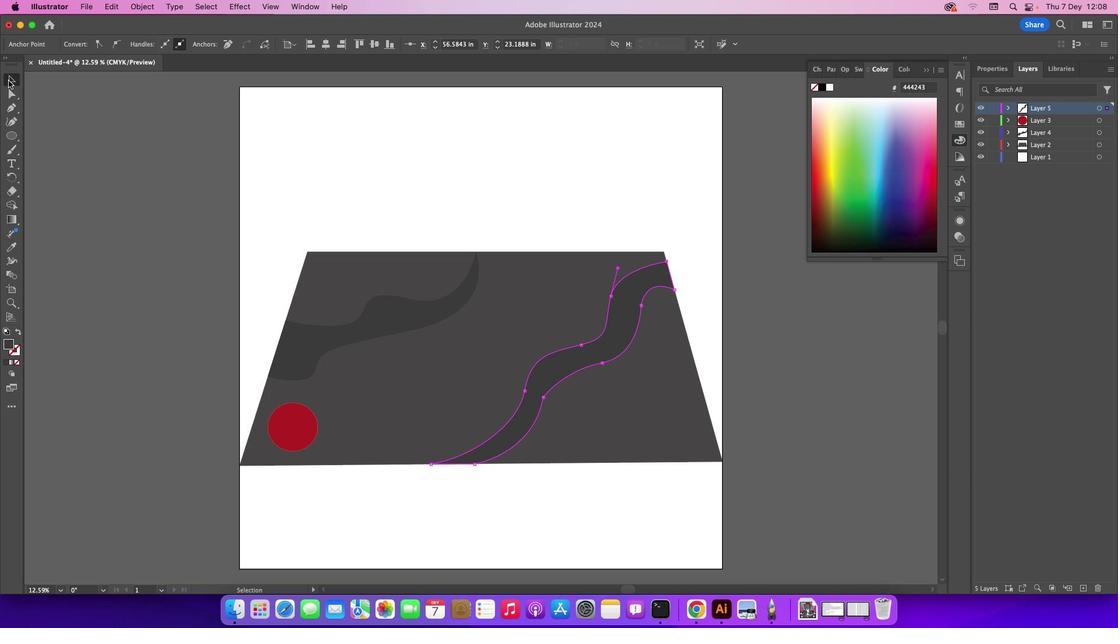 
Action: Mouse pressed left at (8, 80)
Screenshot: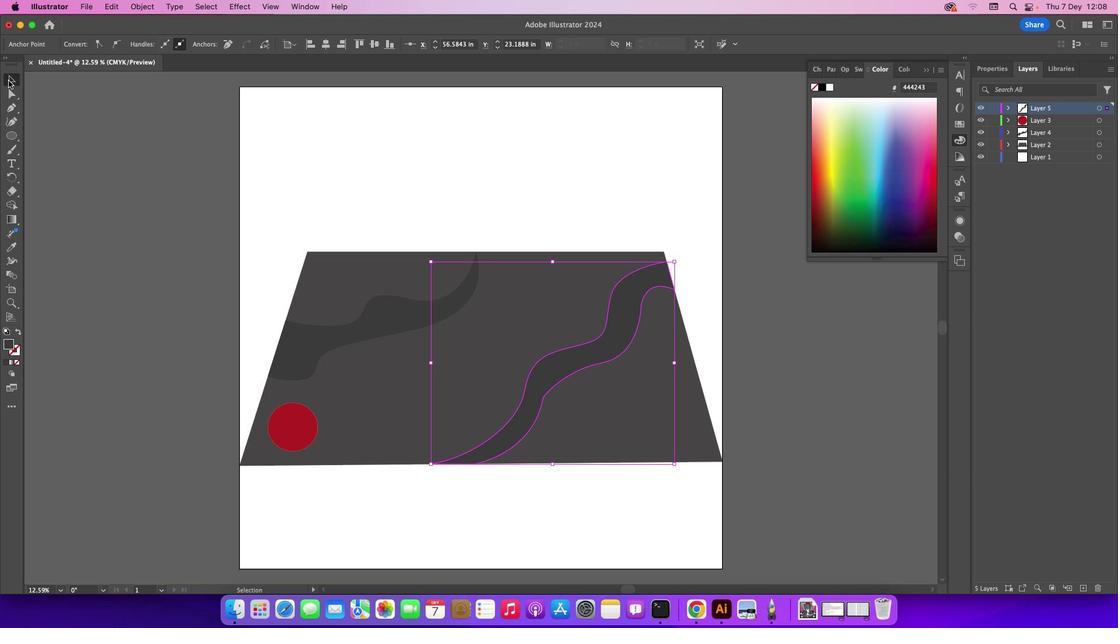 
Action: Mouse moved to (164, 153)
Screenshot: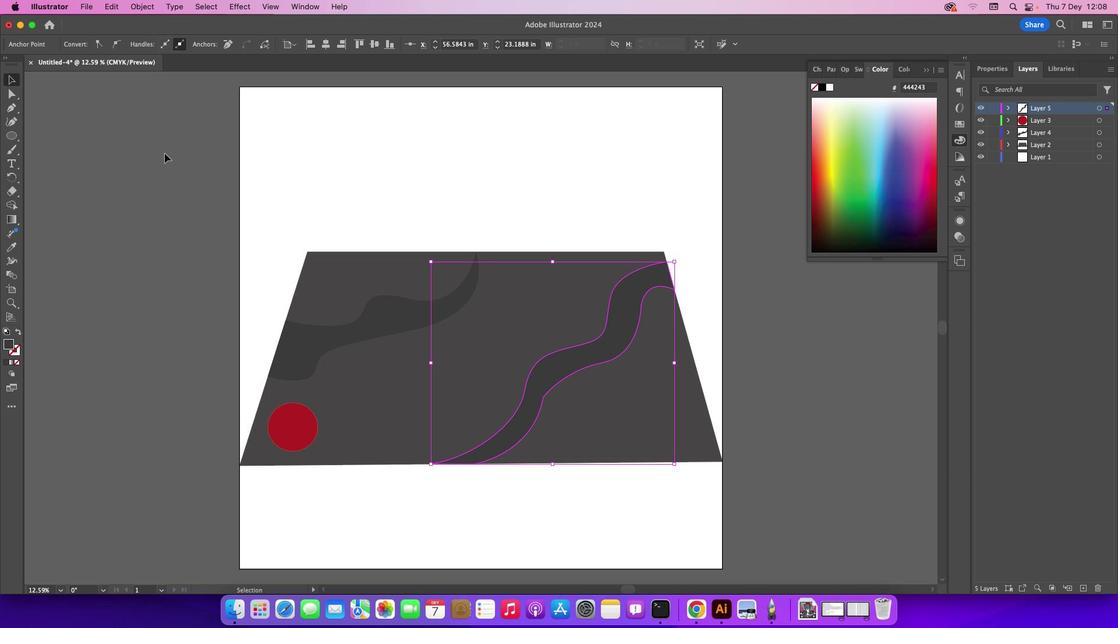 
Action: Mouse pressed left at (164, 153)
Screenshot: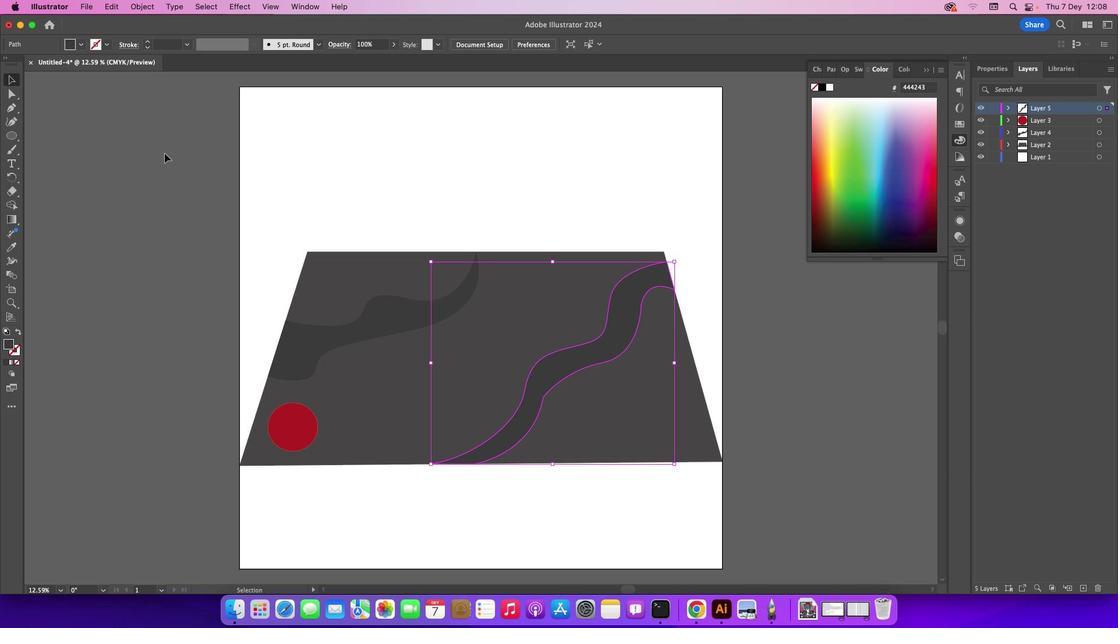 
Action: Mouse moved to (1086, 589)
Screenshot: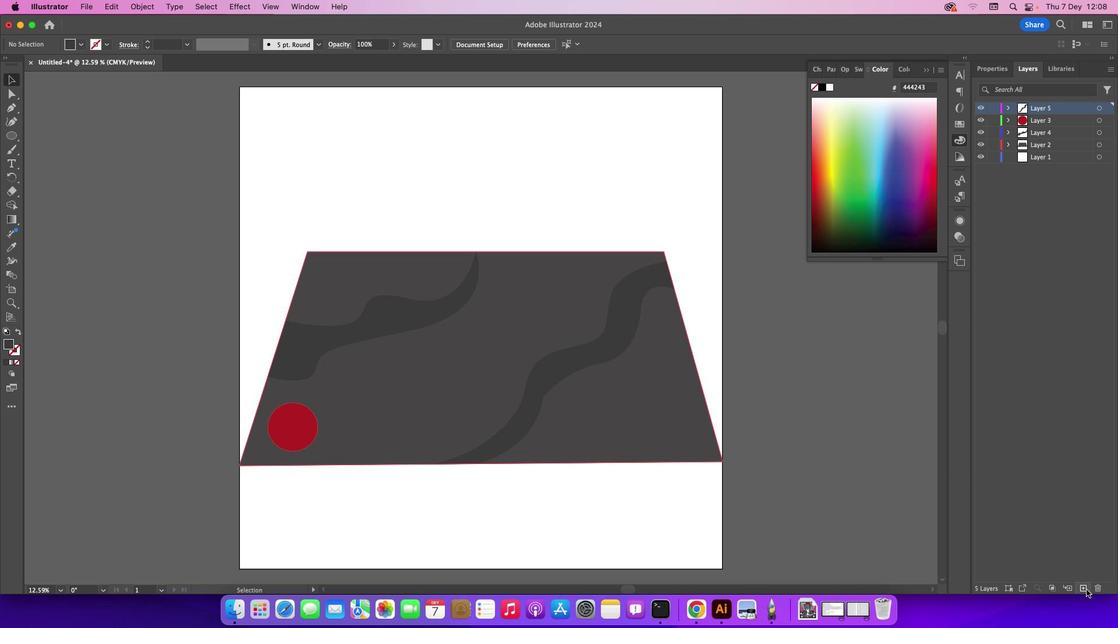 
Action: Mouse pressed left at (1086, 589)
Screenshot: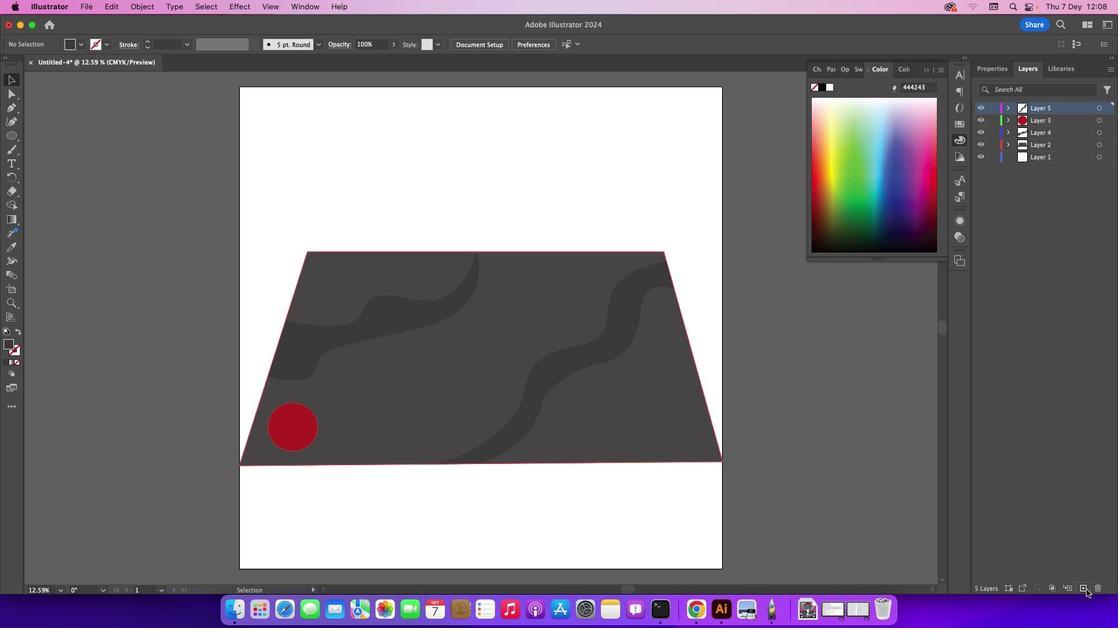 
Action: Mouse moved to (8, 108)
Screenshot: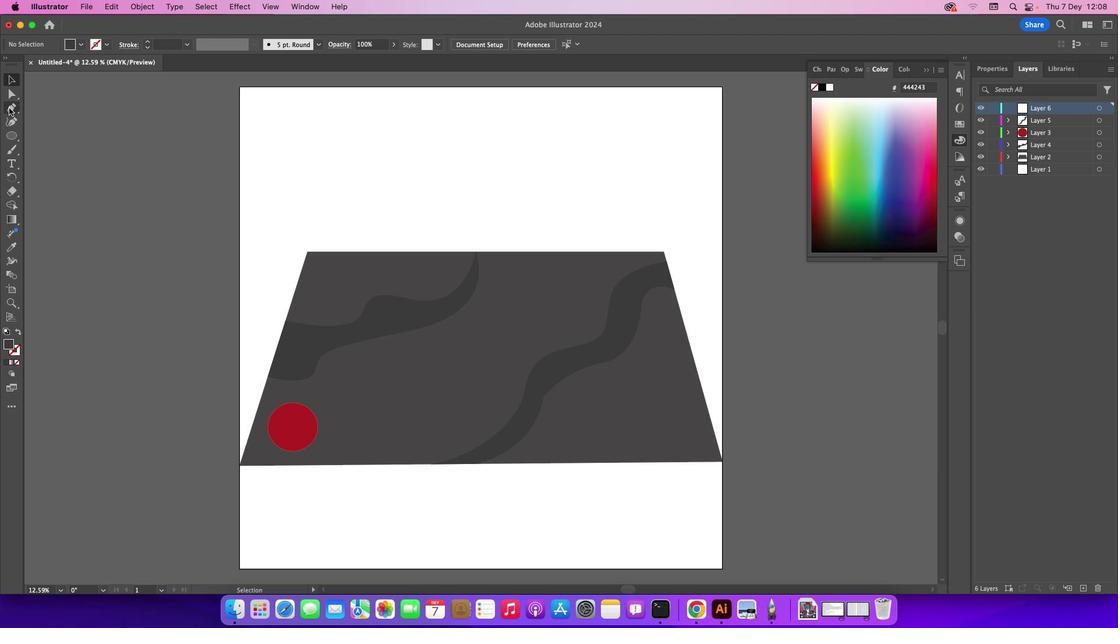 
Action: Mouse pressed left at (8, 108)
Screenshot: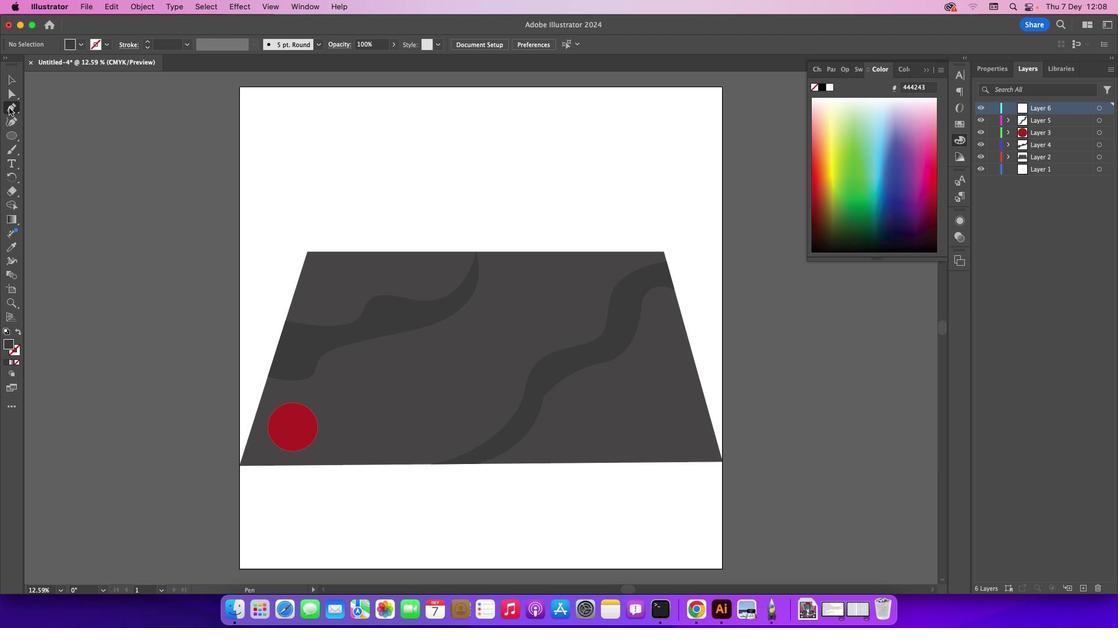 
Action: Mouse moved to (686, 339)
Screenshot: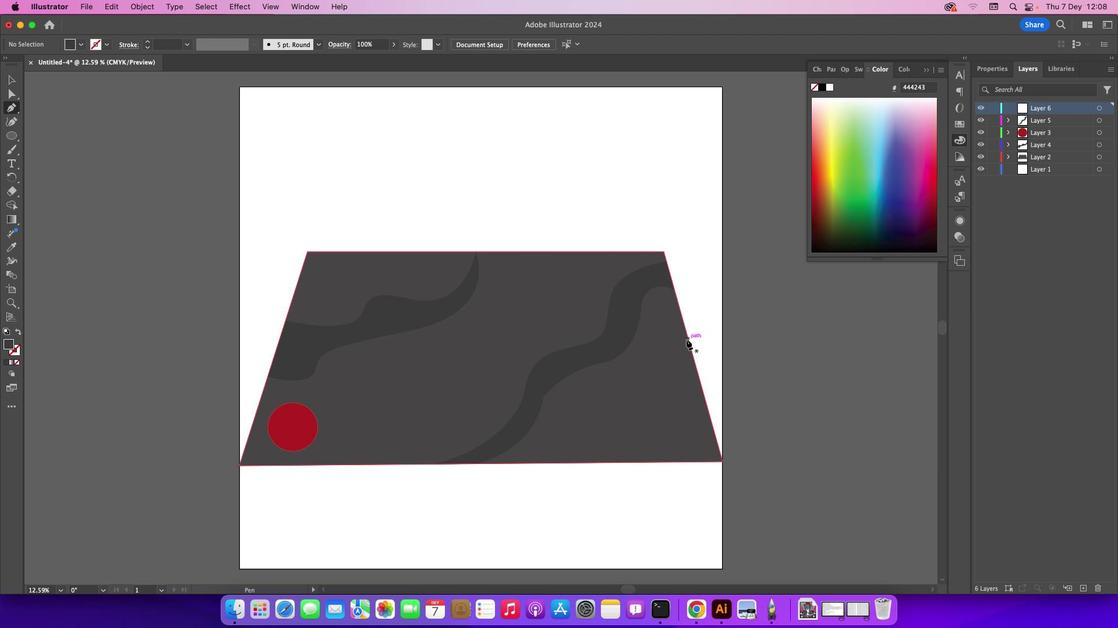 
Action: Mouse pressed left at (686, 339)
Screenshot: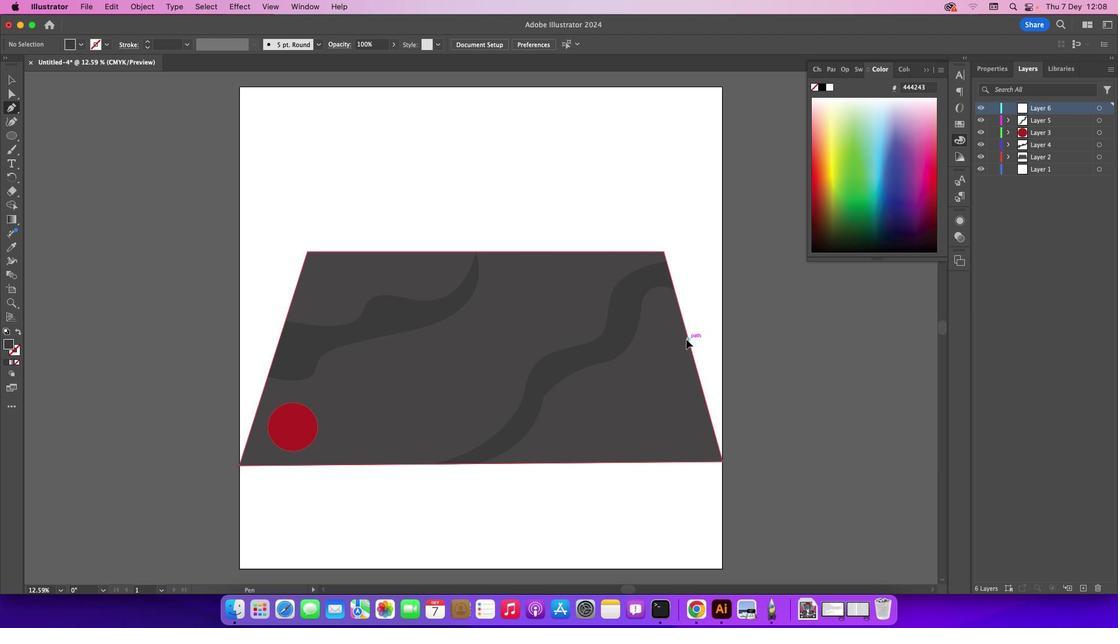 
Action: Mouse moved to (666, 369)
Screenshot: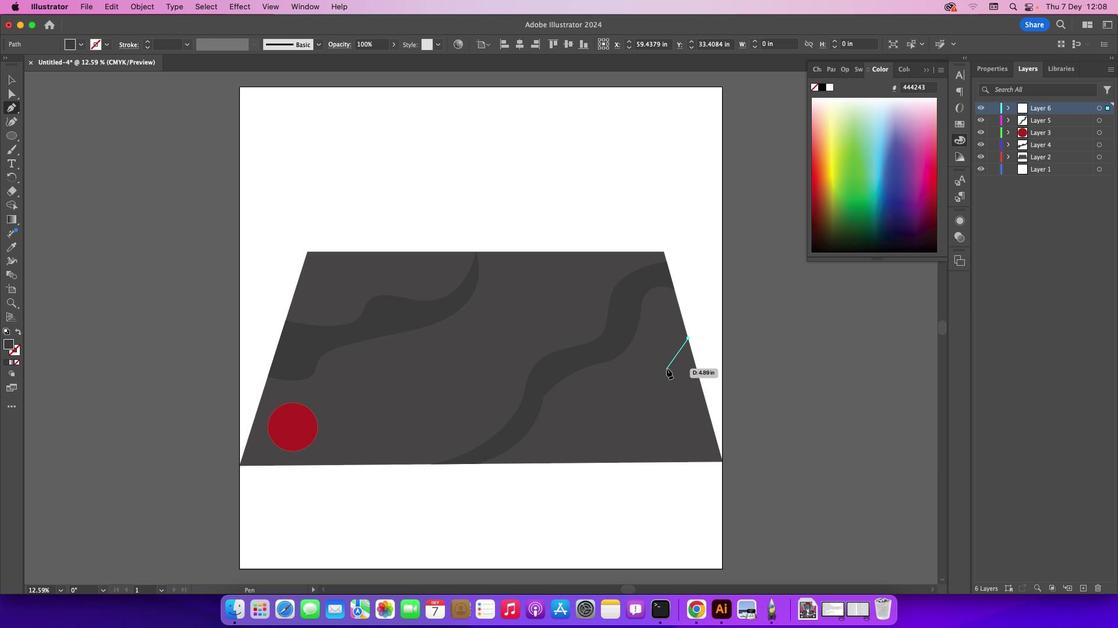
Action: Mouse pressed left at (666, 369)
Screenshot: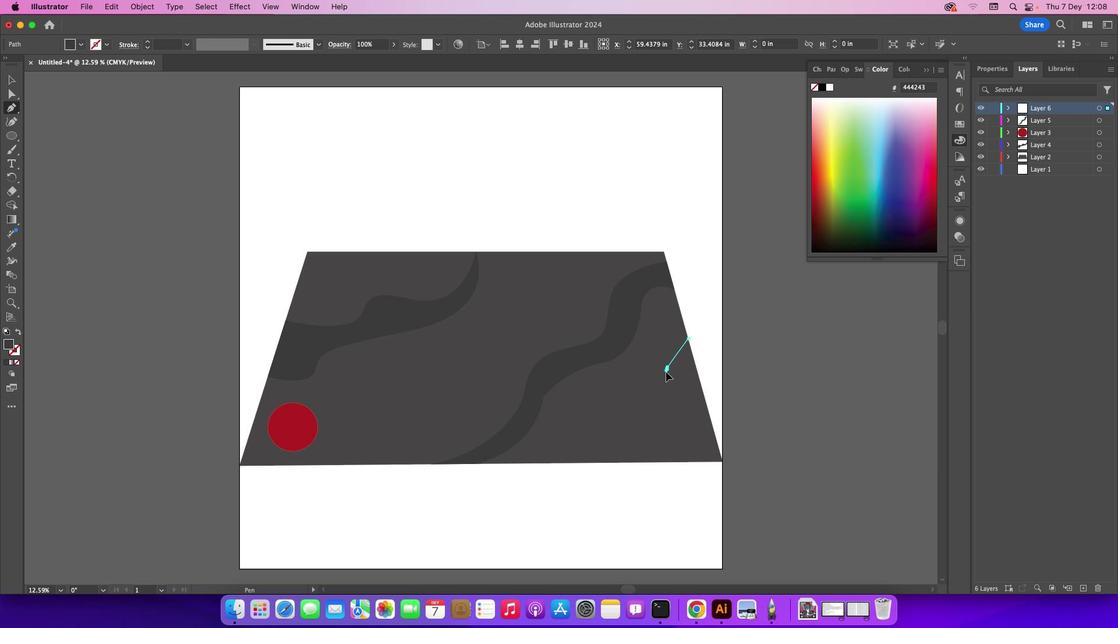 
Action: Mouse moved to (639, 401)
Screenshot: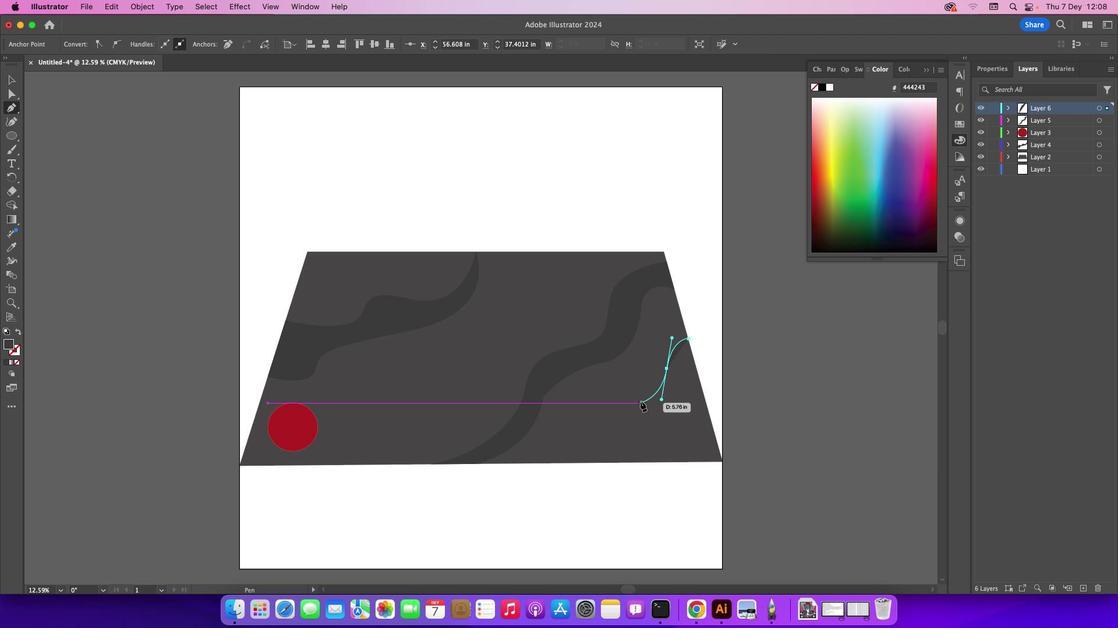 
Action: Mouse pressed left at (639, 401)
Screenshot: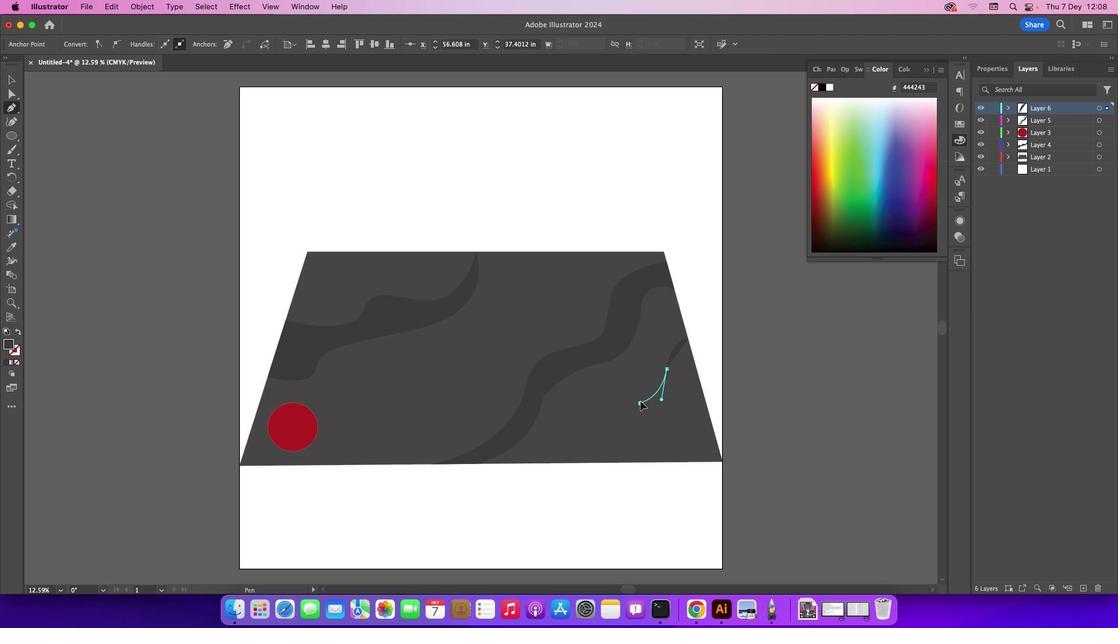 
Action: Mouse moved to (632, 461)
Screenshot: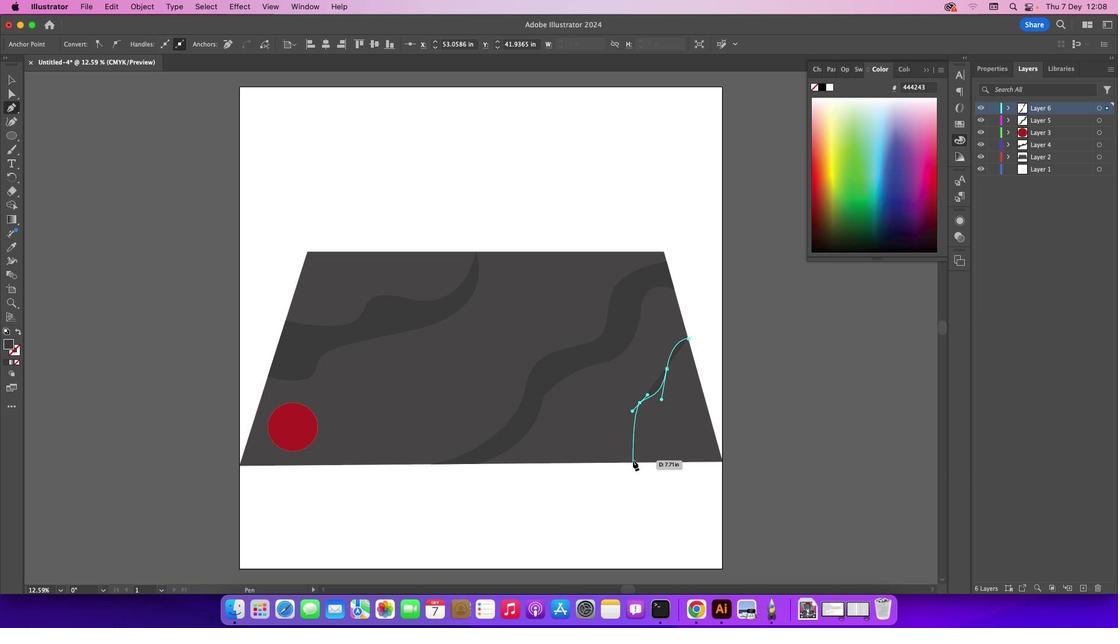 
Action: Mouse pressed left at (632, 461)
Screenshot: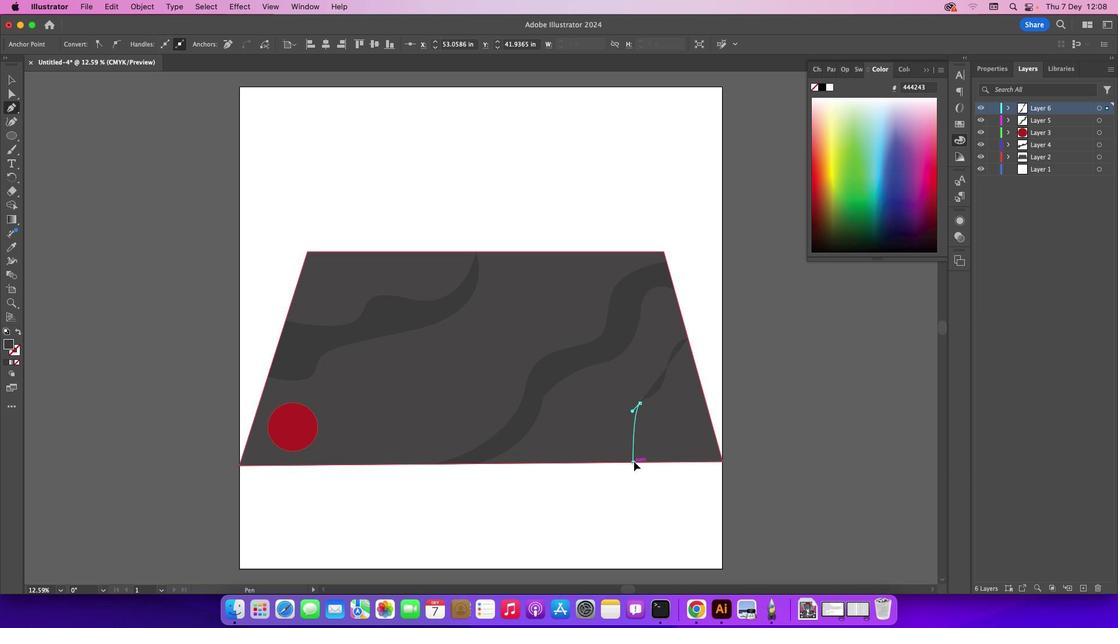 
Action: Mouse moved to (632, 462)
Screenshot: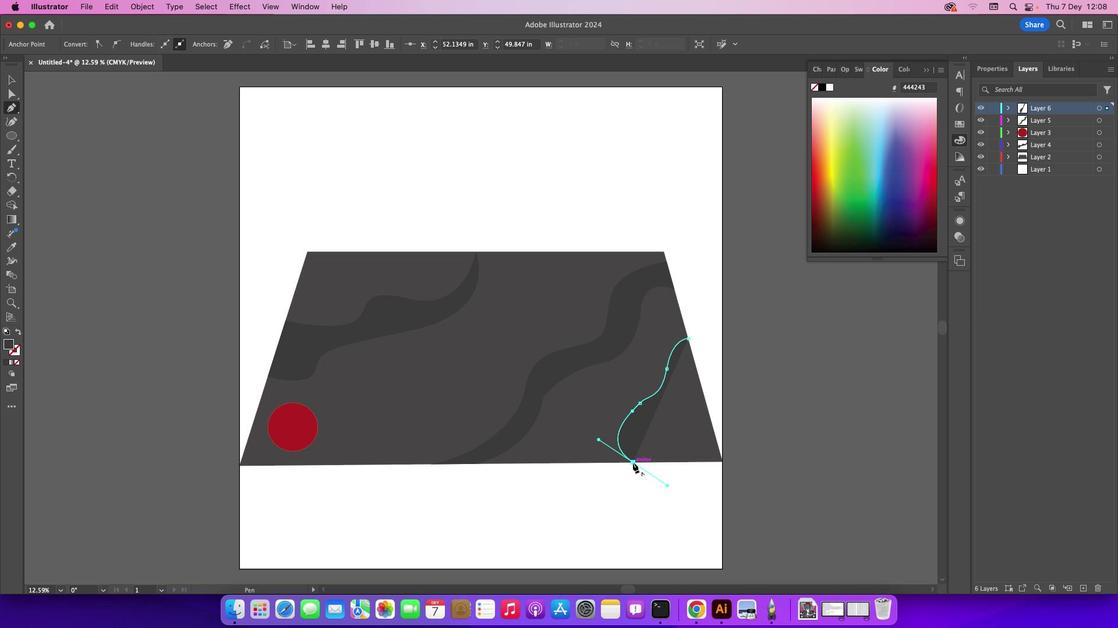 
Action: Mouse pressed left at (632, 462)
Screenshot: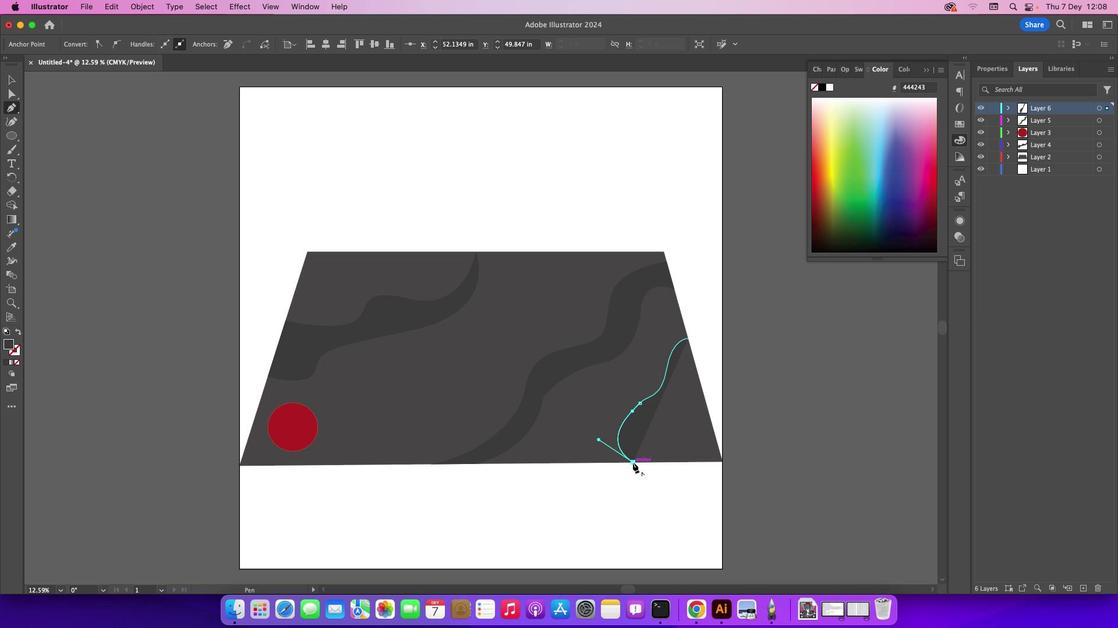 
Action: Mouse moved to (722, 462)
Screenshot: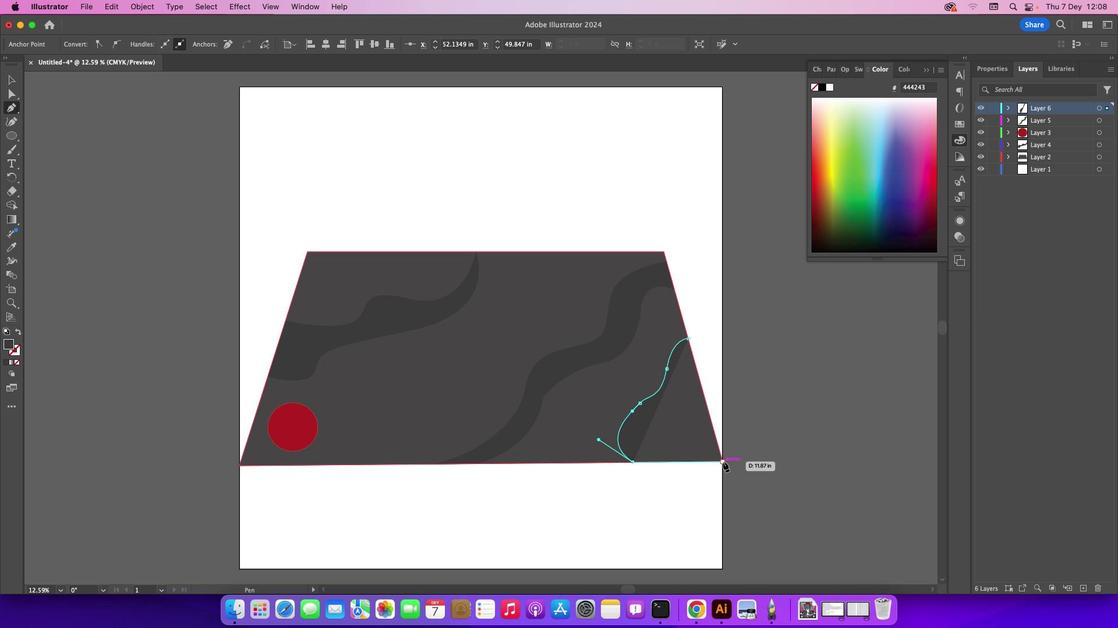
Action: Mouse pressed left at (722, 462)
Screenshot: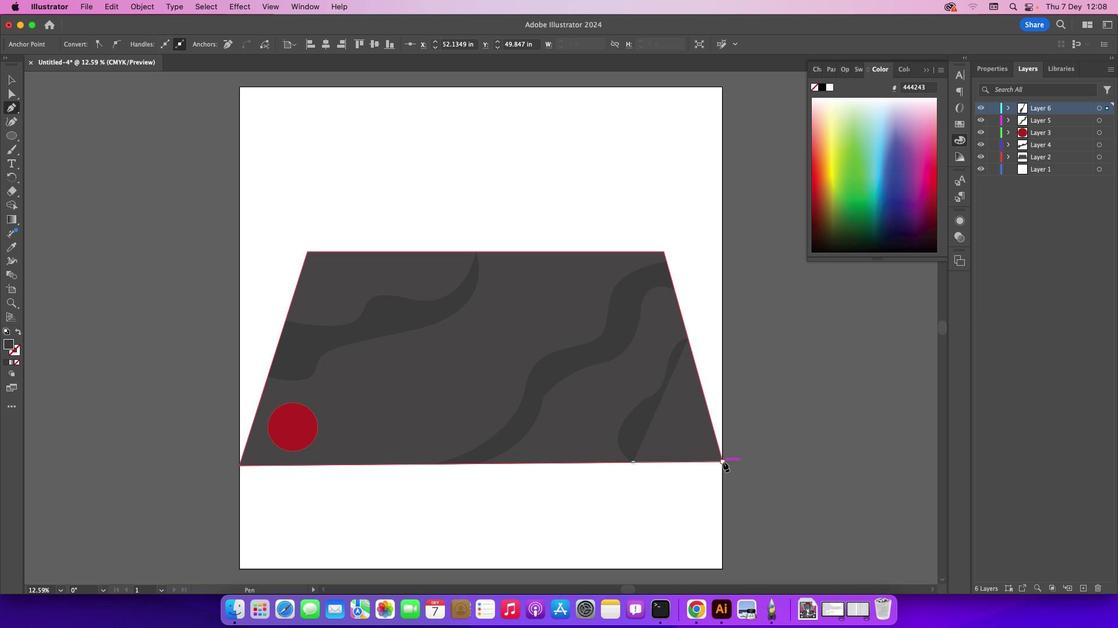
Action: Mouse moved to (687, 338)
Screenshot: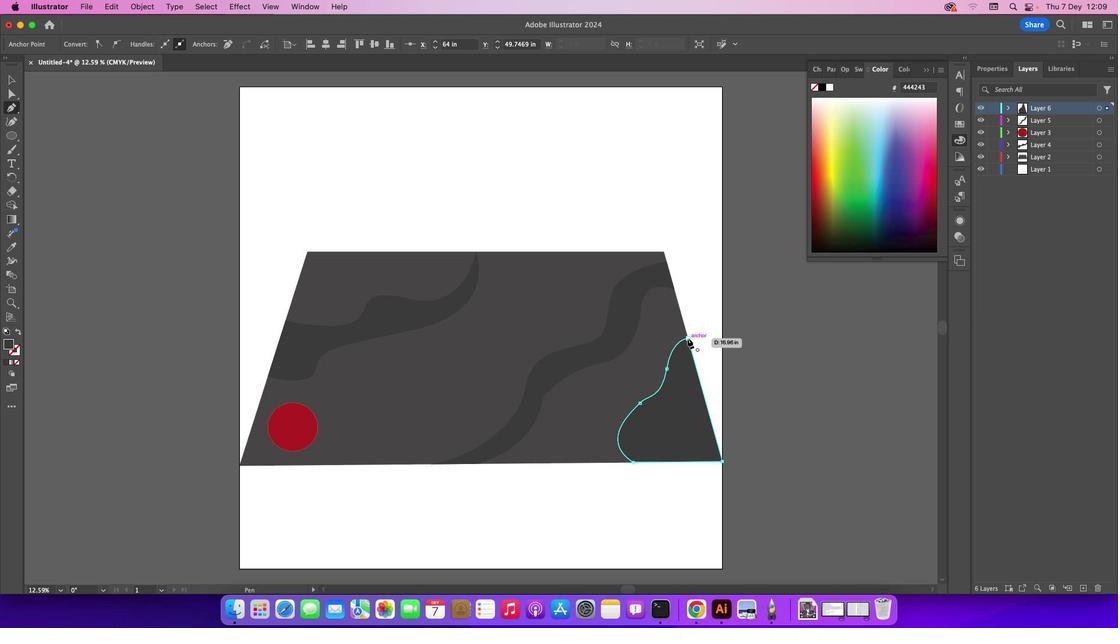 
Action: Mouse pressed left at (687, 338)
Screenshot: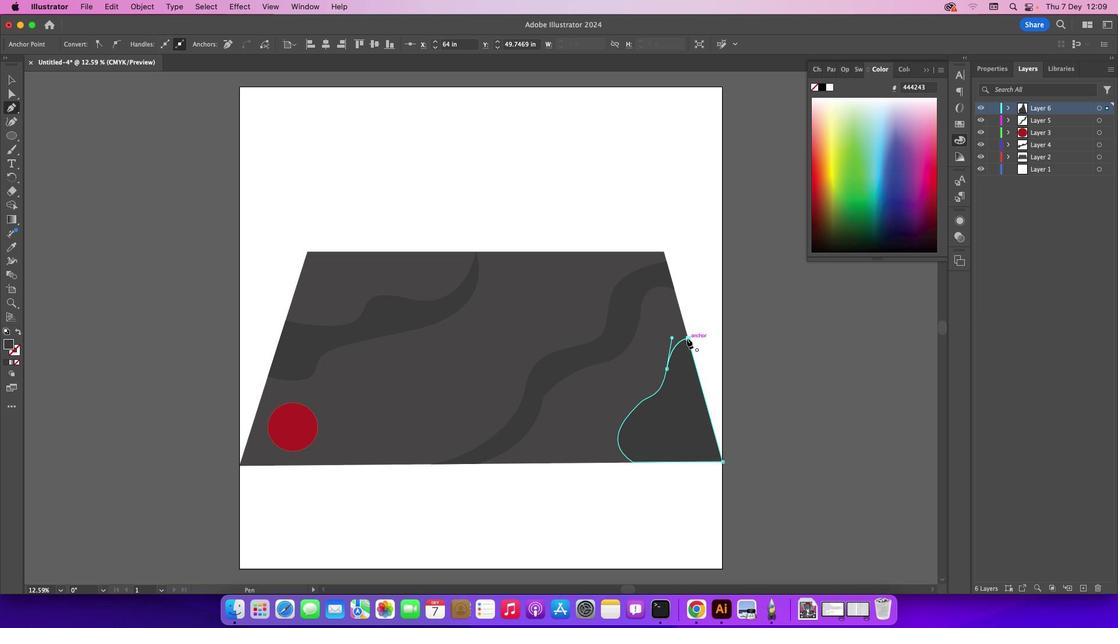 
Action: Mouse moved to (15, 86)
Screenshot: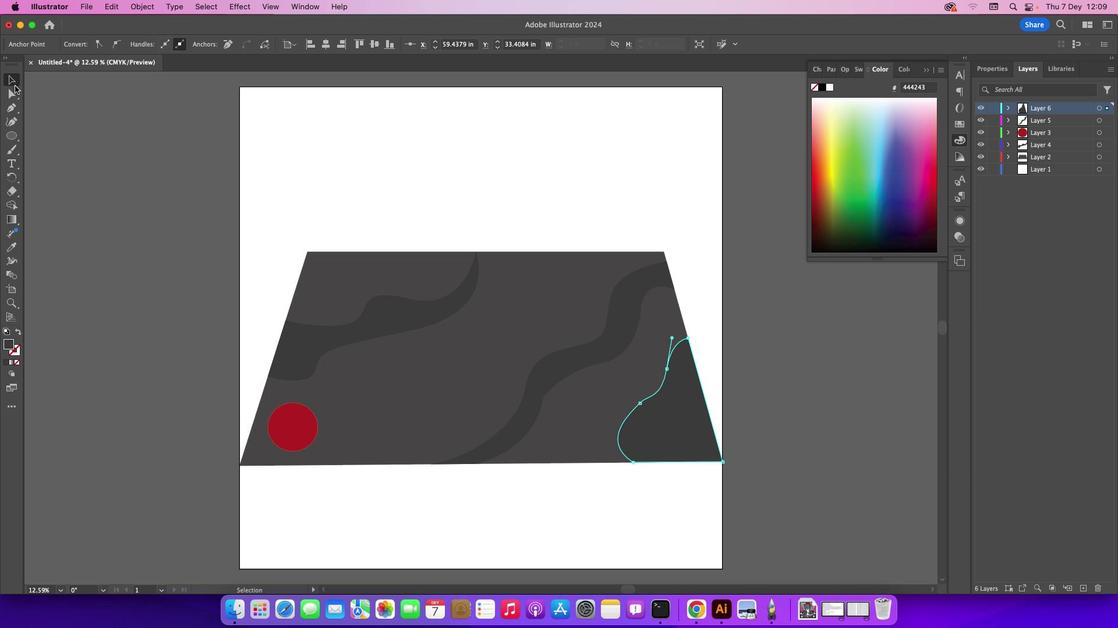 
Action: Mouse pressed left at (15, 86)
Screenshot: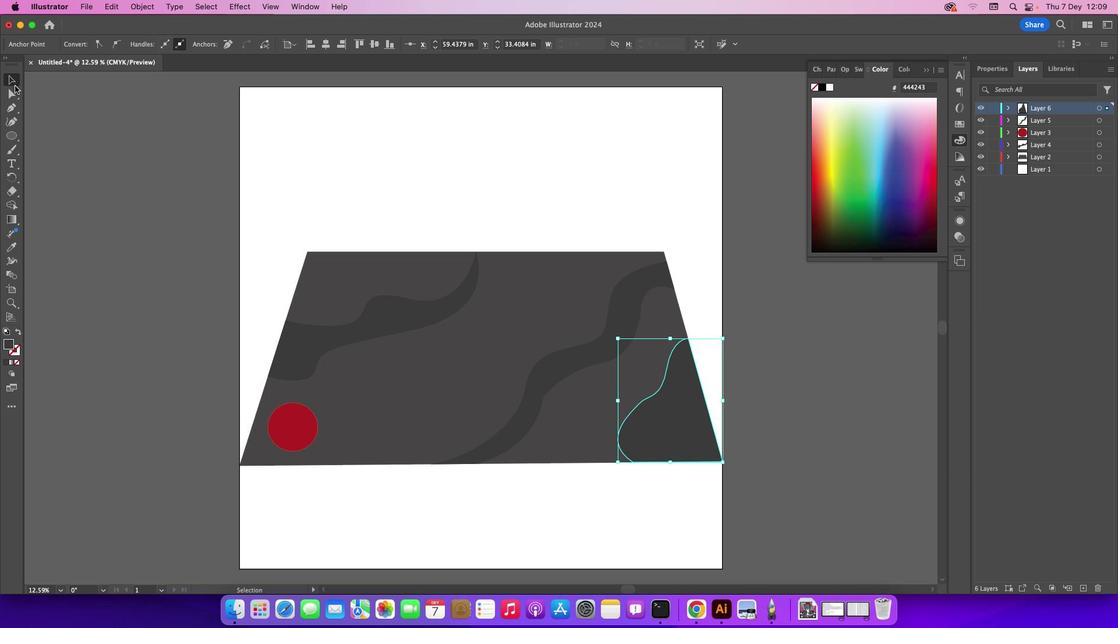 
Action: Mouse moved to (110, 111)
Screenshot: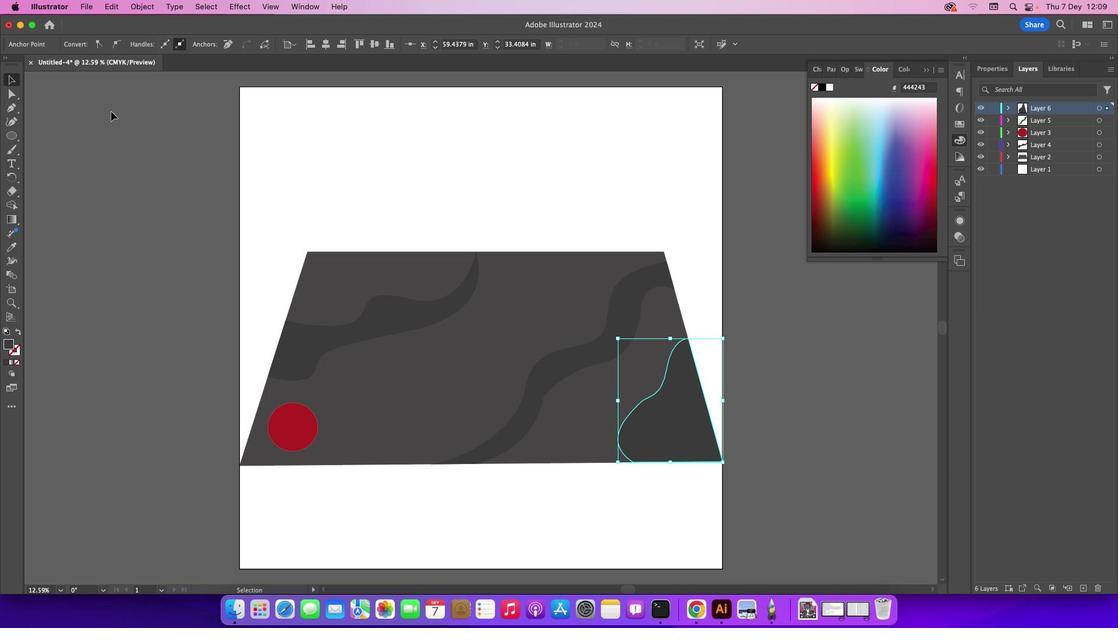 
Action: Mouse pressed left at (110, 111)
Screenshot: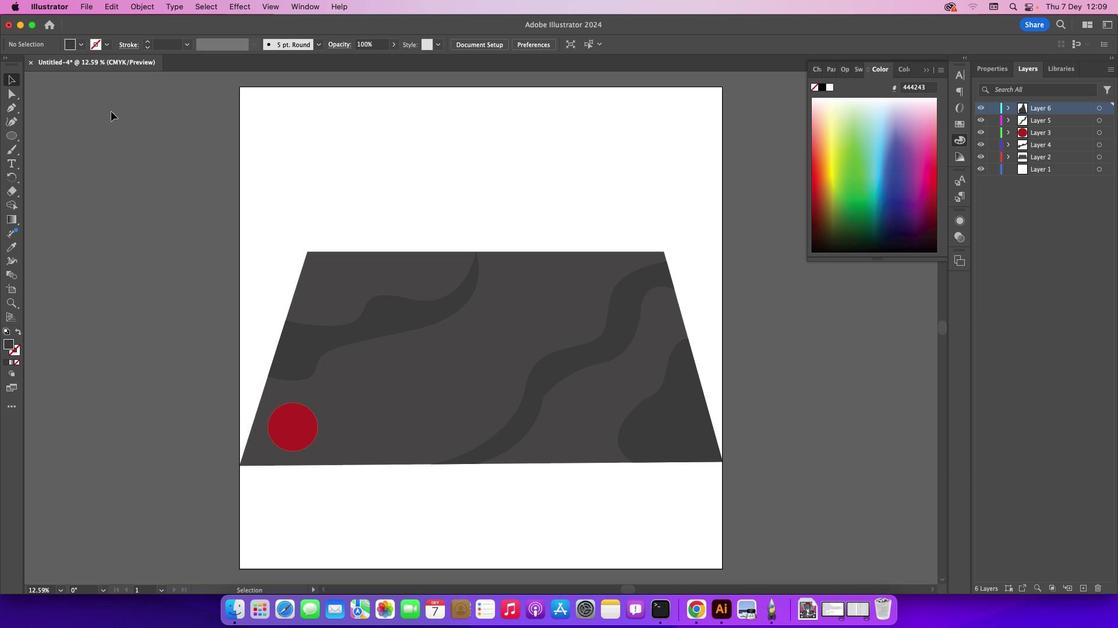 
Action: Mouse moved to (13, 77)
Screenshot: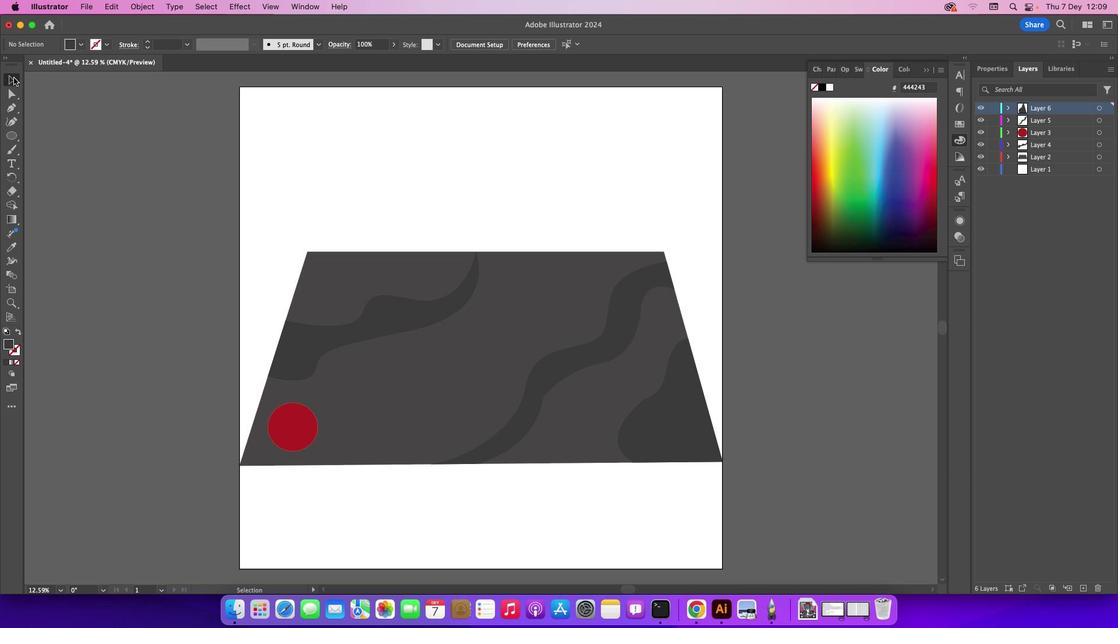
Action: Mouse pressed left at (13, 77)
Screenshot: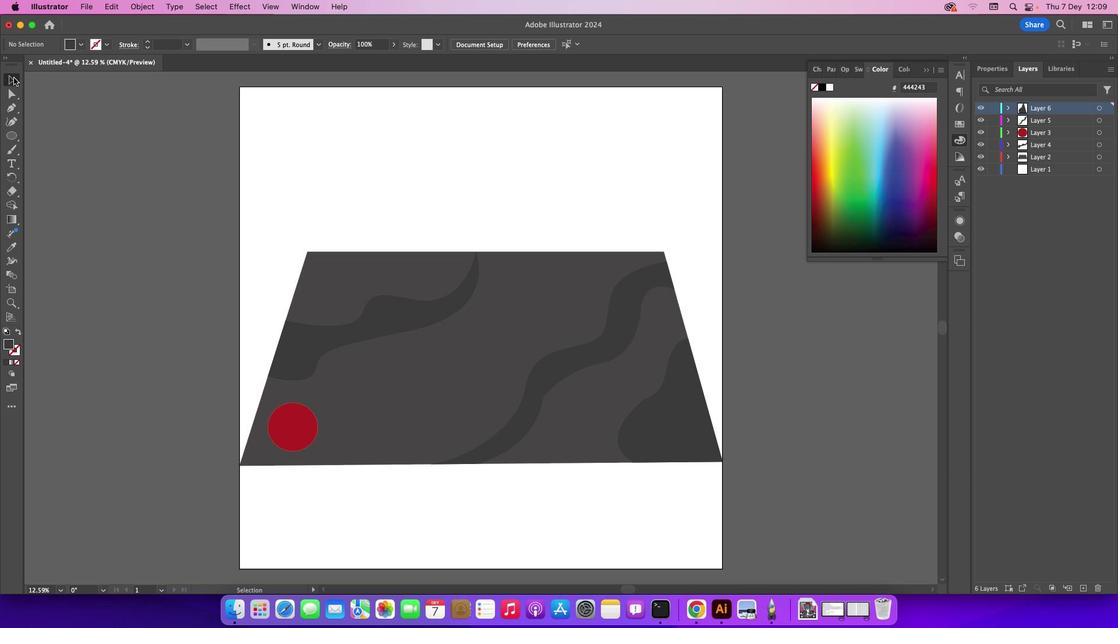 
Action: Mouse moved to (1084, 593)
Screenshot: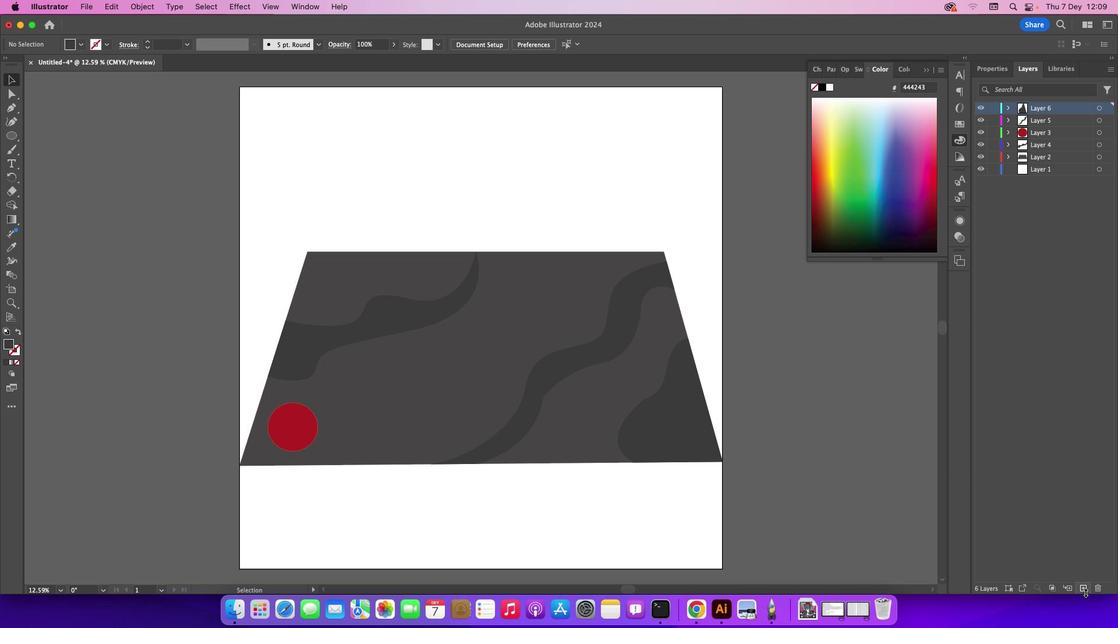 
Action: Mouse pressed left at (1084, 593)
Screenshot: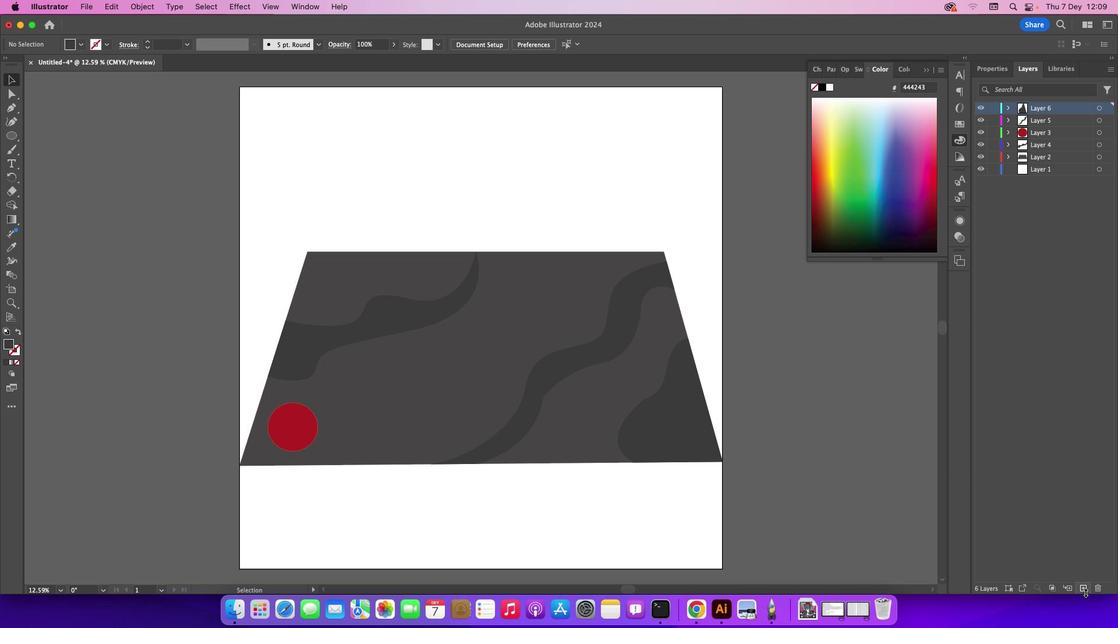
Action: Mouse moved to (12, 107)
Screenshot: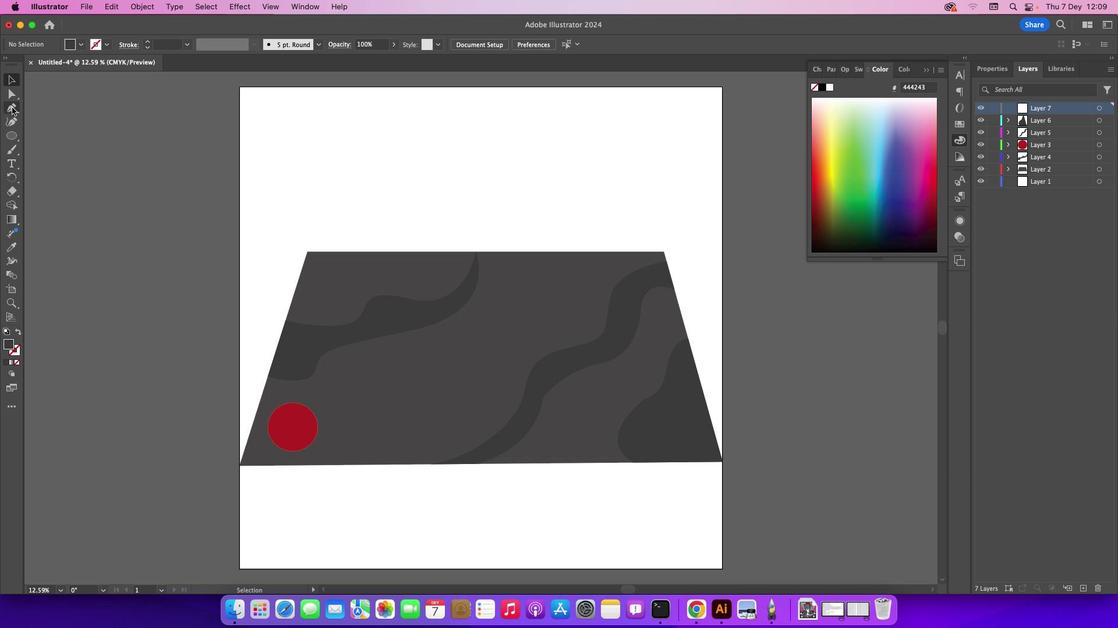 
Action: Mouse pressed left at (12, 107)
Screenshot: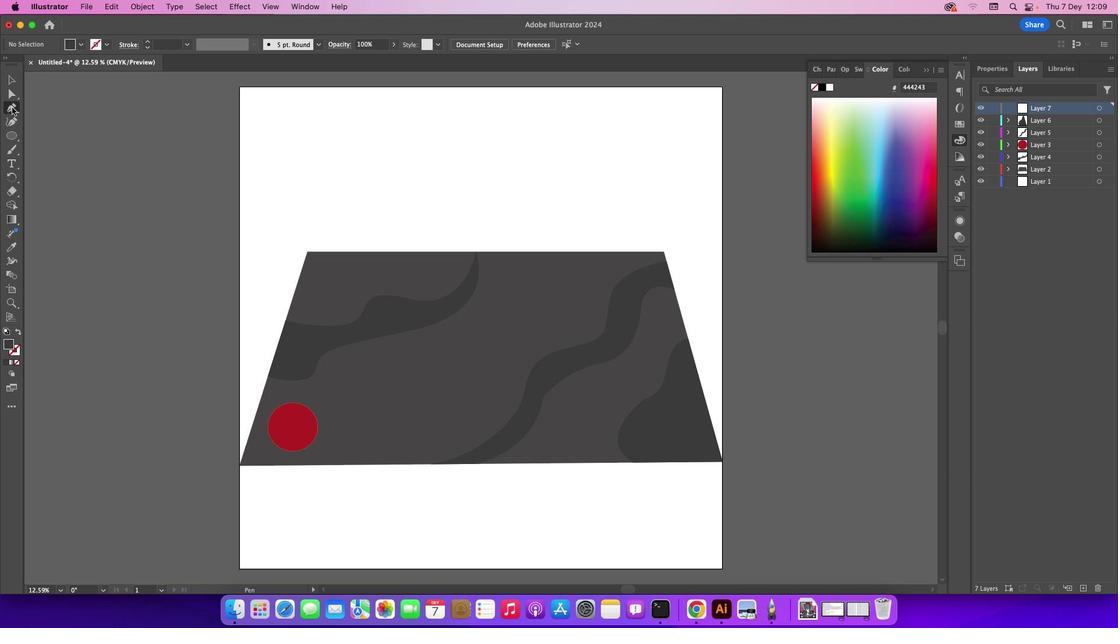 
Action: Mouse moved to (507, 252)
Screenshot: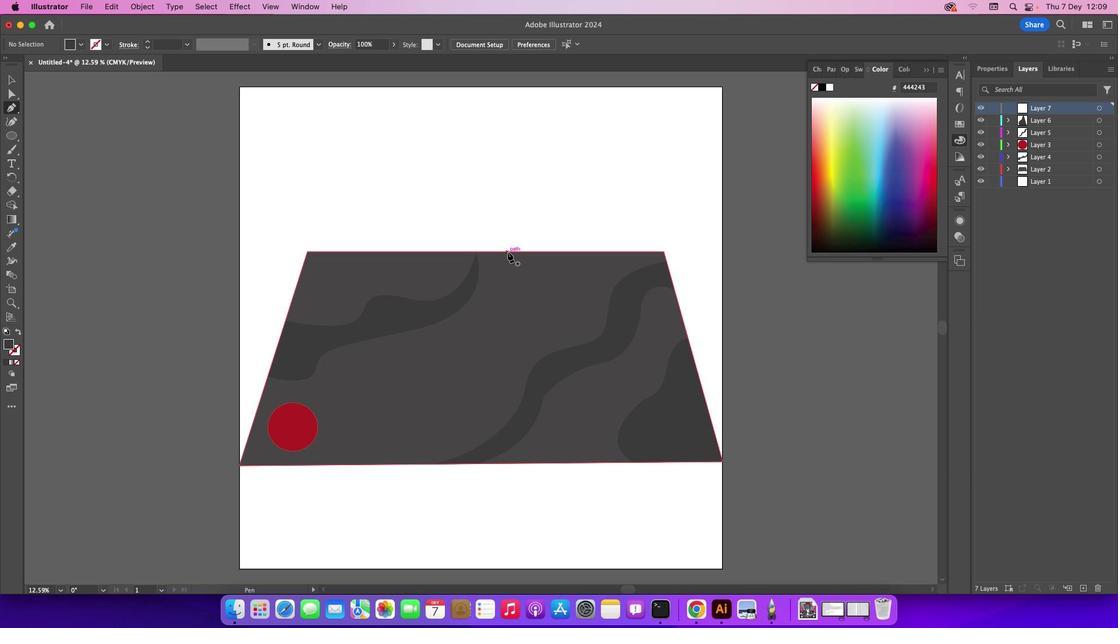 
Action: Mouse pressed left at (507, 252)
Screenshot: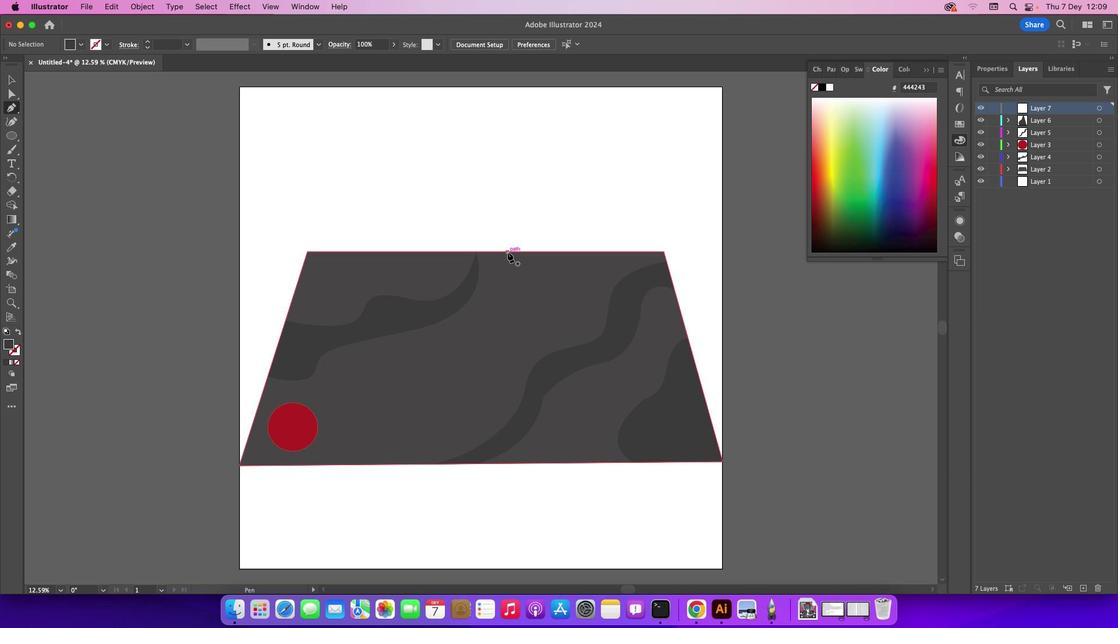 
Action: Mouse moved to (496, 302)
Screenshot: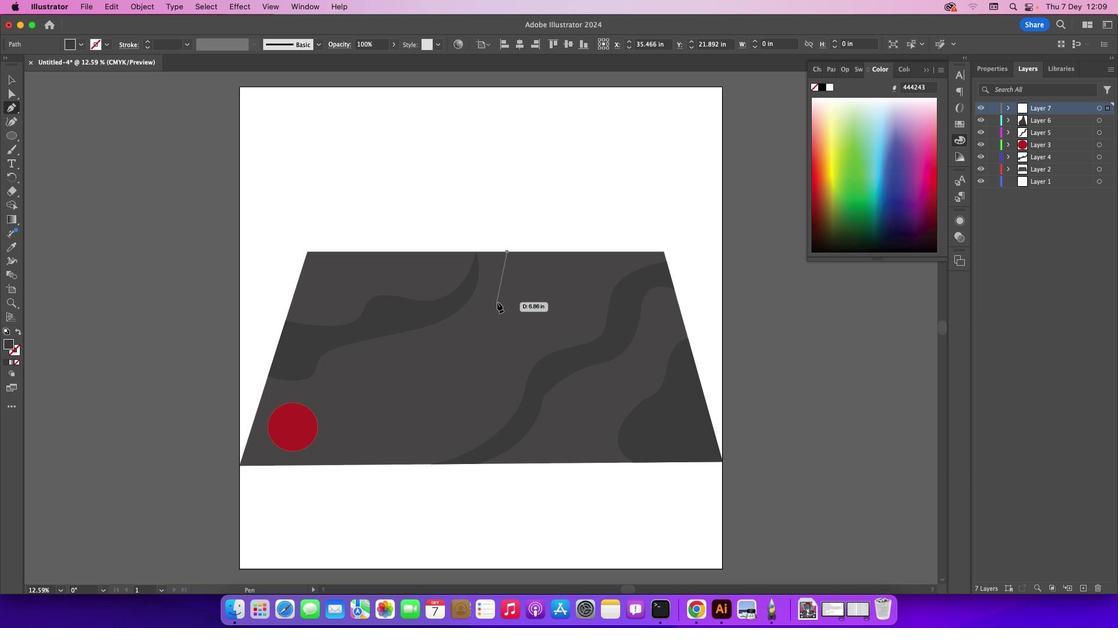 
Action: Mouse pressed left at (496, 302)
Screenshot: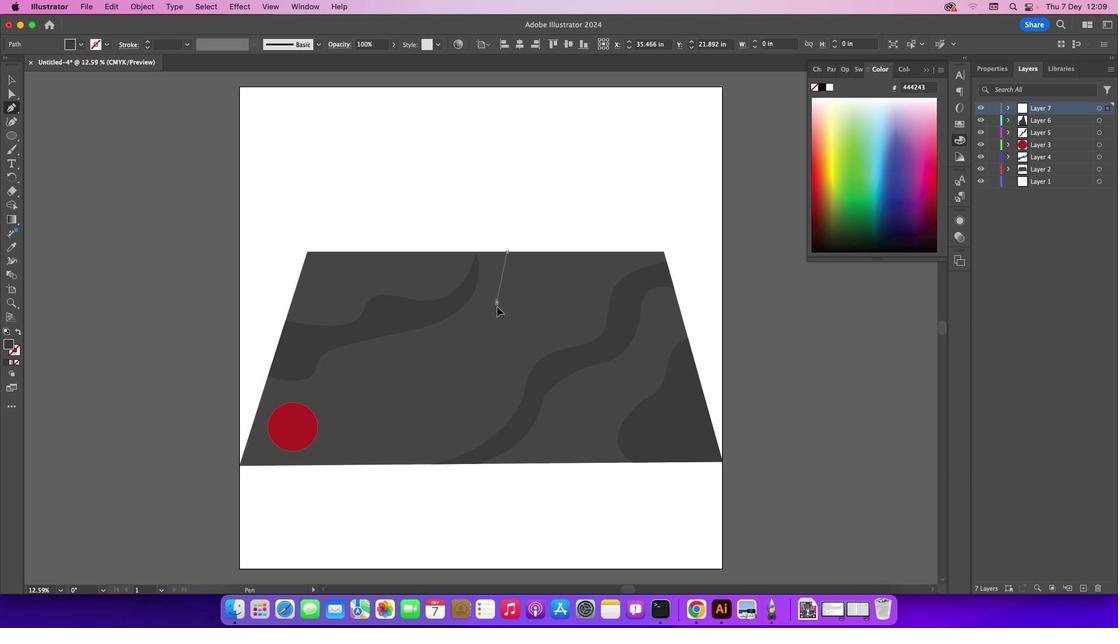 
Action: Mouse moved to (393, 351)
Screenshot: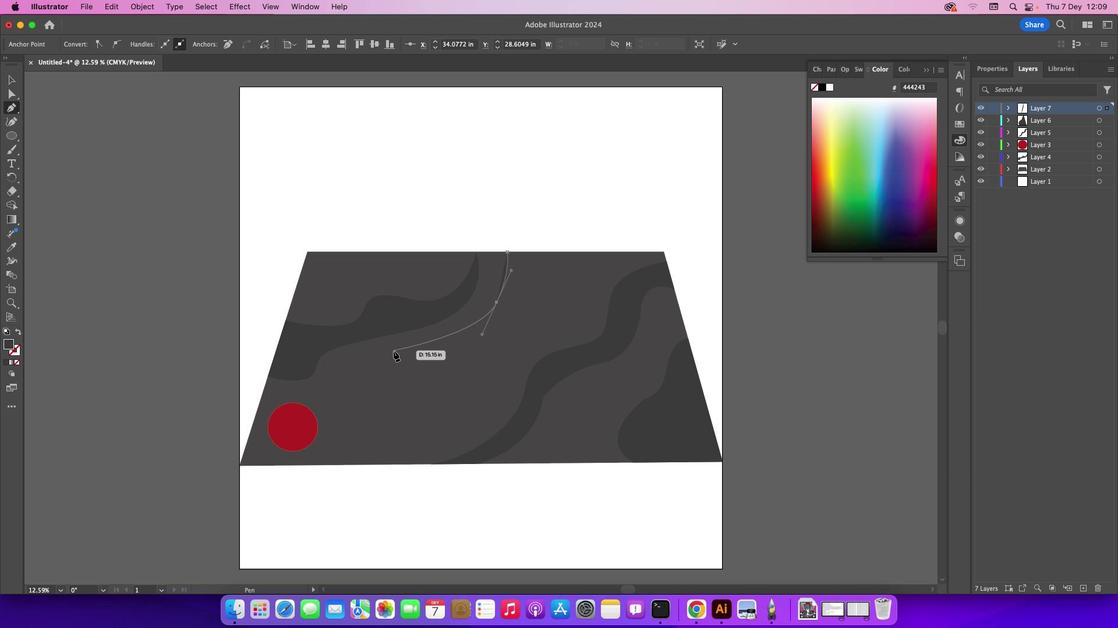 
Action: Mouse pressed left at (393, 351)
Screenshot: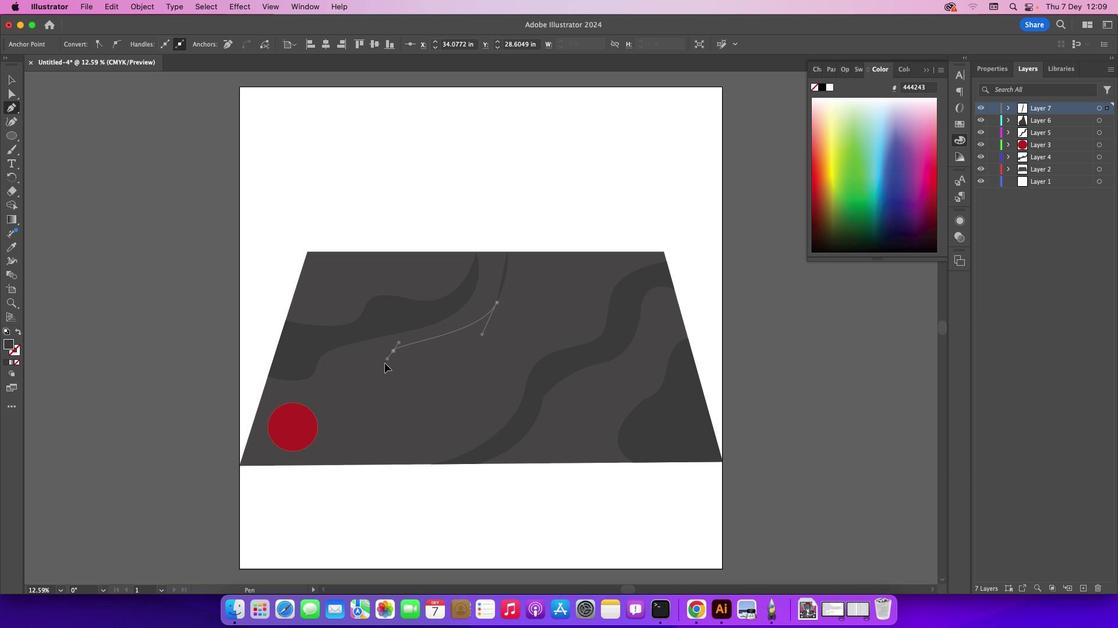
Action: Mouse moved to (324, 462)
Screenshot: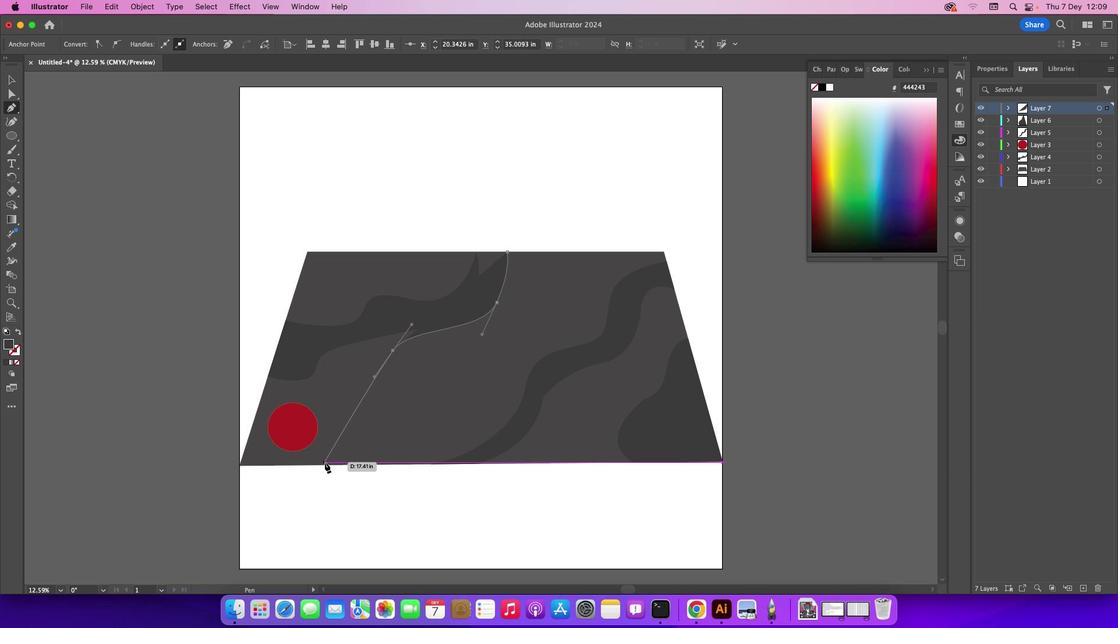 
Action: Mouse pressed left at (324, 462)
Screenshot: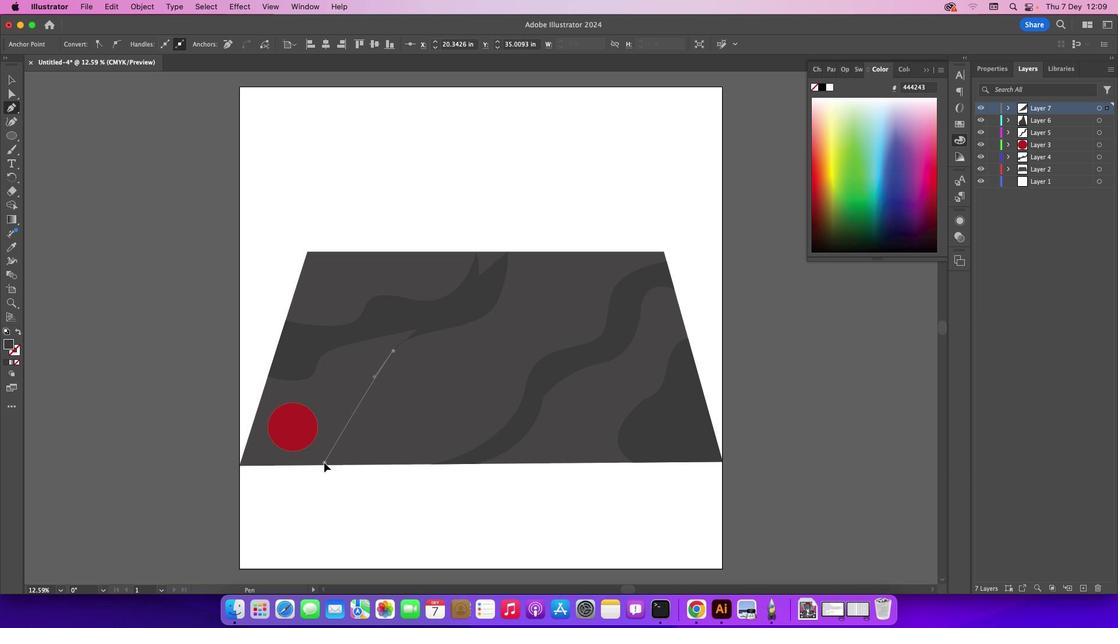 
Action: Mouse moved to (324, 464)
Screenshot: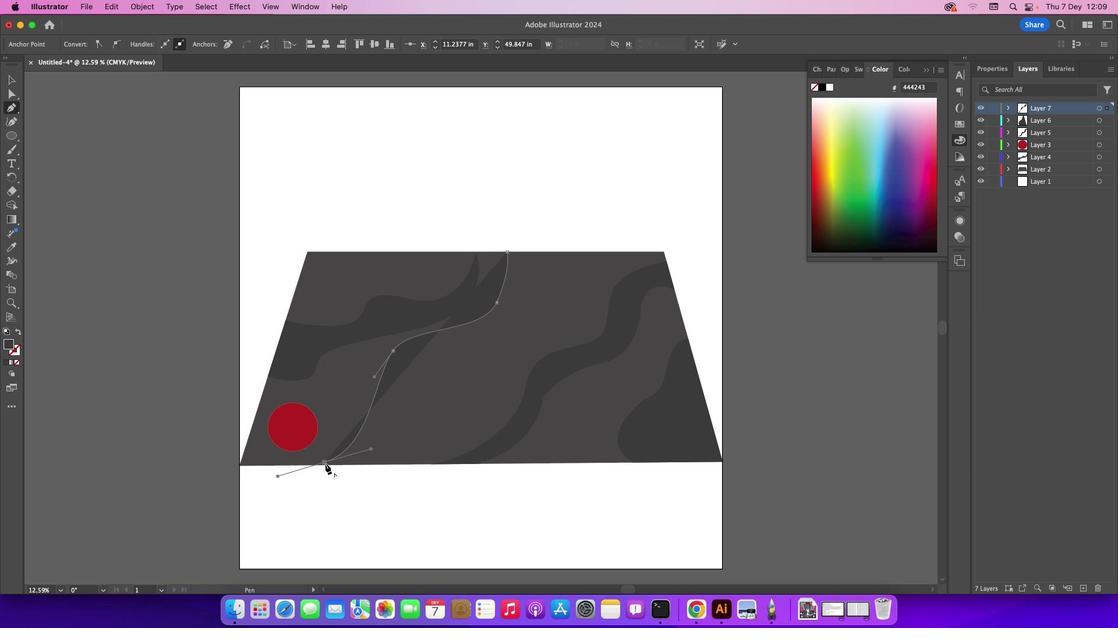 
Action: Mouse pressed left at (324, 464)
Screenshot: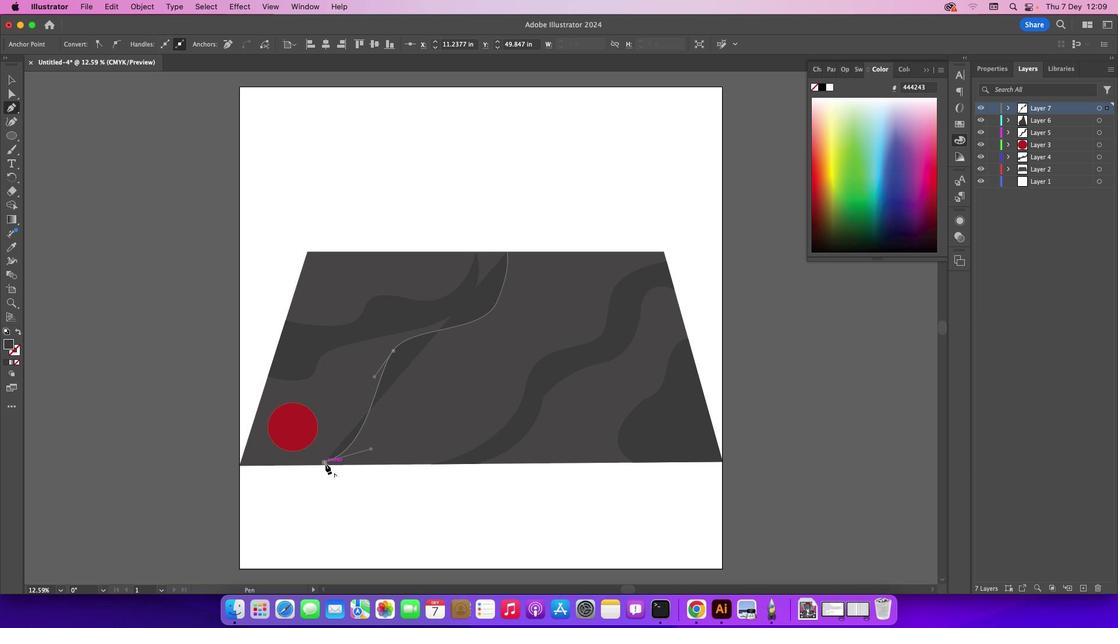 
Action: Mouse moved to (455, 435)
Screenshot: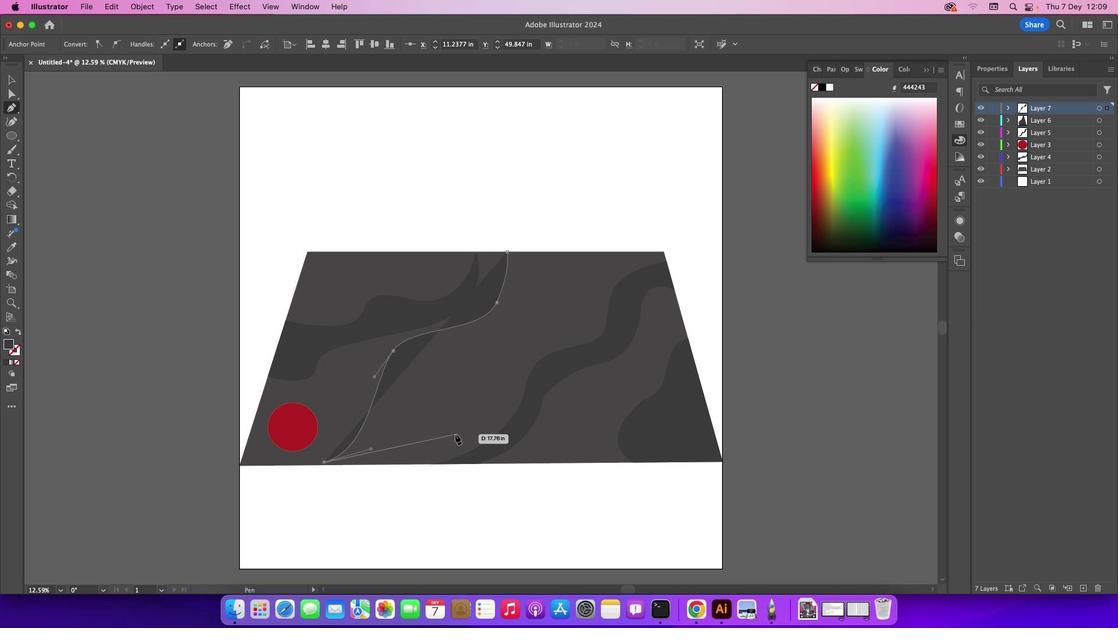 
Action: Mouse pressed left at (455, 435)
Screenshot: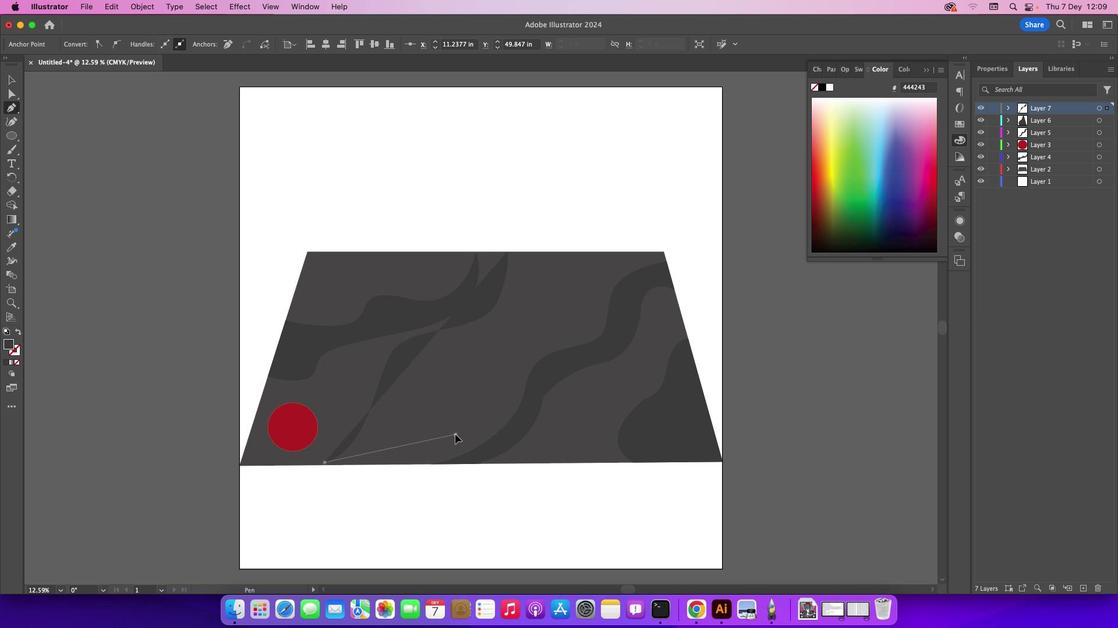 
Action: Mouse moved to (574, 252)
Screenshot: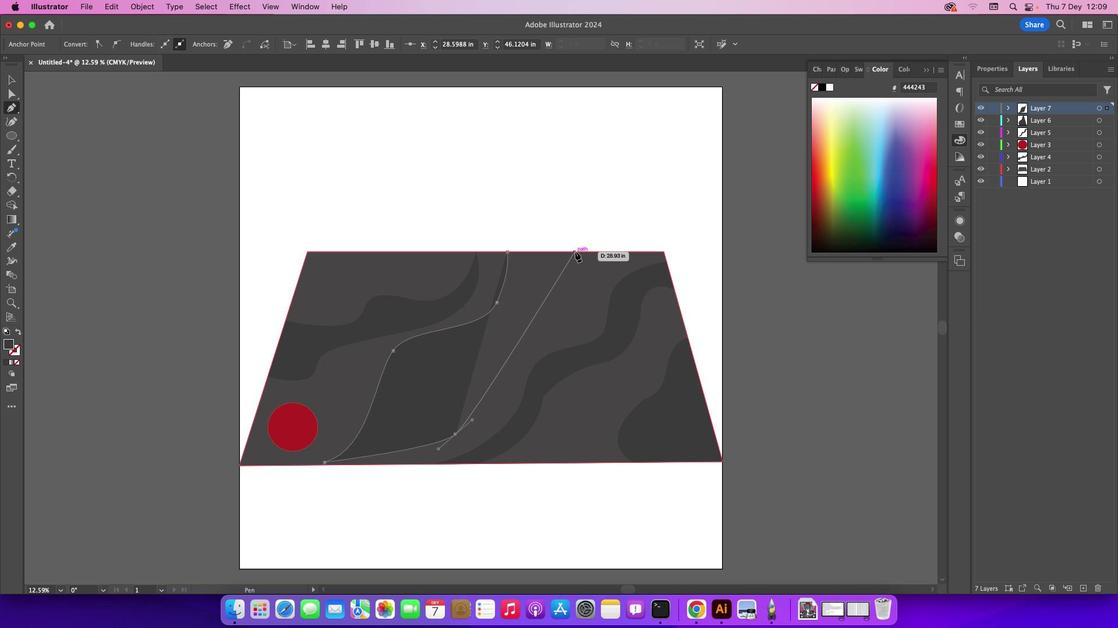 
Action: Mouse pressed left at (574, 252)
Screenshot: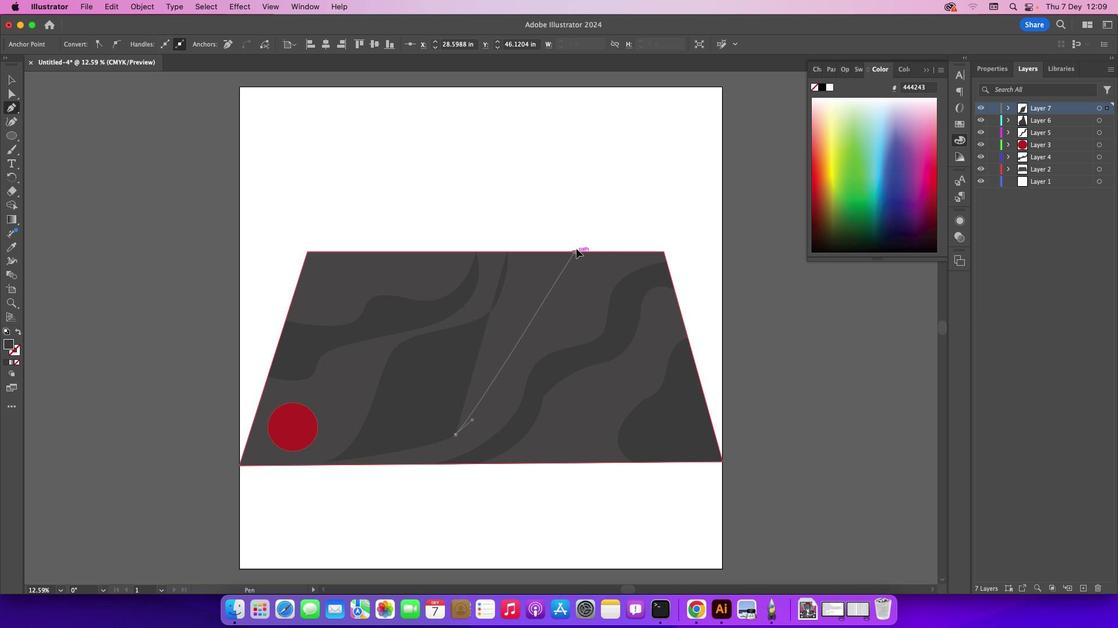
Action: Mouse moved to (588, 231)
Screenshot: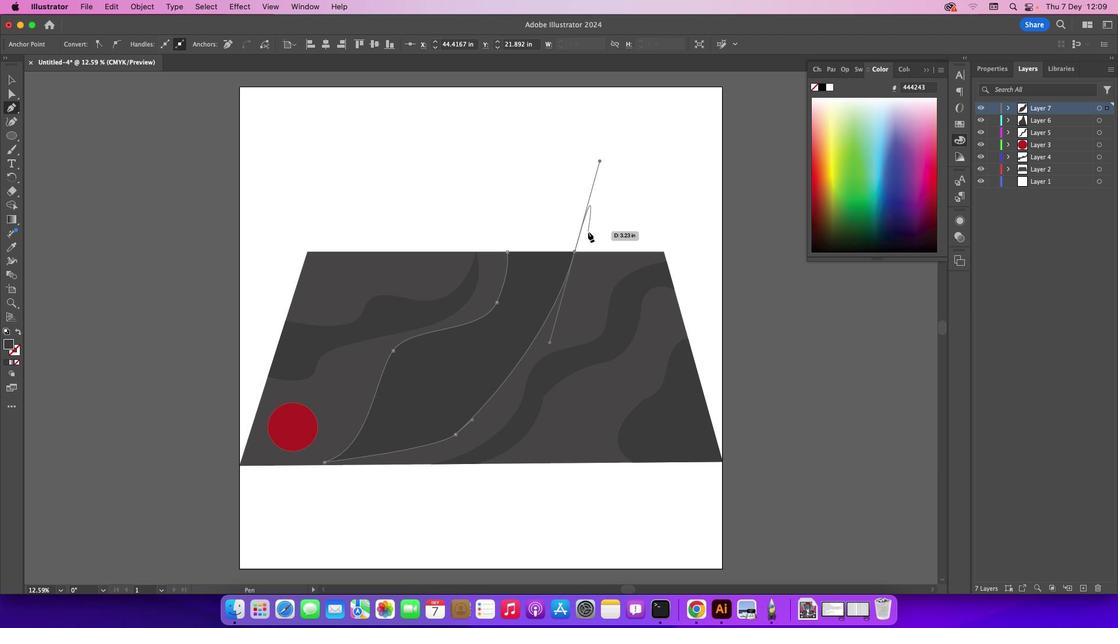 
Action: Key pressed Key.cmd'z''z'
Screenshot: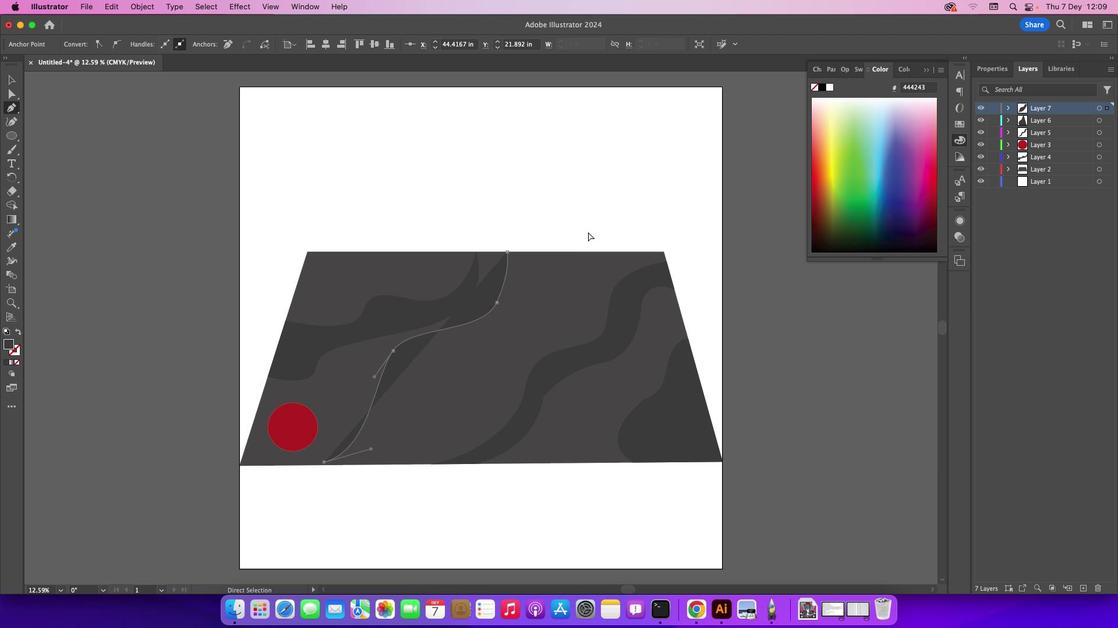 
Action: Mouse moved to (460, 402)
Screenshot: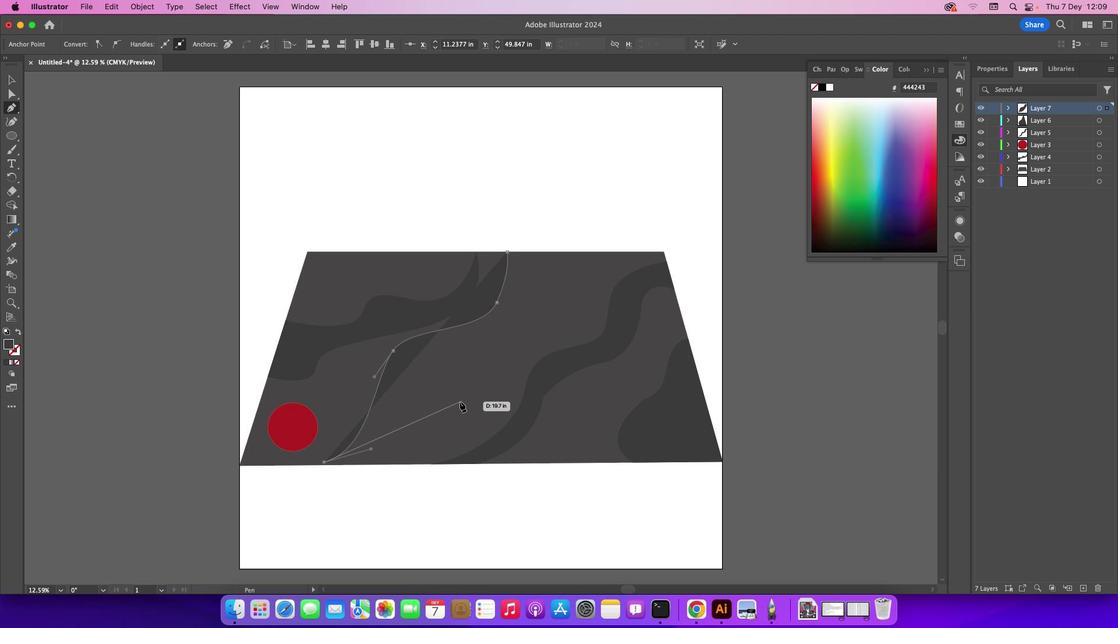 
Action: Mouse pressed left at (460, 402)
Screenshot: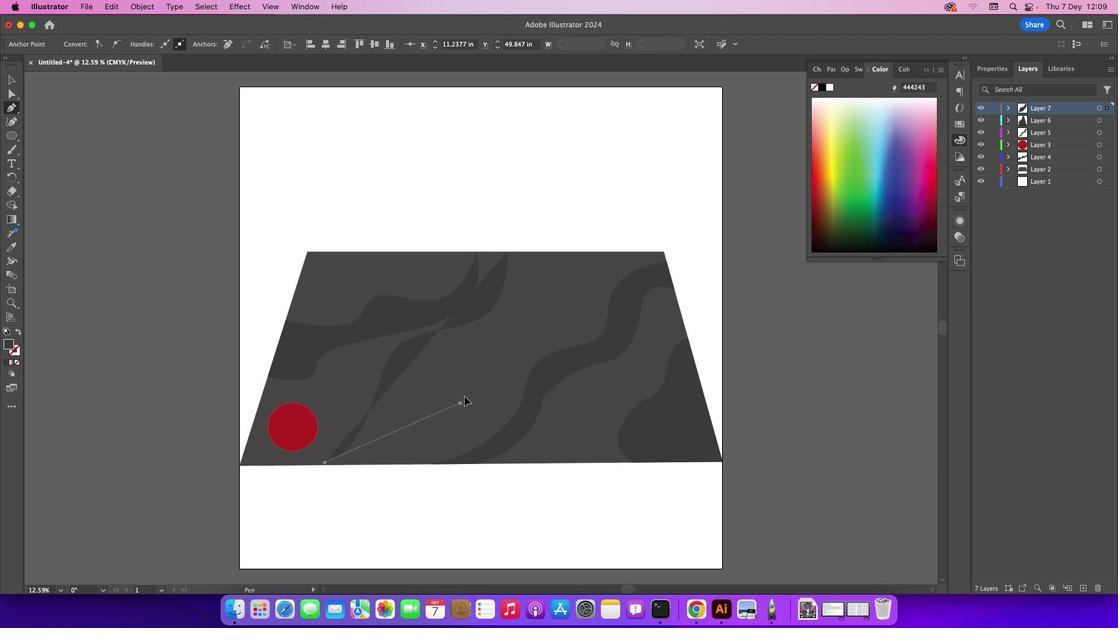 
Action: Mouse moved to (507, 344)
Screenshot: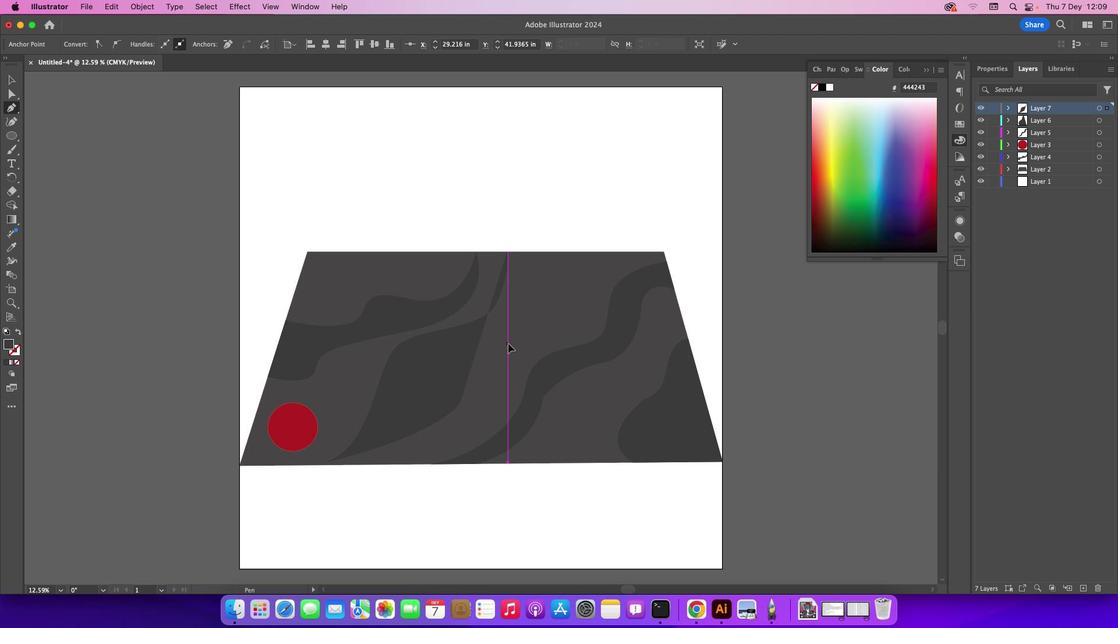 
Action: Mouse pressed left at (507, 344)
Screenshot: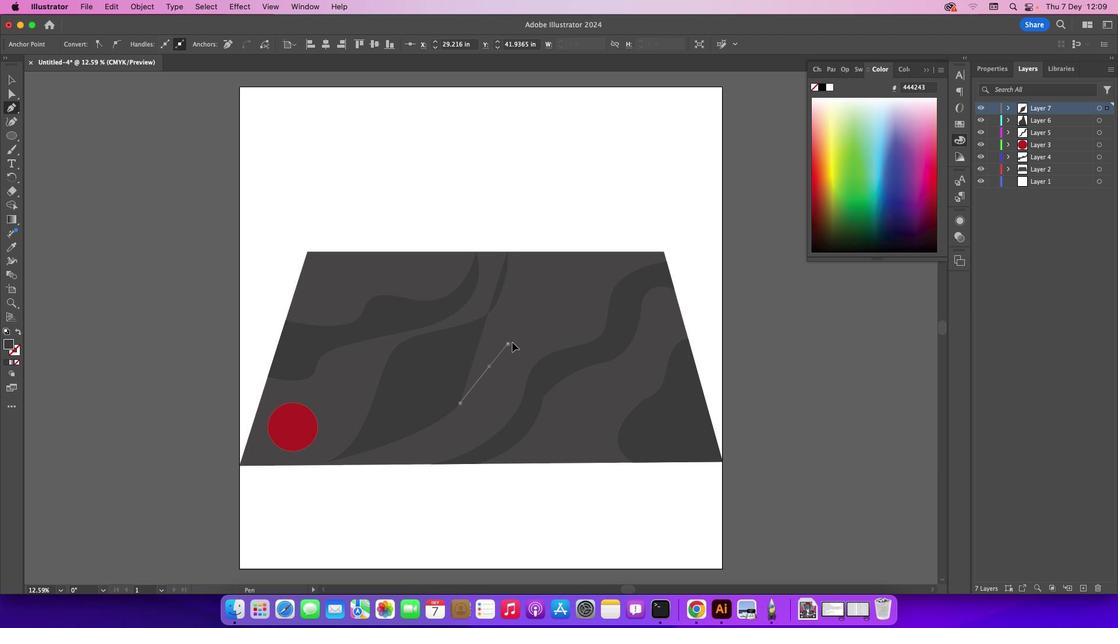 
Action: Mouse moved to (574, 252)
Screenshot: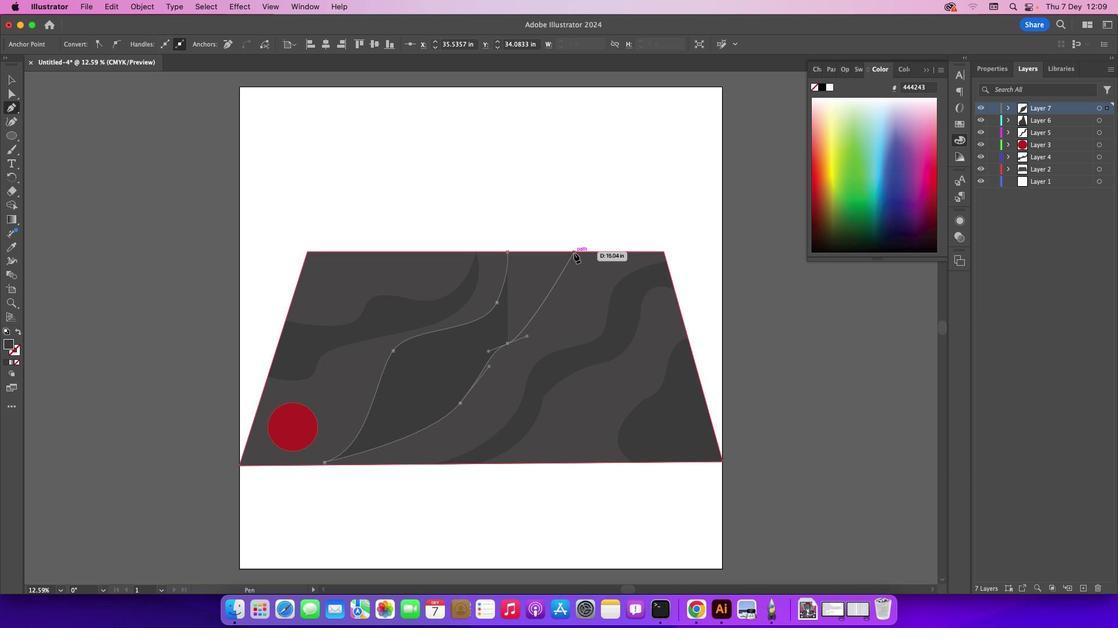 
Action: Mouse pressed left at (574, 252)
Screenshot: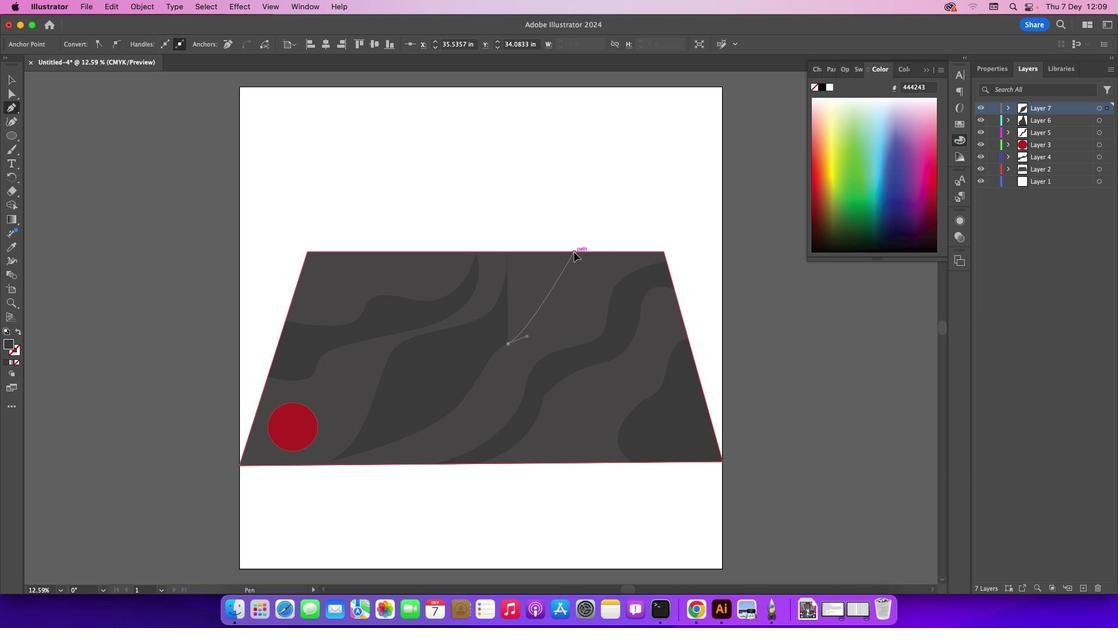 
Action: Mouse moved to (574, 253)
Screenshot: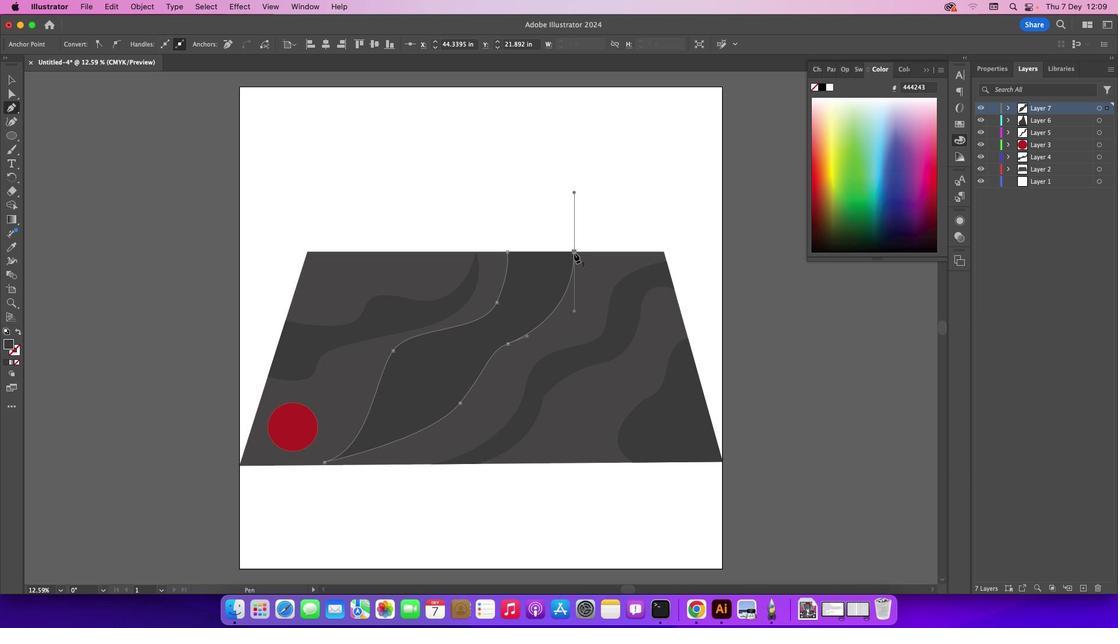 
Action: Mouse pressed left at (574, 253)
Screenshot: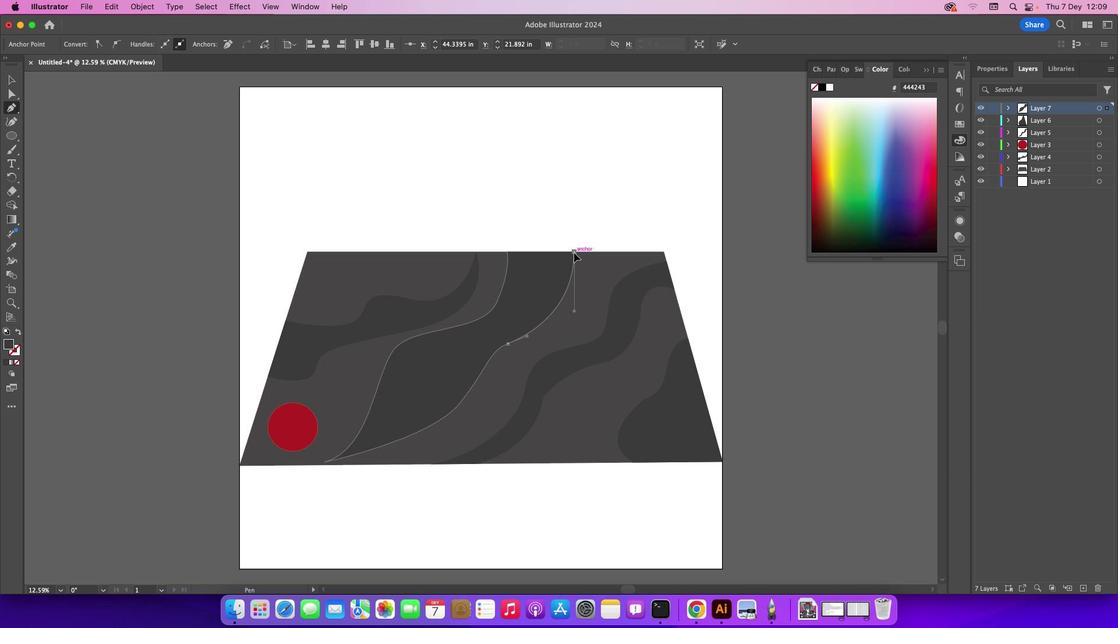 
Action: Mouse moved to (507, 251)
